 Task: Play online Dominion games in very easy mode.
Action: Mouse moved to (334, 179)
Screenshot: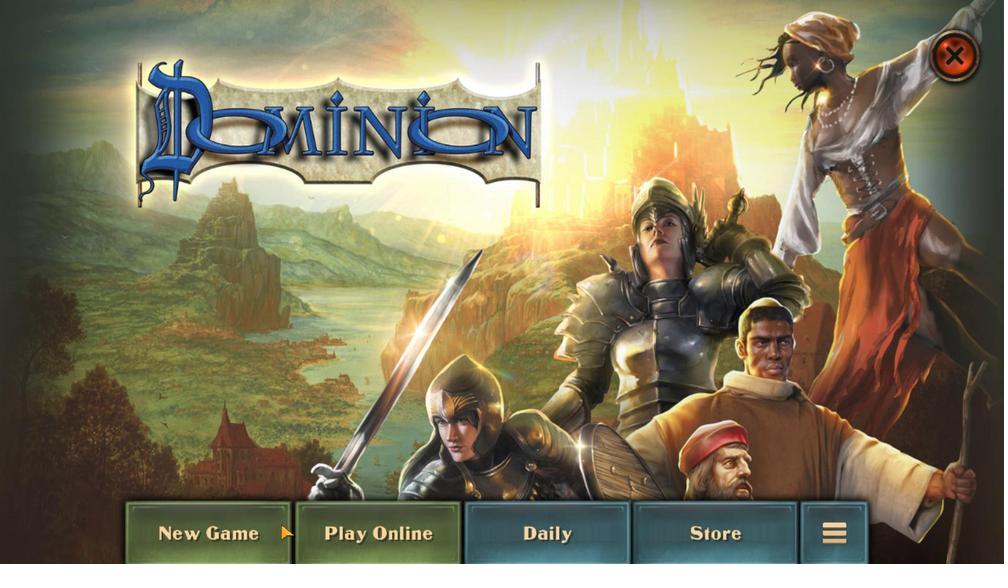 
Action: Mouse pressed left at (334, 179)
Screenshot: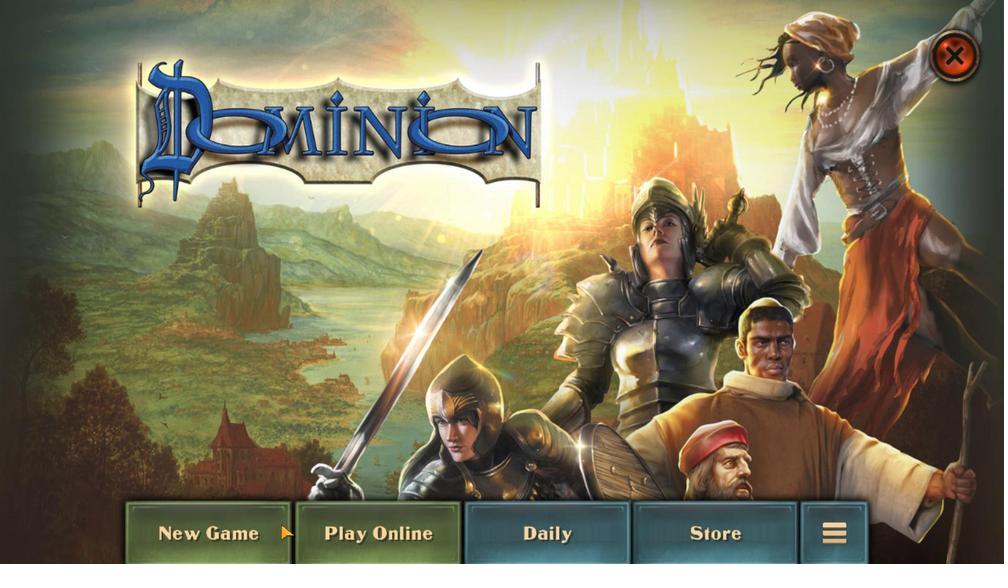 
Action: Mouse moved to (352, 270)
Screenshot: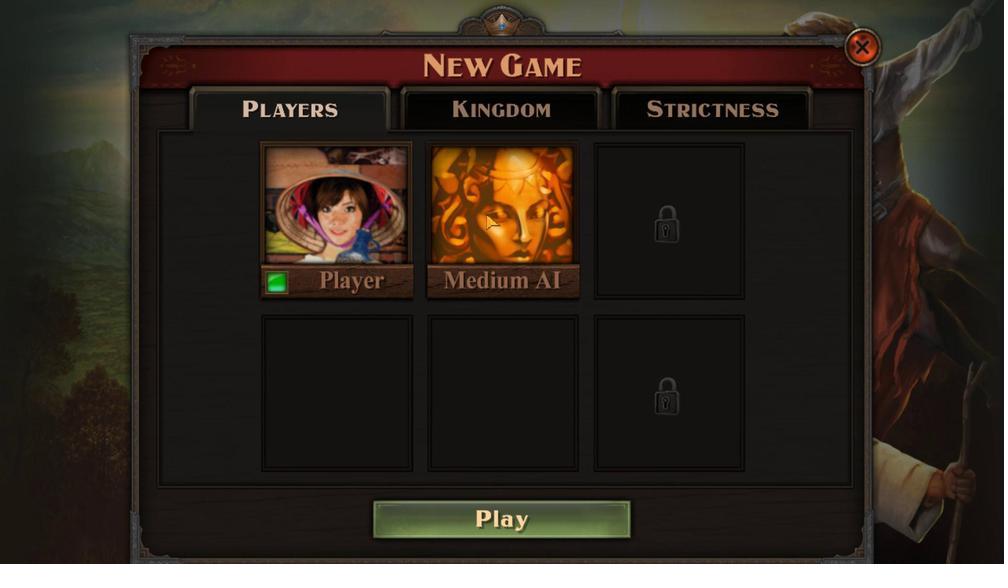 
Action: Mouse pressed left at (352, 270)
Screenshot: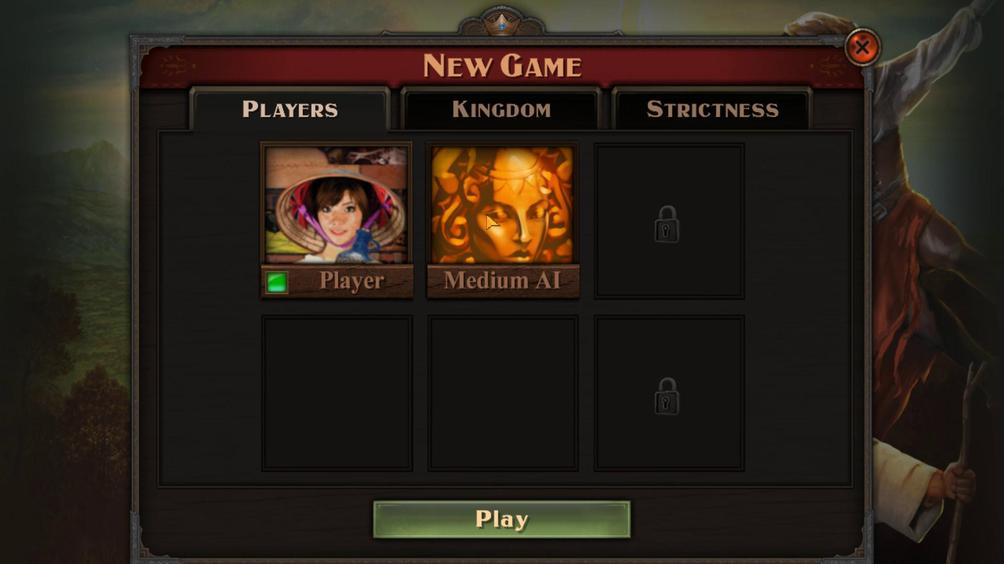
Action: Mouse moved to (339, 258)
Screenshot: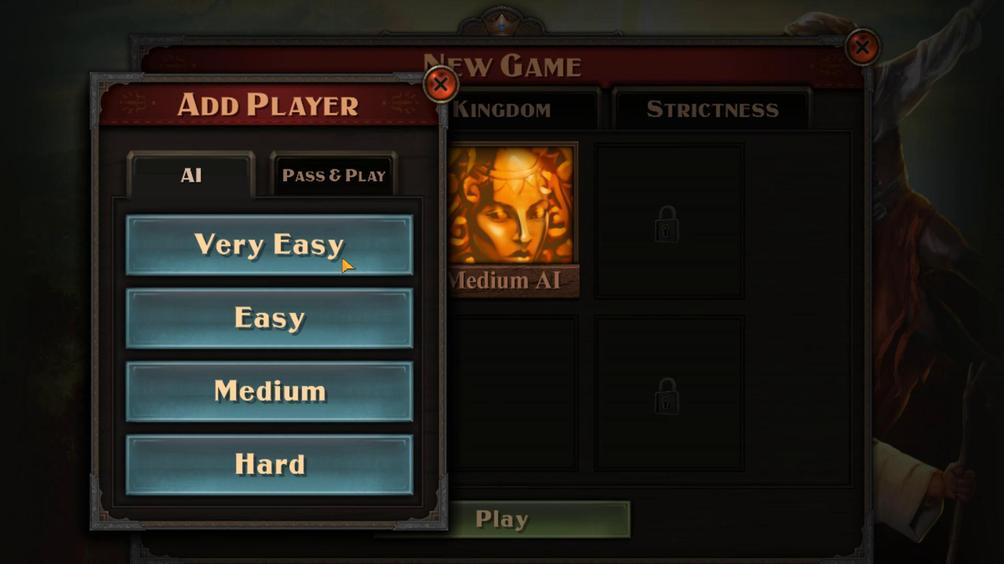 
Action: Mouse pressed left at (339, 258)
Screenshot: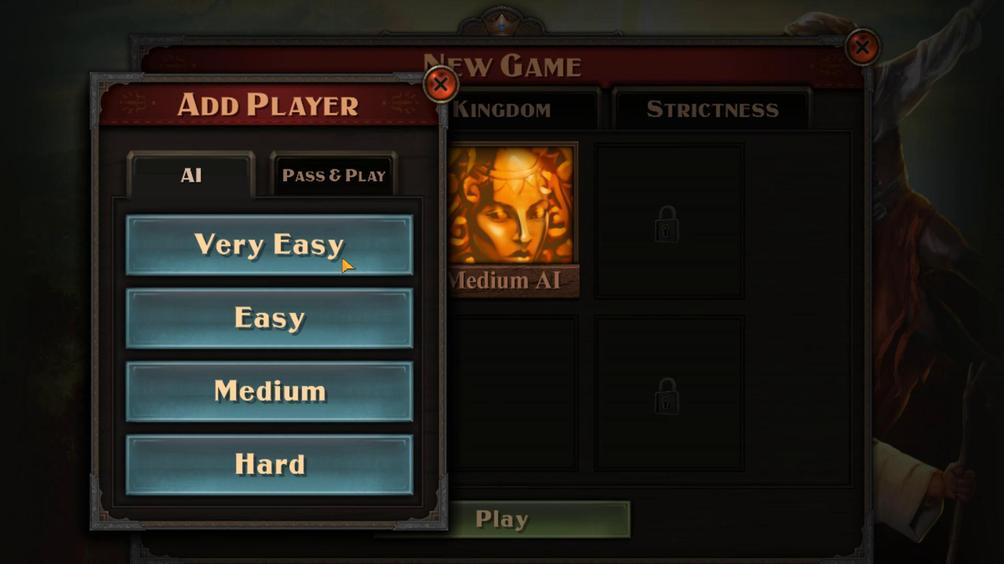 
Action: Mouse moved to (355, 183)
Screenshot: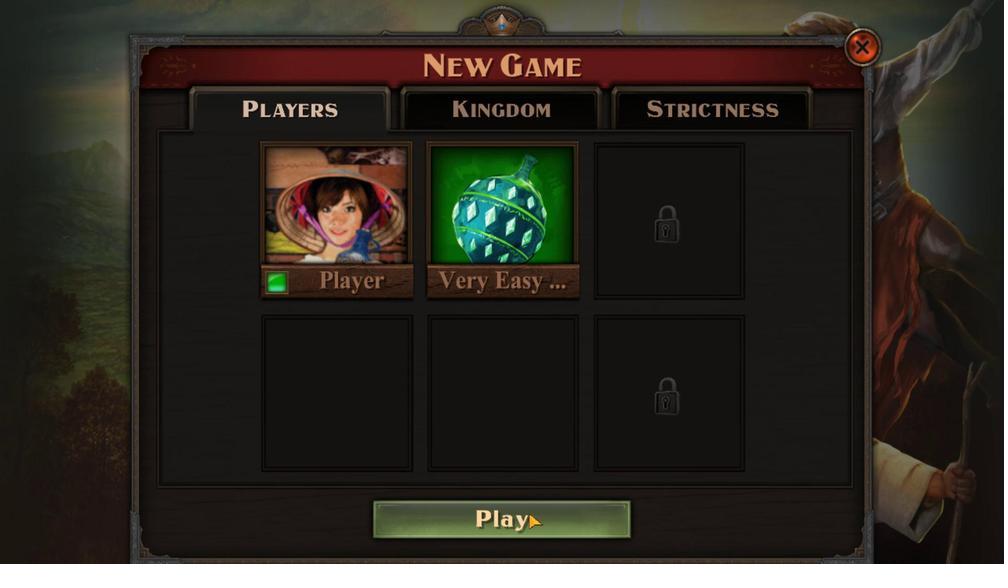 
Action: Mouse pressed left at (355, 183)
Screenshot: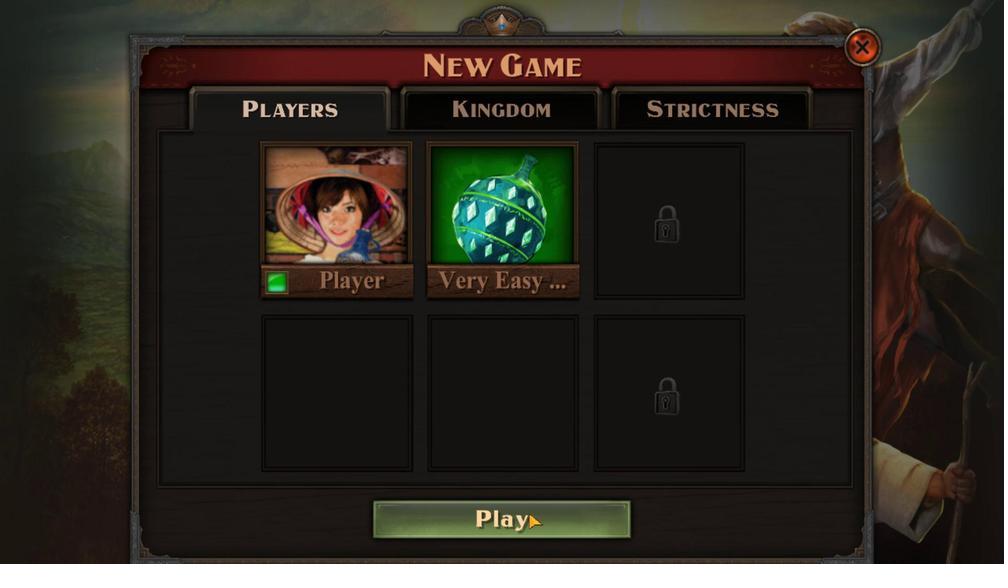 
Action: Mouse moved to (341, 191)
Screenshot: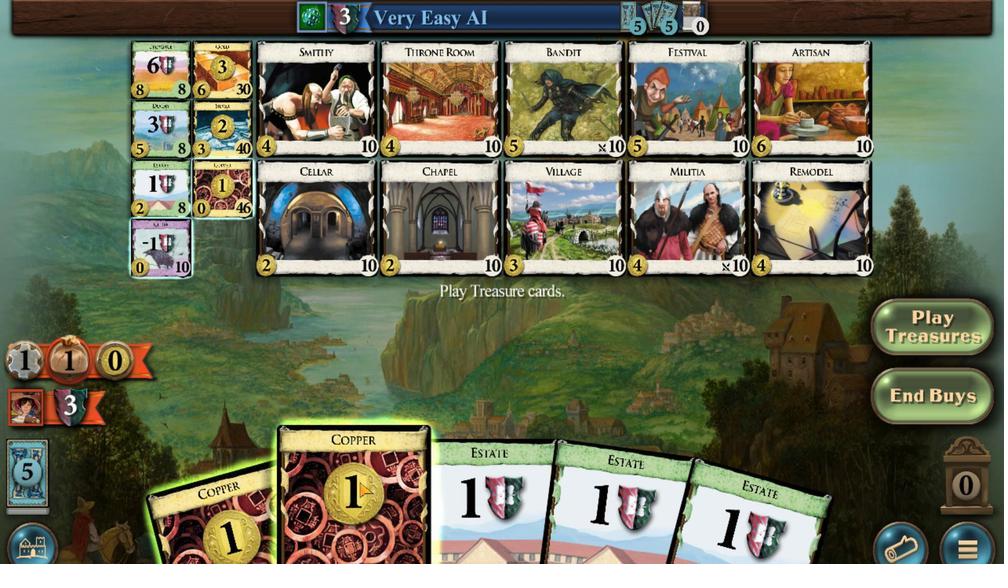 
Action: Mouse scrolled (341, 192) with delta (0, 0)
Screenshot: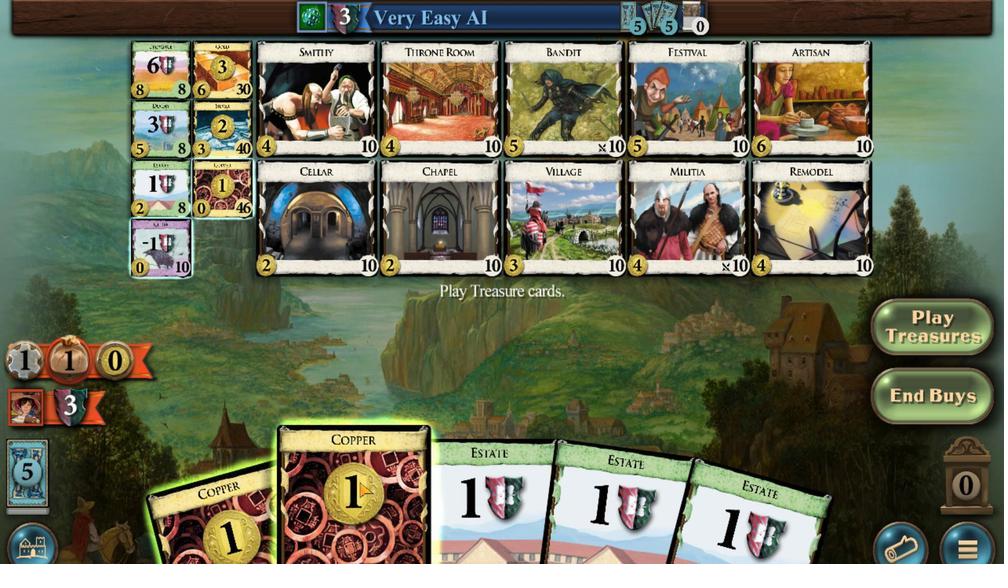 
Action: Mouse moved to (336, 192)
Screenshot: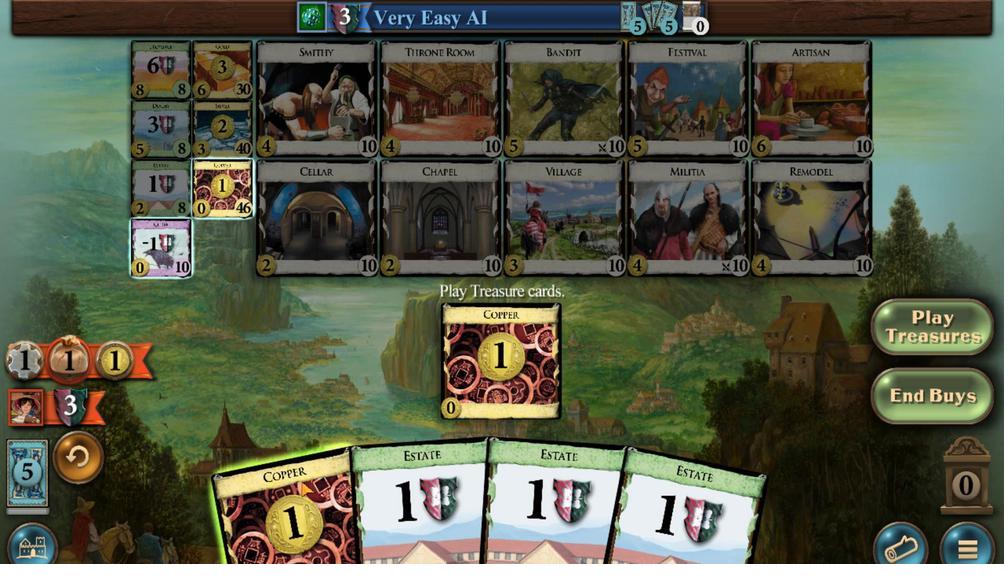 
Action: Mouse scrolled (336, 192) with delta (0, 0)
Screenshot: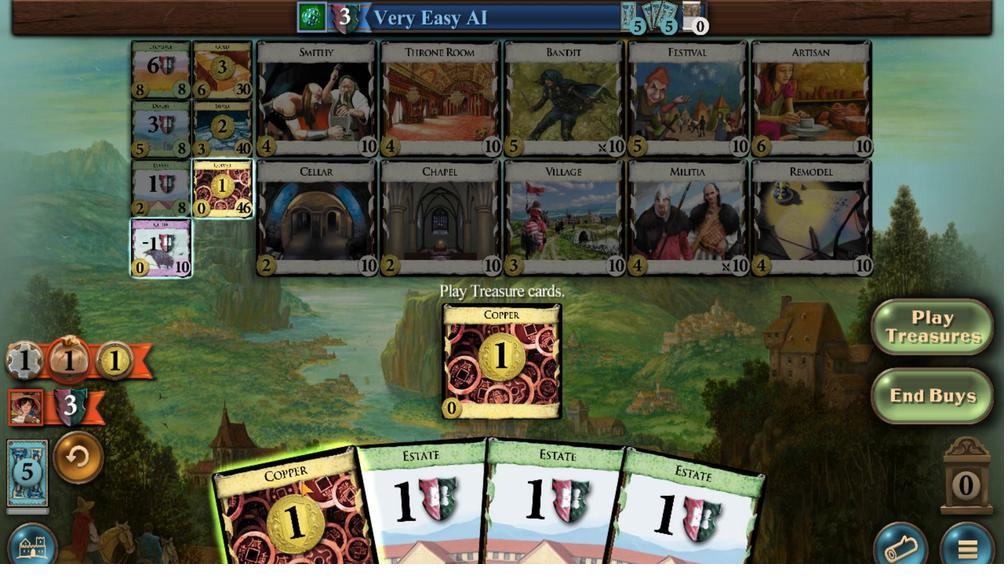 
Action: Mouse moved to (324, 280)
Screenshot: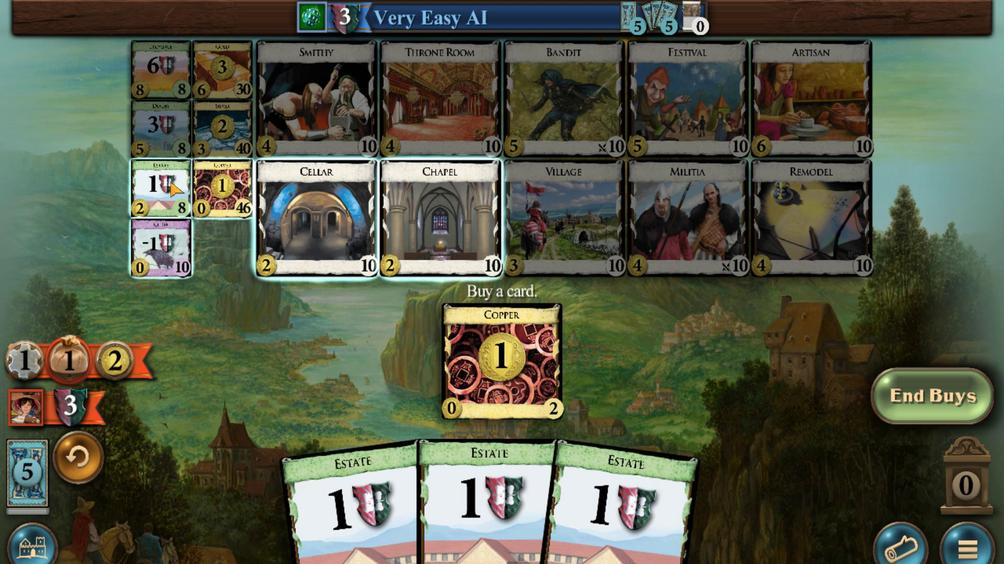 
Action: Mouse pressed left at (324, 280)
Screenshot: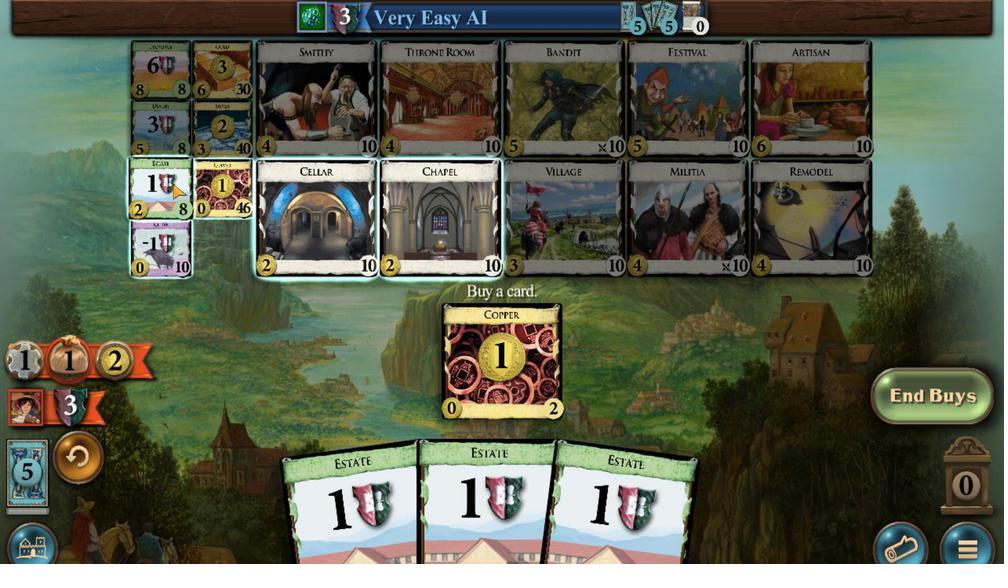
Action: Mouse moved to (373, 189)
Screenshot: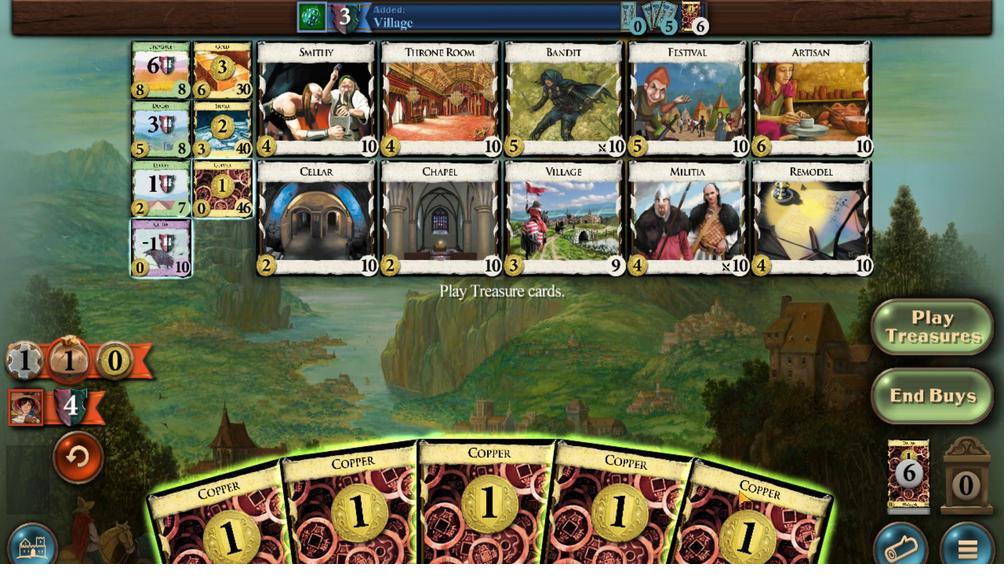 
Action: Mouse scrolled (373, 189) with delta (0, 0)
Screenshot: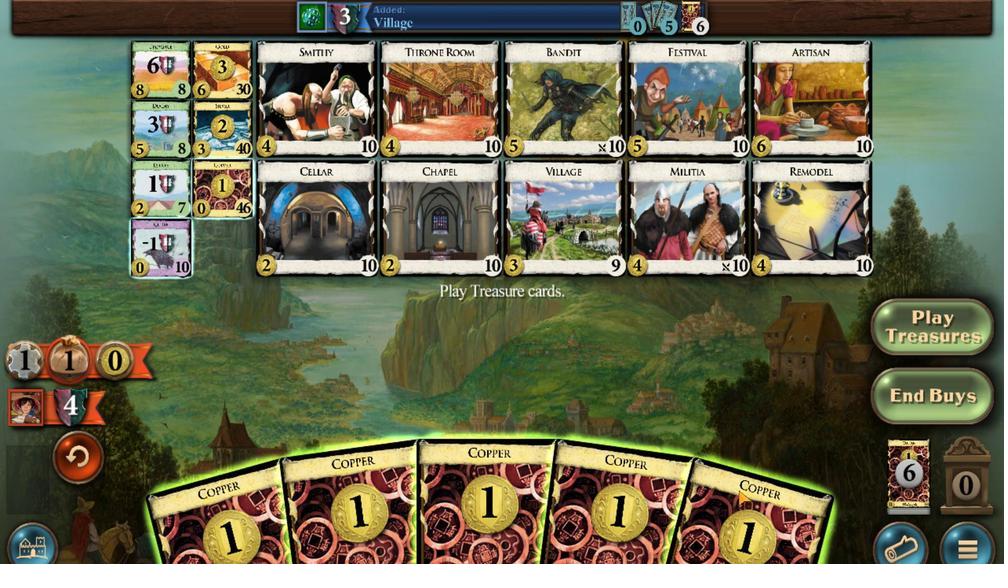 
Action: Mouse moved to (371, 188)
Screenshot: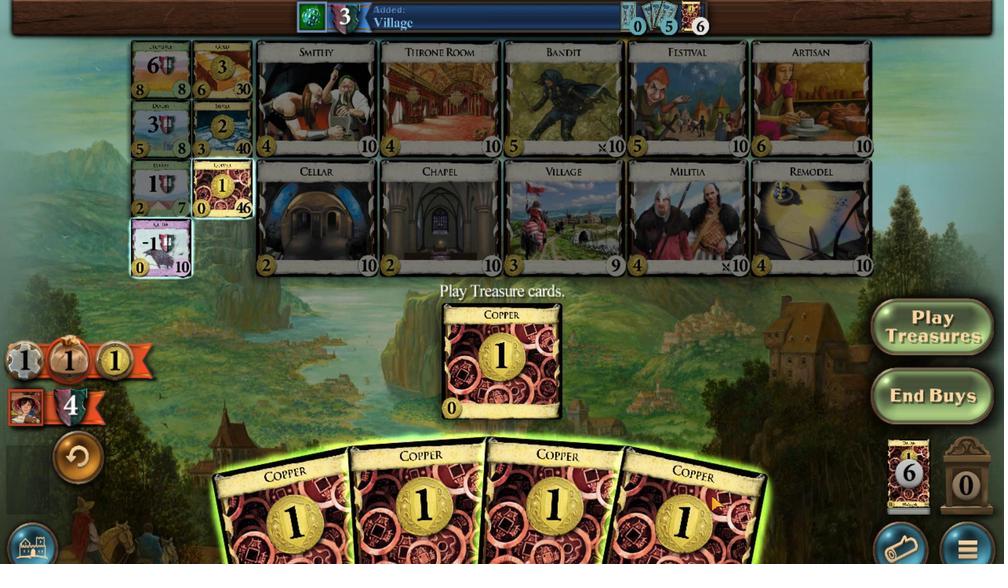 
Action: Mouse scrolled (371, 188) with delta (0, 0)
Screenshot: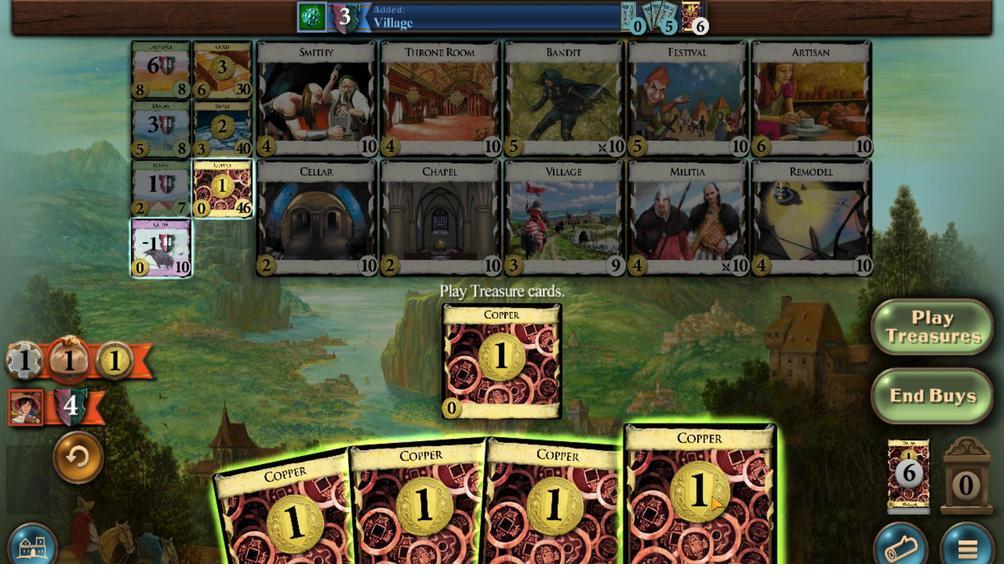 
Action: Mouse moved to (367, 188)
Screenshot: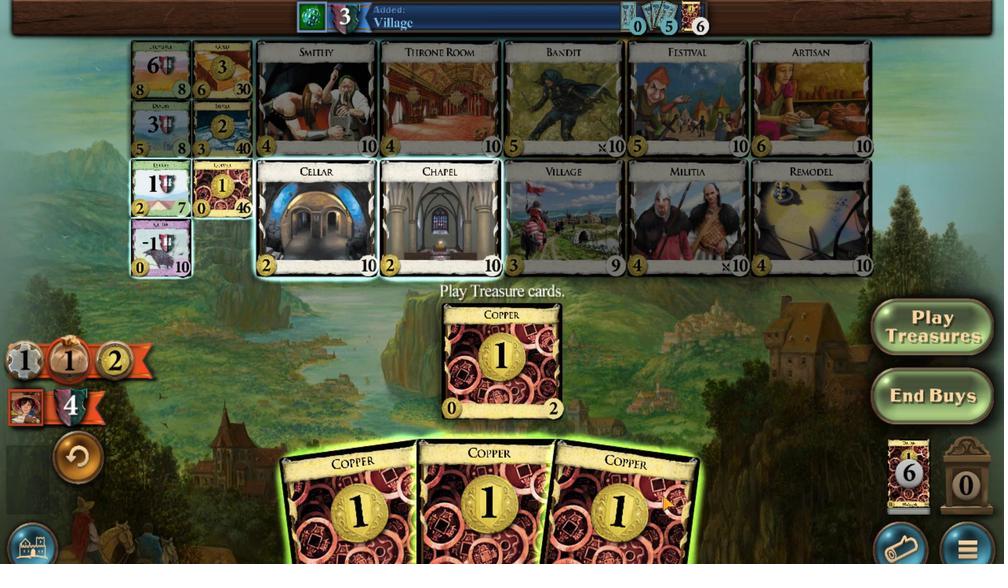 
Action: Mouse scrolled (367, 188) with delta (0, 0)
Screenshot: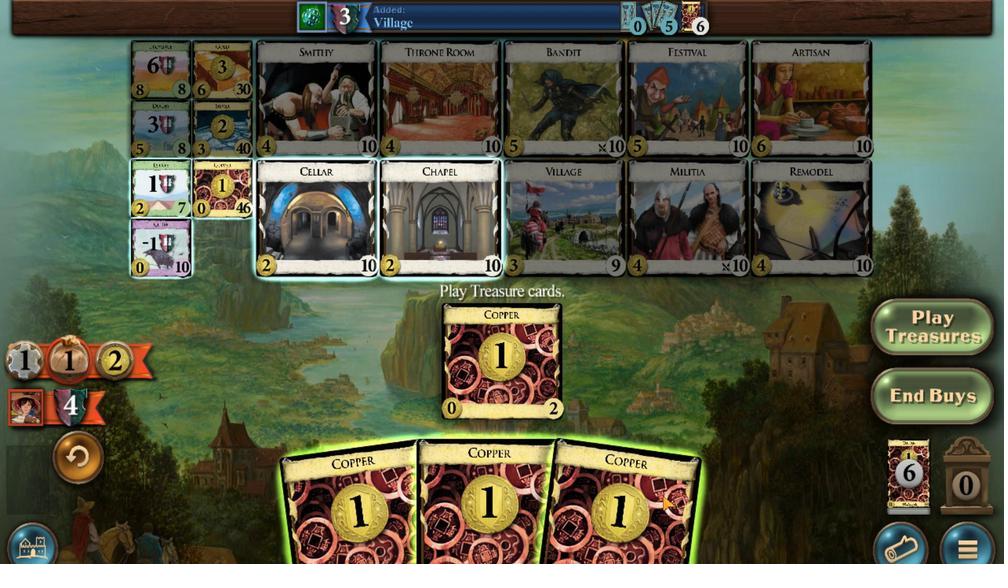 
Action: Mouse moved to (361, 187)
Screenshot: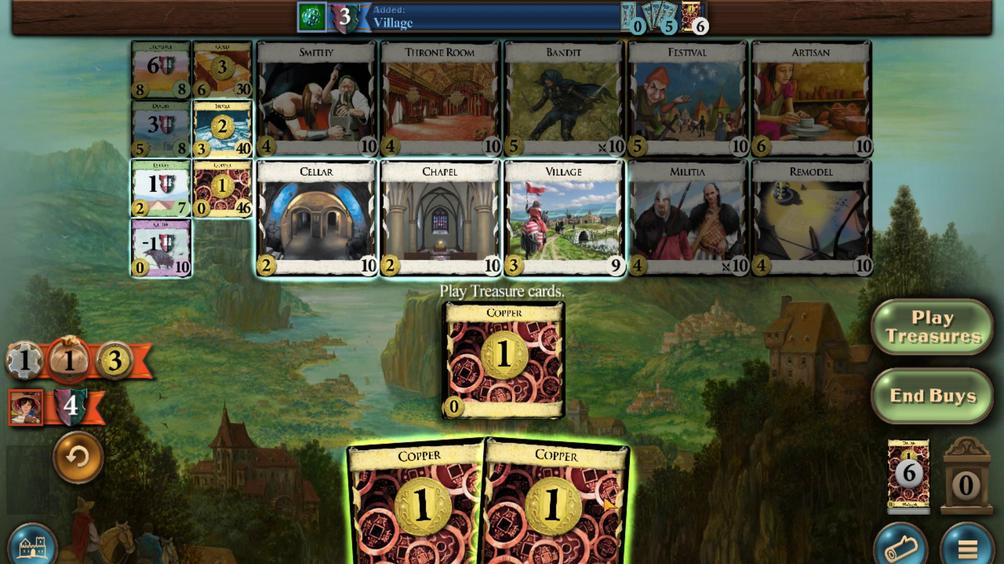 
Action: Mouse scrolled (361, 187) with delta (0, 0)
Screenshot: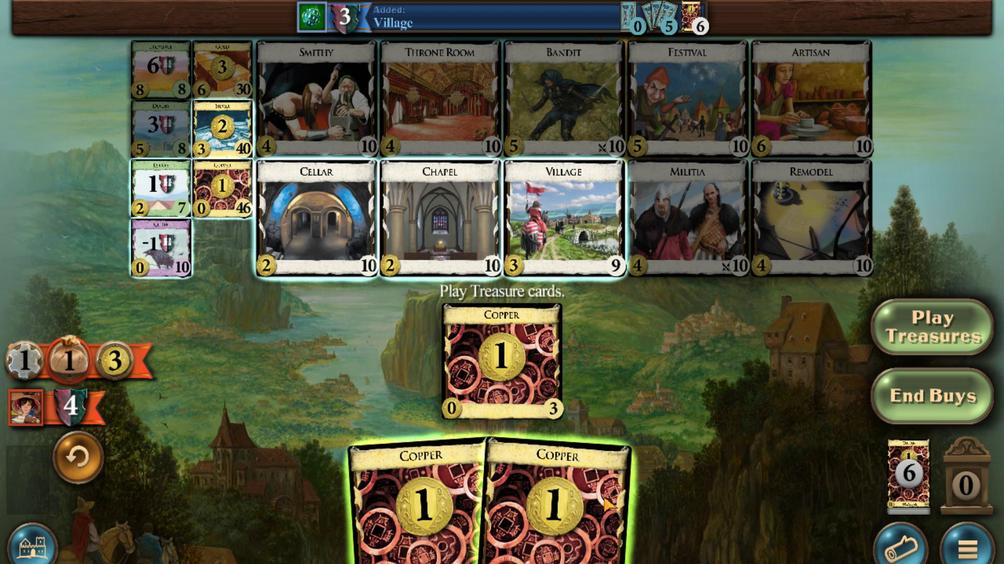 
Action: Mouse moved to (329, 299)
Screenshot: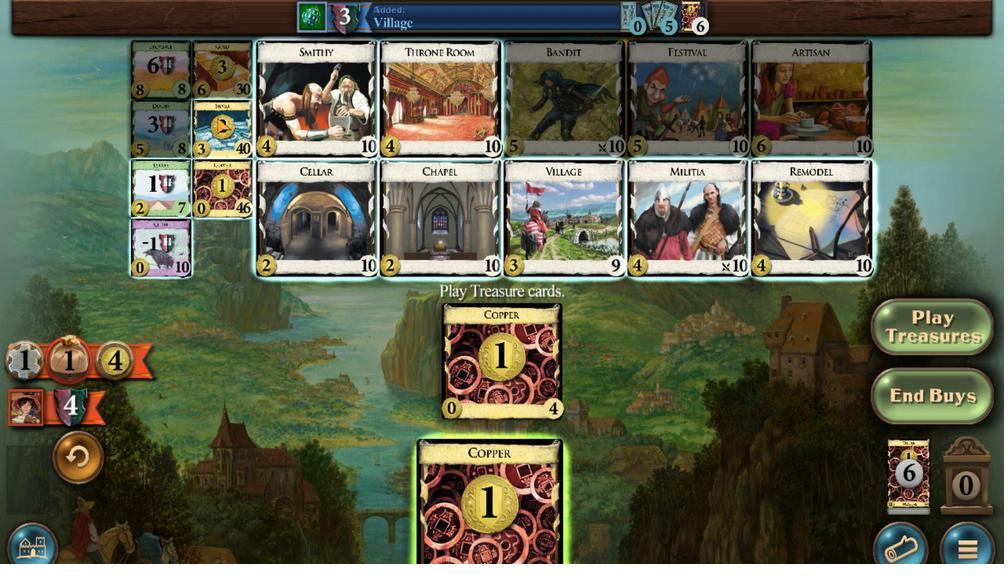 
Action: Mouse scrolled (329, 299) with delta (0, 0)
Screenshot: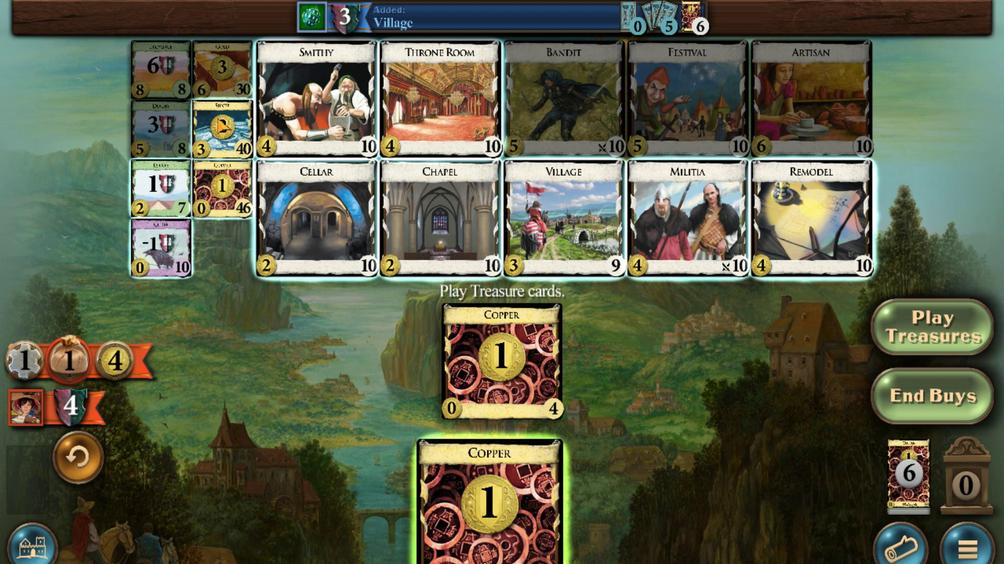 
Action: Mouse scrolled (329, 299) with delta (0, 0)
Screenshot: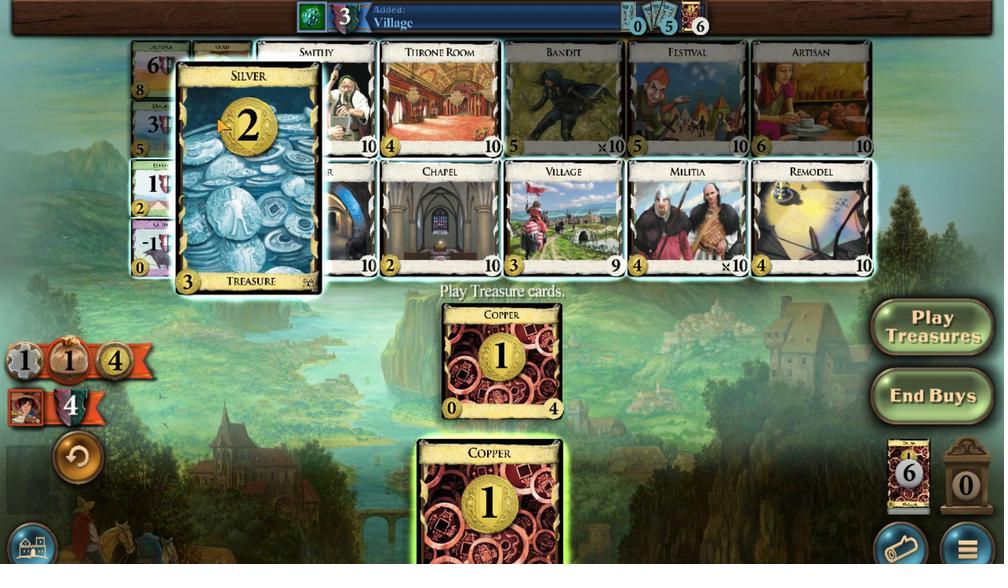 
Action: Mouse scrolled (329, 299) with delta (0, 0)
Screenshot: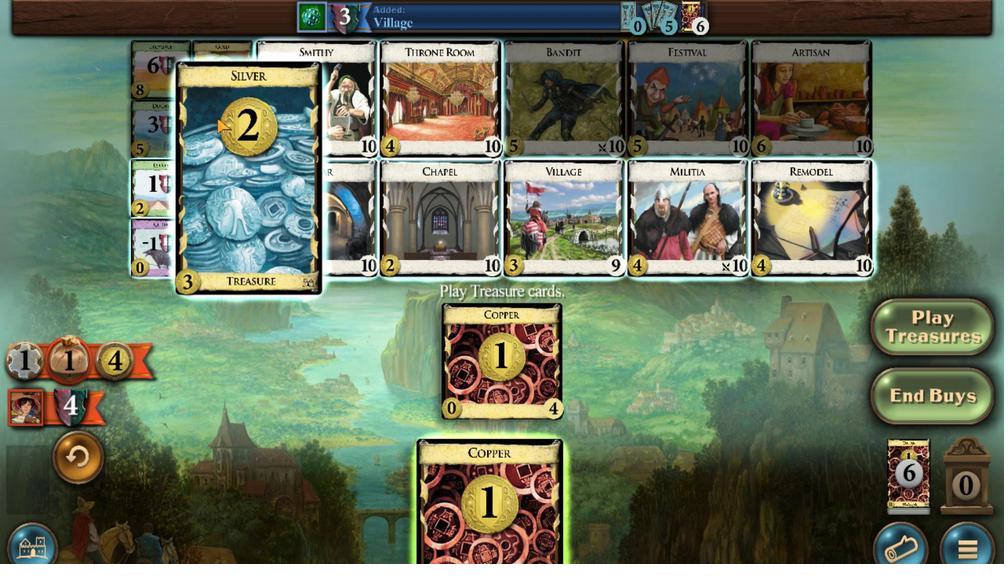 
Action: Mouse scrolled (329, 299) with delta (0, 0)
Screenshot: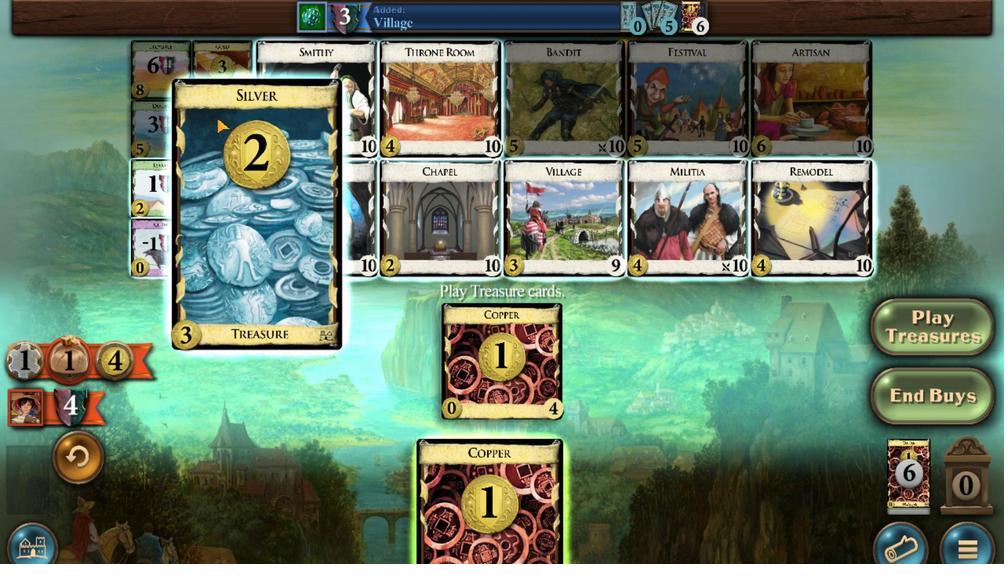 
Action: Mouse scrolled (329, 299) with delta (0, 0)
Screenshot: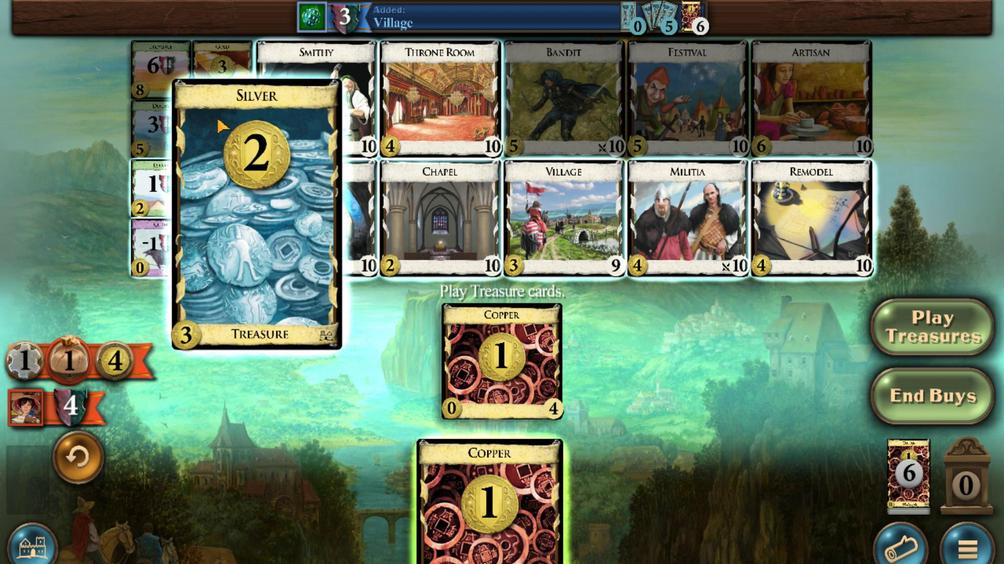 
Action: Mouse scrolled (329, 299) with delta (0, 0)
Screenshot: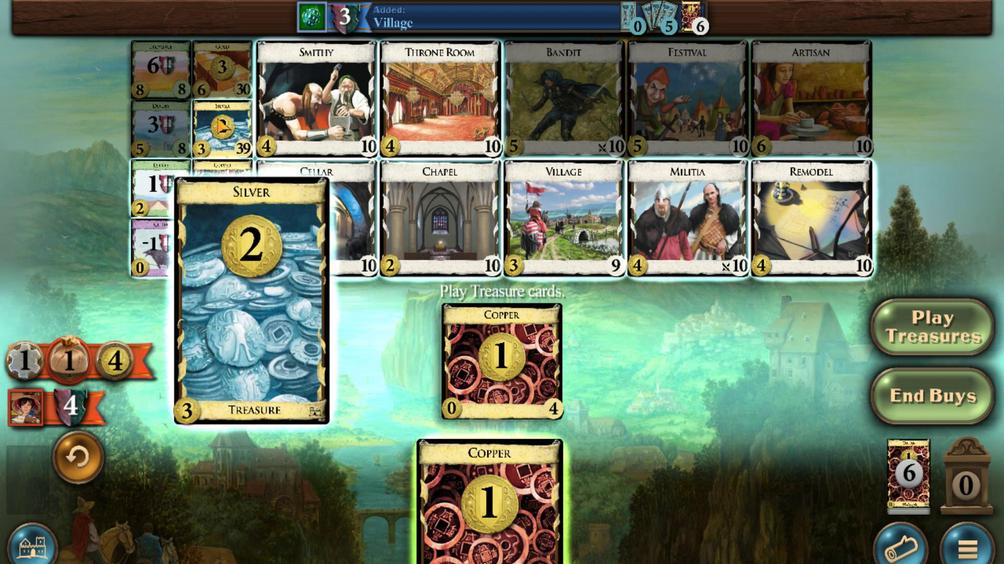 
Action: Mouse moved to (341, 197)
Screenshot: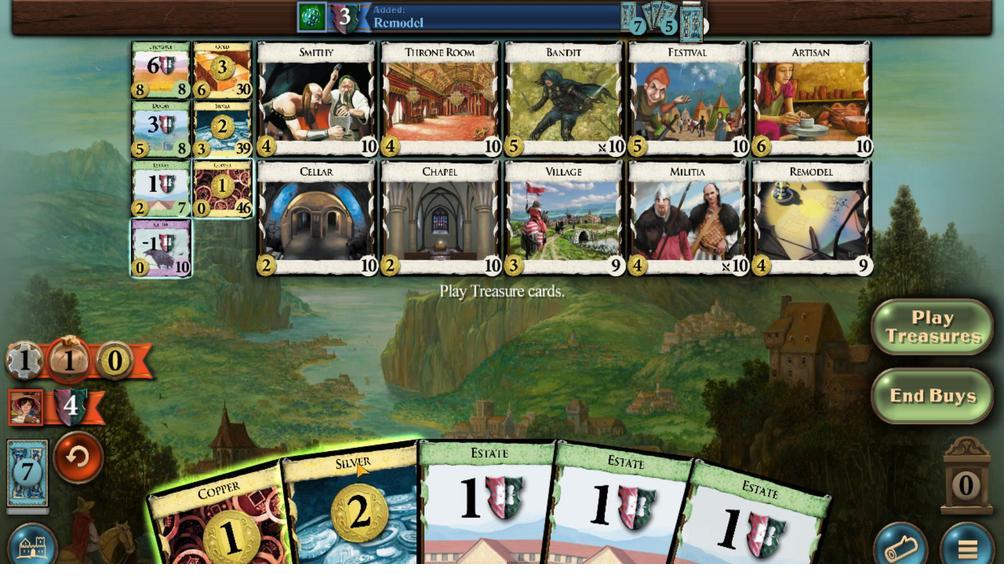 
Action: Mouse scrolled (341, 198) with delta (0, 0)
Screenshot: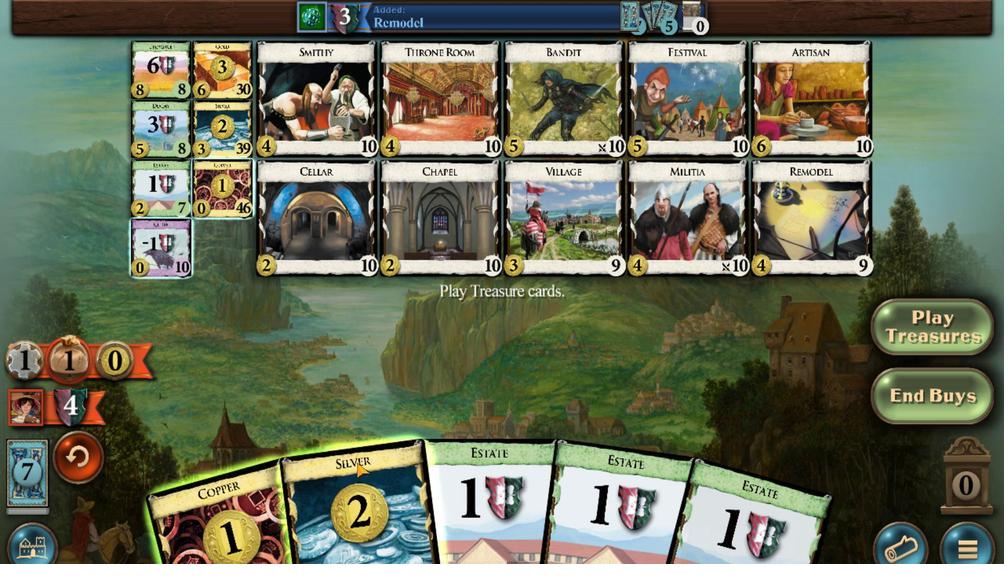 
Action: Mouse moved to (335, 189)
Screenshot: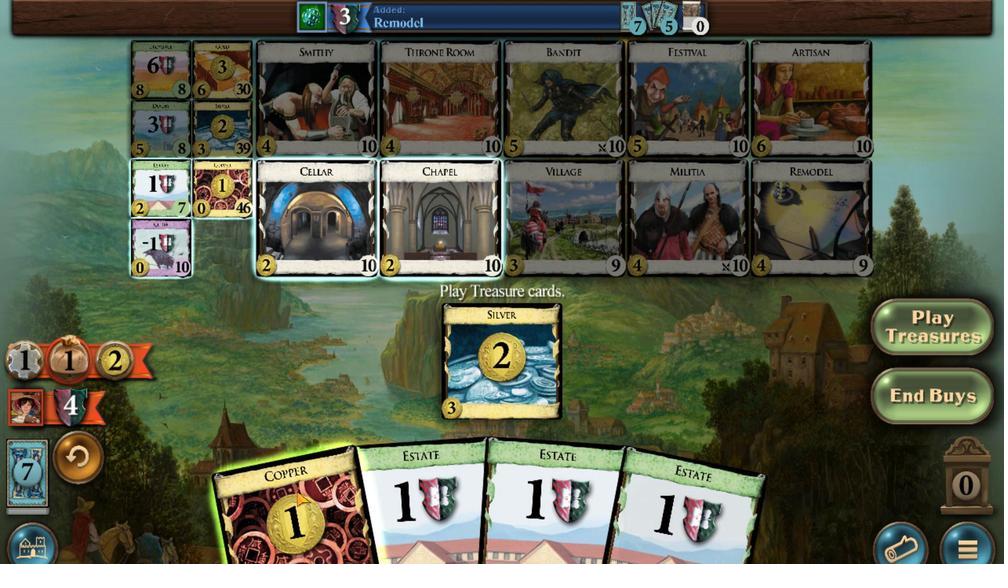 
Action: Mouse scrolled (335, 189) with delta (0, 0)
Screenshot: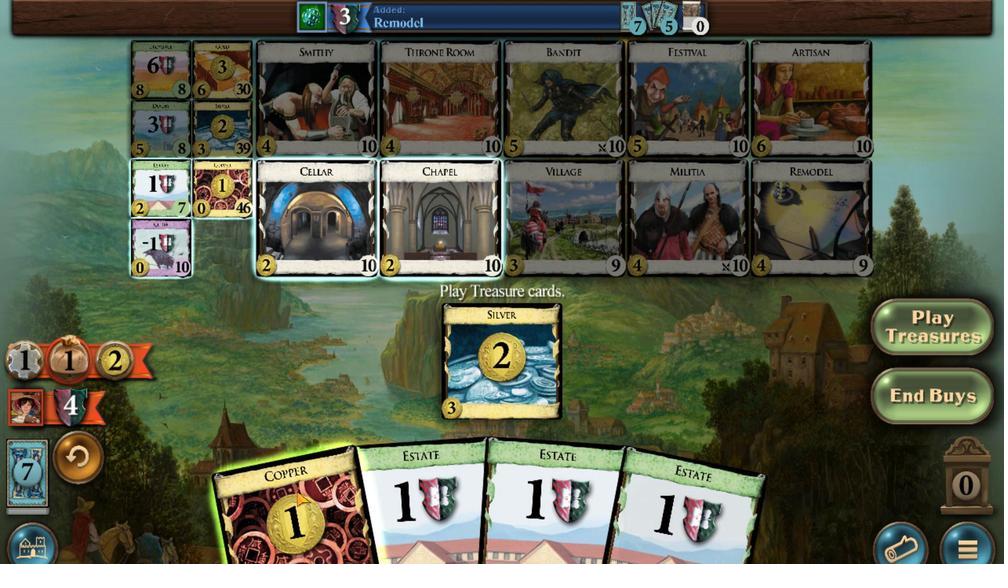 
Action: Mouse moved to (328, 300)
Screenshot: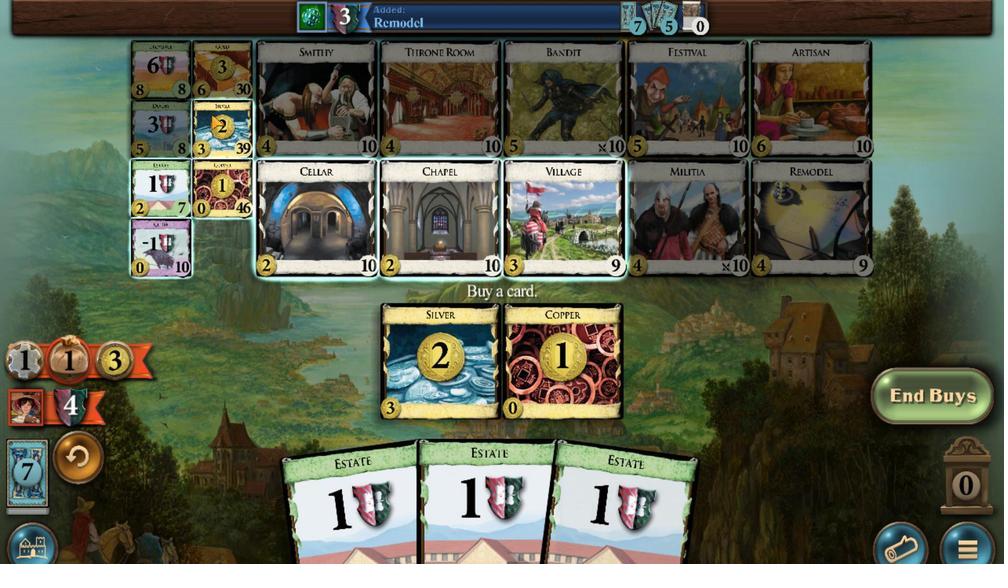 
Action: Mouse scrolled (328, 300) with delta (0, 0)
Screenshot: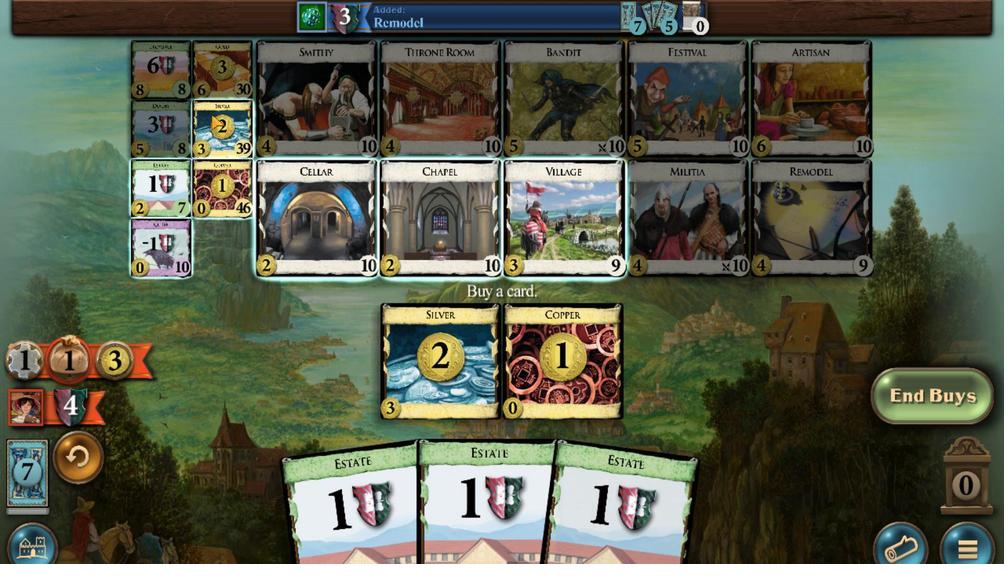 
Action: Mouse scrolled (328, 300) with delta (0, 0)
Screenshot: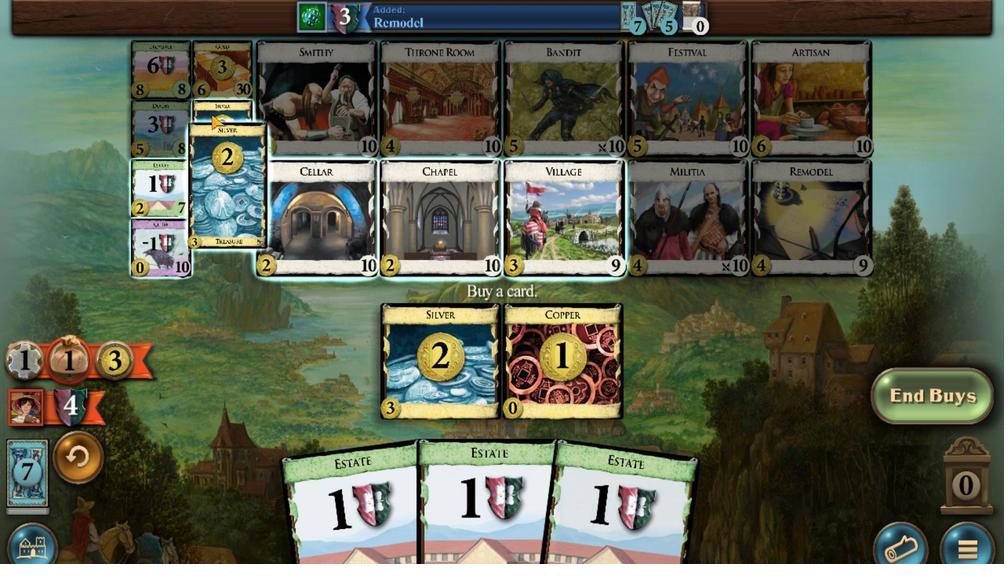 
Action: Mouse scrolled (328, 300) with delta (0, 0)
Screenshot: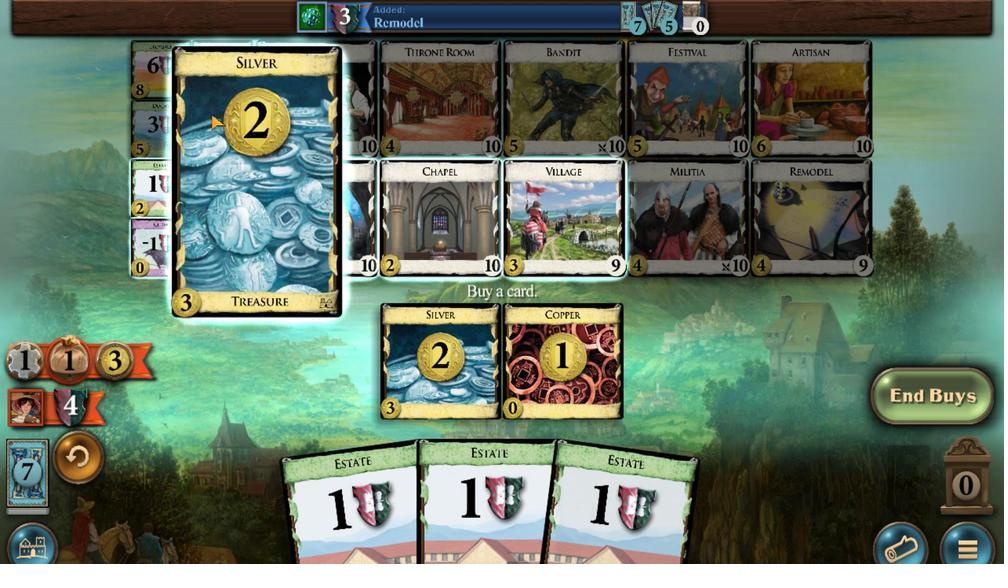 
Action: Mouse scrolled (328, 300) with delta (0, 0)
Screenshot: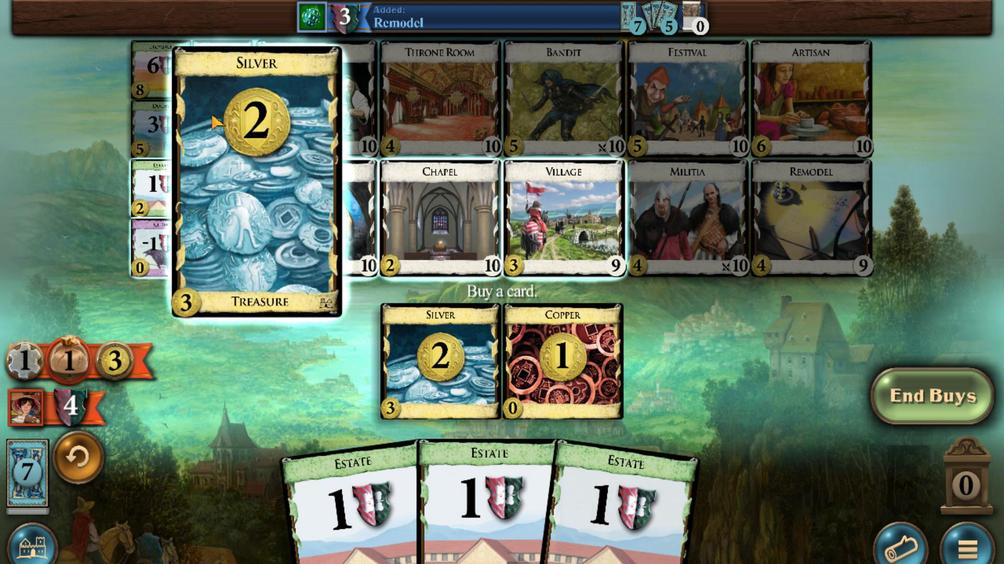 
Action: Mouse scrolled (328, 300) with delta (0, 0)
Screenshot: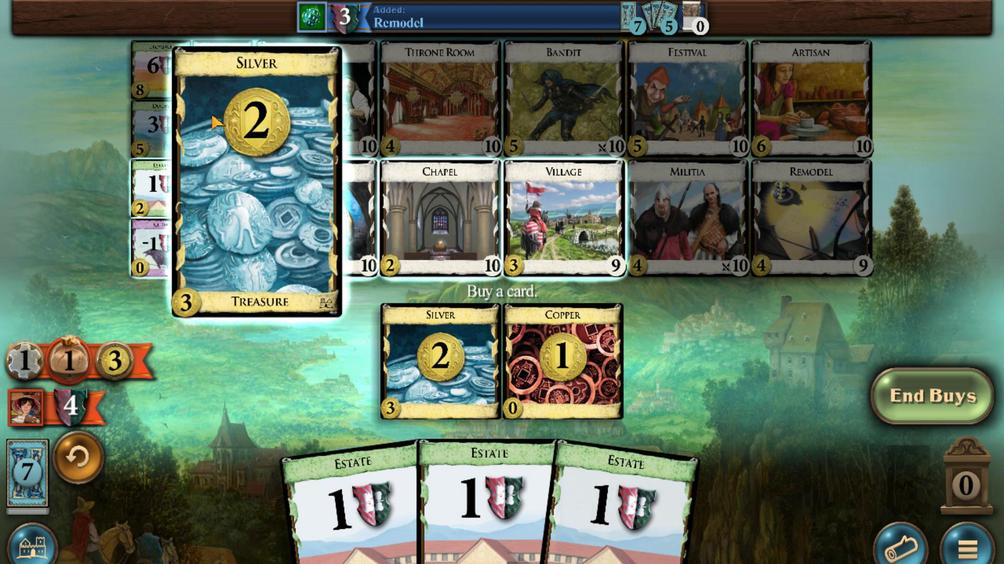 
Action: Mouse scrolled (328, 300) with delta (0, 0)
Screenshot: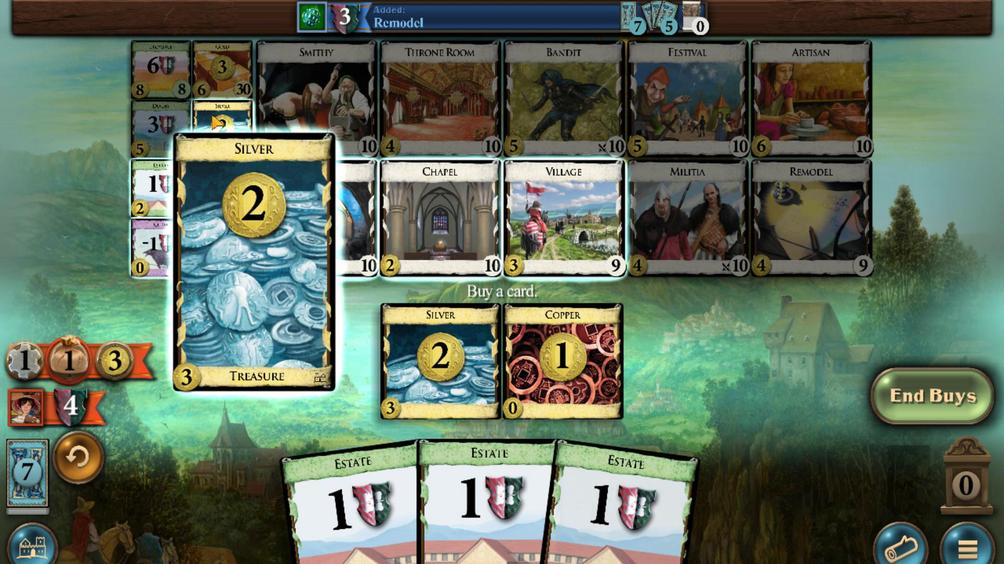 
Action: Mouse scrolled (328, 300) with delta (0, 0)
Screenshot: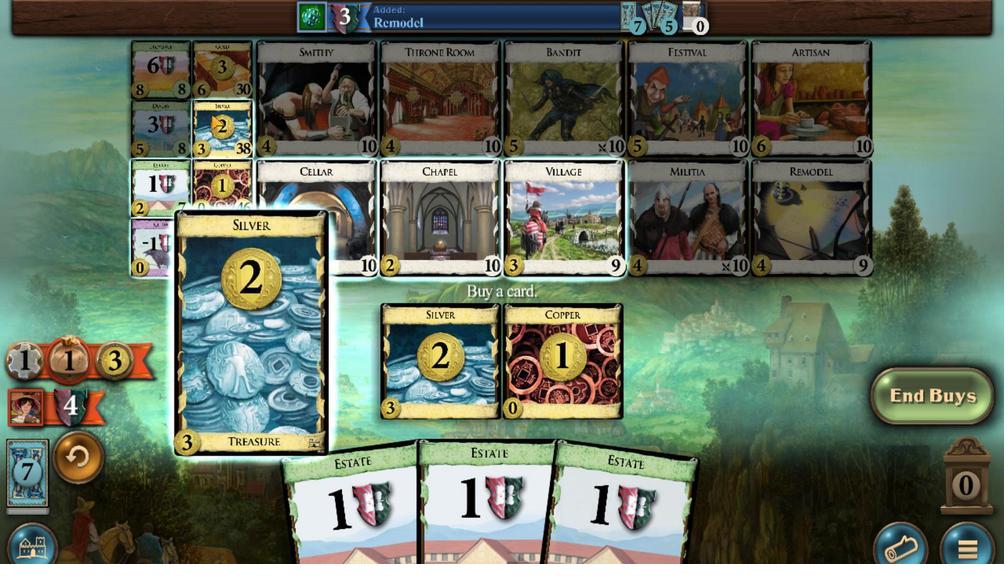 
Action: Mouse moved to (371, 184)
Screenshot: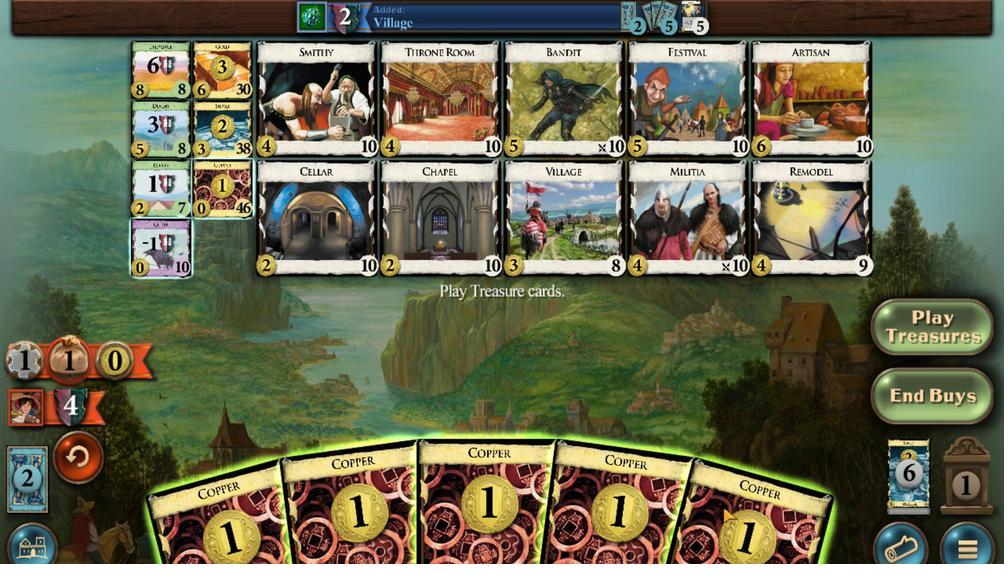
Action: Mouse scrolled (371, 184) with delta (0, 0)
Screenshot: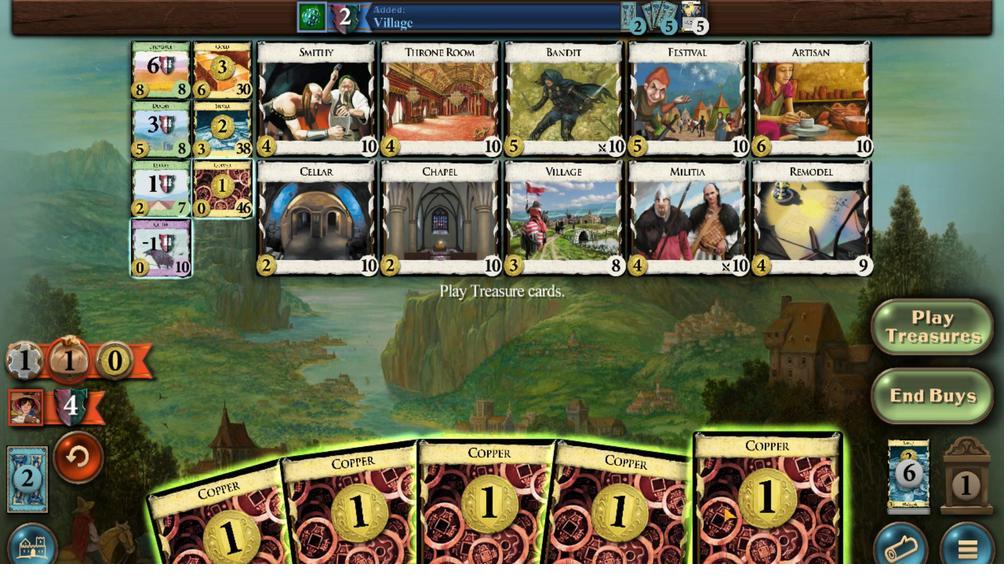 
Action: Mouse moved to (368, 190)
Screenshot: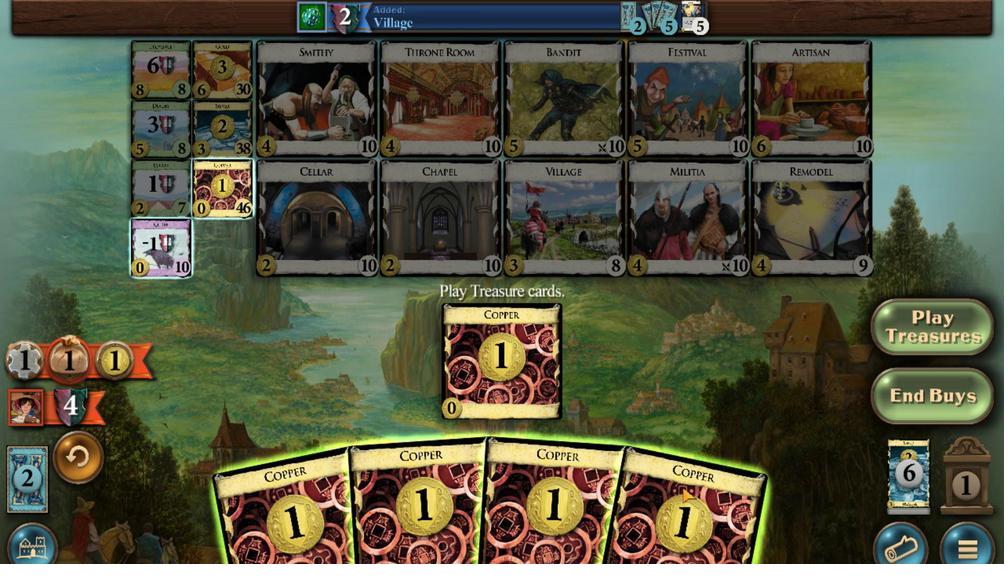 
Action: Mouse scrolled (368, 190) with delta (0, 0)
Screenshot: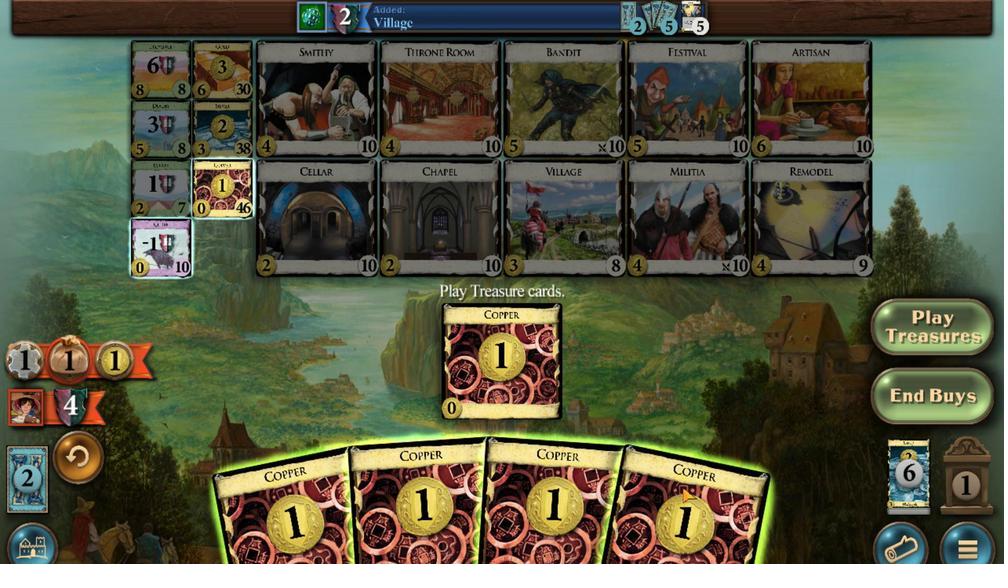 
Action: Mouse moved to (364, 189)
Screenshot: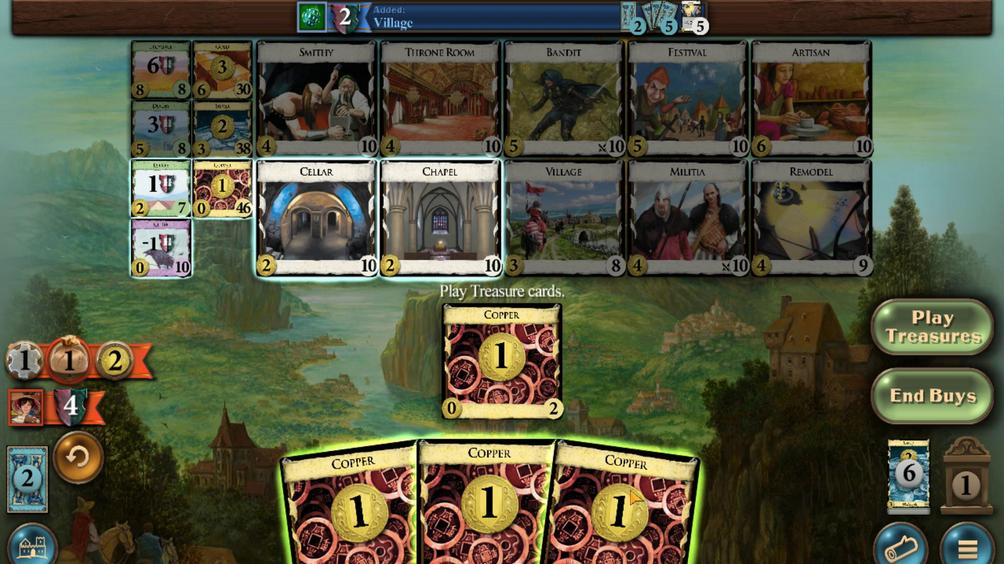 
Action: Mouse scrolled (364, 189) with delta (0, 0)
Screenshot: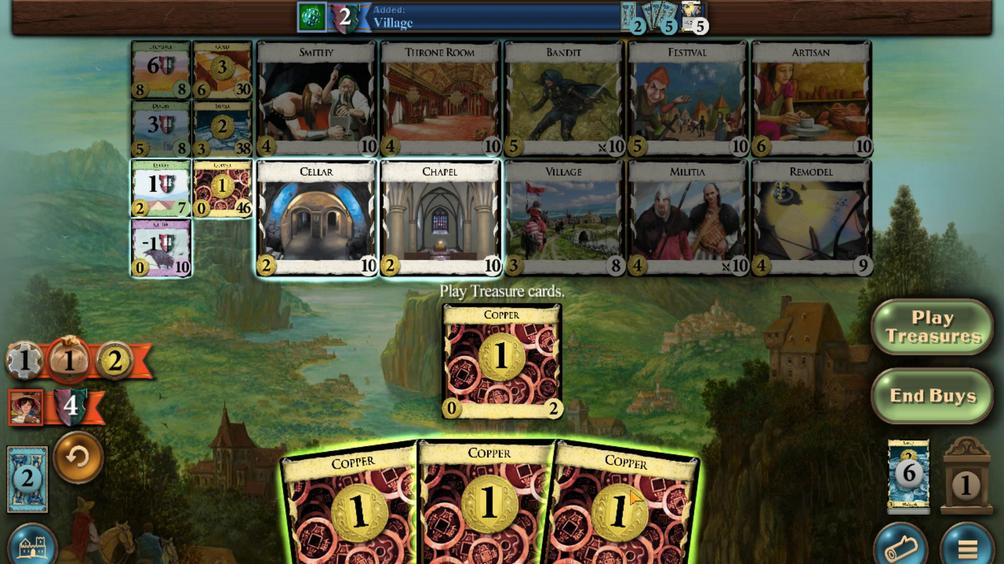 
Action: Mouse moved to (356, 197)
Screenshot: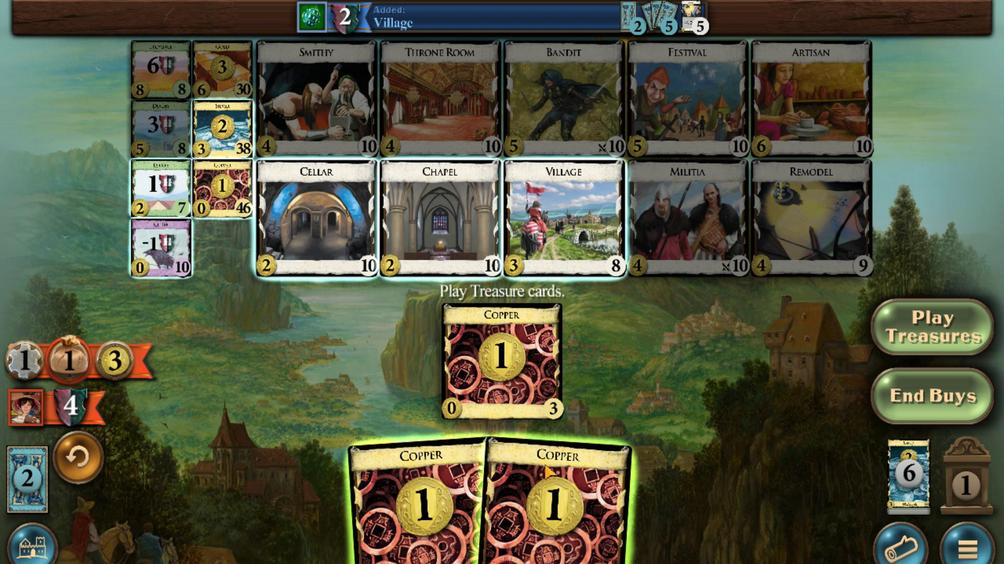 
Action: Mouse scrolled (356, 197) with delta (0, 0)
Screenshot: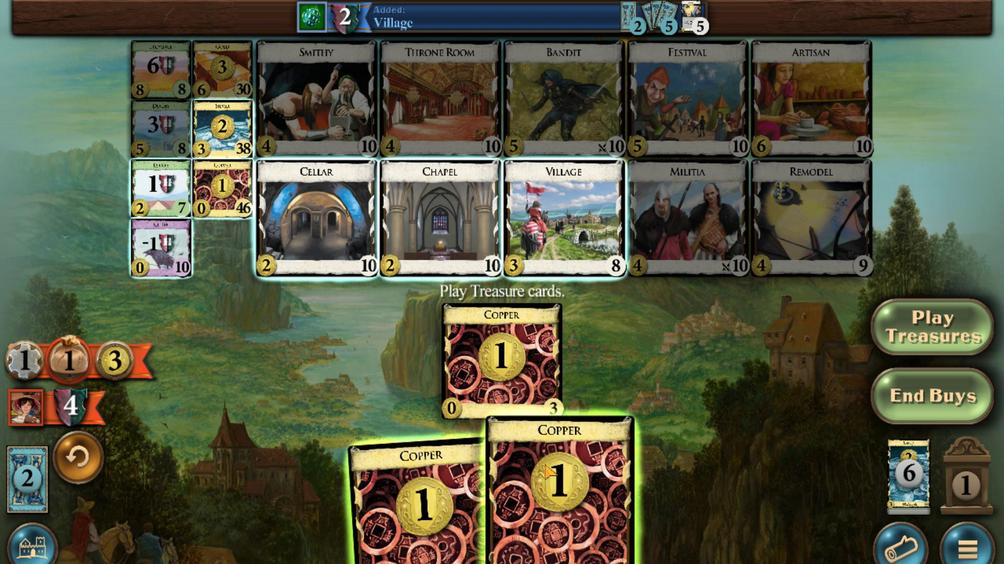
Action: Mouse moved to (355, 194)
Screenshot: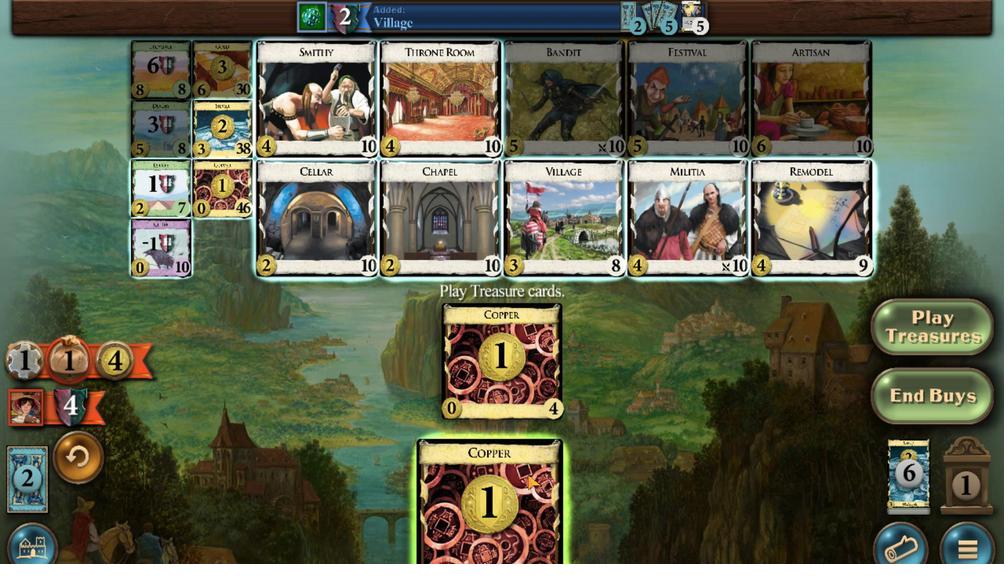 
Action: Mouse scrolled (355, 194) with delta (0, 0)
Screenshot: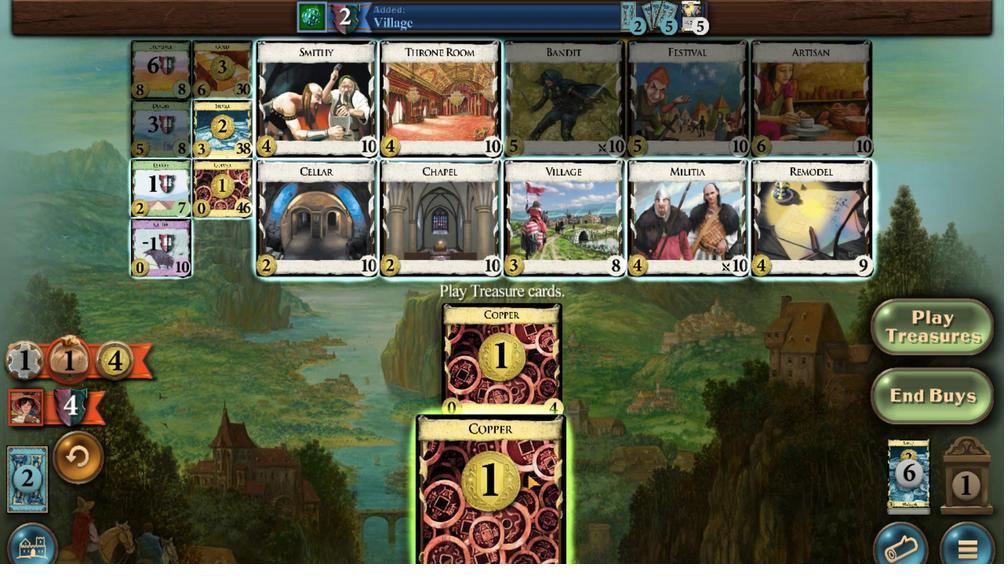 
Action: Mouse moved to (323, 298)
Screenshot: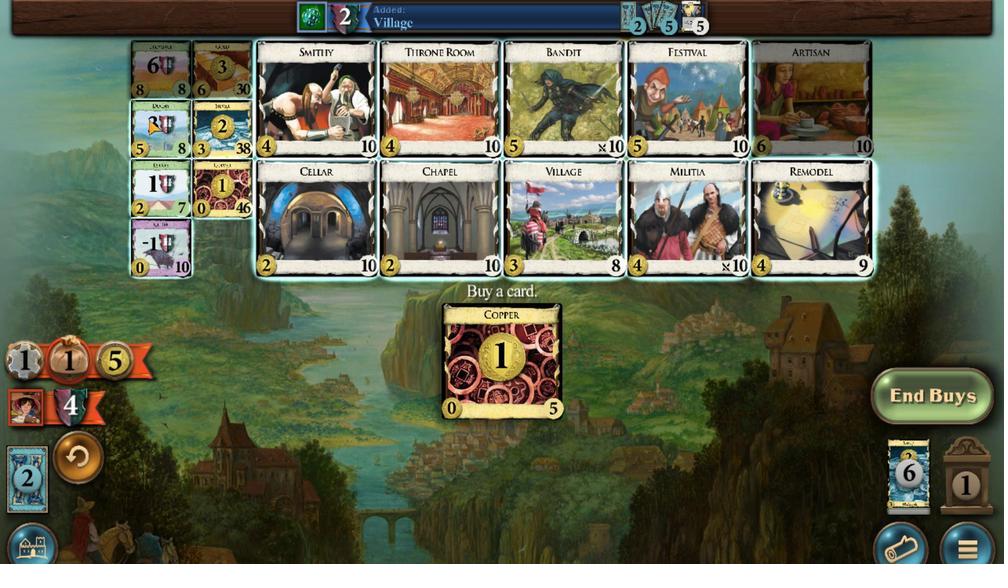 
Action: Mouse scrolled (323, 298) with delta (0, 0)
Screenshot: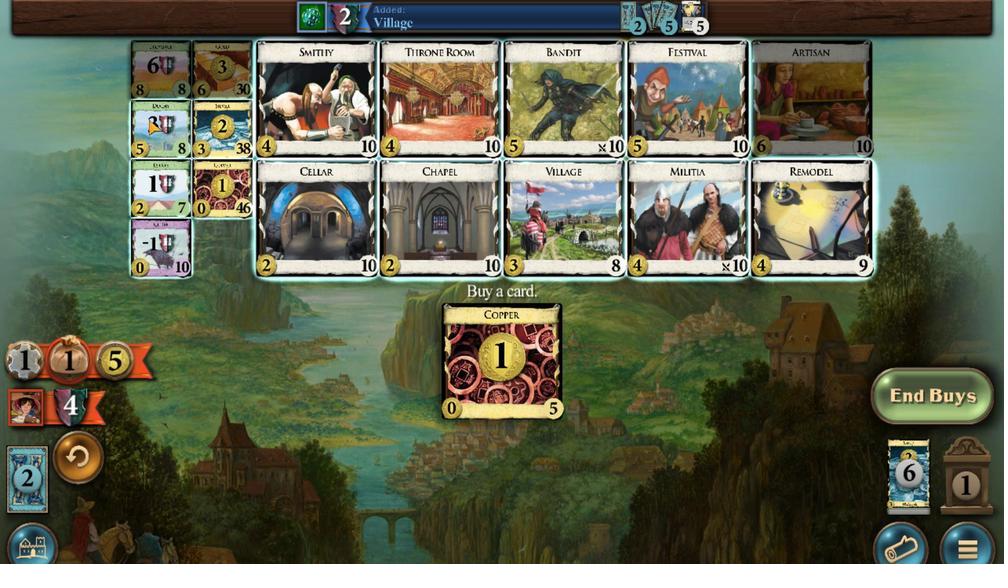 
Action: Mouse scrolled (323, 298) with delta (0, 0)
Screenshot: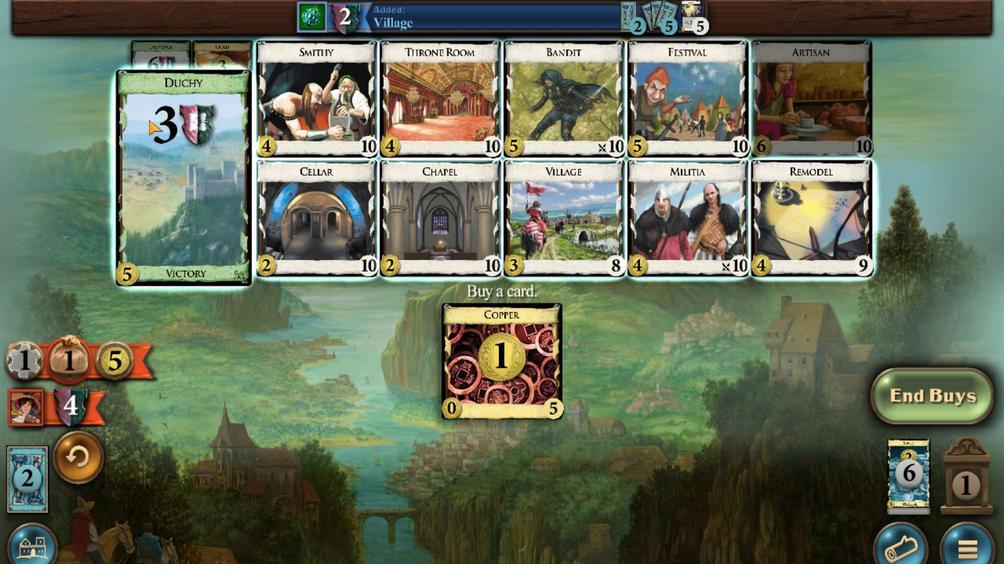 
Action: Mouse scrolled (323, 298) with delta (0, 0)
Screenshot: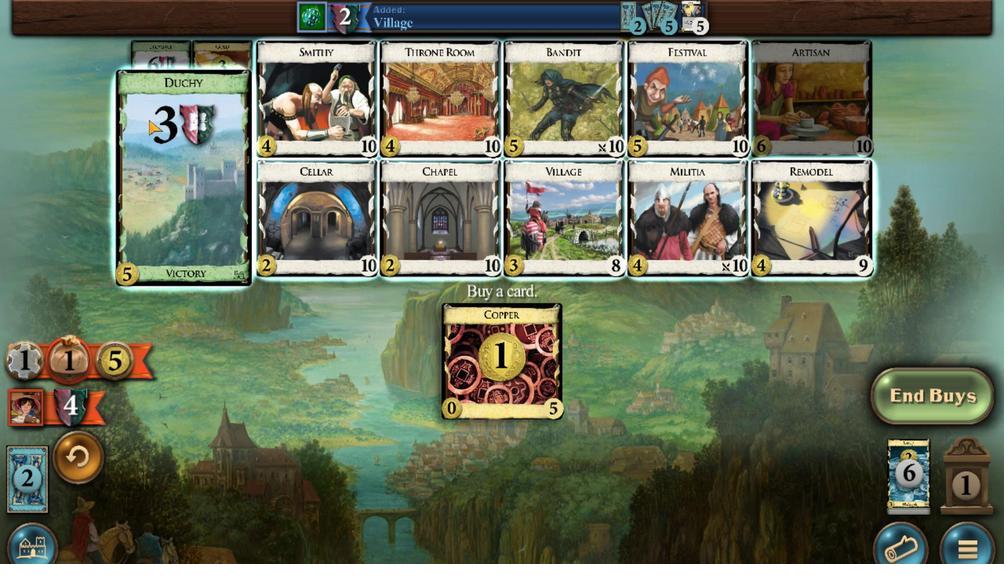 
Action: Mouse scrolled (323, 298) with delta (0, 0)
Screenshot: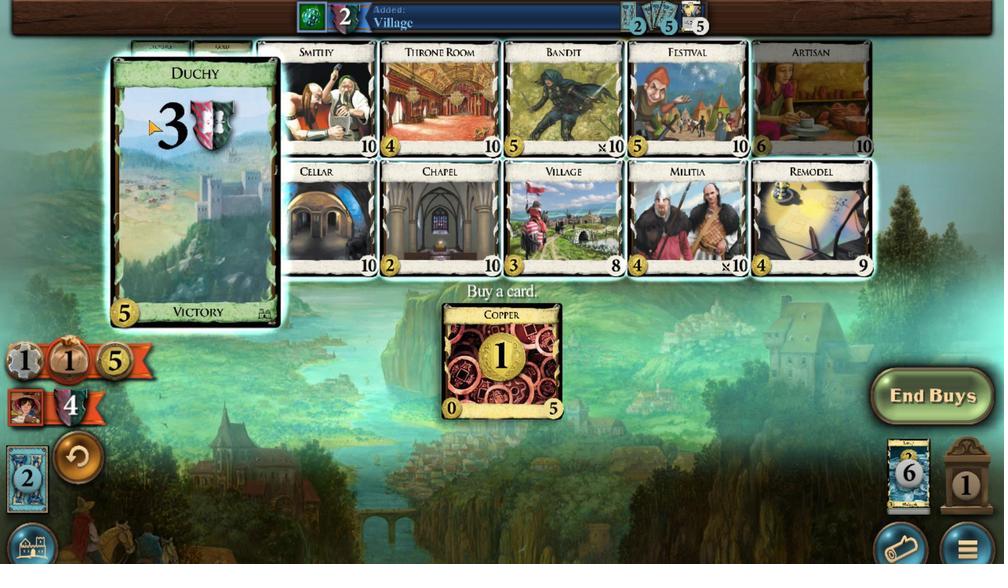 
Action: Mouse moved to (340, 196)
Screenshot: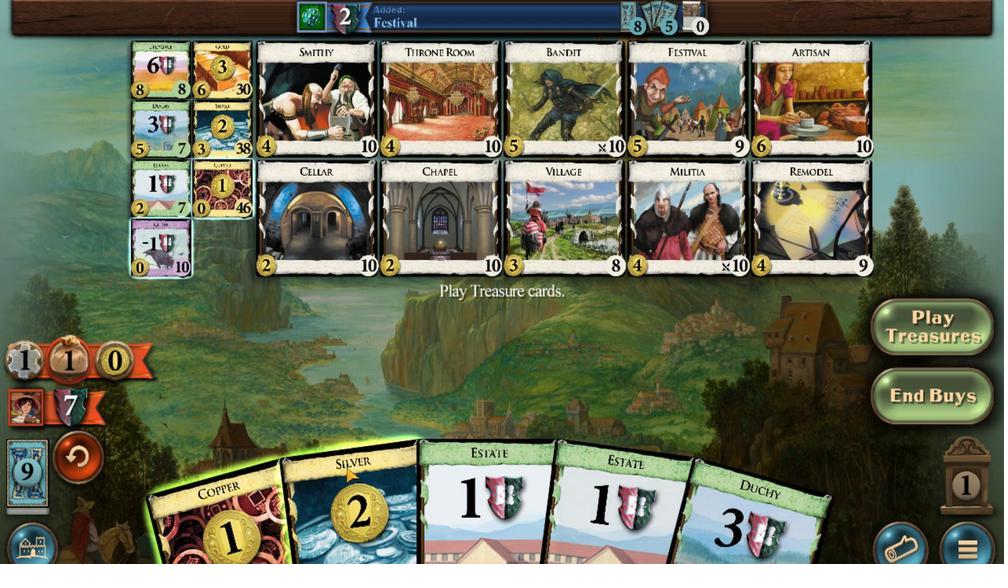 
Action: Mouse scrolled (340, 196) with delta (0, 0)
Screenshot: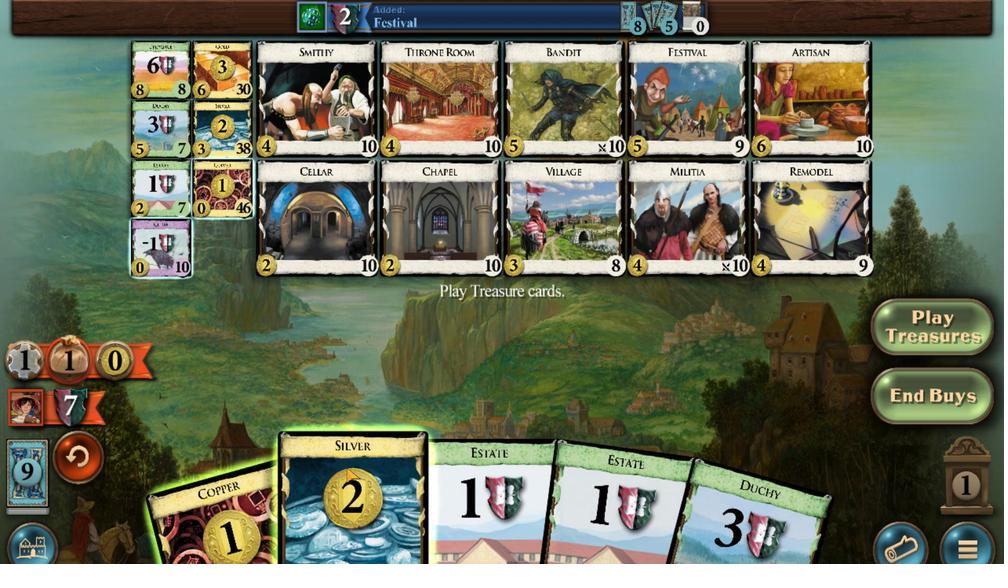 
Action: Mouse moved to (337, 195)
Screenshot: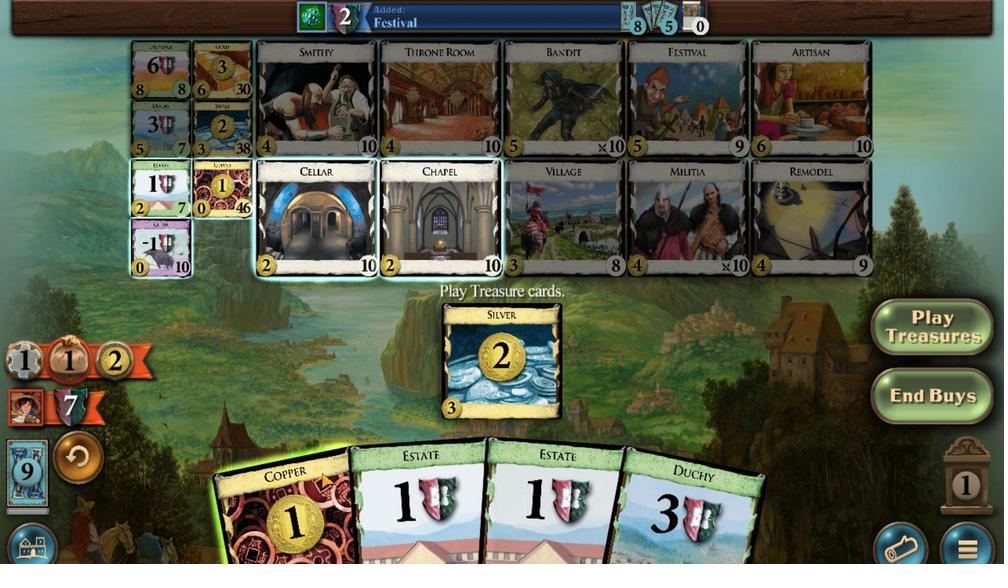 
Action: Mouse scrolled (337, 195) with delta (0, 0)
Screenshot: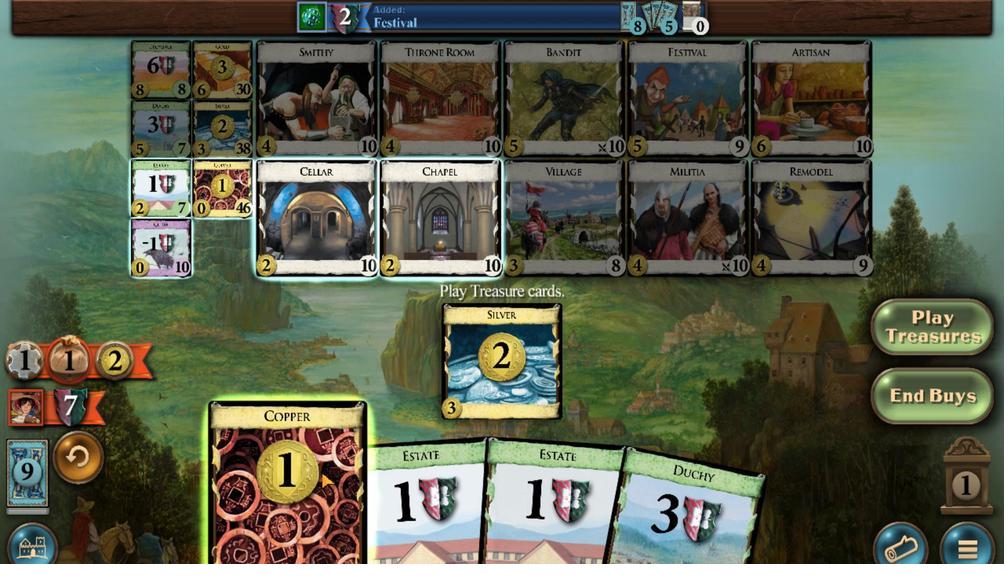 
Action: Mouse moved to (329, 295)
Screenshot: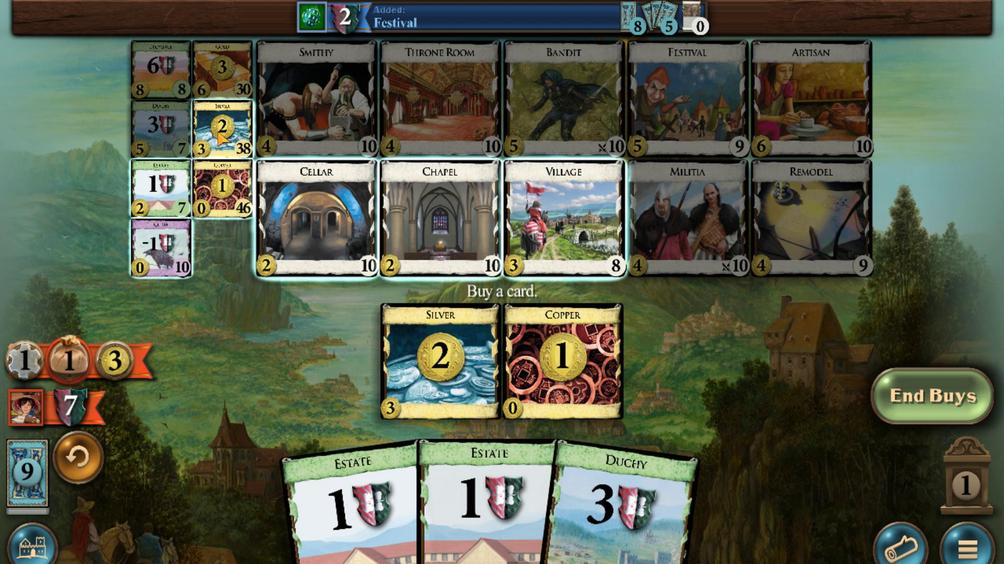 
Action: Mouse scrolled (329, 295) with delta (0, 0)
Screenshot: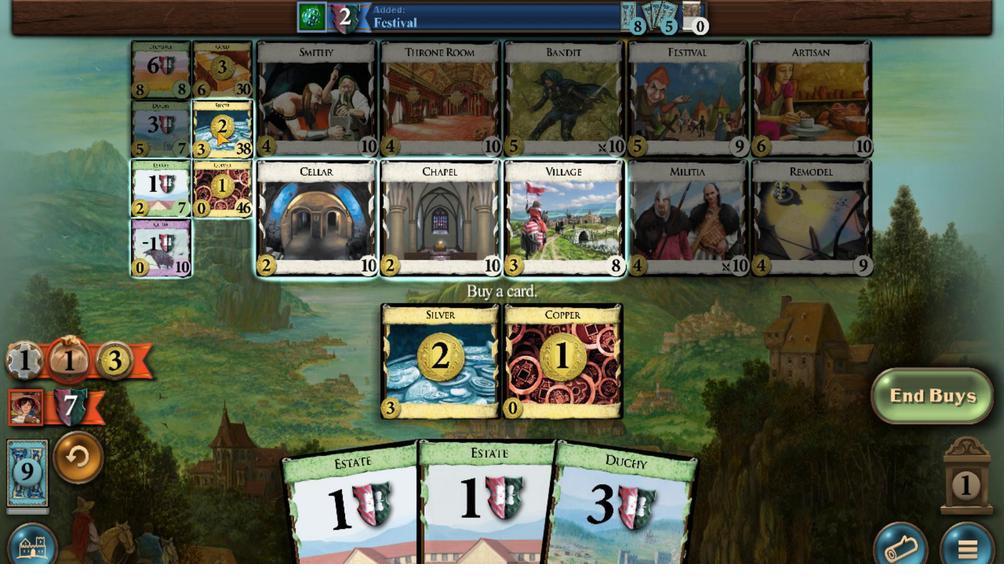 
Action: Mouse scrolled (329, 295) with delta (0, 0)
Screenshot: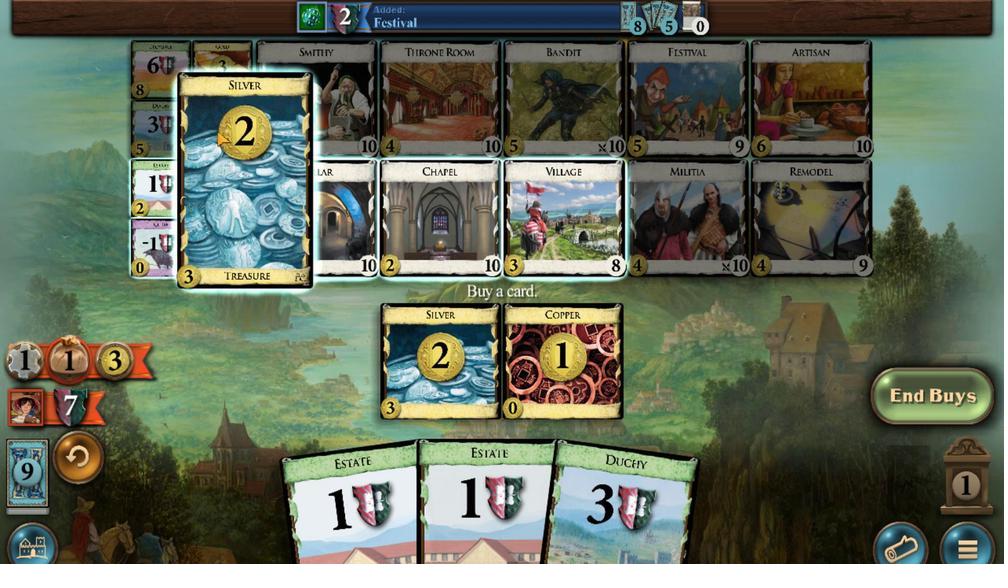 
Action: Mouse scrolled (329, 295) with delta (0, 0)
Screenshot: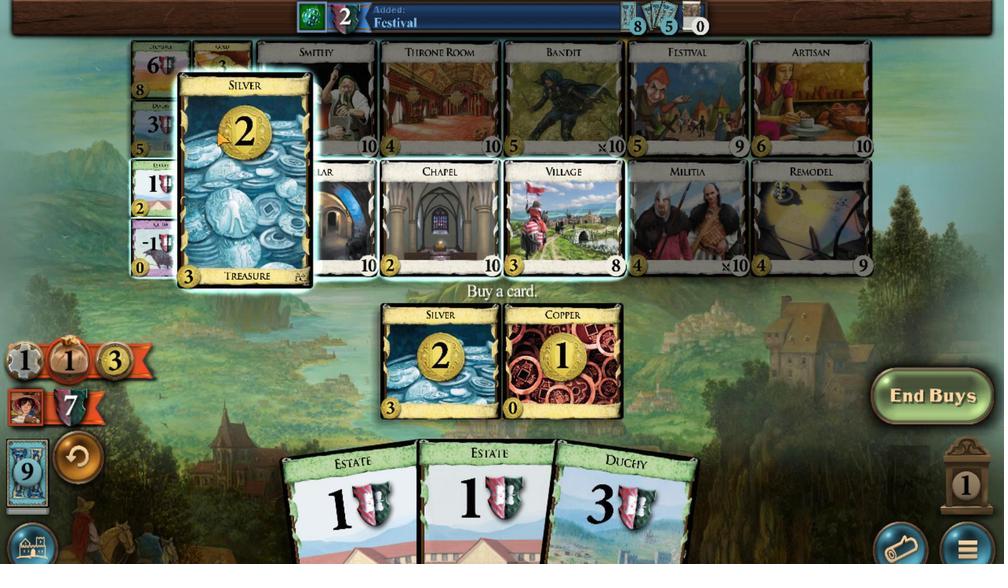 
Action: Mouse scrolled (329, 295) with delta (0, 0)
Screenshot: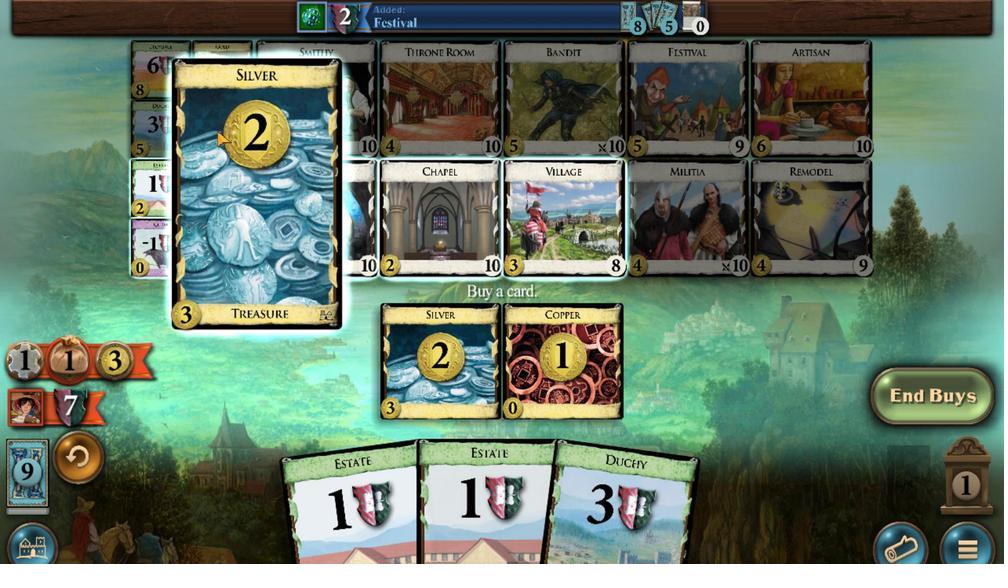 
Action: Mouse moved to (360, 200)
Screenshot: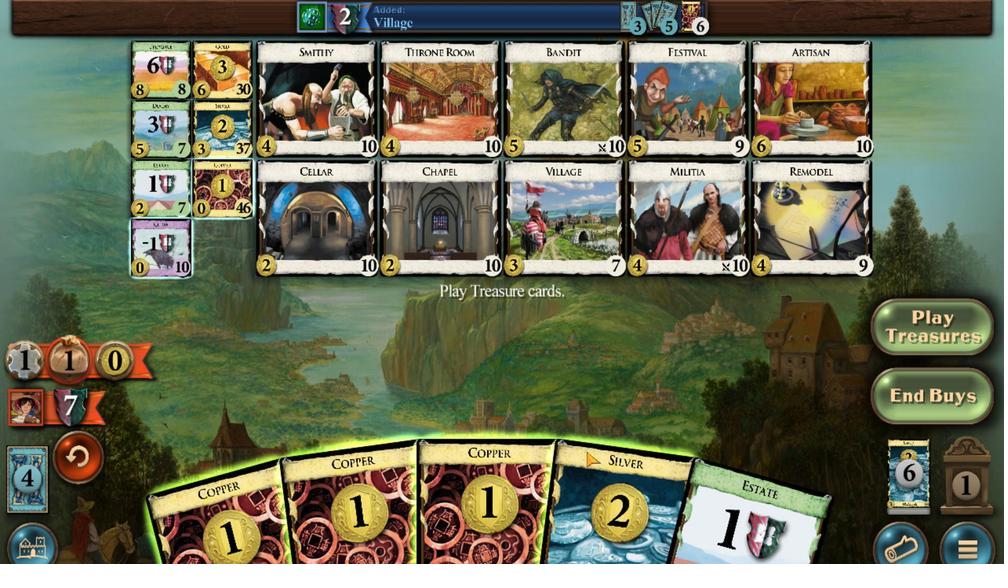 
Action: Mouse scrolled (360, 200) with delta (0, 0)
Screenshot: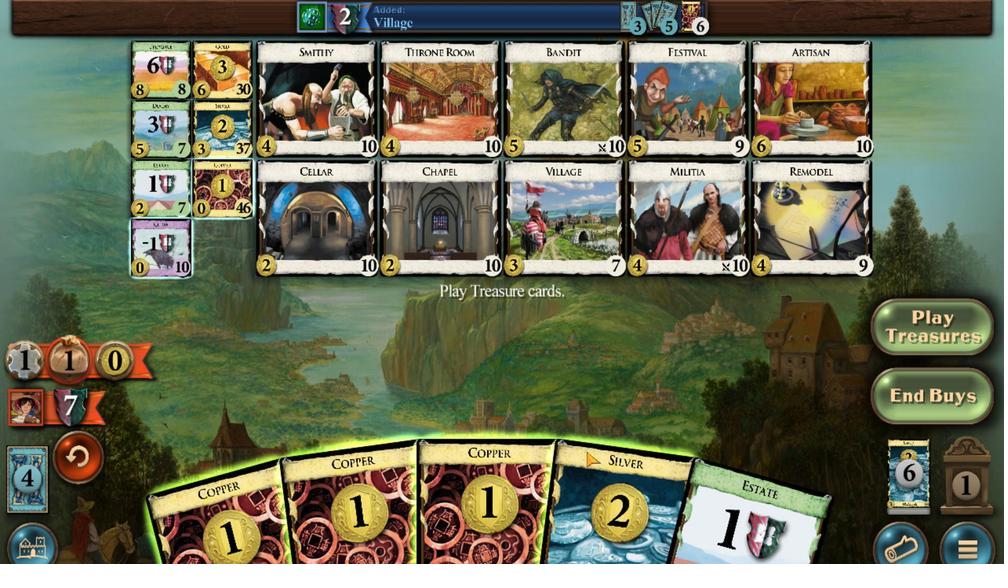 
Action: Mouse moved to (357, 199)
Screenshot: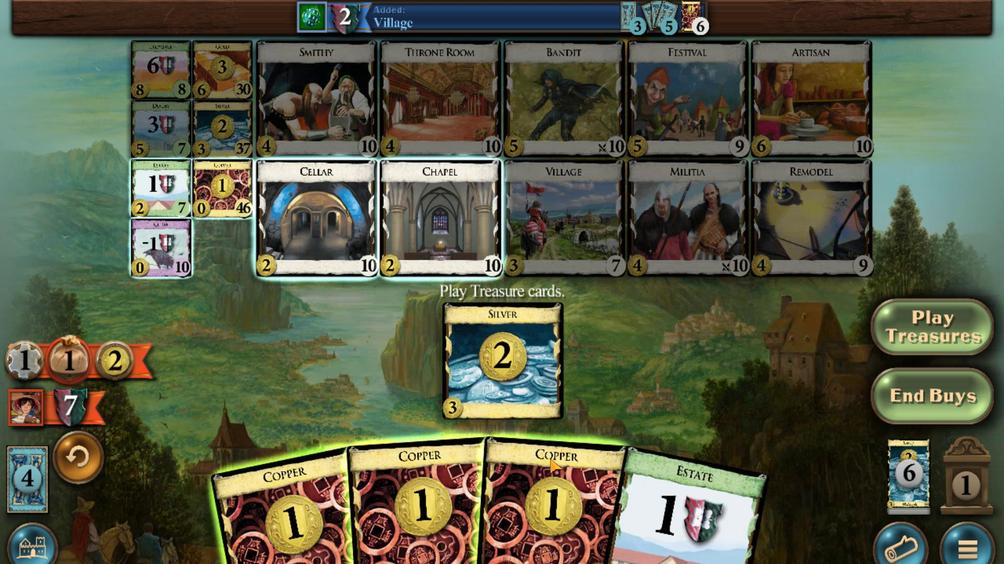 
Action: Mouse scrolled (357, 199) with delta (0, 0)
Screenshot: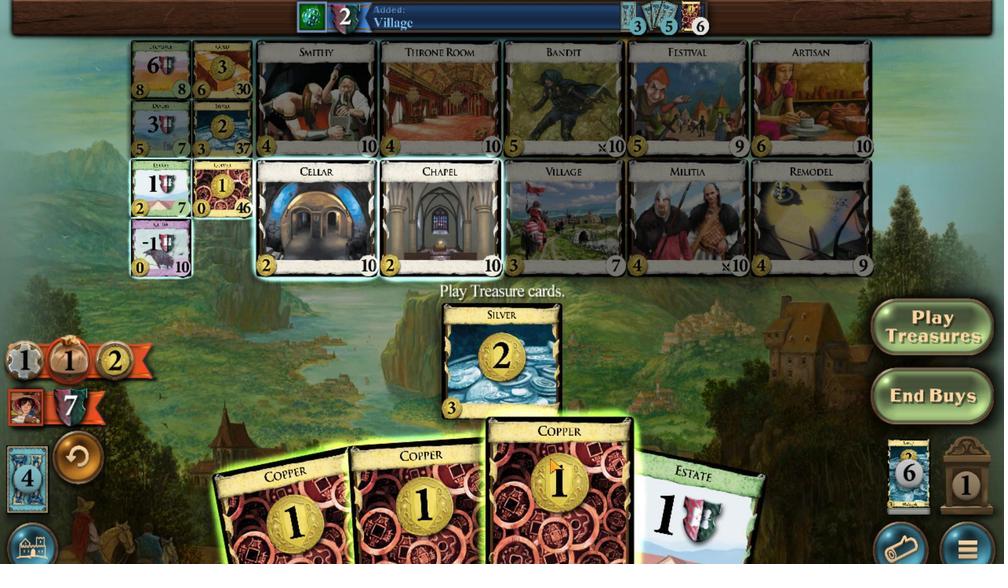 
Action: Mouse moved to (350, 192)
Screenshot: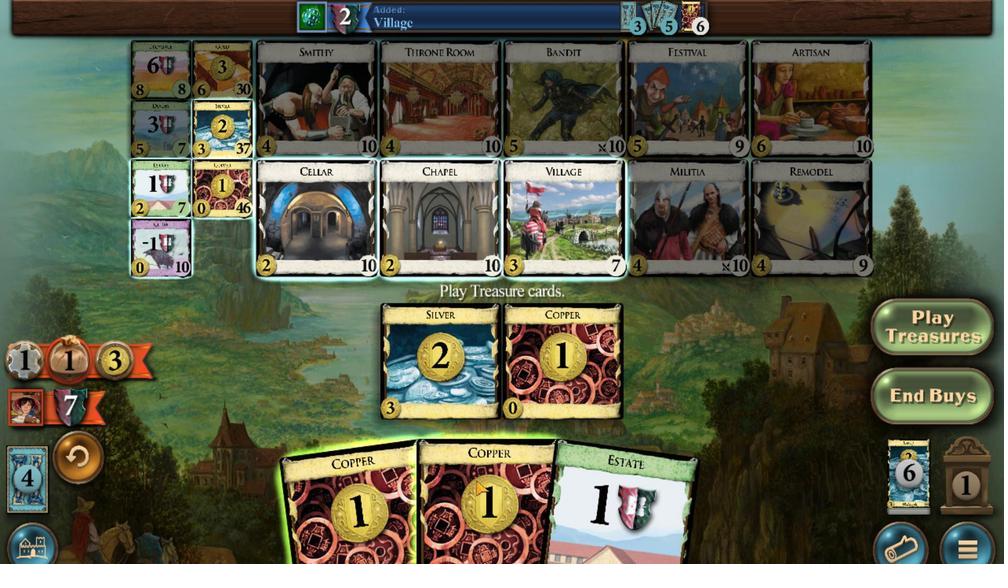 
Action: Mouse scrolled (350, 193) with delta (0, 0)
Screenshot: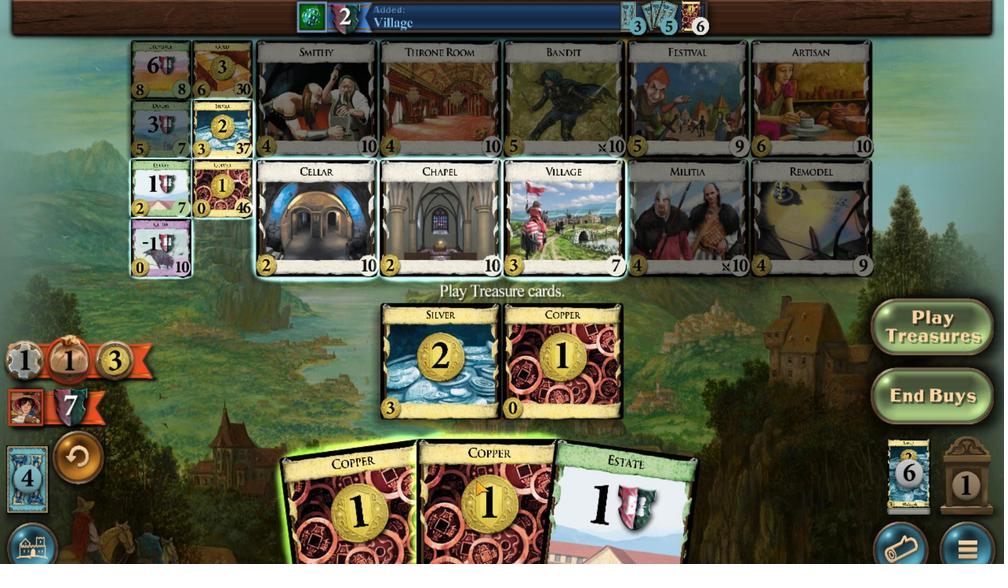 
Action: Mouse moved to (347, 189)
Screenshot: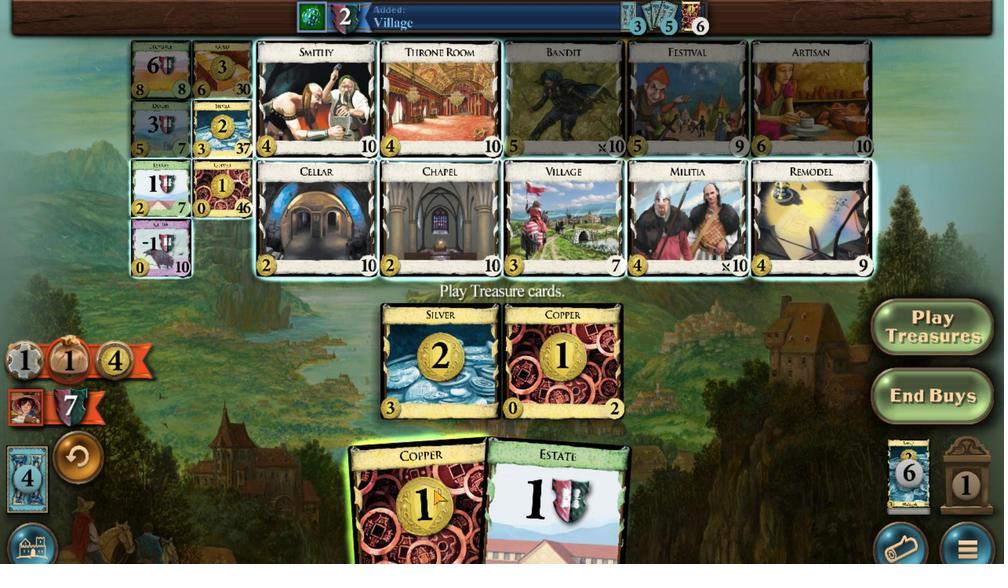 
Action: Mouse scrolled (347, 189) with delta (0, 0)
Screenshot: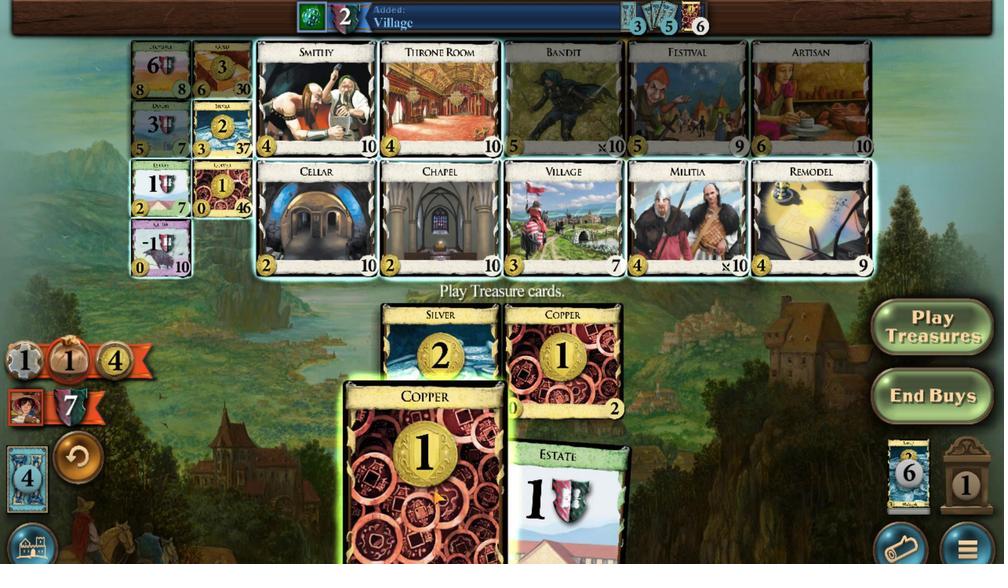 
Action: Mouse moved to (324, 297)
Screenshot: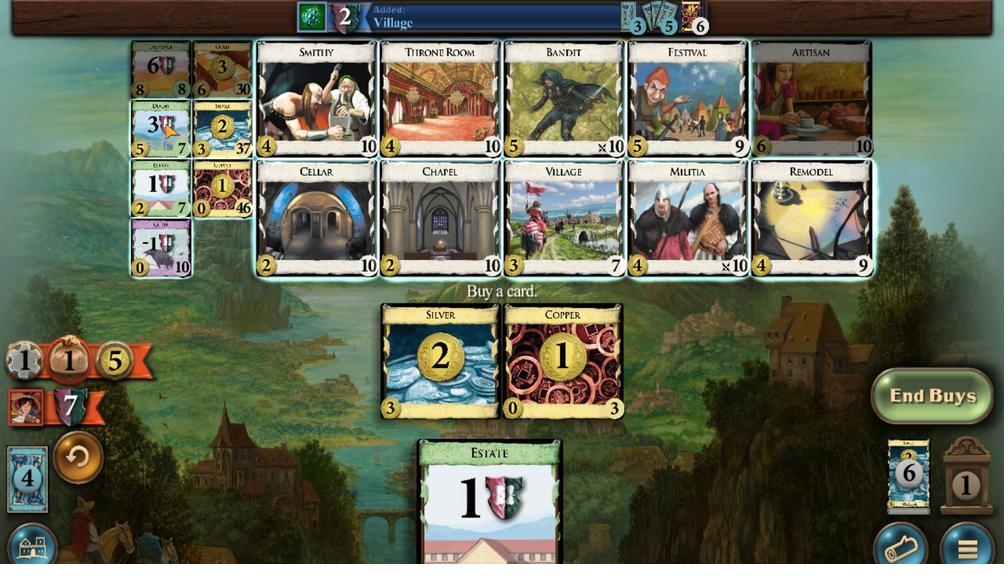 
Action: Mouse scrolled (324, 297) with delta (0, 0)
Screenshot: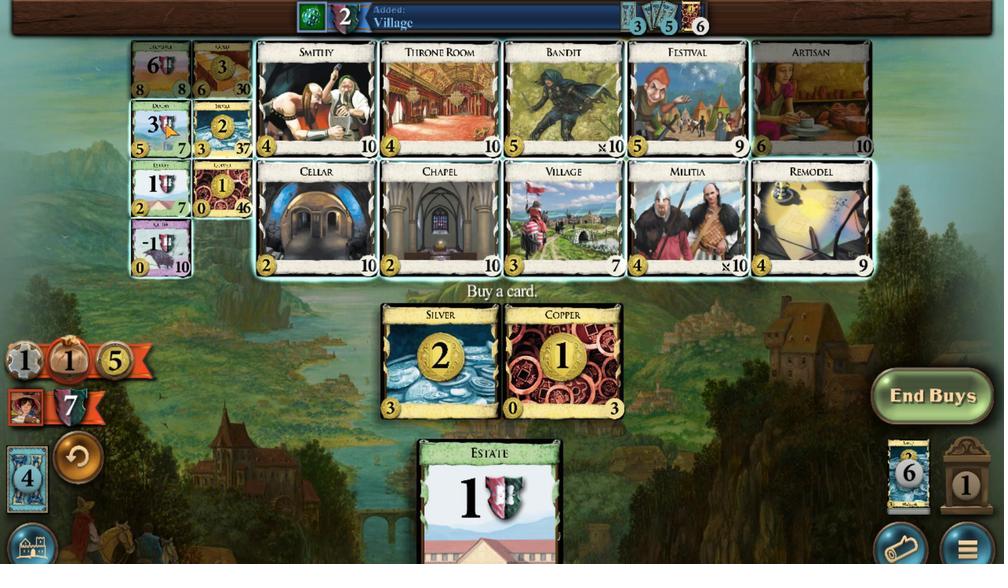 
Action: Mouse scrolled (324, 297) with delta (0, 0)
Screenshot: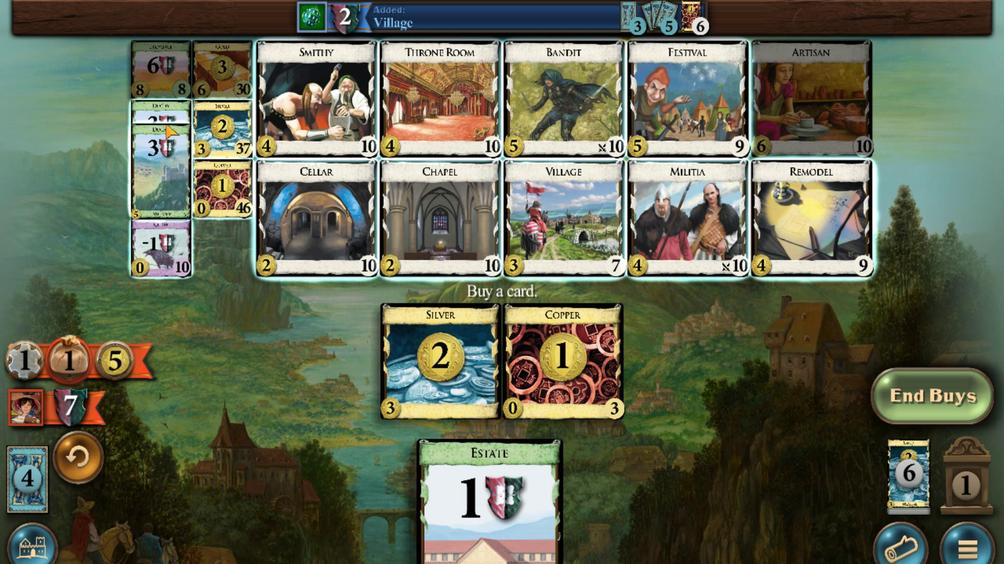 
Action: Mouse scrolled (324, 297) with delta (0, 0)
Screenshot: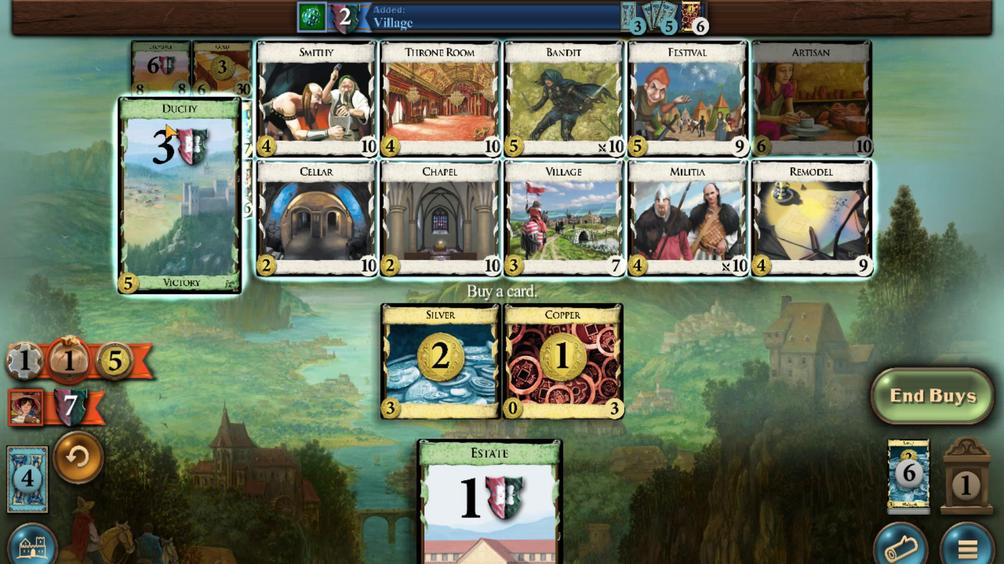 
Action: Mouse scrolled (324, 297) with delta (0, 0)
Screenshot: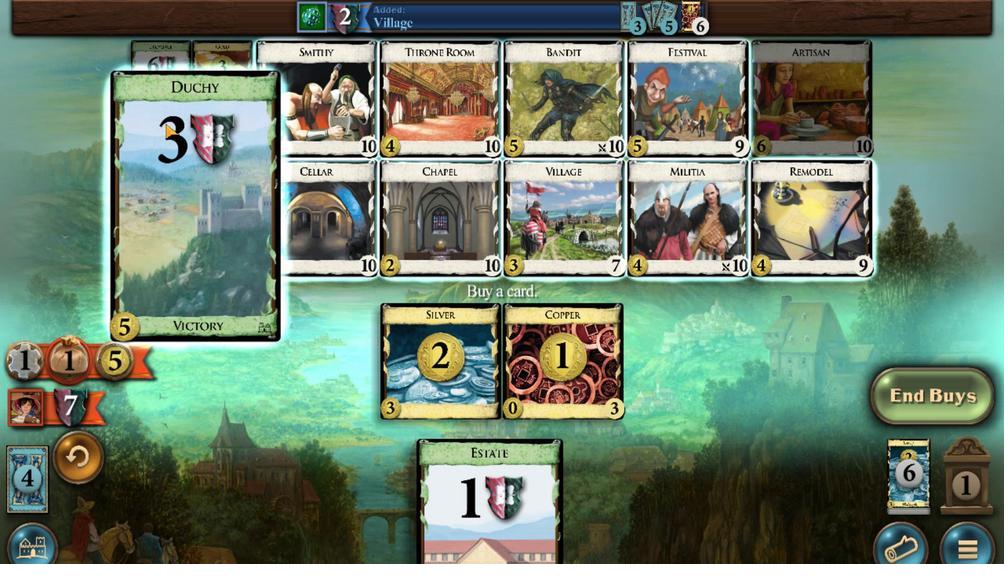 
Action: Mouse scrolled (324, 297) with delta (0, 0)
Screenshot: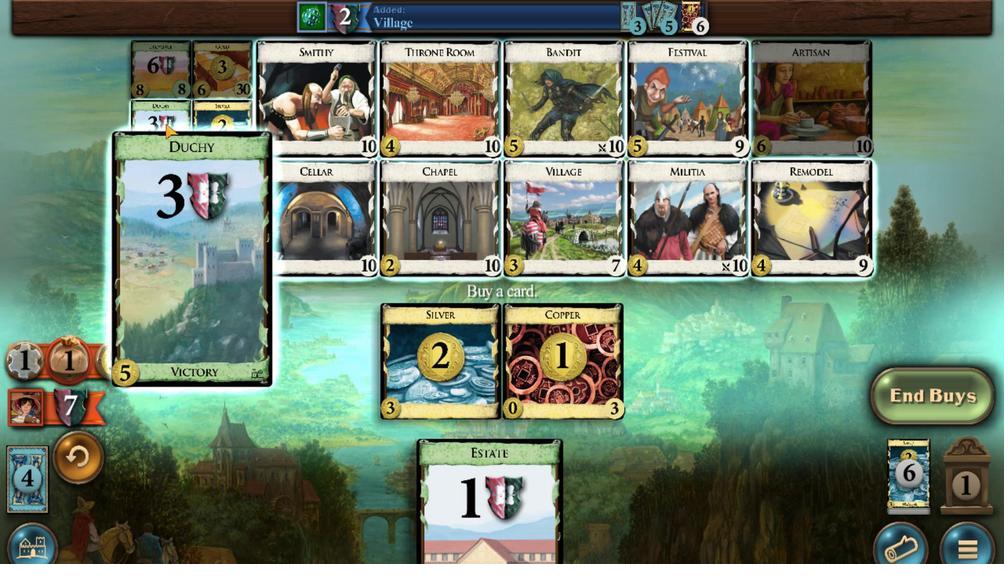 
Action: Mouse moved to (350, 199)
Screenshot: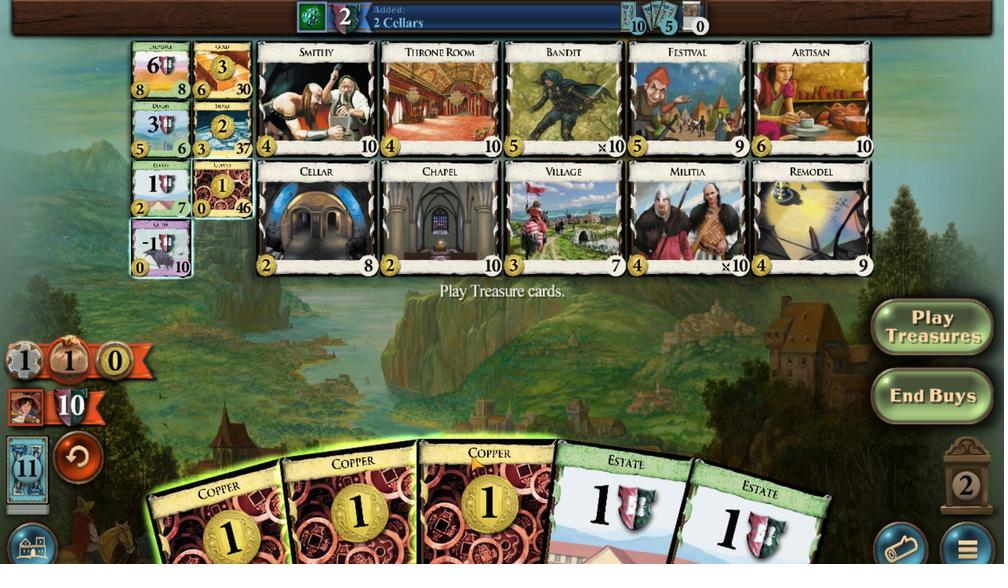 
Action: Mouse scrolled (350, 199) with delta (0, 0)
Screenshot: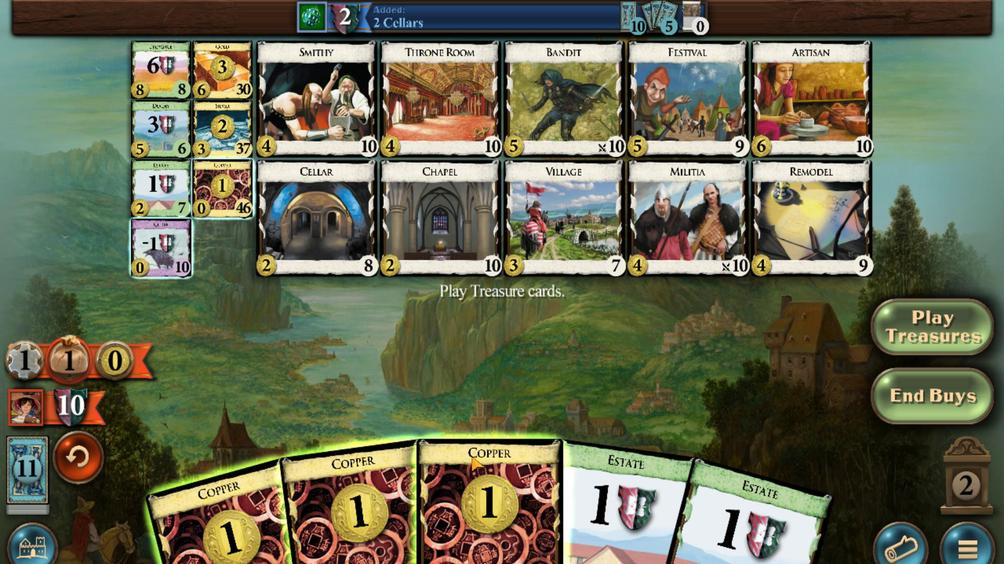 
Action: Mouse moved to (347, 198)
Screenshot: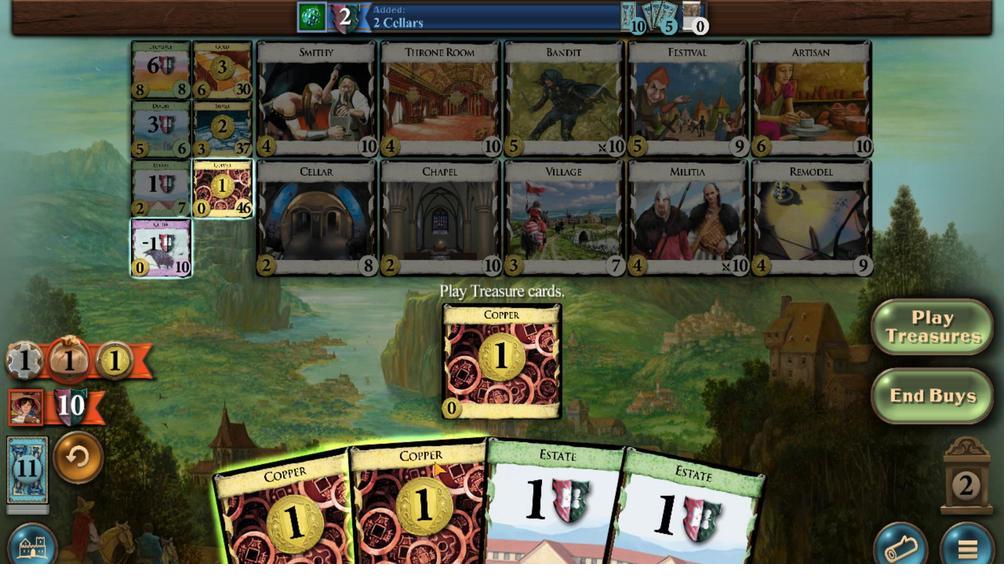 
Action: Mouse scrolled (347, 198) with delta (0, 0)
Screenshot: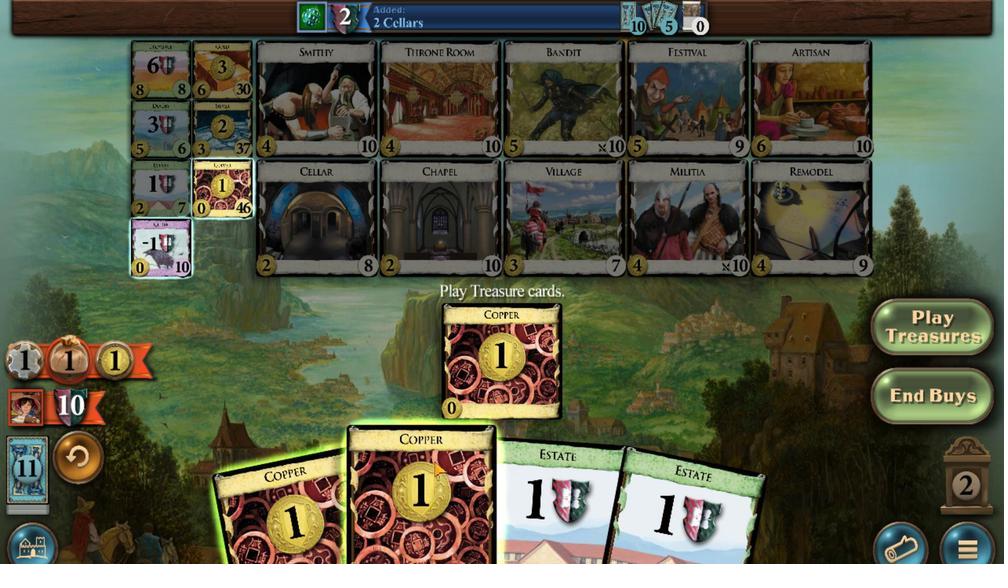 
Action: Mouse moved to (342, 195)
Screenshot: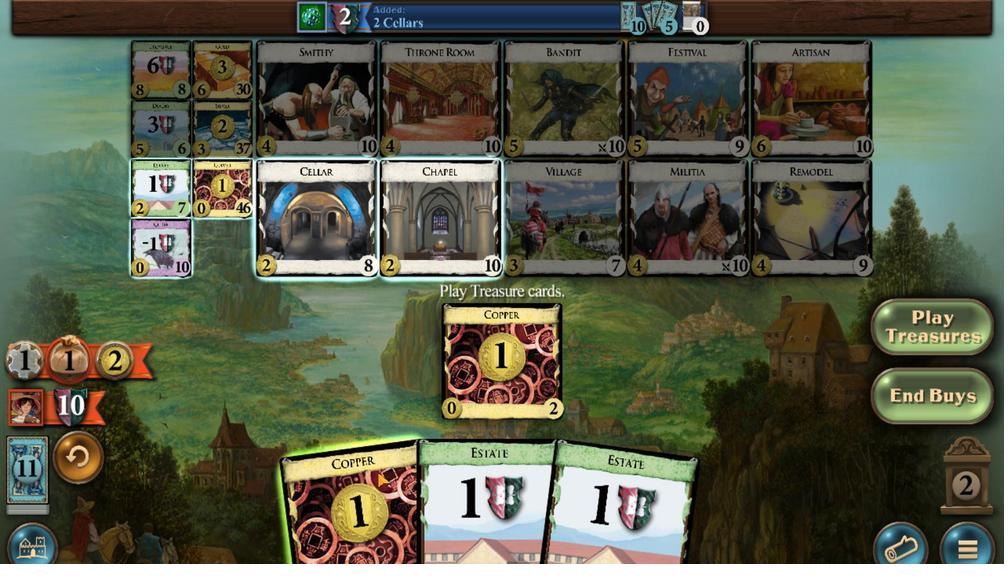 
Action: Mouse scrolled (342, 195) with delta (0, 0)
Screenshot: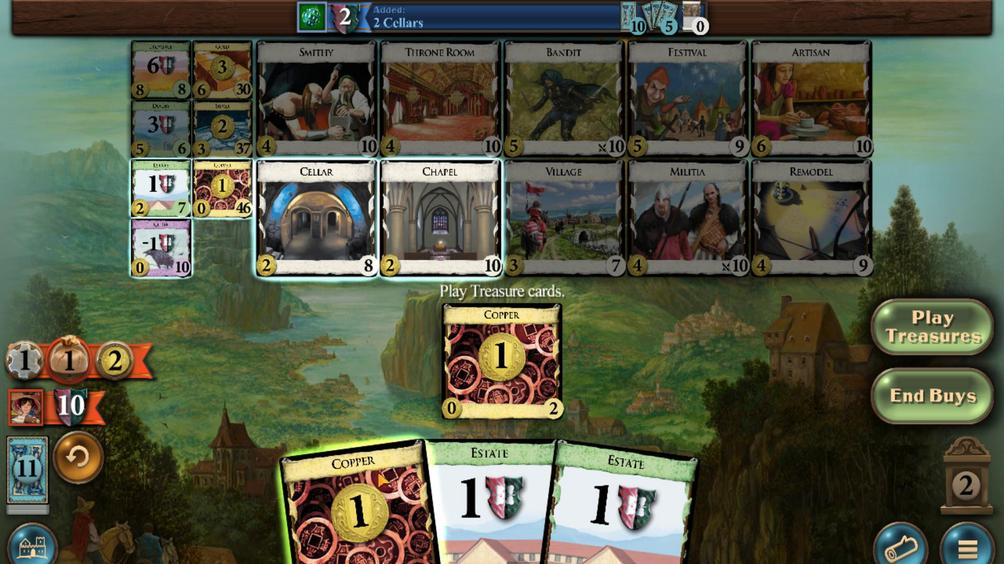 
Action: Mouse moved to (329, 299)
Screenshot: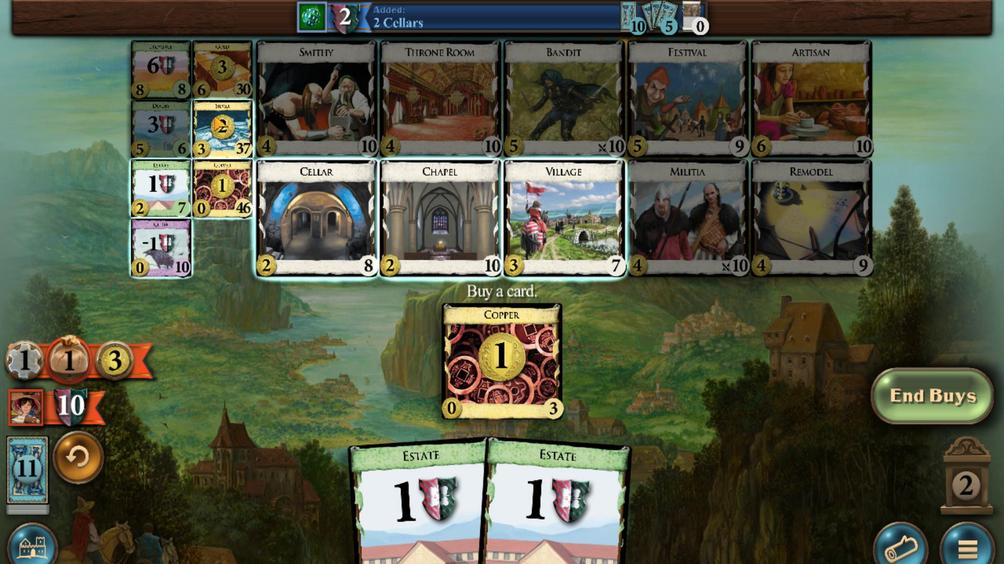 
Action: Mouse scrolled (329, 299) with delta (0, 0)
Screenshot: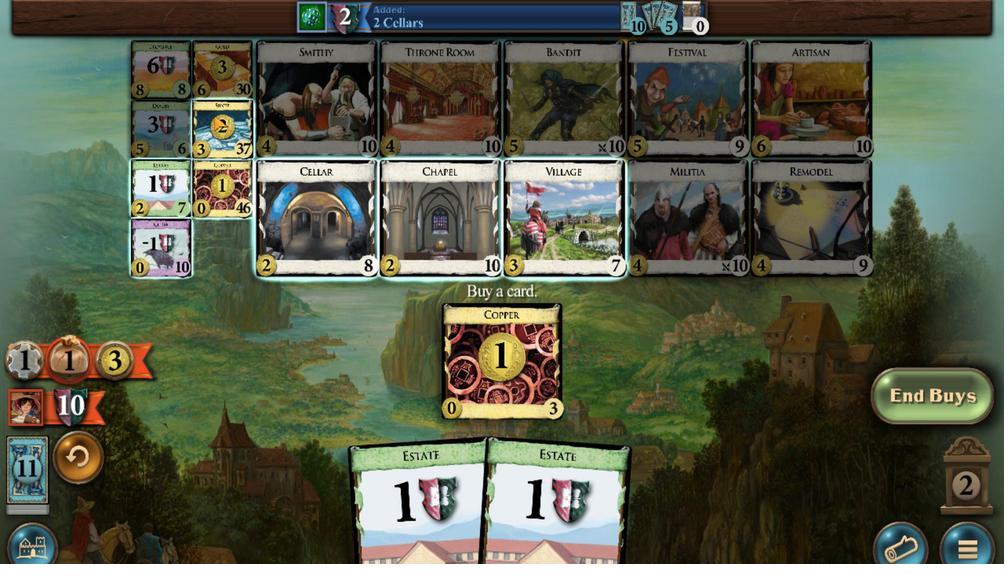 
Action: Mouse scrolled (329, 299) with delta (0, 0)
Screenshot: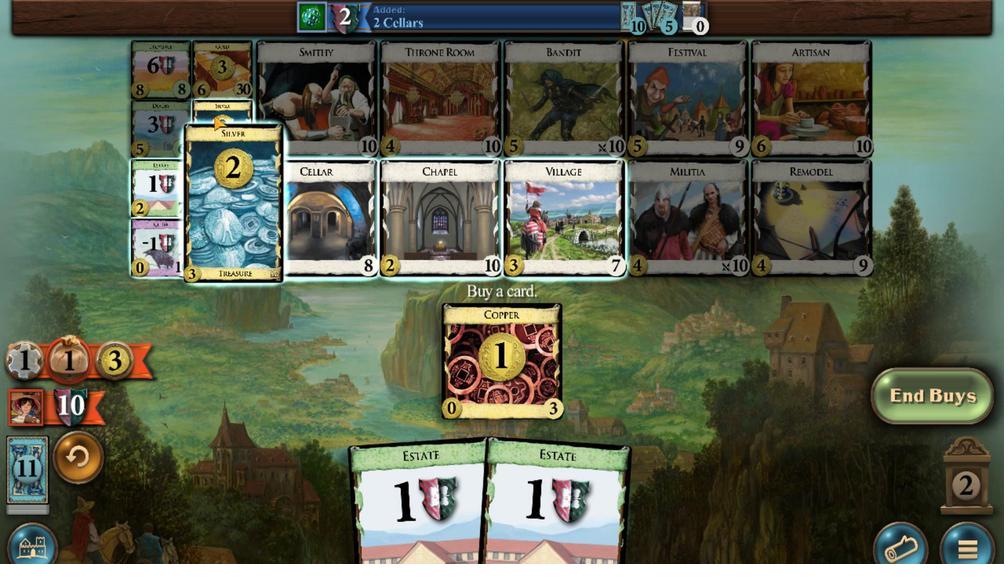 
Action: Mouse scrolled (329, 299) with delta (0, 0)
Screenshot: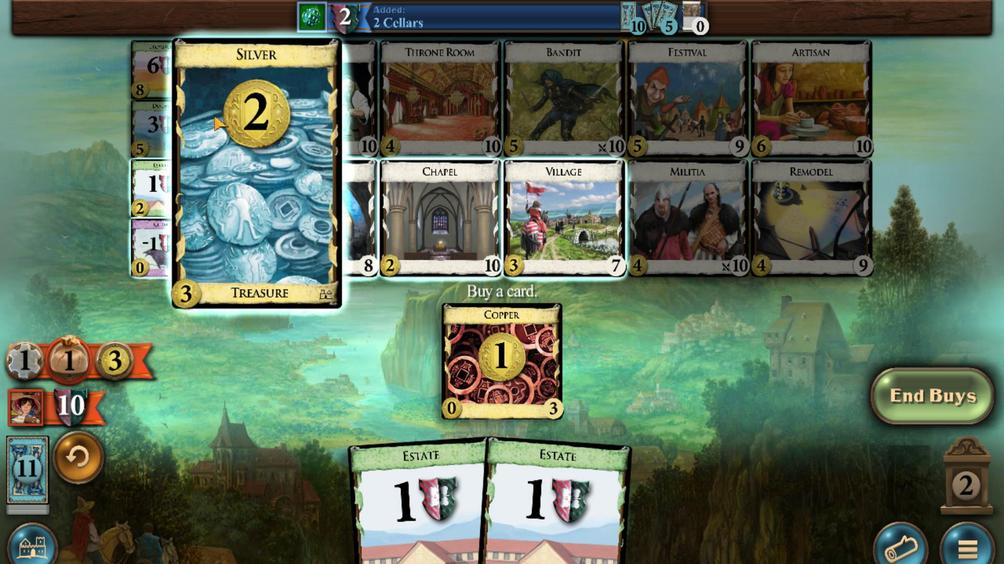
Action: Mouse scrolled (329, 299) with delta (0, 0)
Screenshot: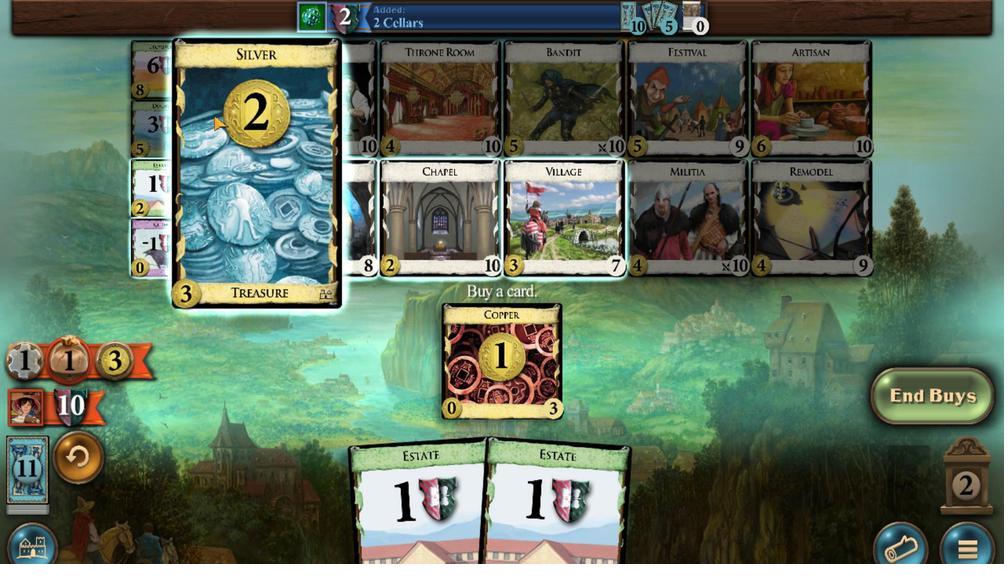 
Action: Mouse scrolled (329, 299) with delta (0, 0)
Screenshot: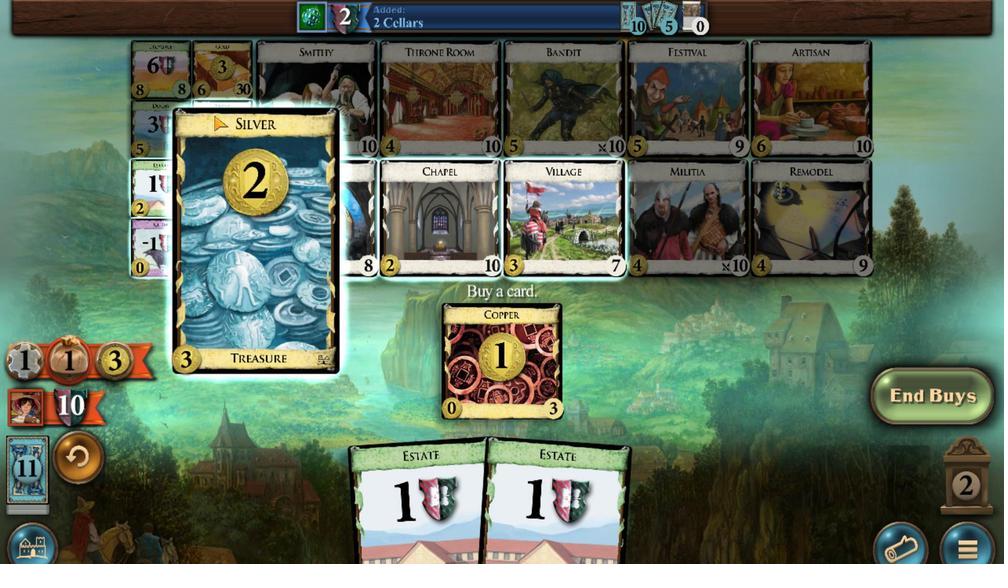 
Action: Mouse moved to (362, 195)
Screenshot: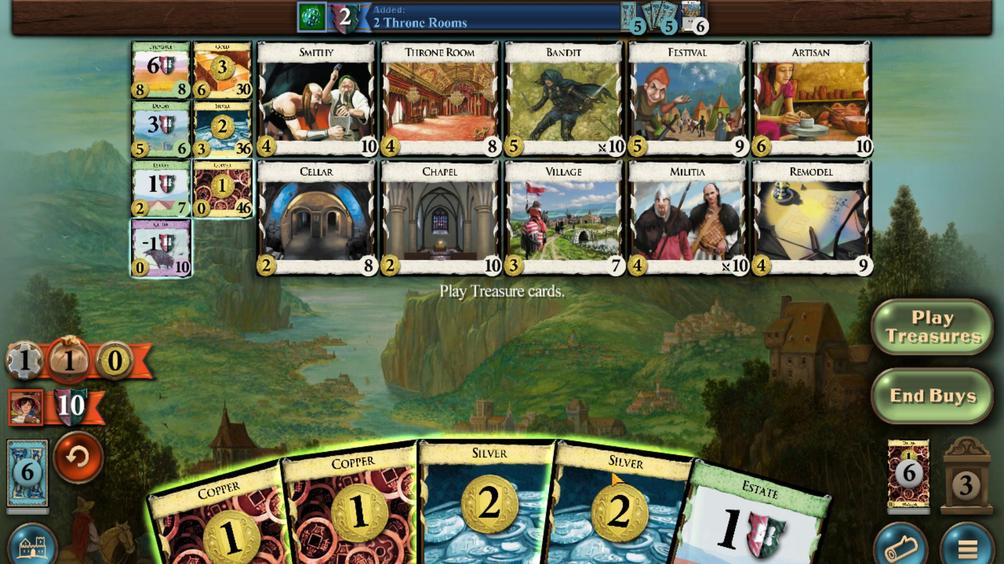 
Action: Mouse scrolled (362, 195) with delta (0, 0)
Screenshot: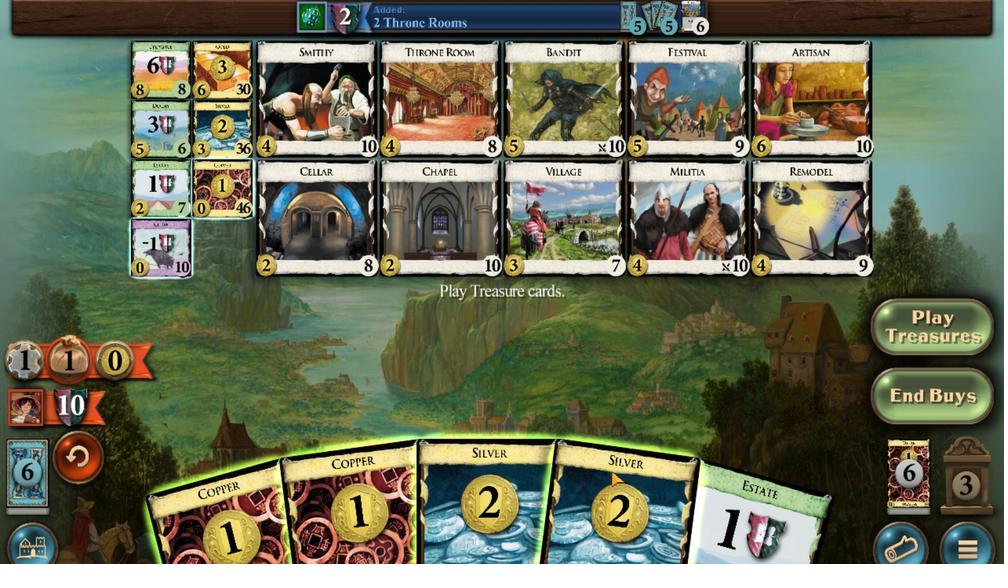 
Action: Mouse moved to (359, 195)
Screenshot: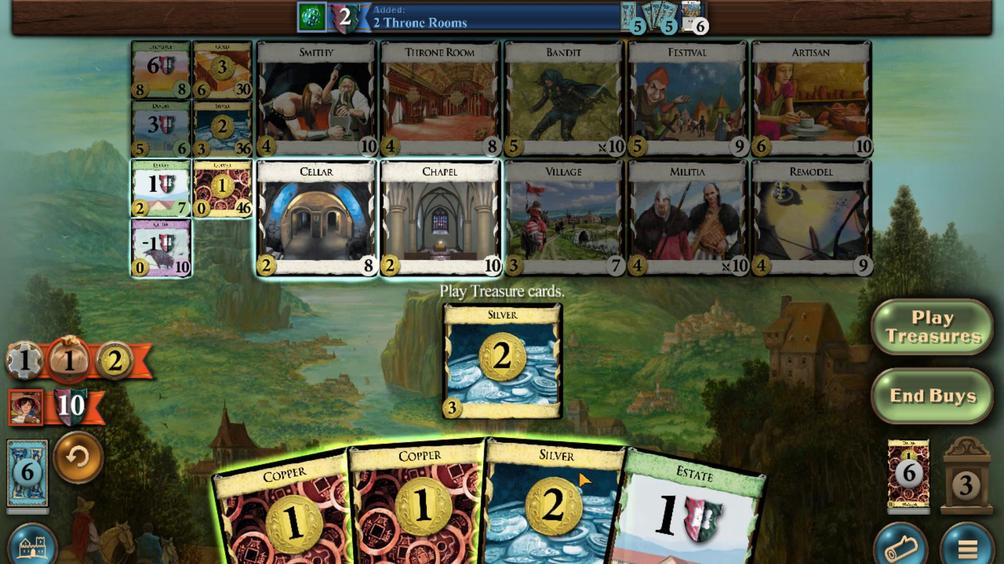
Action: Mouse scrolled (359, 195) with delta (0, 0)
Screenshot: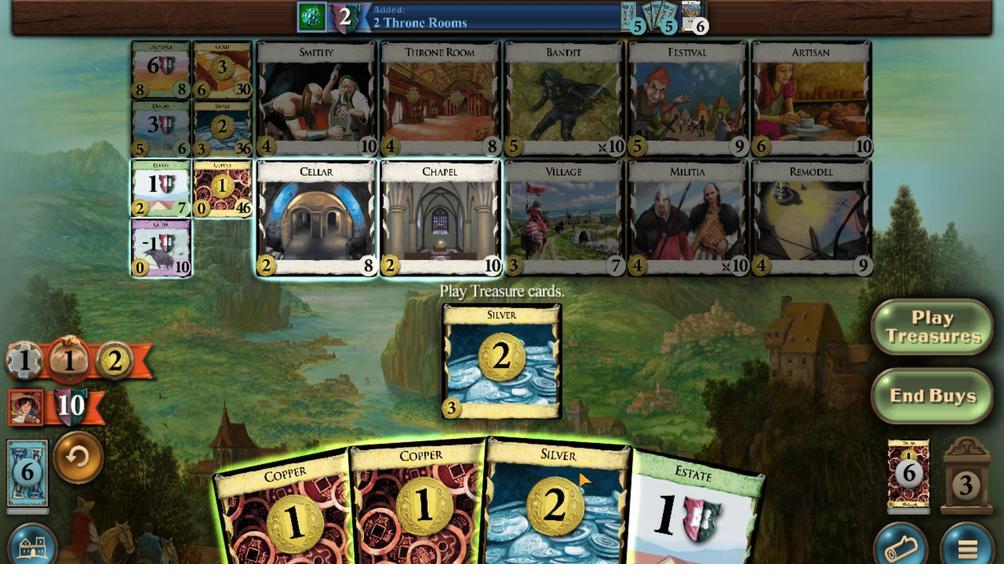 
Action: Mouse moved to (355, 197)
Screenshot: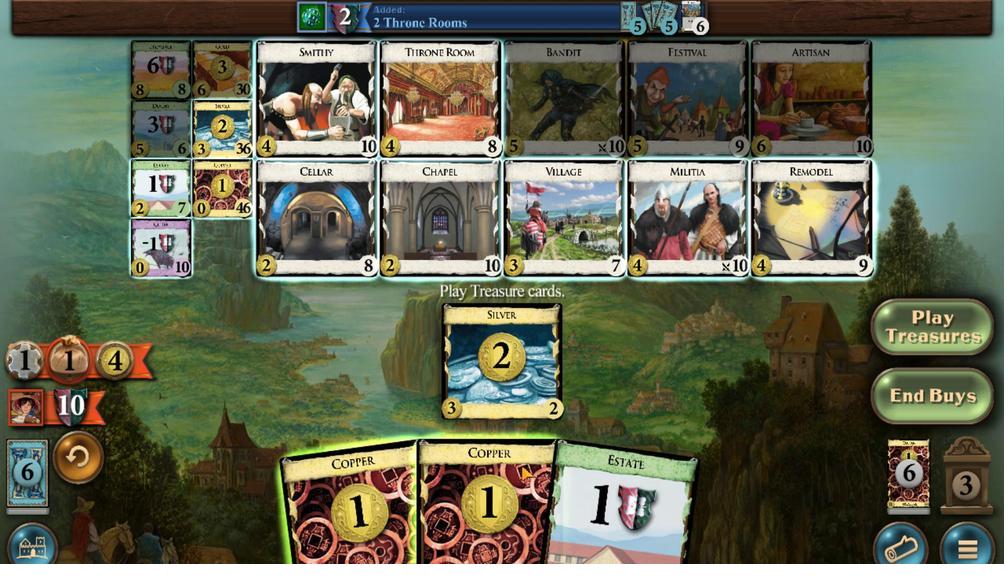 
Action: Mouse scrolled (355, 197) with delta (0, 0)
Screenshot: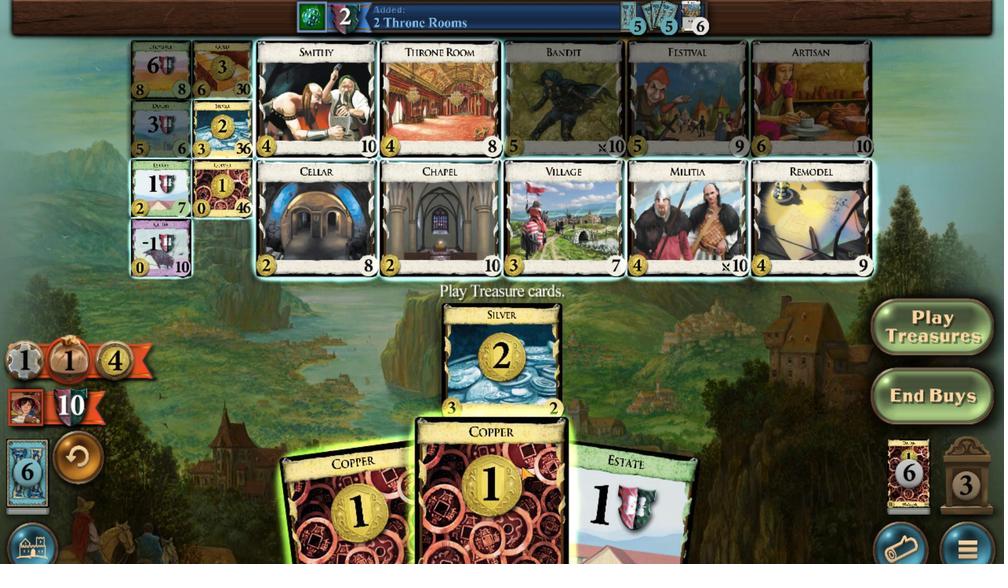 
Action: Mouse moved to (348, 198)
Screenshot: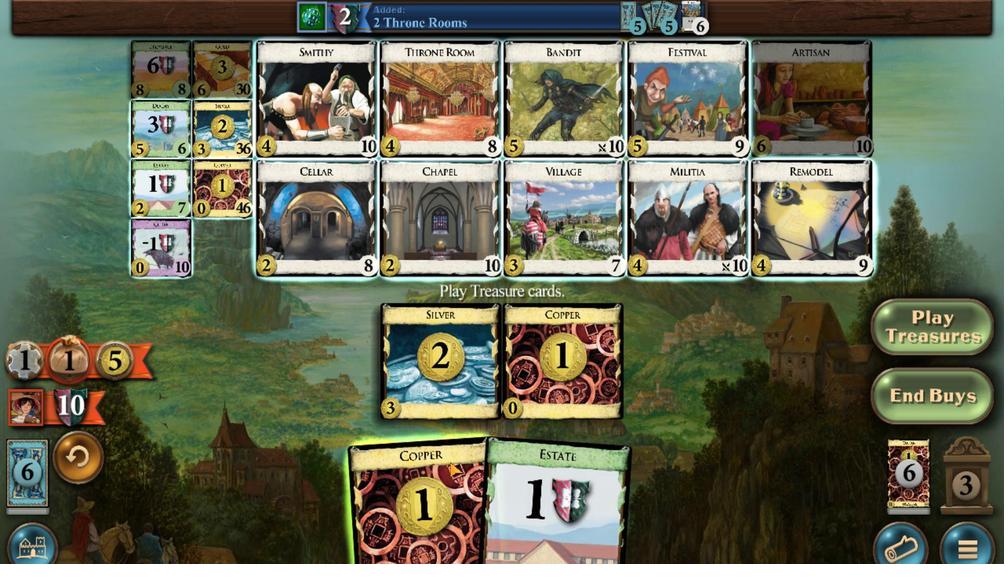 
Action: Mouse scrolled (348, 198) with delta (0, 0)
Screenshot: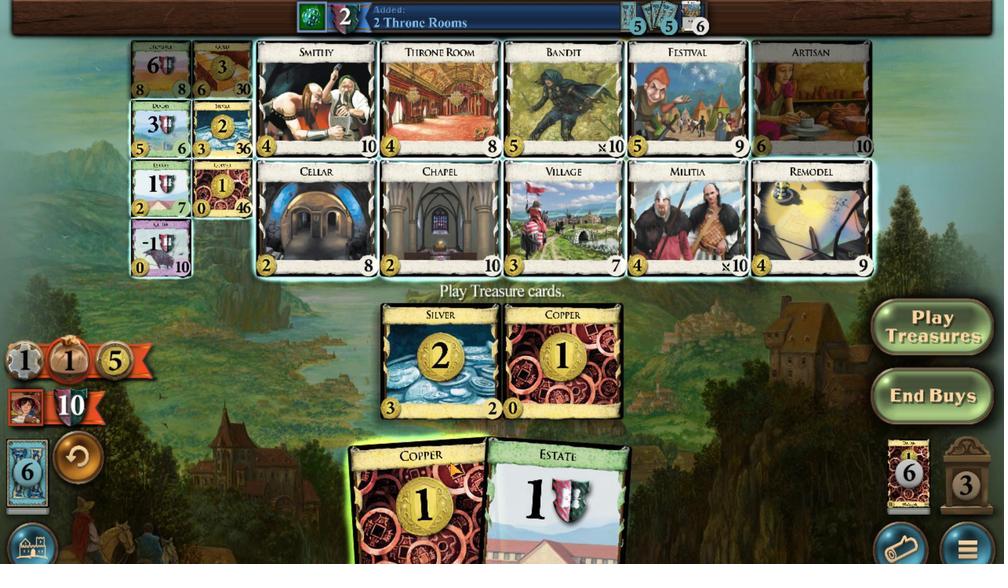 
Action: Mouse moved to (328, 316)
Screenshot: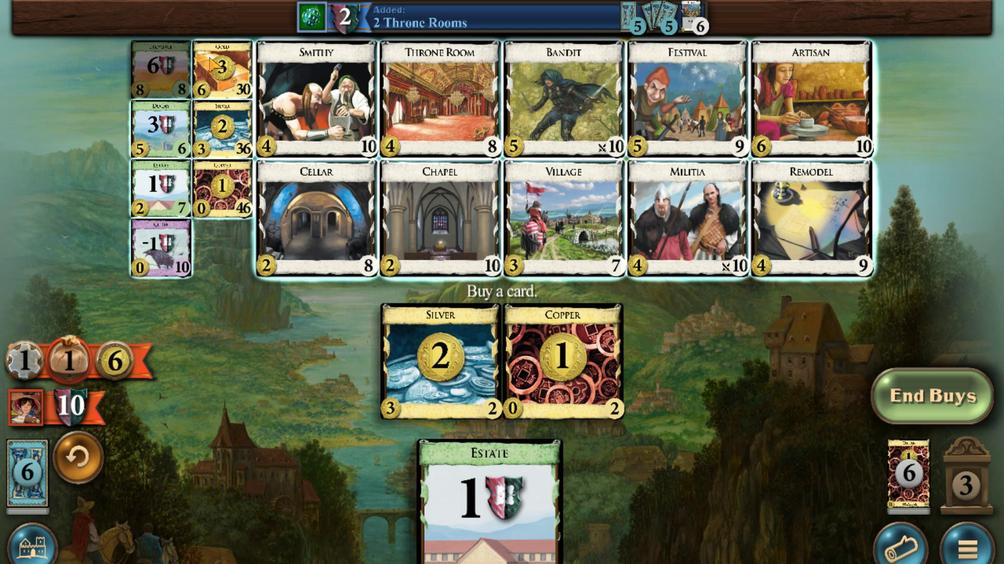 
Action: Mouse scrolled (328, 316) with delta (0, 0)
Screenshot: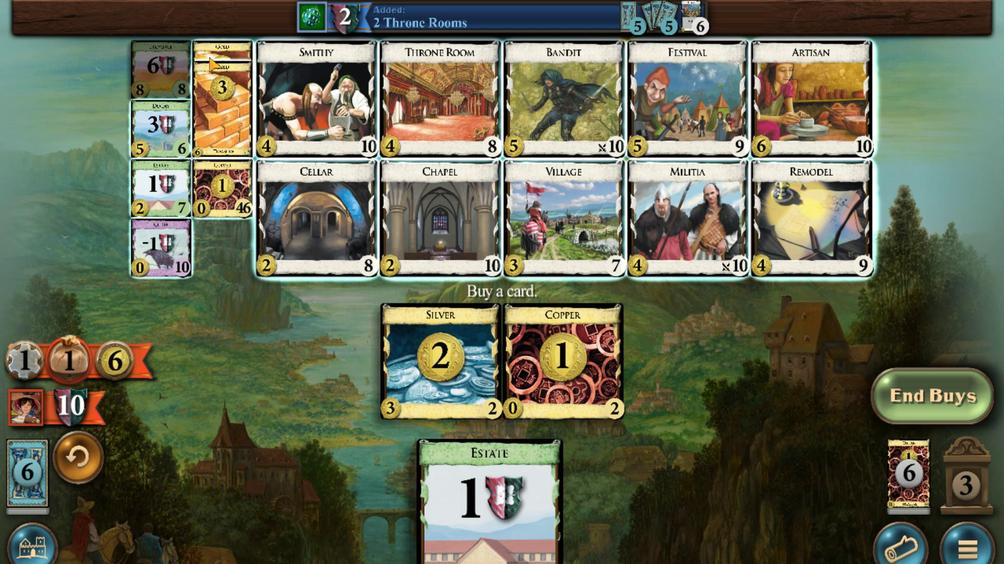
Action: Mouse scrolled (328, 316) with delta (0, 0)
Screenshot: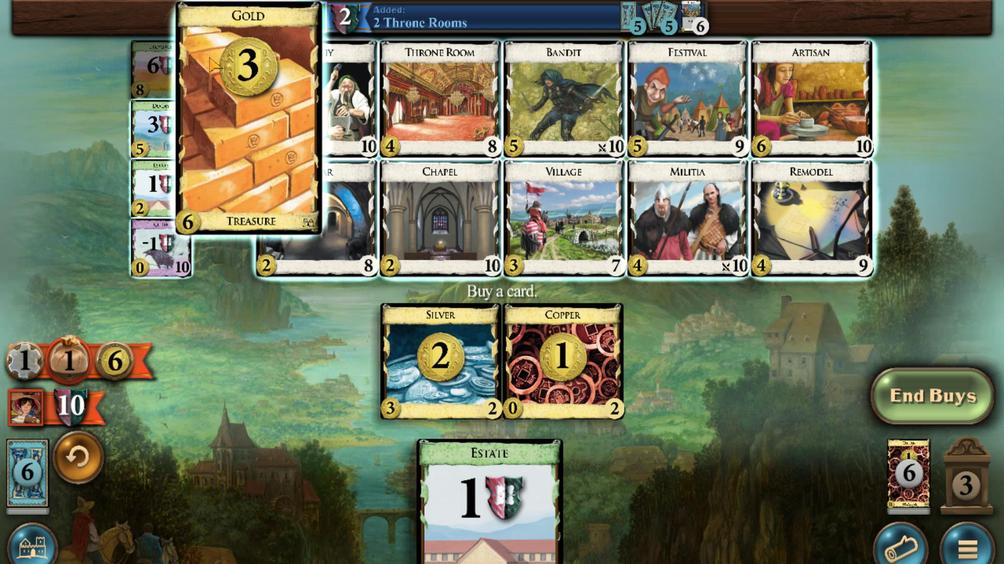 
Action: Mouse scrolled (328, 316) with delta (0, 0)
Screenshot: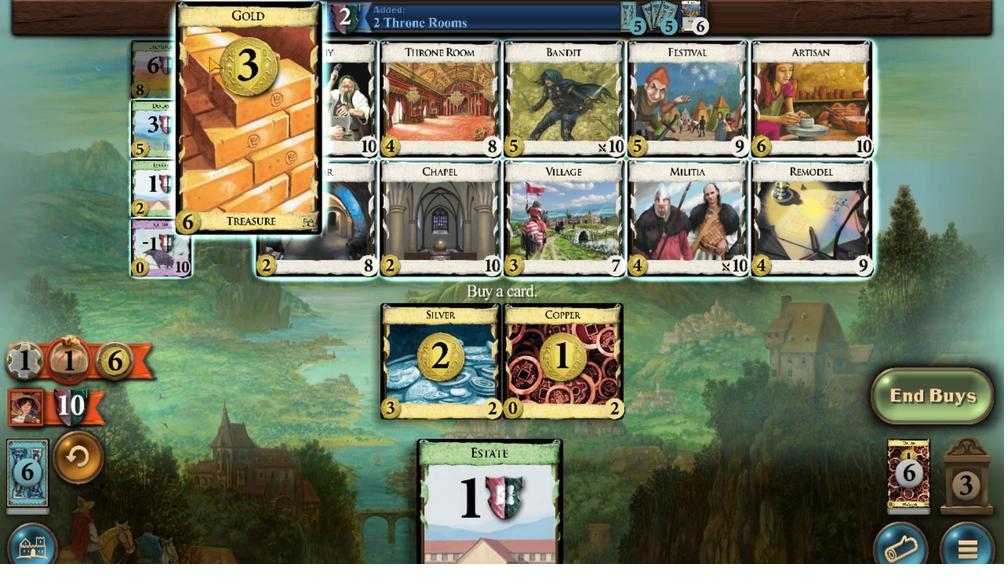 
Action: Mouse scrolled (328, 316) with delta (0, 0)
Screenshot: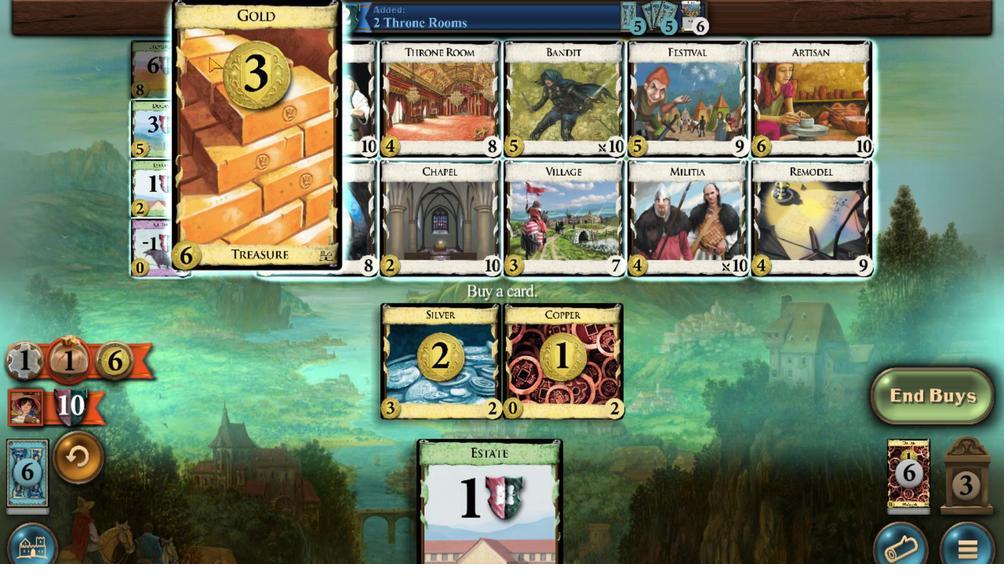 
Action: Mouse scrolled (328, 316) with delta (0, 0)
Screenshot: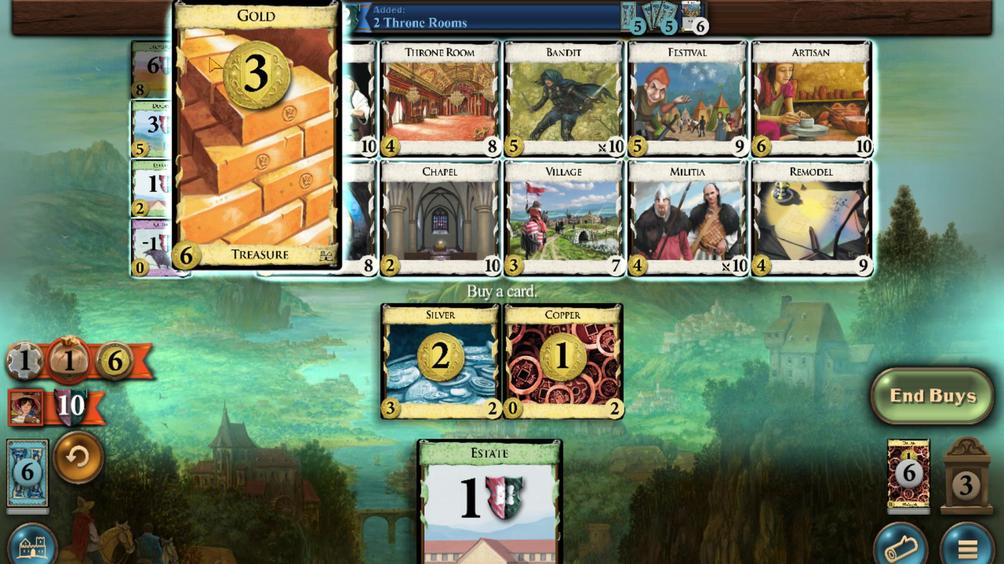 
Action: Mouse moved to (350, 199)
Screenshot: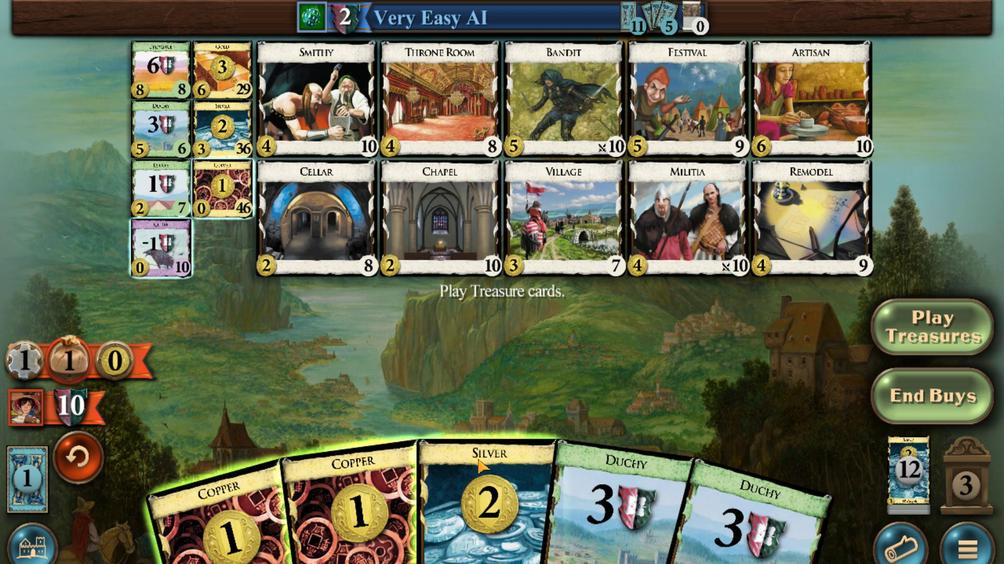 
Action: Mouse scrolled (350, 199) with delta (0, 0)
Screenshot: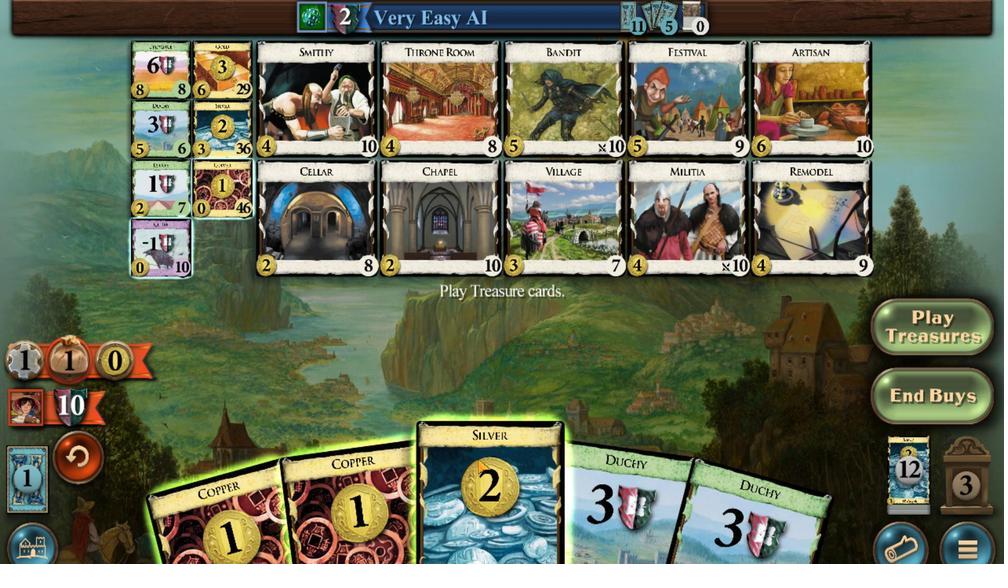 
Action: Mouse moved to (348, 198)
Screenshot: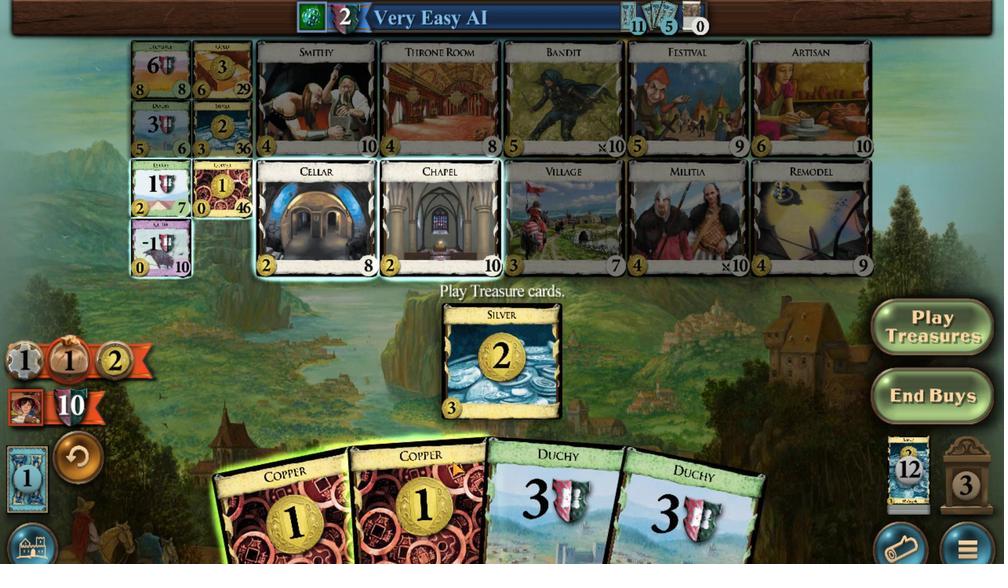 
Action: Mouse scrolled (348, 198) with delta (0, 0)
Screenshot: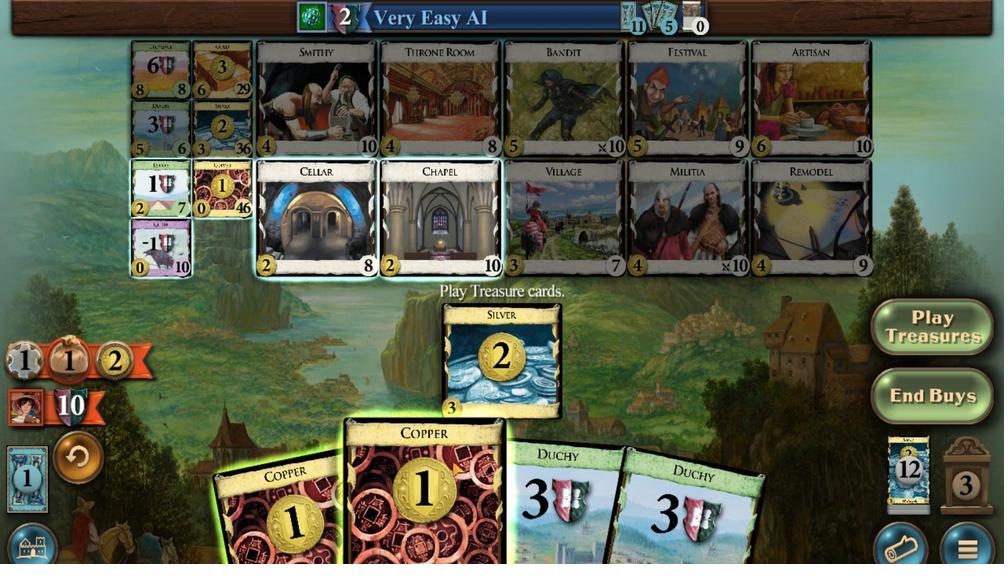 
Action: Mouse moved to (343, 194)
Screenshot: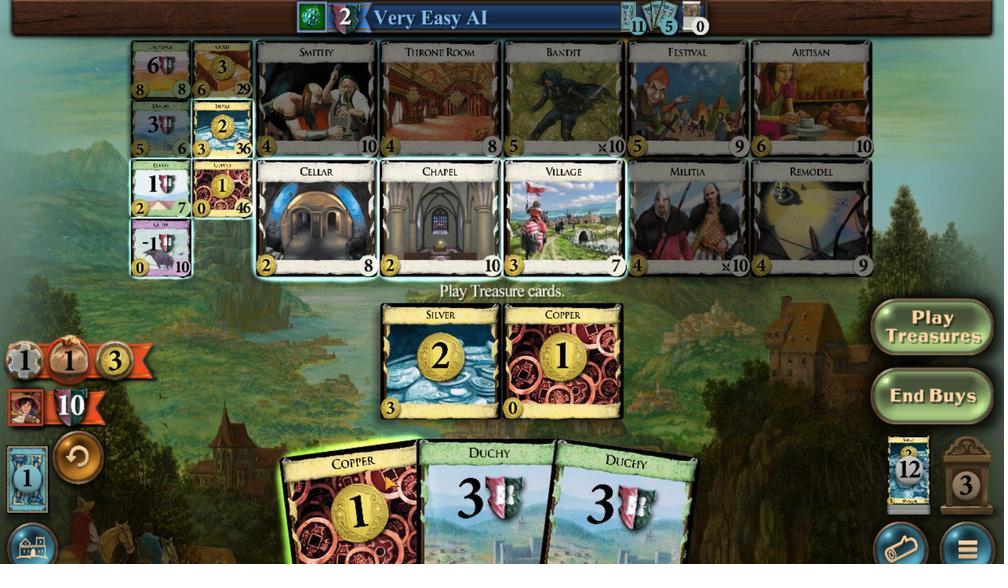 
Action: Mouse scrolled (343, 194) with delta (0, 0)
Screenshot: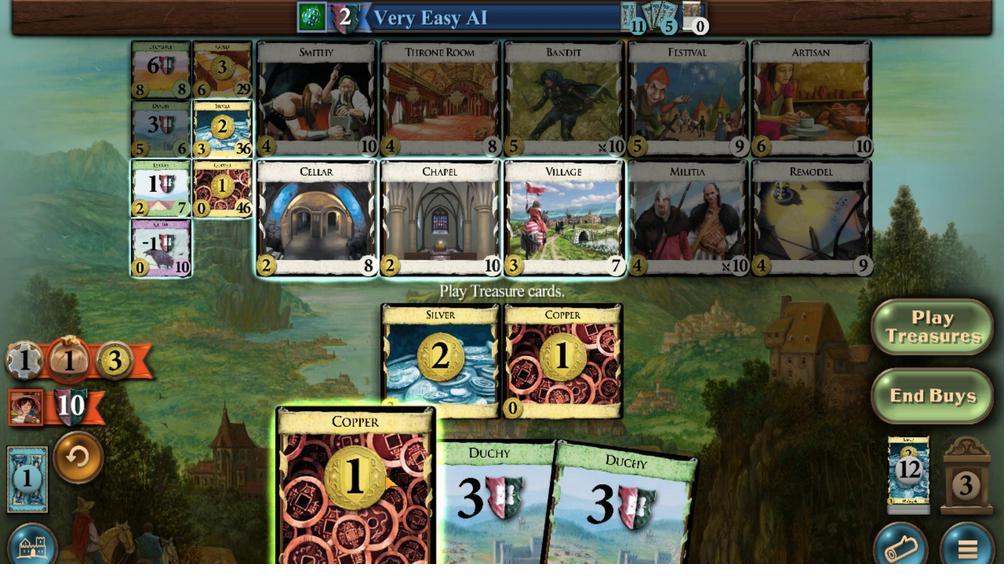 
Action: Mouse moved to (330, 299)
Screenshot: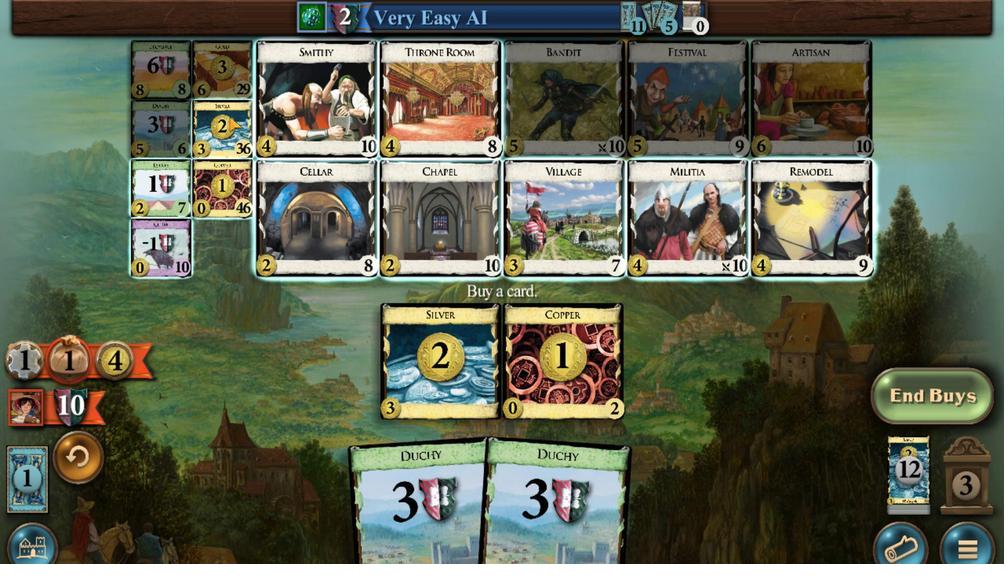 
Action: Mouse scrolled (330, 299) with delta (0, 0)
Screenshot: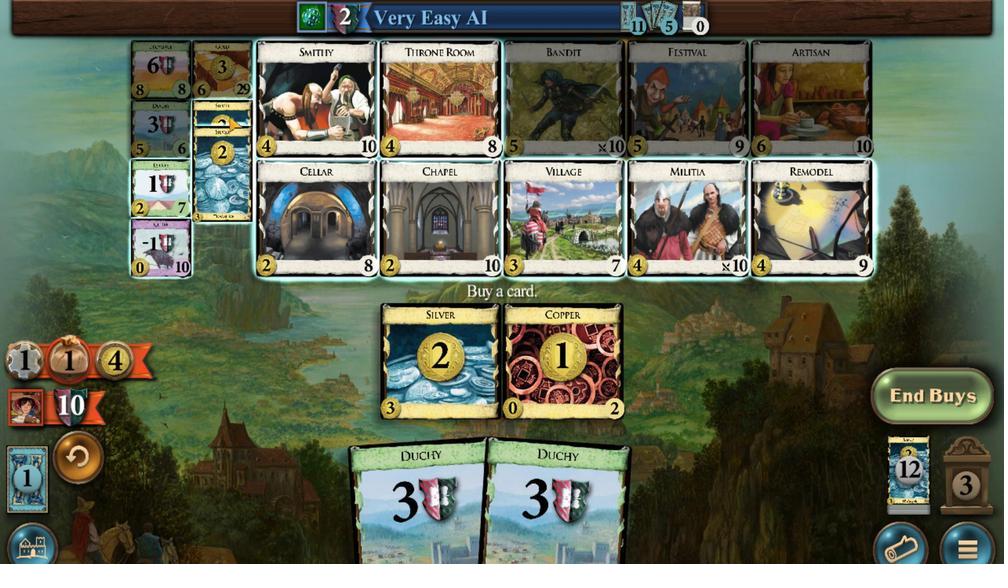
Action: Mouse scrolled (330, 299) with delta (0, 0)
Screenshot: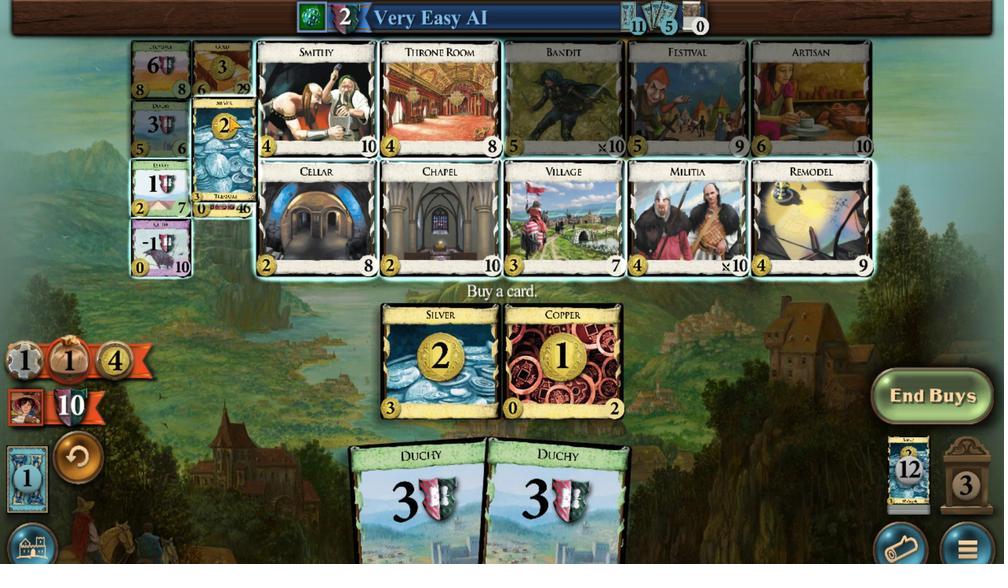 
Action: Mouse moved to (340, 302)
Screenshot: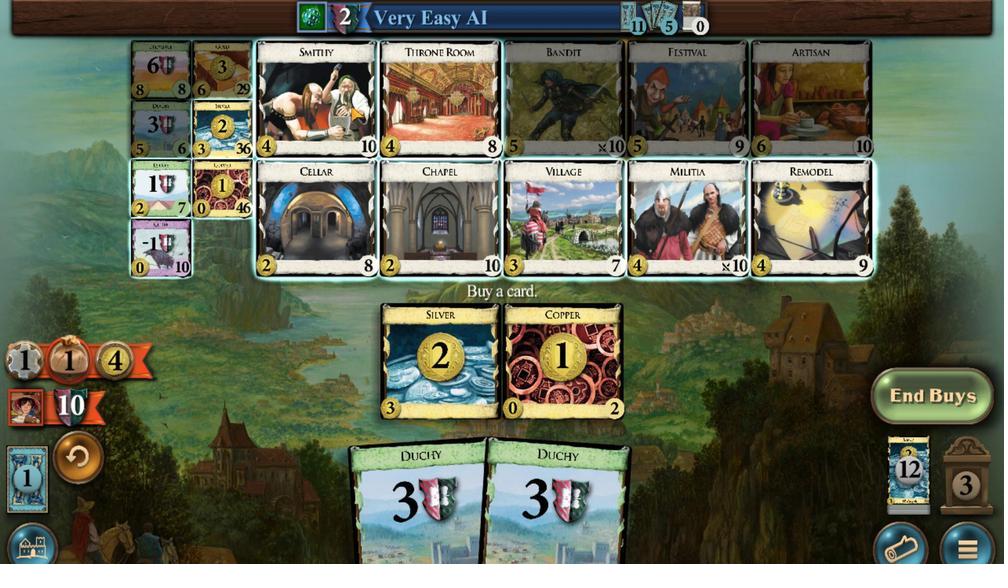 
Action: Mouse scrolled (340, 302) with delta (0, 0)
Screenshot: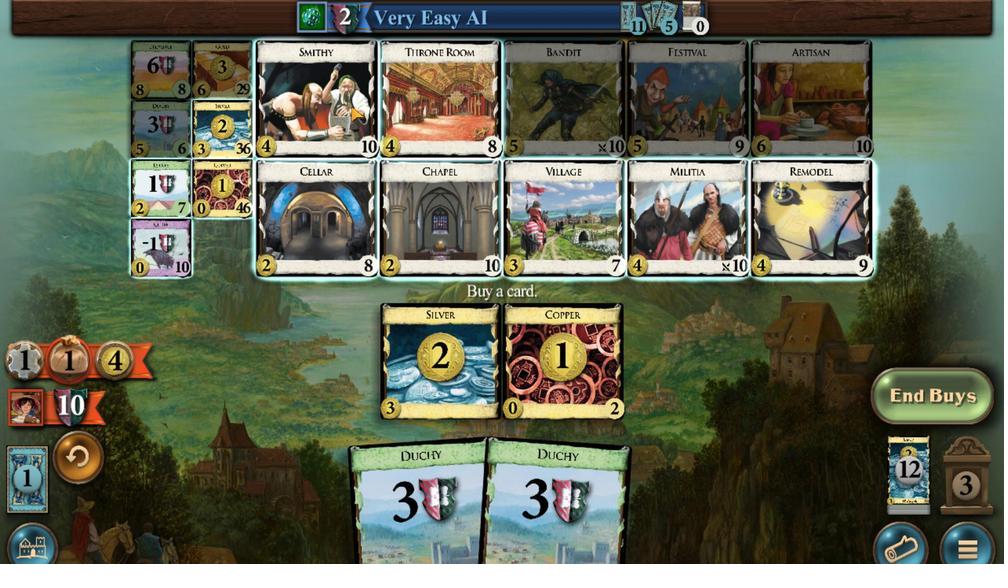 
Action: Mouse scrolled (340, 302) with delta (0, 0)
Screenshot: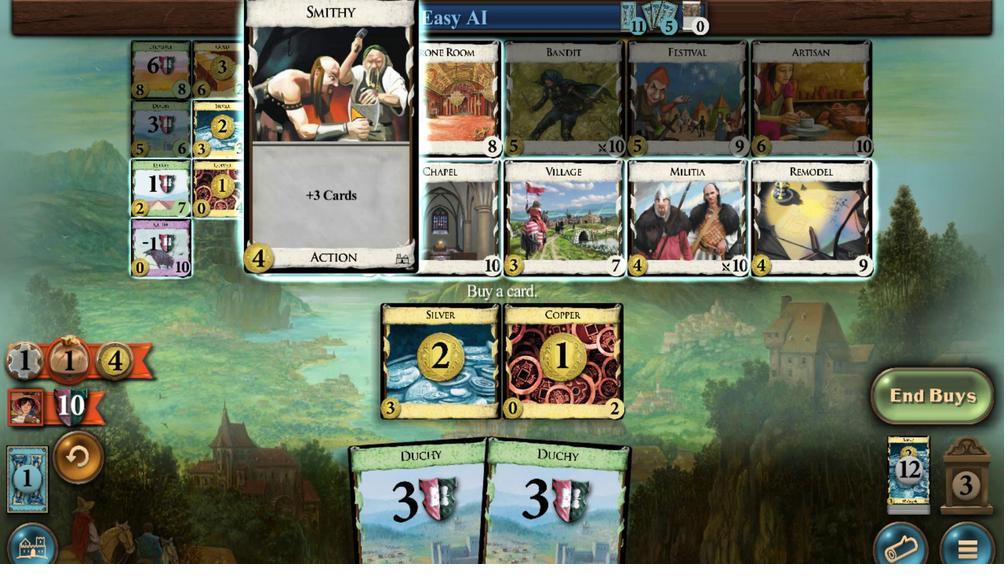 
Action: Mouse scrolled (340, 302) with delta (0, 0)
Screenshot: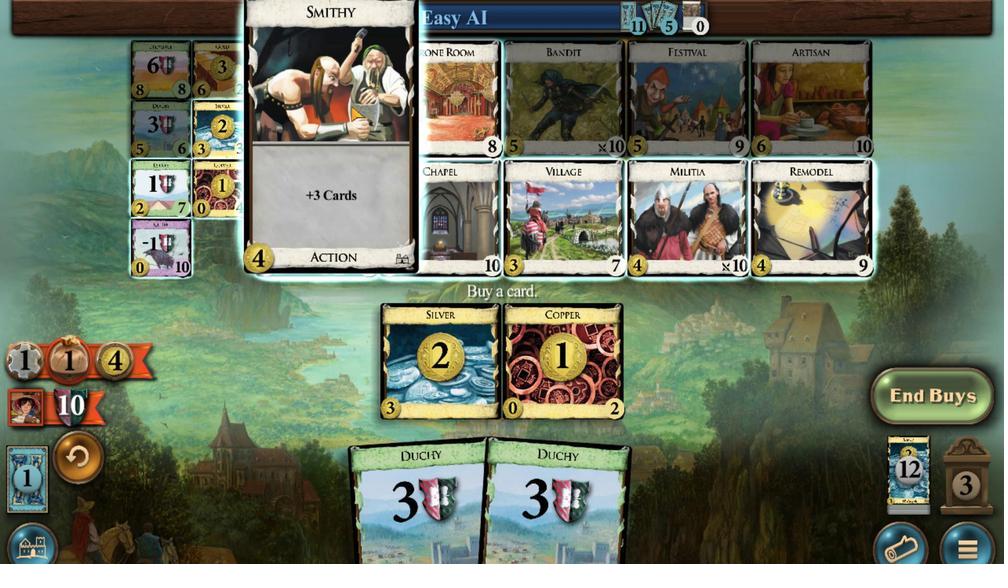 
Action: Mouse scrolled (340, 302) with delta (0, 0)
Screenshot: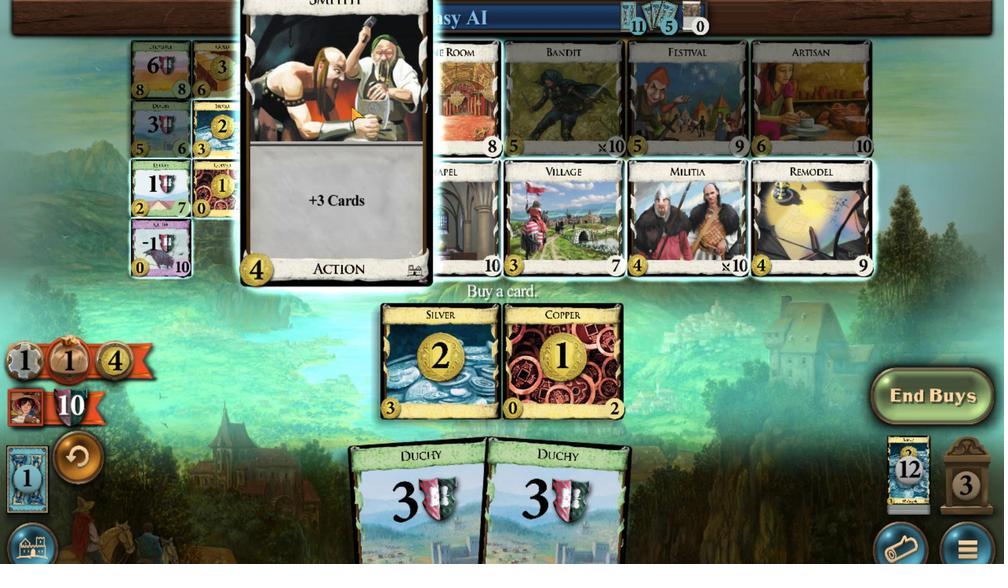 
Action: Mouse scrolled (340, 302) with delta (0, 0)
Screenshot: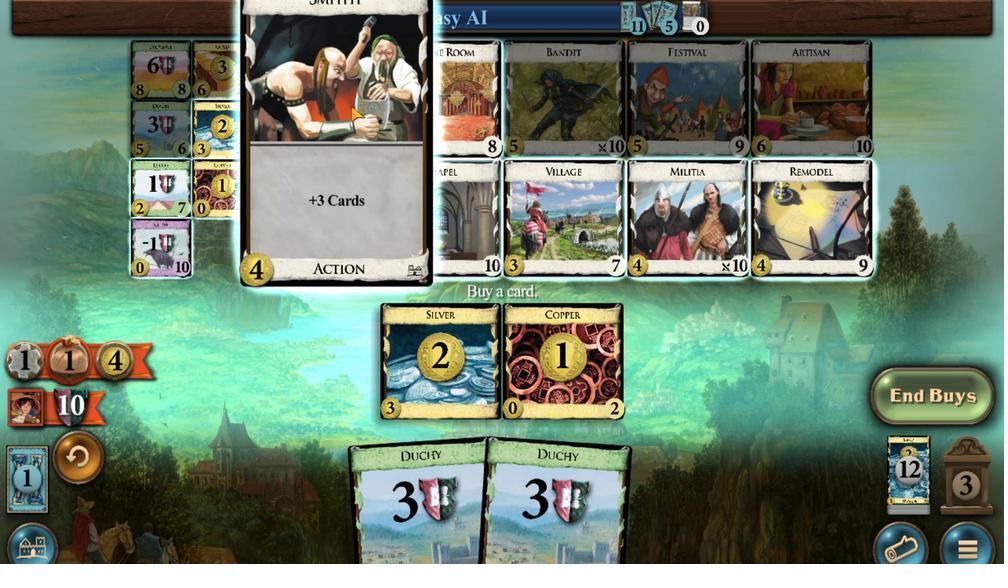 
Action: Mouse scrolled (340, 302) with delta (0, 0)
Screenshot: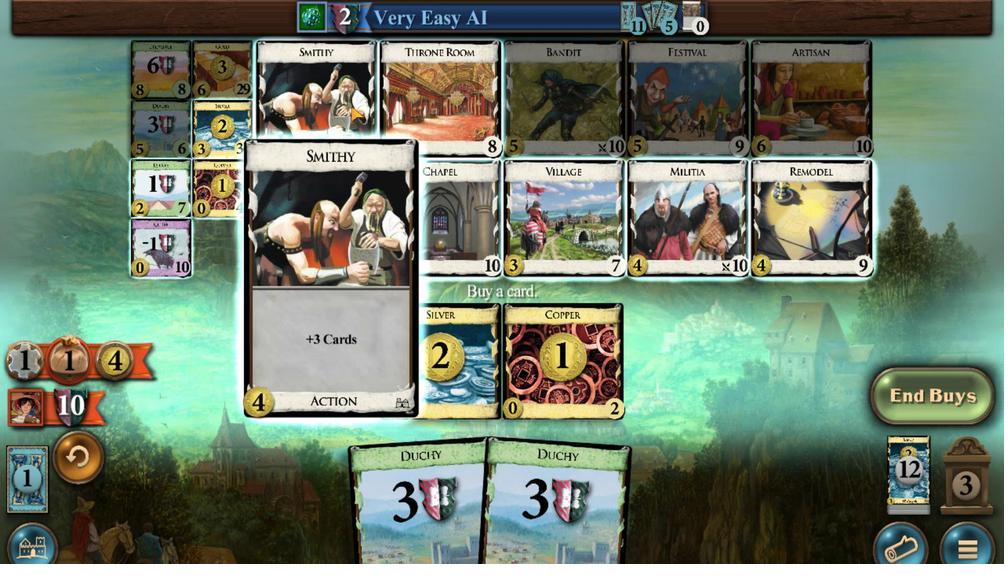 
Action: Mouse moved to (340, 196)
Screenshot: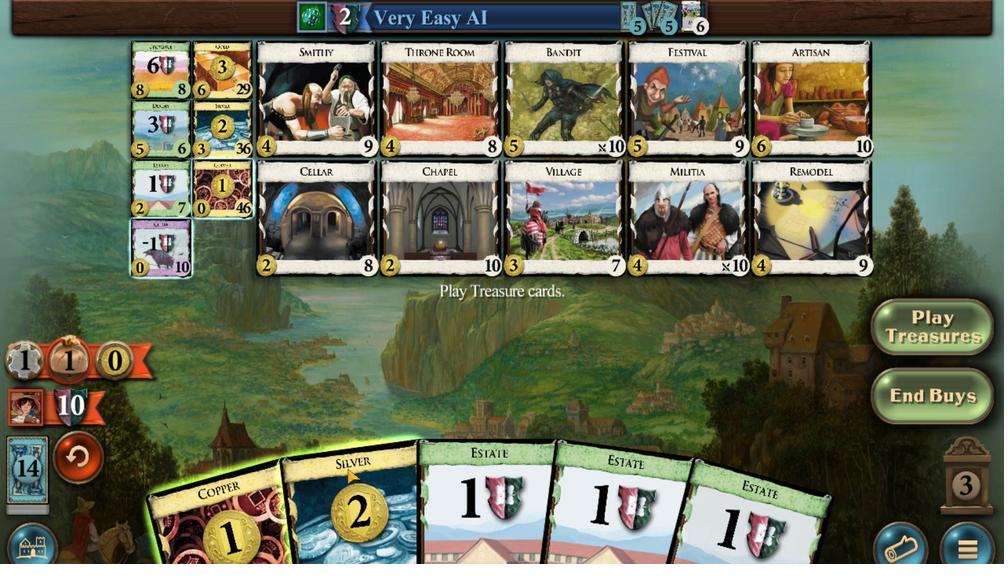 
Action: Mouse scrolled (340, 196) with delta (0, 0)
Screenshot: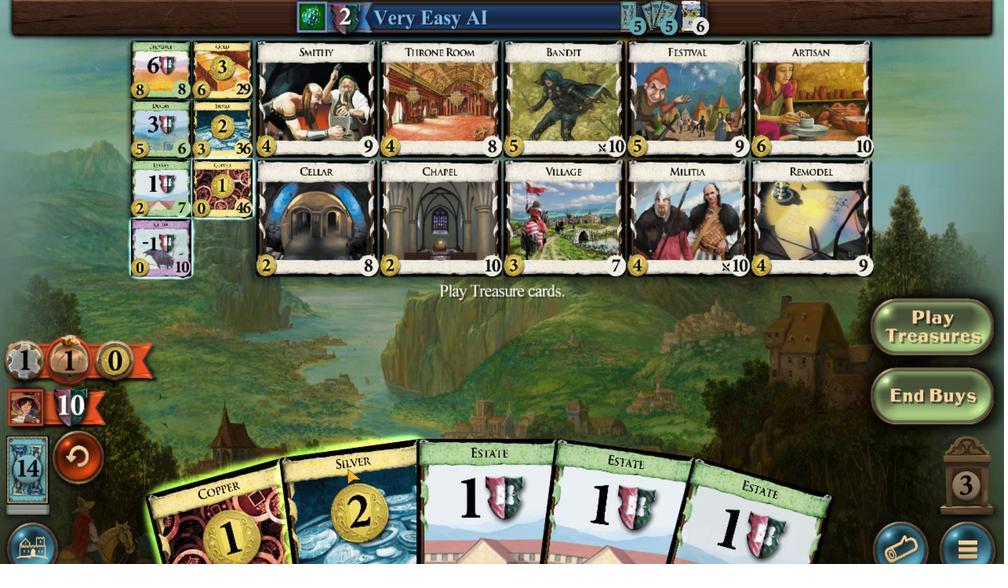 
Action: Mouse moved to (335, 192)
Screenshot: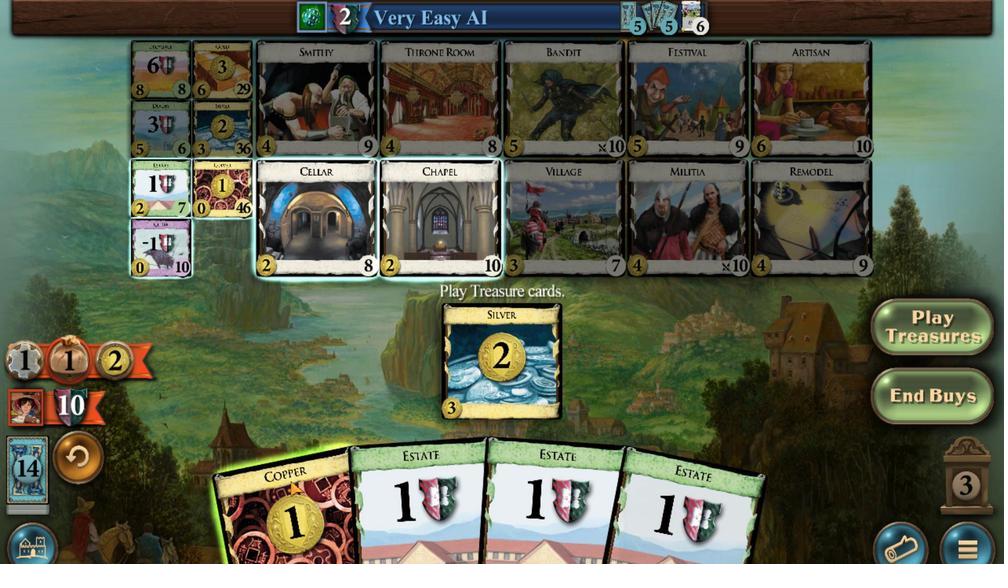 
Action: Mouse scrolled (335, 192) with delta (0, 0)
Screenshot: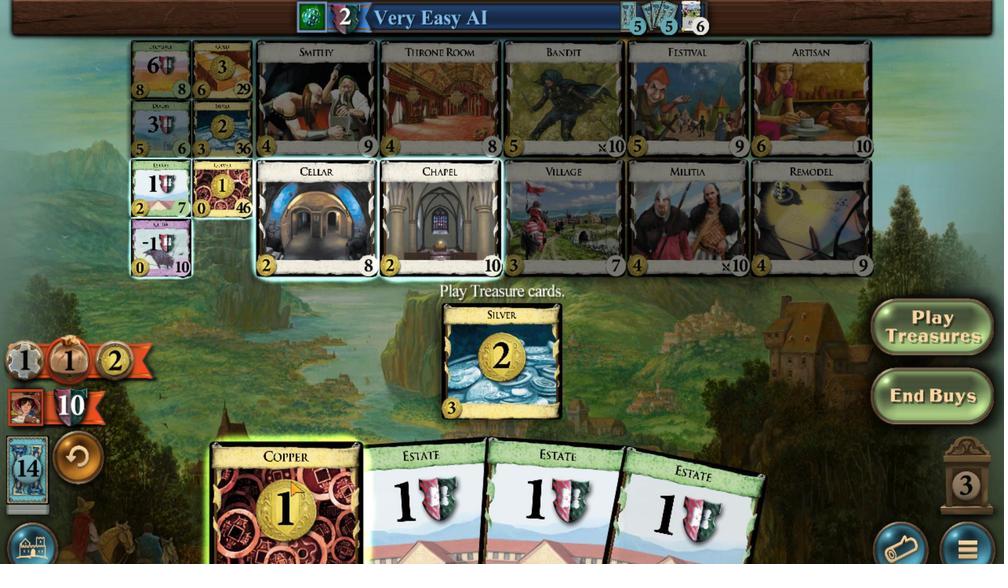 
Action: Mouse moved to (329, 298)
Screenshot: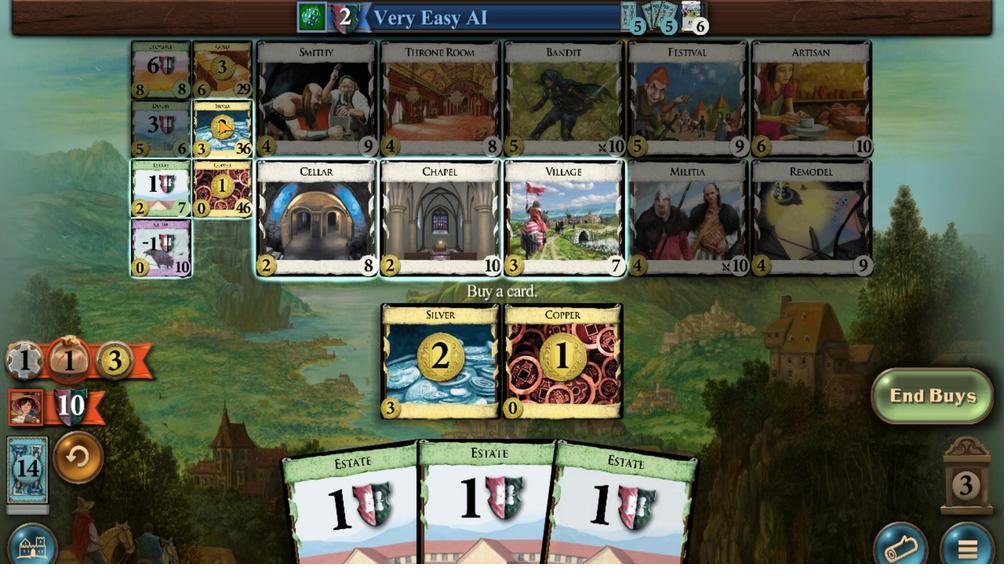 
Action: Mouse scrolled (329, 298) with delta (0, 0)
Screenshot: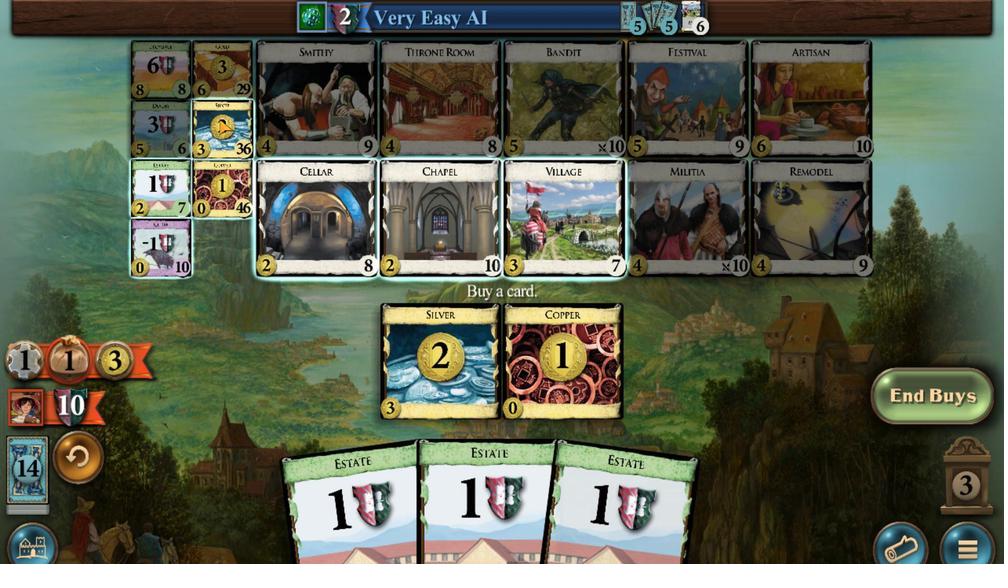 
Action: Mouse scrolled (329, 298) with delta (0, 0)
Screenshot: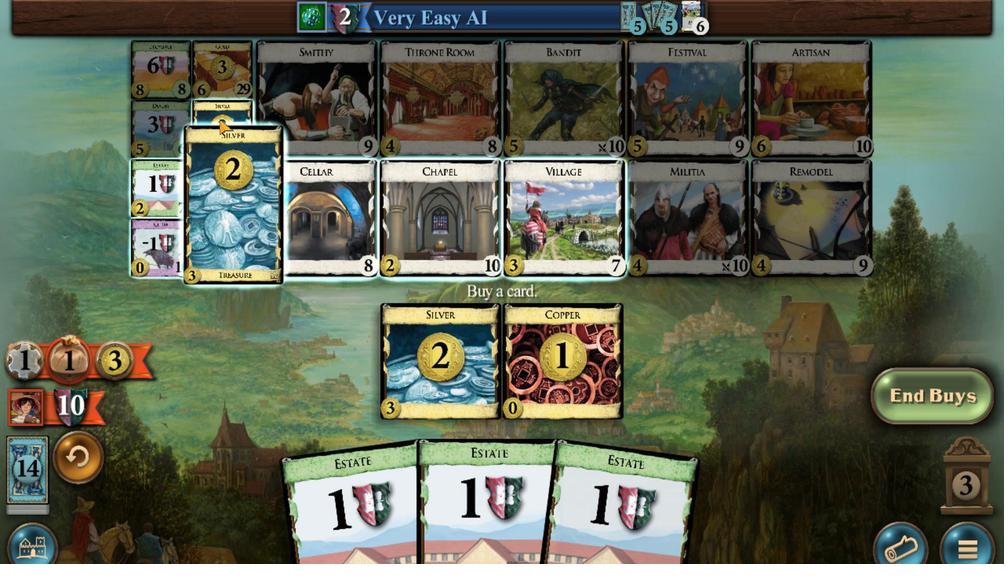 
Action: Mouse scrolled (329, 298) with delta (0, 0)
Screenshot: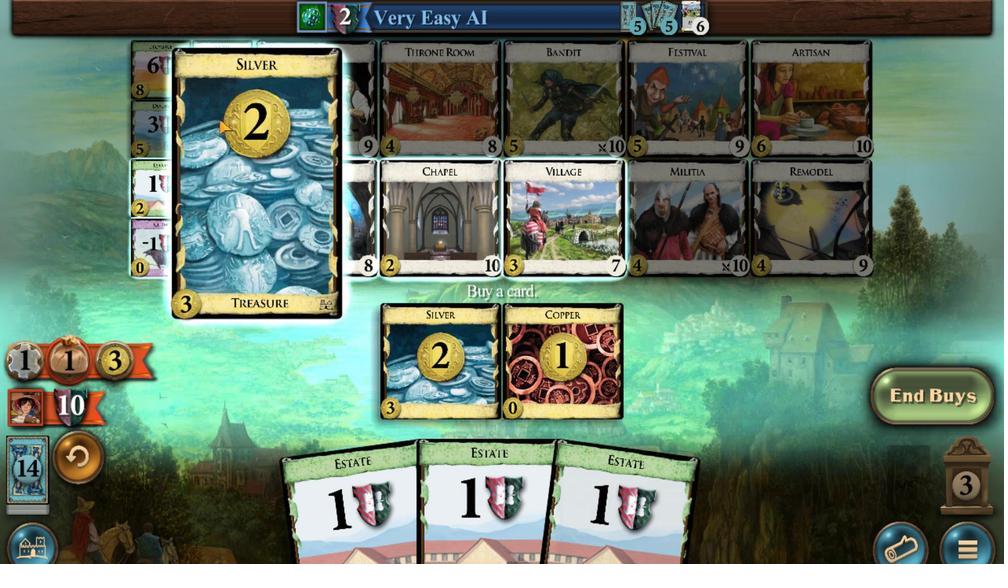 
Action: Mouse scrolled (329, 298) with delta (0, 0)
Screenshot: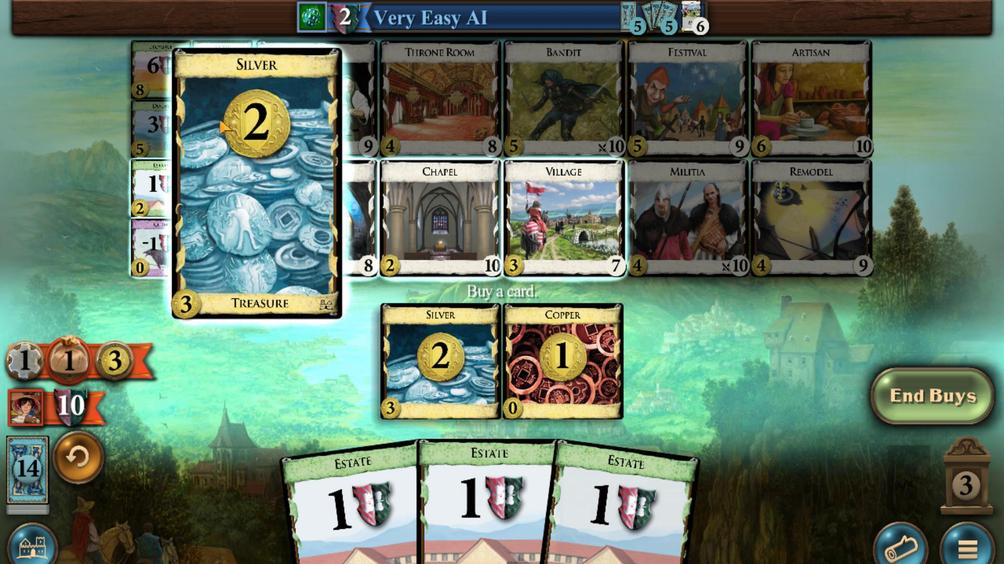 
Action: Mouse scrolled (329, 298) with delta (0, 0)
Screenshot: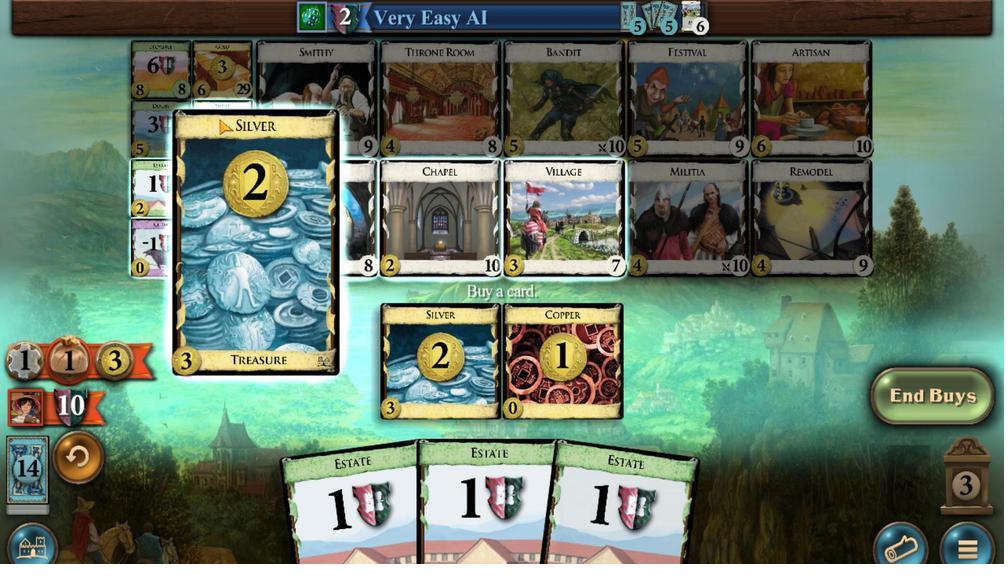 
Action: Mouse scrolled (329, 298) with delta (0, 0)
Screenshot: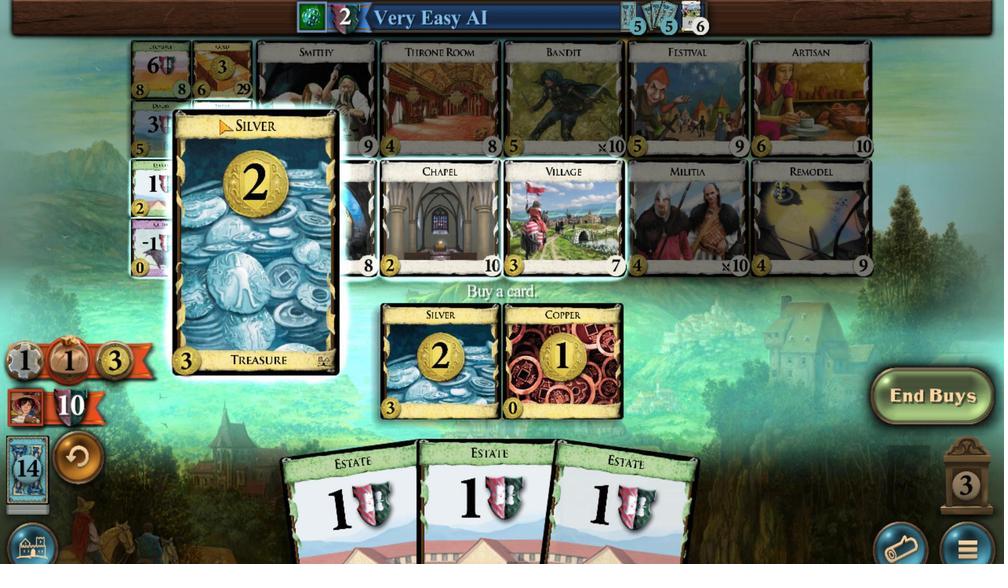 
Action: Mouse moved to (330, 187)
Screenshot: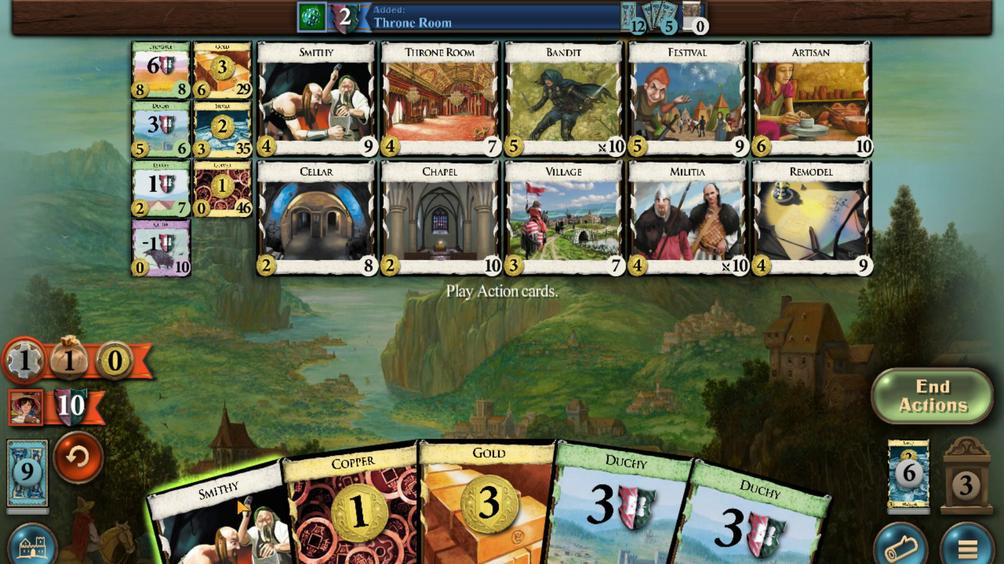 
Action: Mouse scrolled (330, 187) with delta (0, 0)
Screenshot: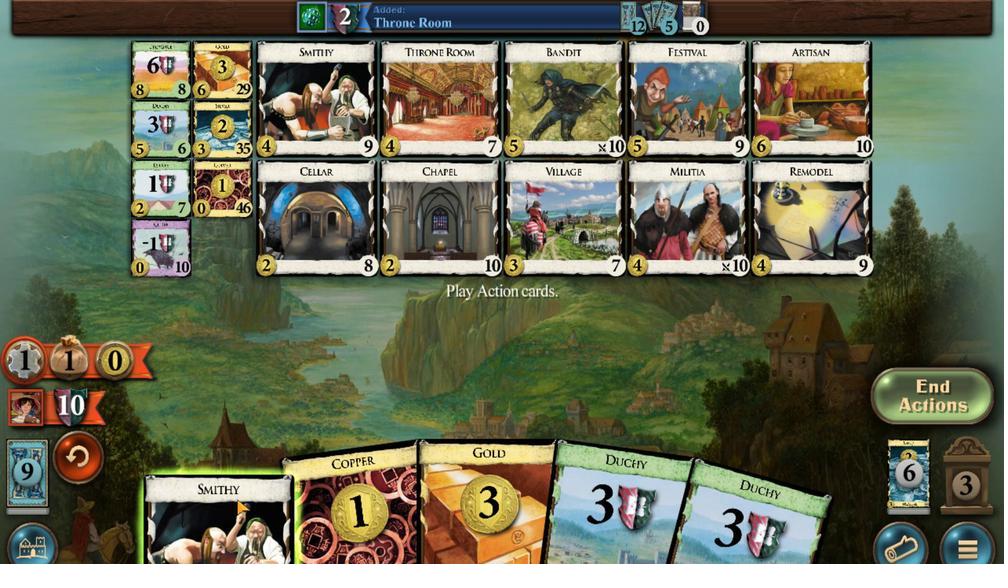 
Action: Mouse moved to (358, 201)
Screenshot: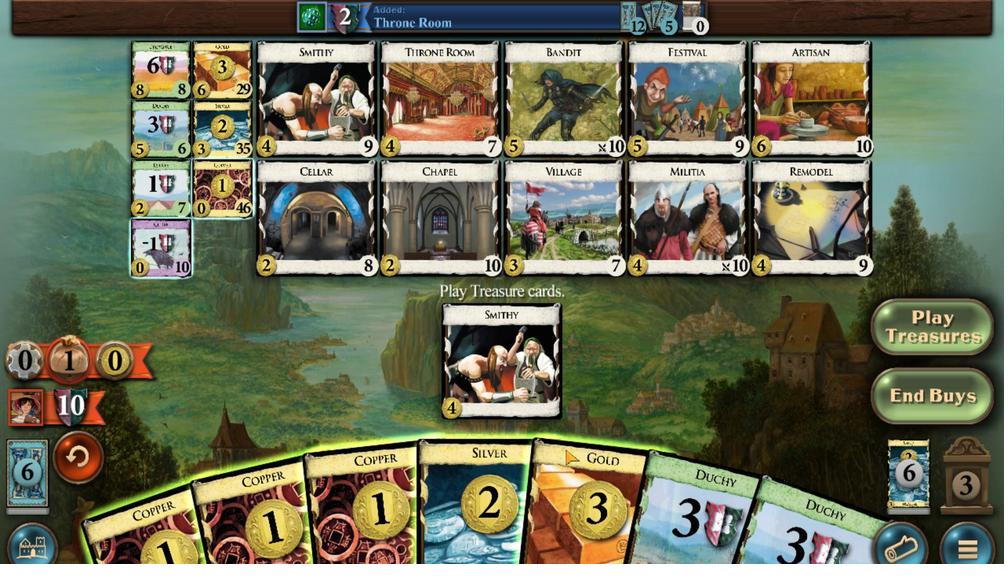 
Action: Mouse scrolled (358, 201) with delta (0, 0)
Screenshot: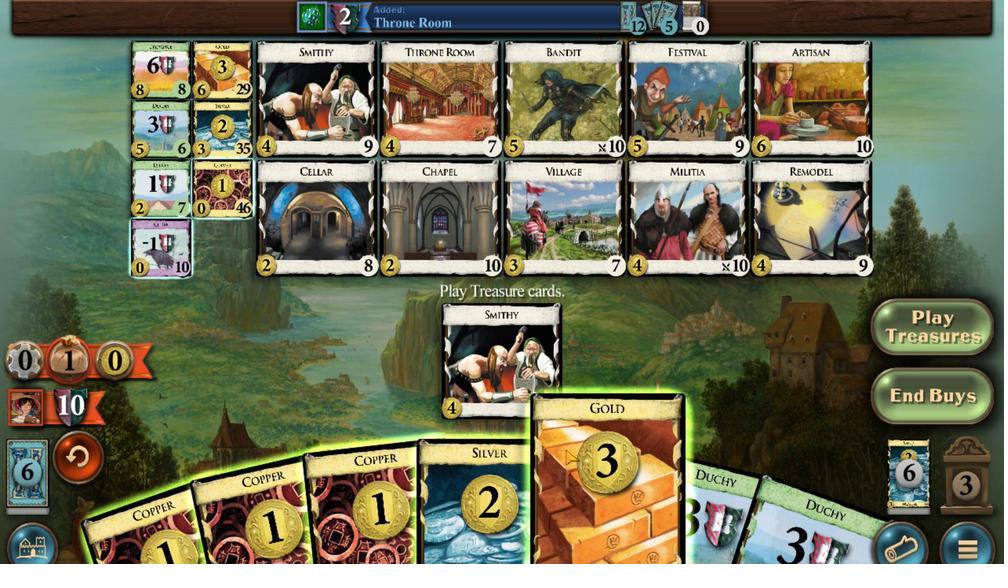 
Action: Mouse moved to (357, 199)
Screenshot: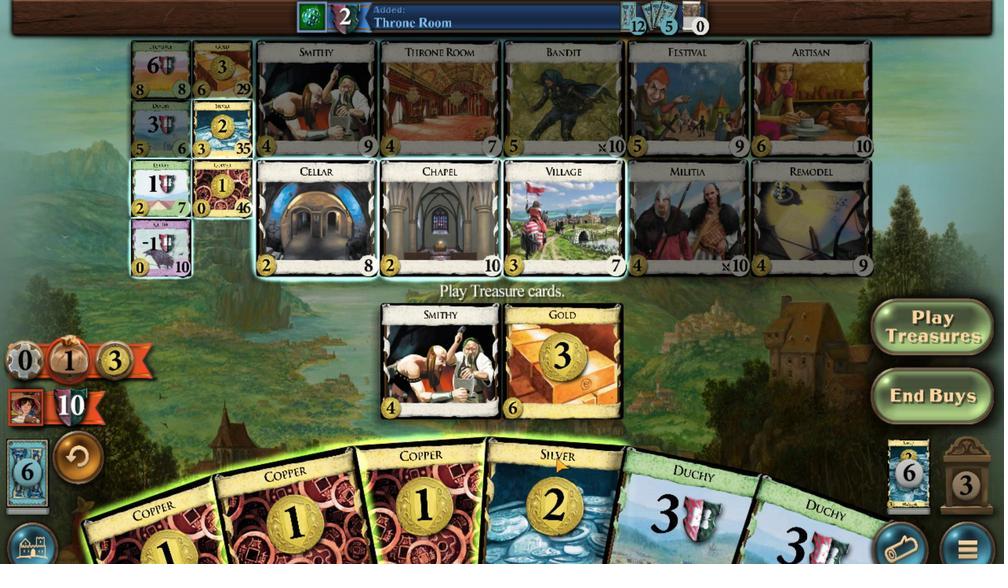 
Action: Mouse scrolled (357, 199) with delta (0, 0)
Screenshot: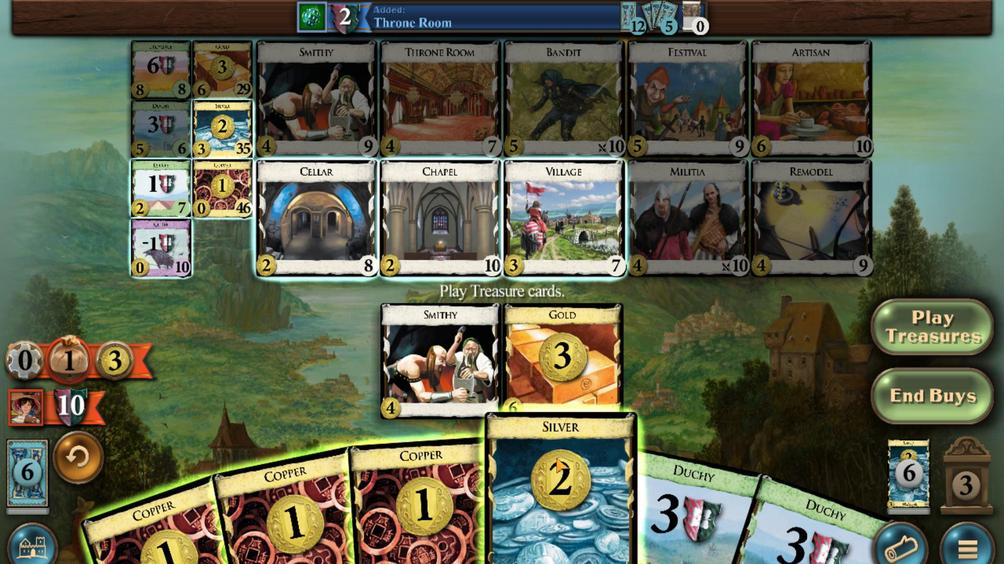 
Action: Mouse moved to (355, 195)
Screenshot: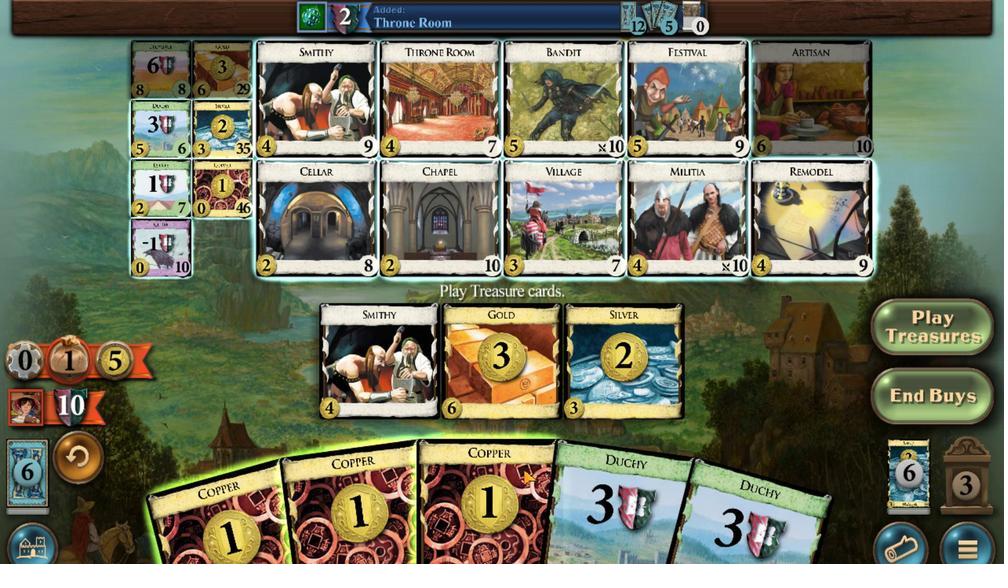 
Action: Mouse scrolled (355, 196) with delta (0, 0)
Screenshot: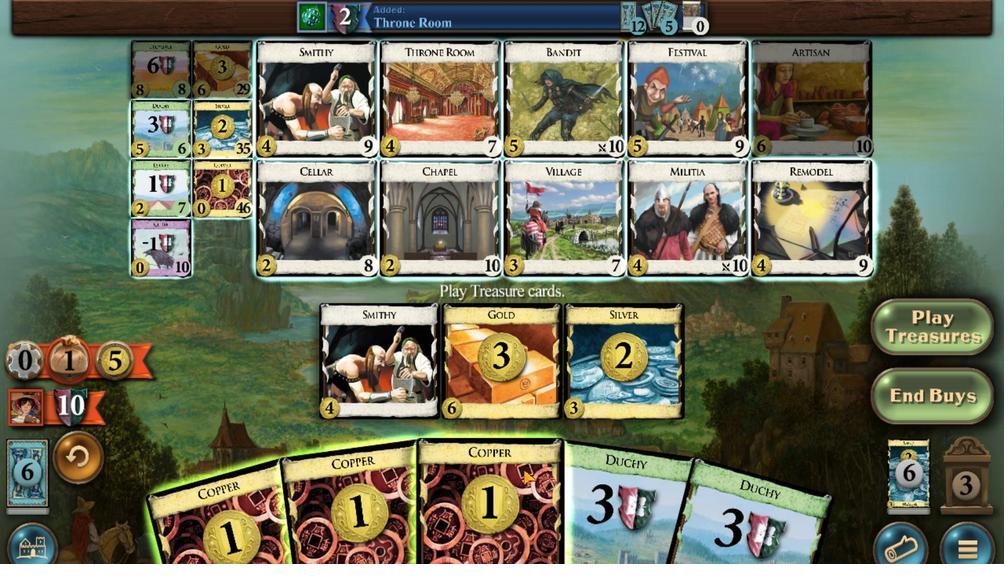 
Action: Mouse moved to (348, 196)
Screenshot: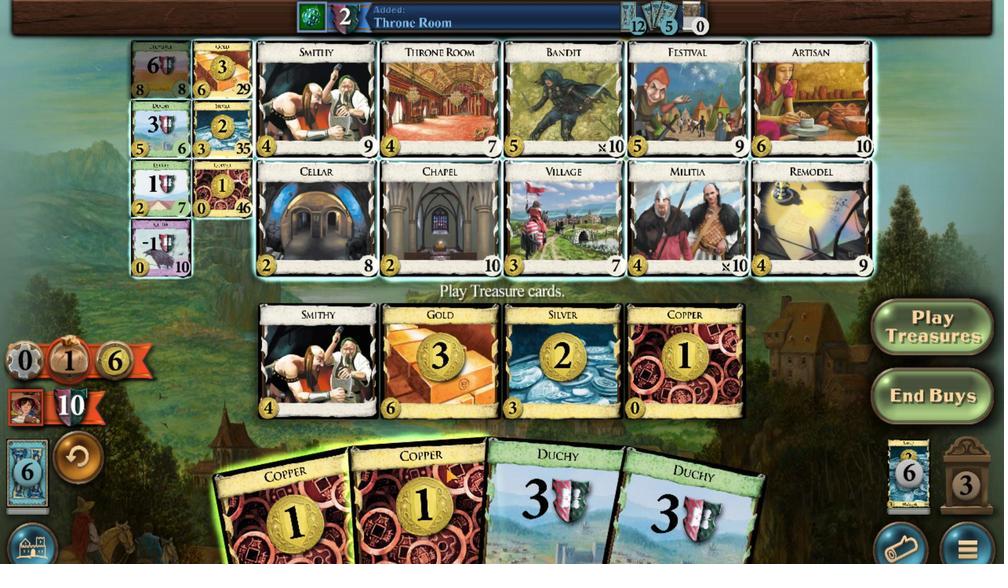 
Action: Mouse scrolled (348, 196) with delta (0, 0)
Screenshot: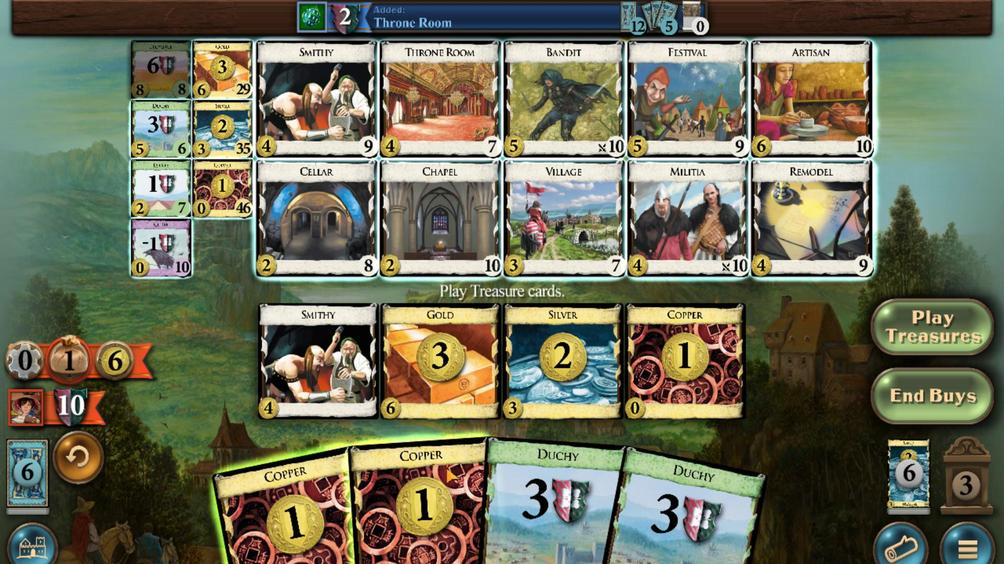 
Action: Mouse moved to (344, 191)
Screenshot: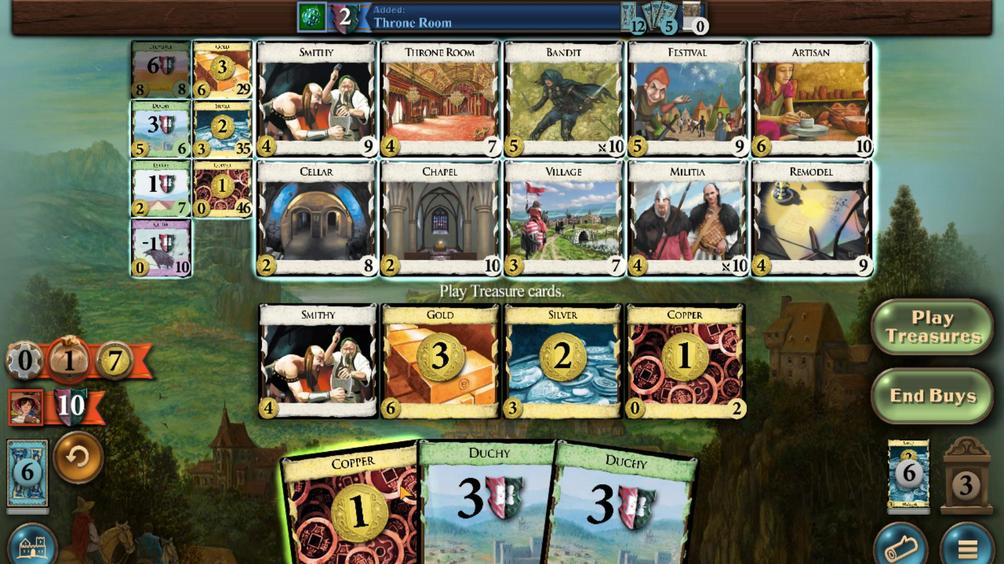 
Action: Mouse scrolled (344, 191) with delta (0, 0)
Screenshot: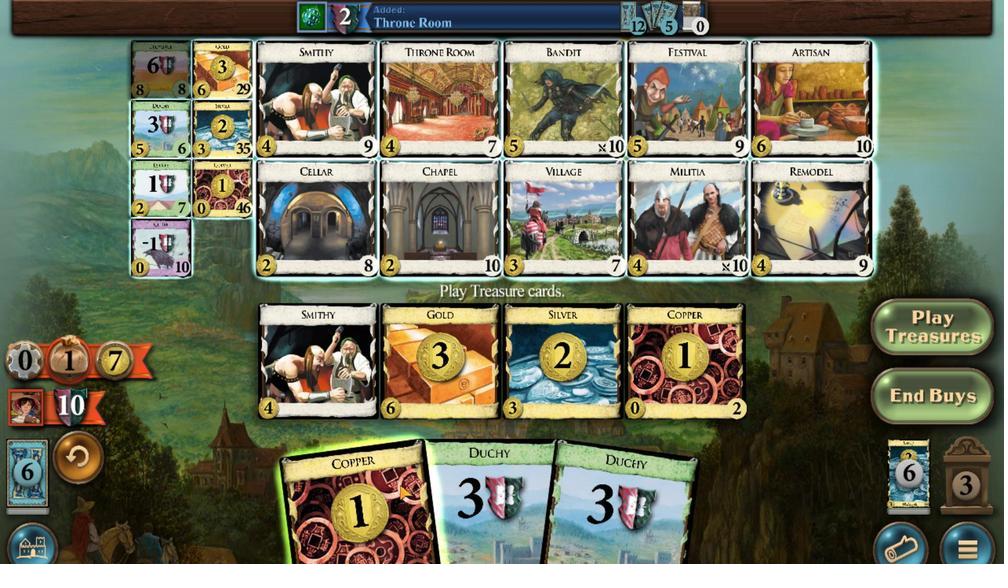 
Action: Mouse moved to (324, 316)
Screenshot: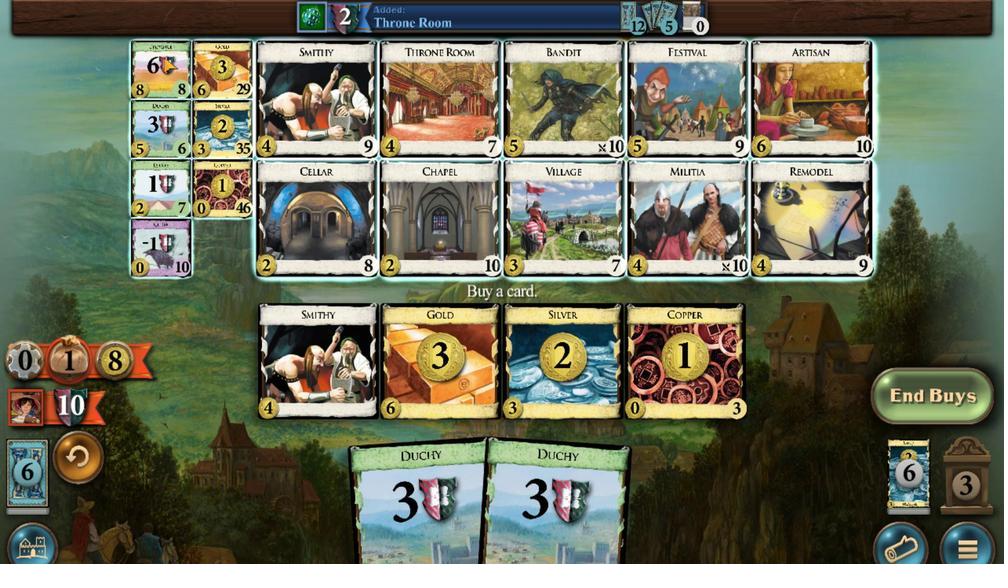 
Action: Mouse scrolled (324, 316) with delta (0, 0)
Screenshot: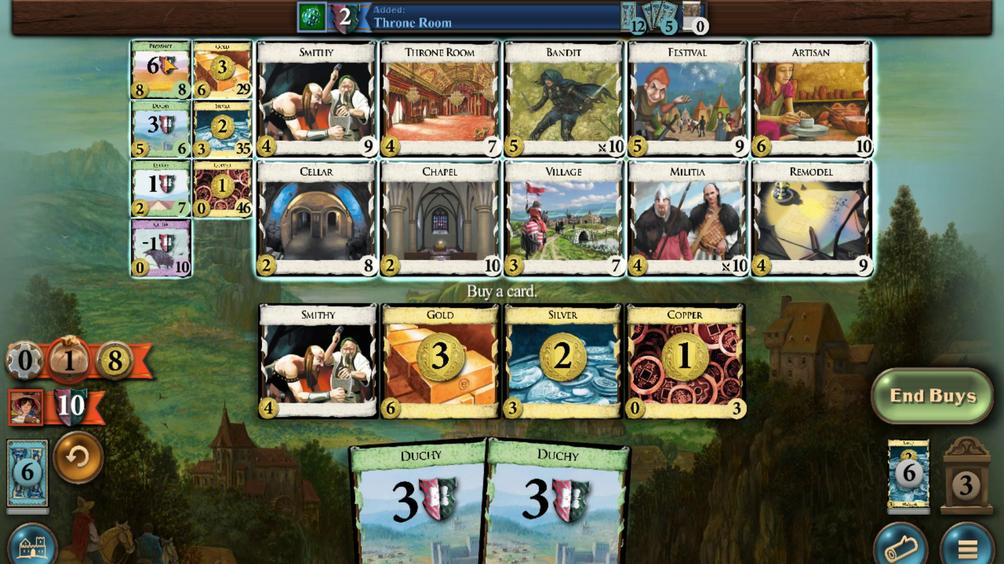 
Action: Mouse scrolled (324, 316) with delta (0, 0)
Screenshot: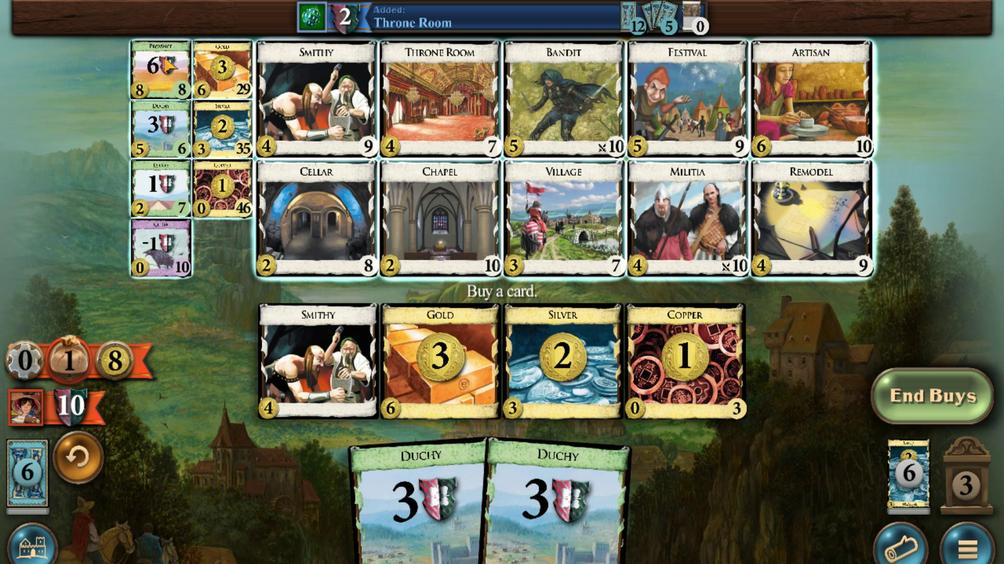 
Action: Mouse scrolled (324, 316) with delta (0, 0)
Screenshot: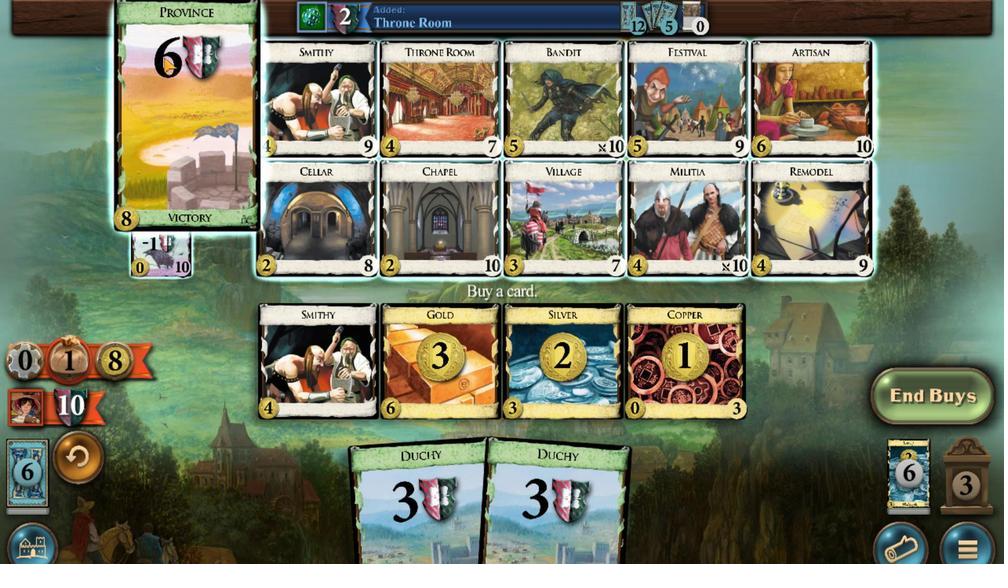 
Action: Mouse scrolled (324, 316) with delta (0, 0)
Screenshot: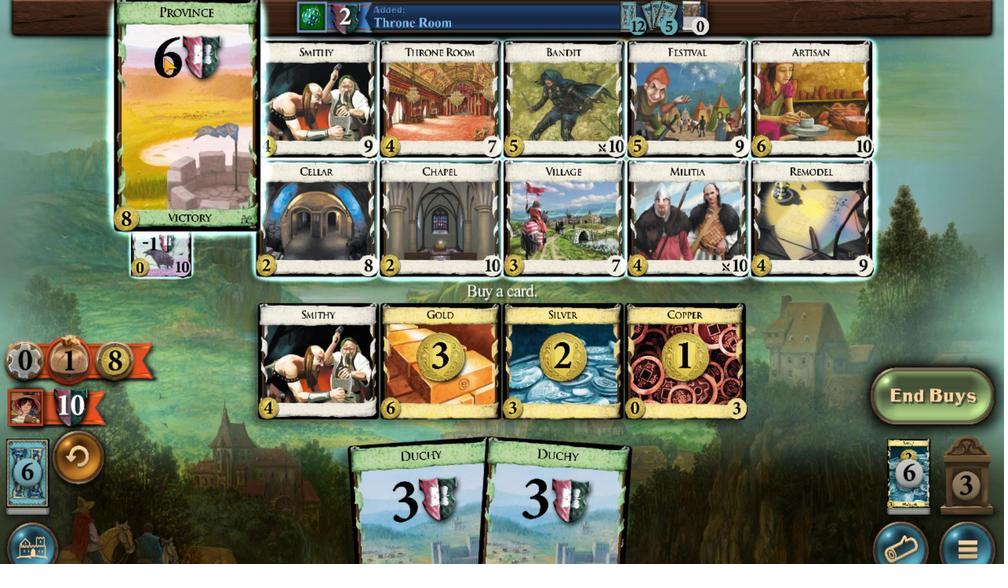 
Action: Mouse scrolled (324, 316) with delta (0, 0)
Screenshot: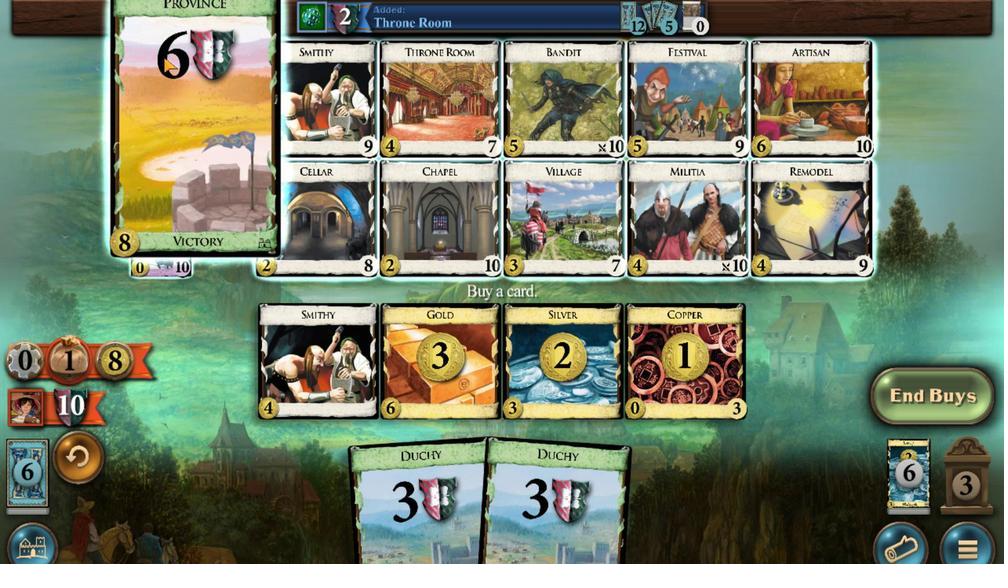 
Action: Mouse scrolled (324, 316) with delta (0, 0)
Screenshot: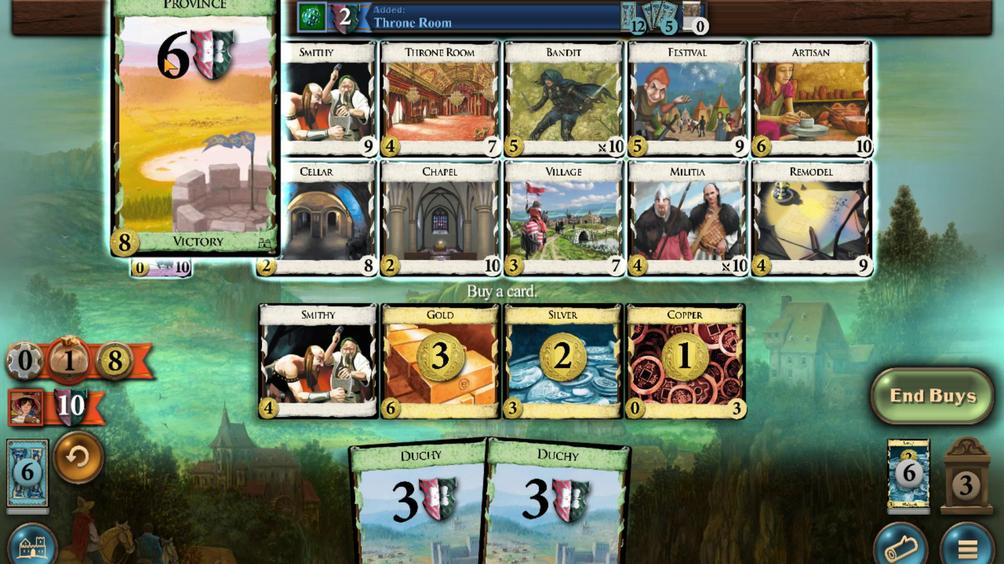 
Action: Mouse scrolled (324, 316) with delta (0, 0)
Screenshot: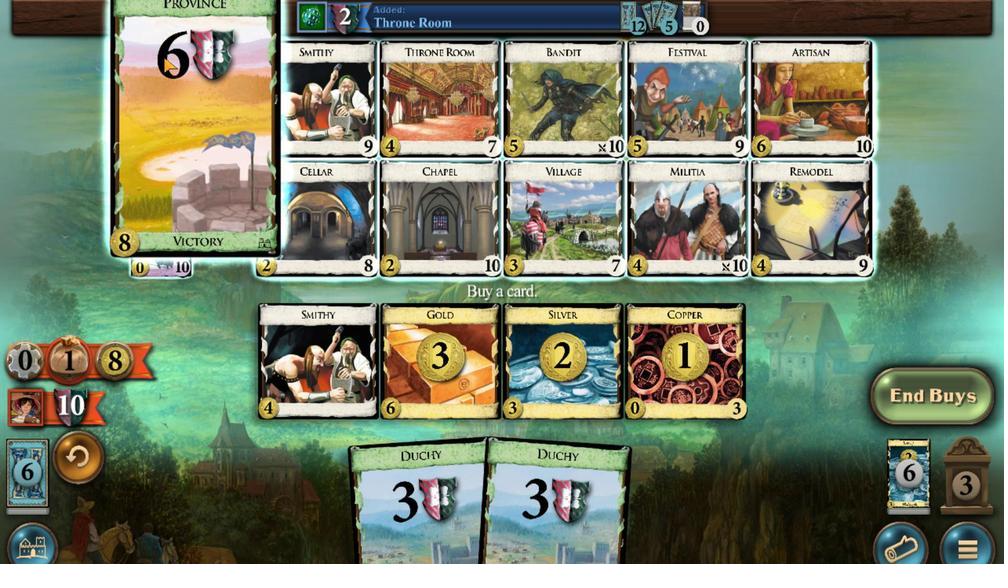 
Action: Mouse moved to (360, 200)
Screenshot: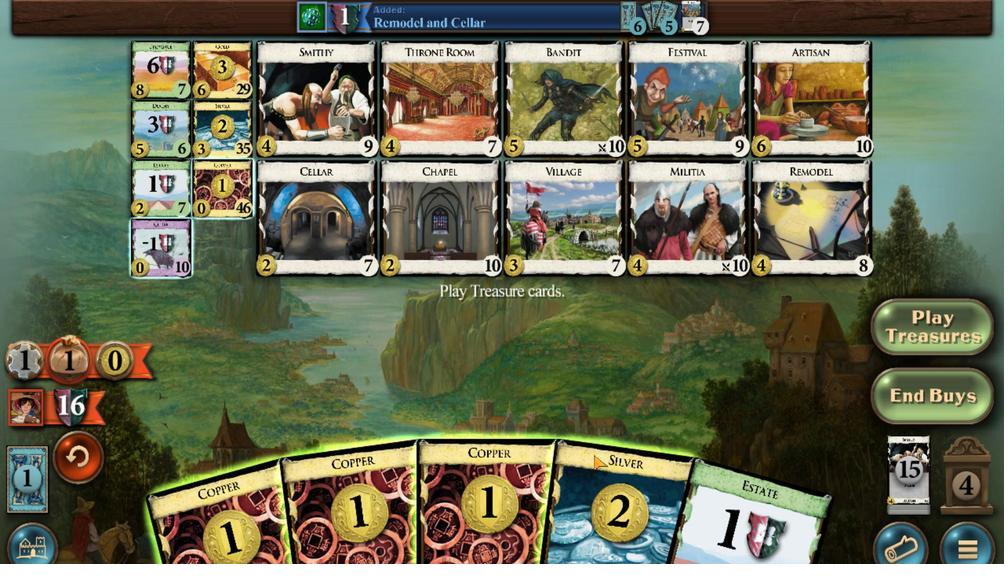 
Action: Mouse scrolled (360, 200) with delta (0, 0)
Screenshot: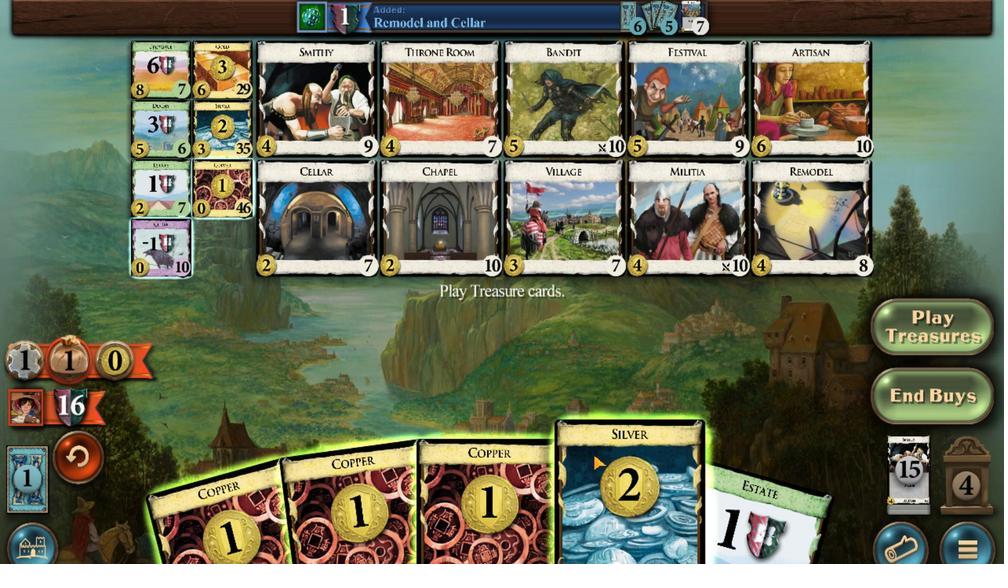 
Action: Mouse moved to (357, 196)
Screenshot: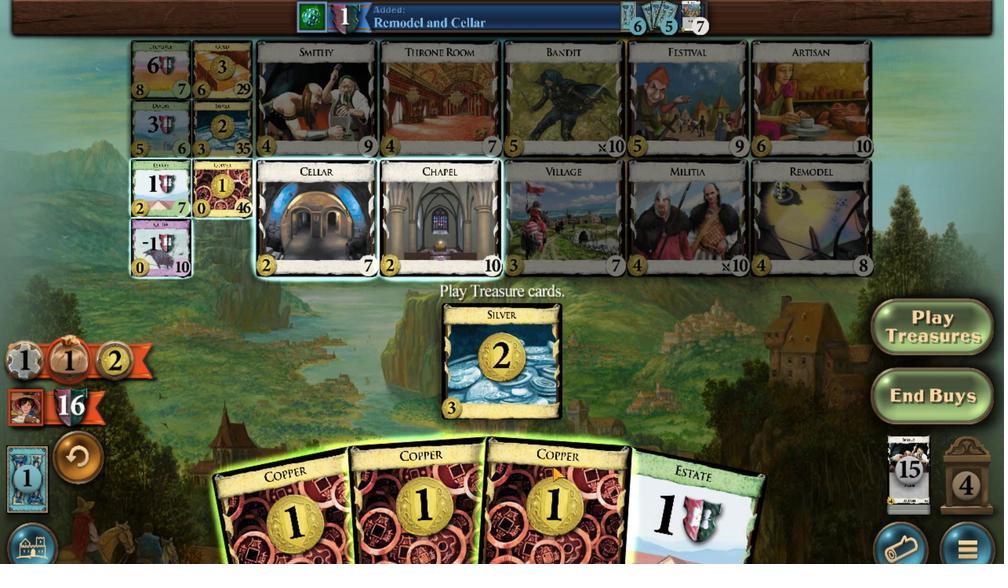 
Action: Mouse scrolled (357, 196) with delta (0, 0)
Screenshot: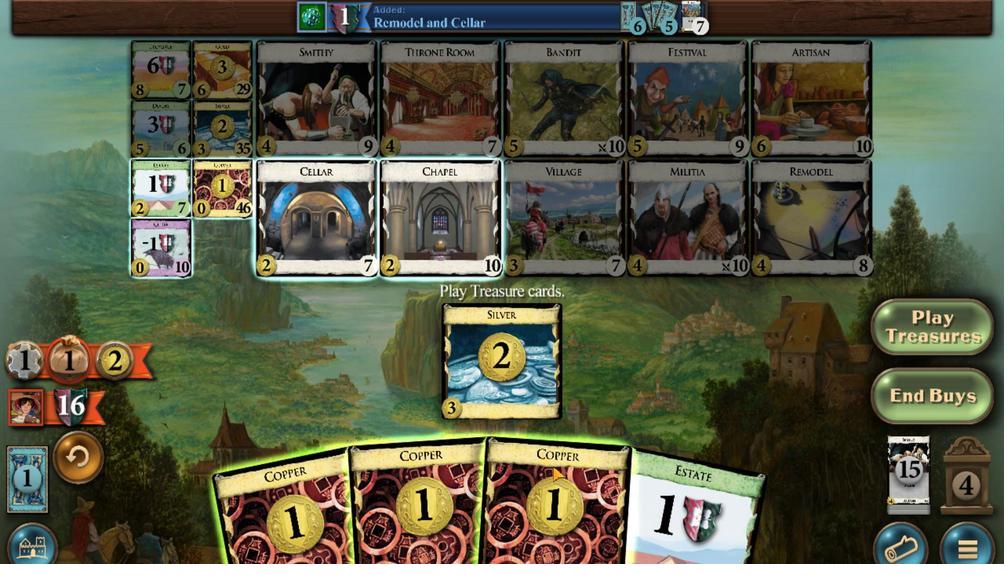 
Action: Mouse moved to (354, 197)
Screenshot: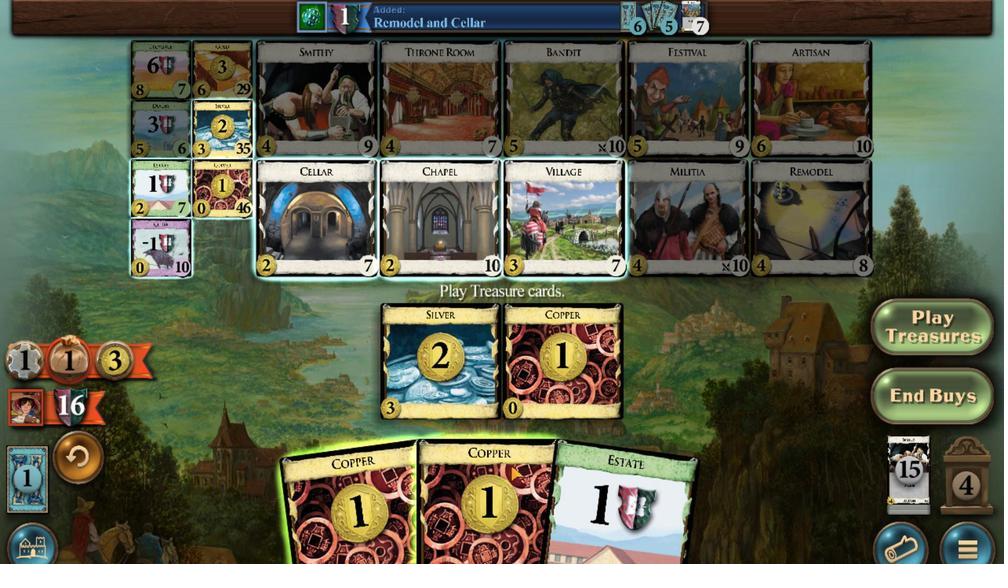 
Action: Mouse scrolled (354, 197) with delta (0, 0)
Screenshot: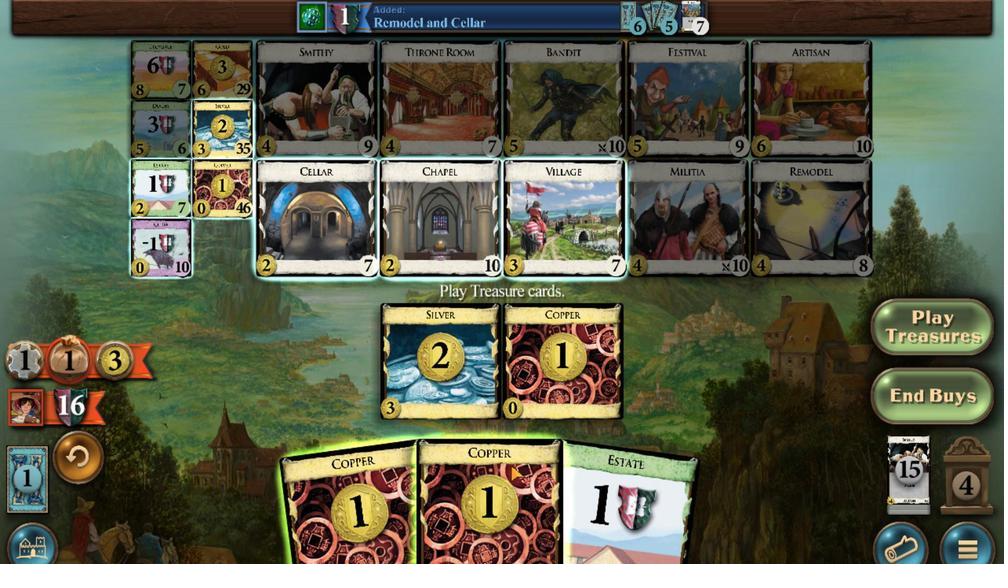 
Action: Mouse moved to (347, 195)
Screenshot: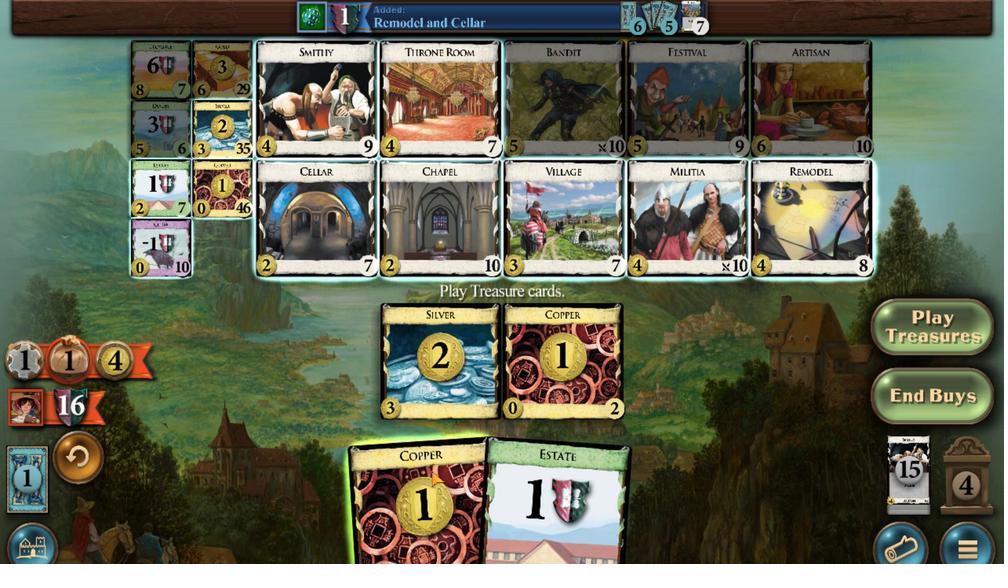 
Action: Mouse scrolled (347, 195) with delta (0, 0)
Screenshot: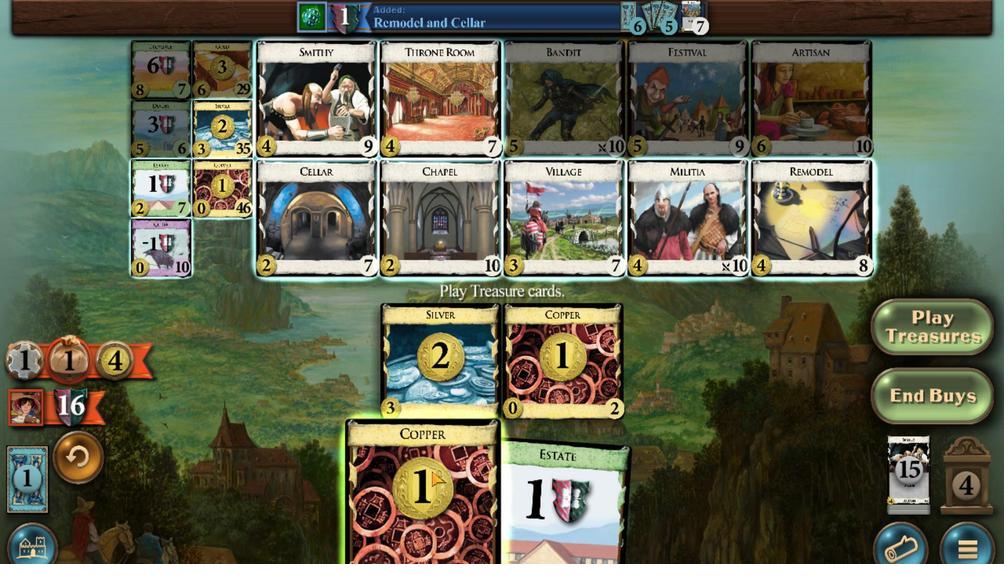 
Action: Mouse moved to (324, 295)
Screenshot: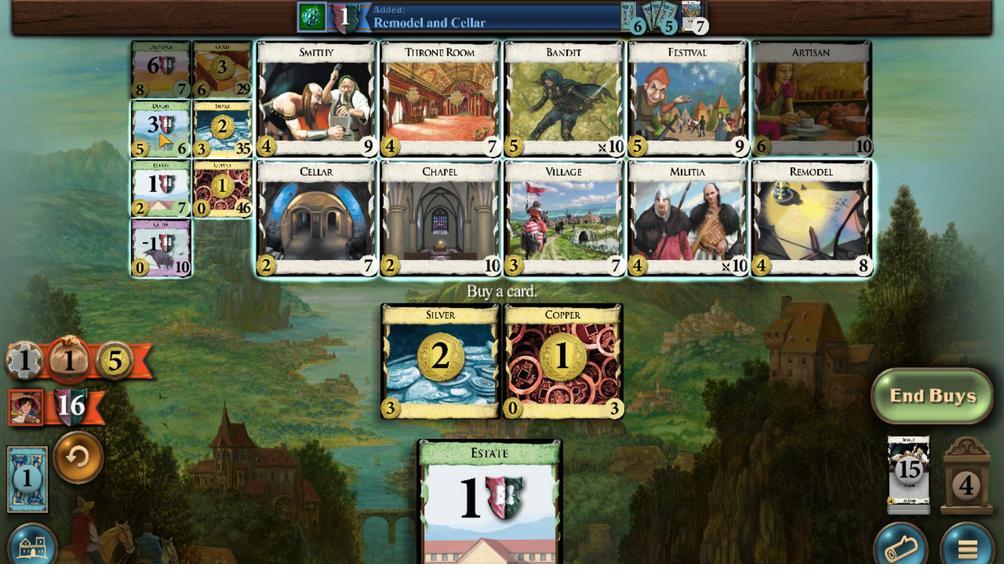 
Action: Mouse scrolled (324, 295) with delta (0, 0)
Screenshot: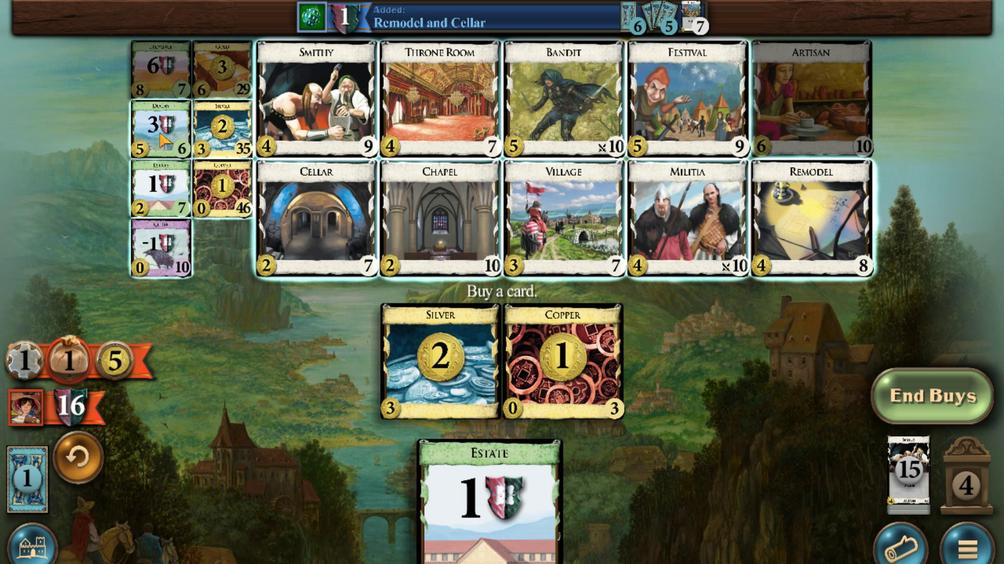
Action: Mouse scrolled (324, 295) with delta (0, 0)
Screenshot: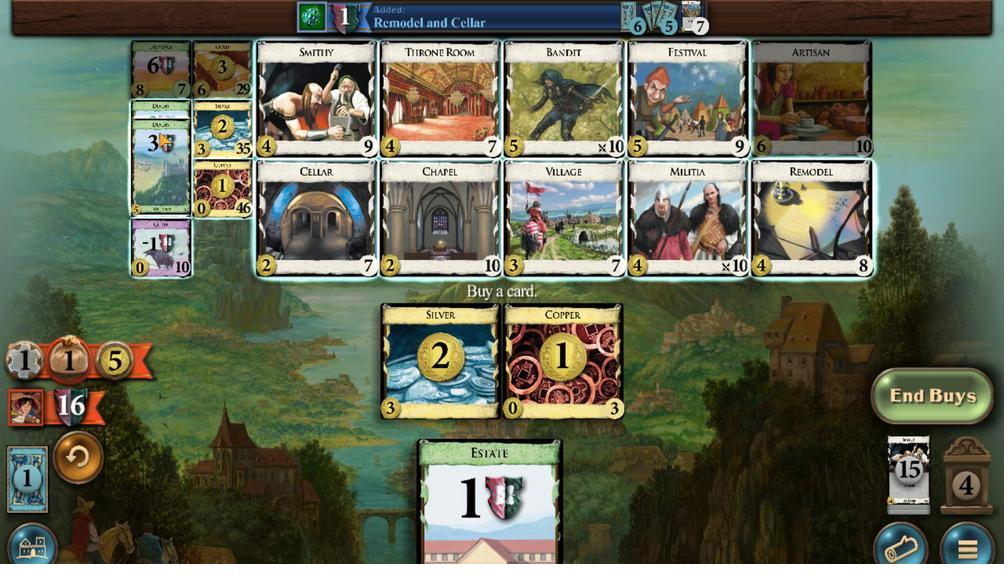 
Action: Mouse scrolled (324, 295) with delta (0, 0)
Screenshot: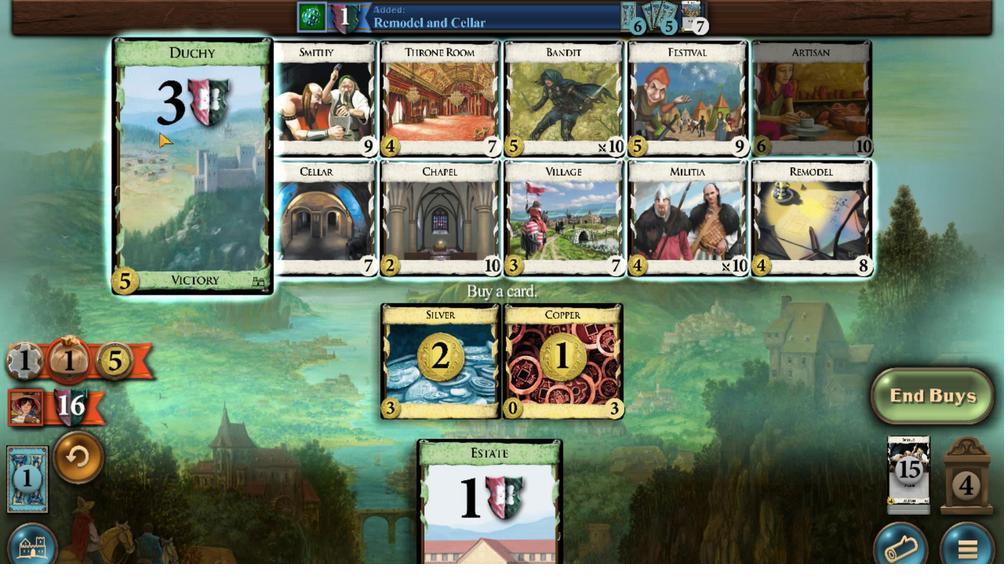 
Action: Mouse scrolled (324, 295) with delta (0, 0)
Screenshot: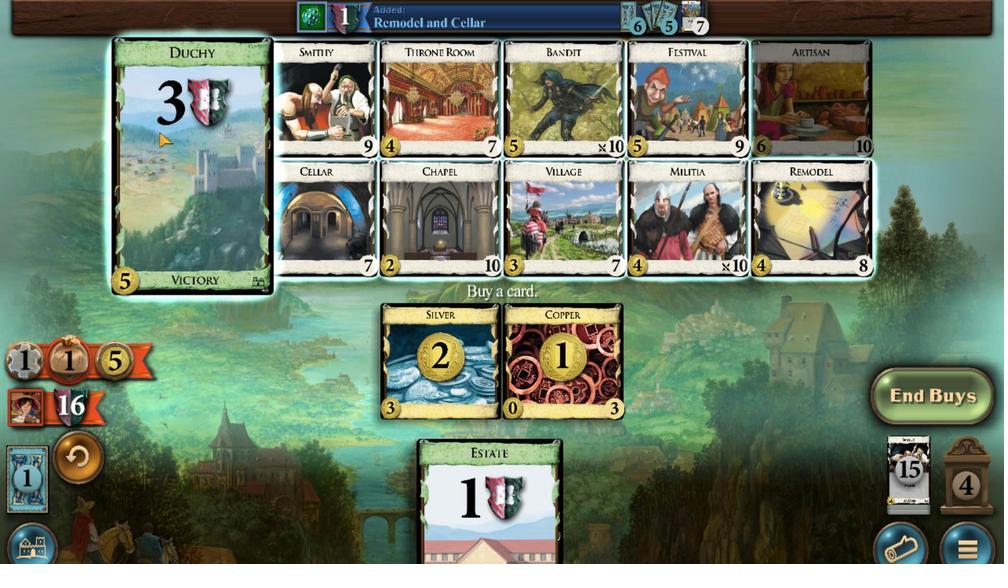 
Action: Mouse scrolled (324, 295) with delta (0, 0)
Screenshot: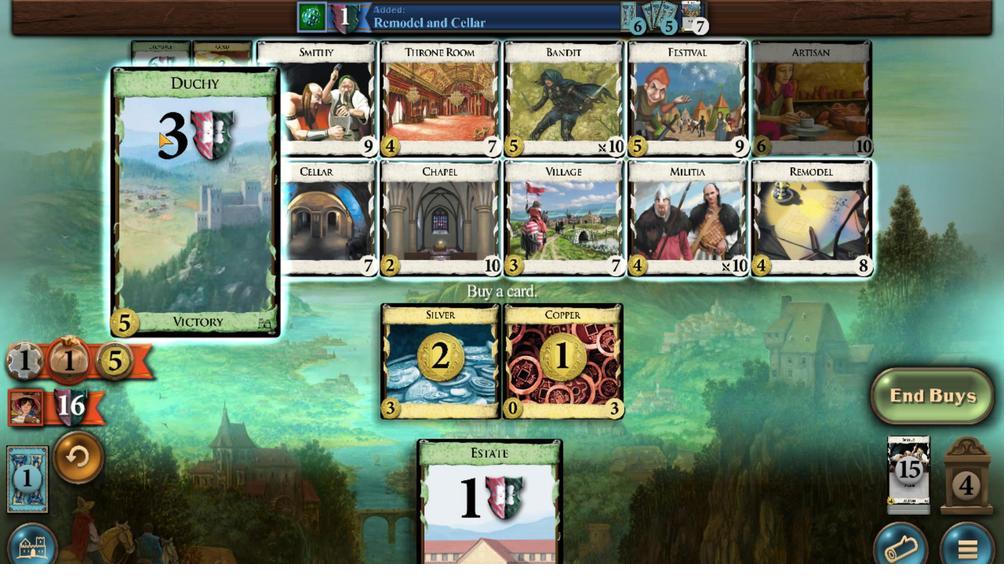 
Action: Mouse moved to (331, 176)
Screenshot: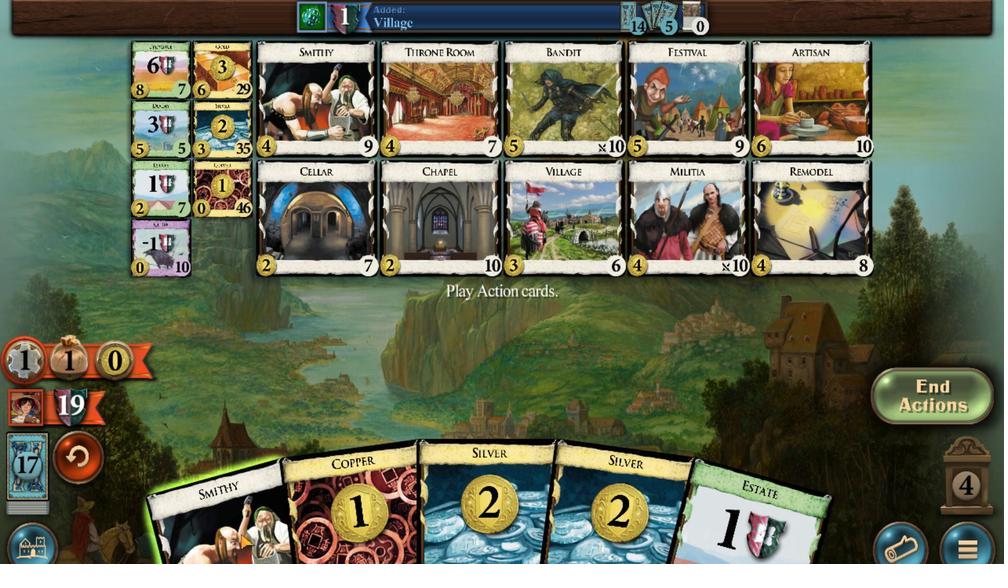 
Action: Mouse scrolled (331, 176) with delta (0, 0)
Screenshot: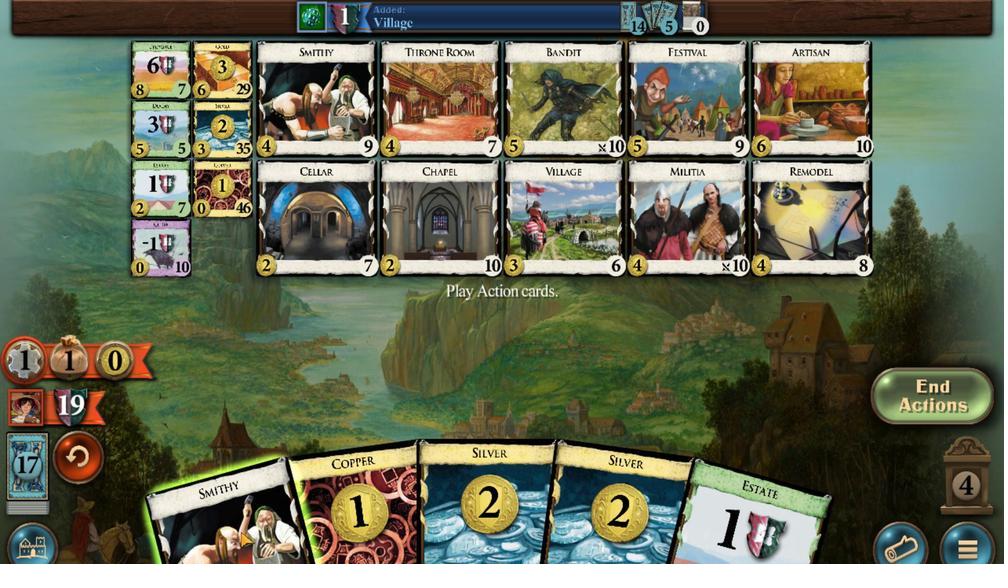 
Action: Mouse moved to (350, 186)
Screenshot: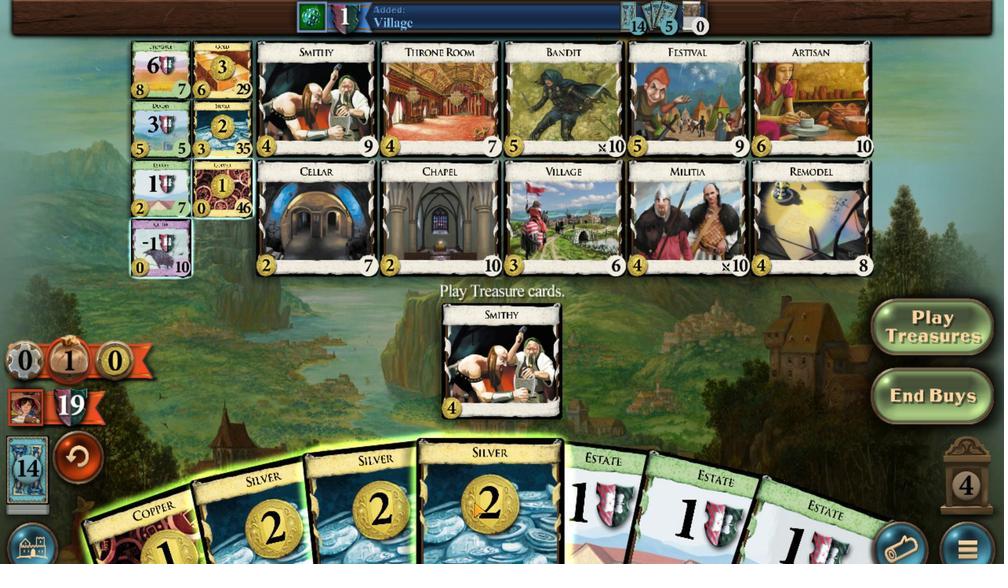 
Action: Mouse scrolled (350, 186) with delta (0, 0)
Screenshot: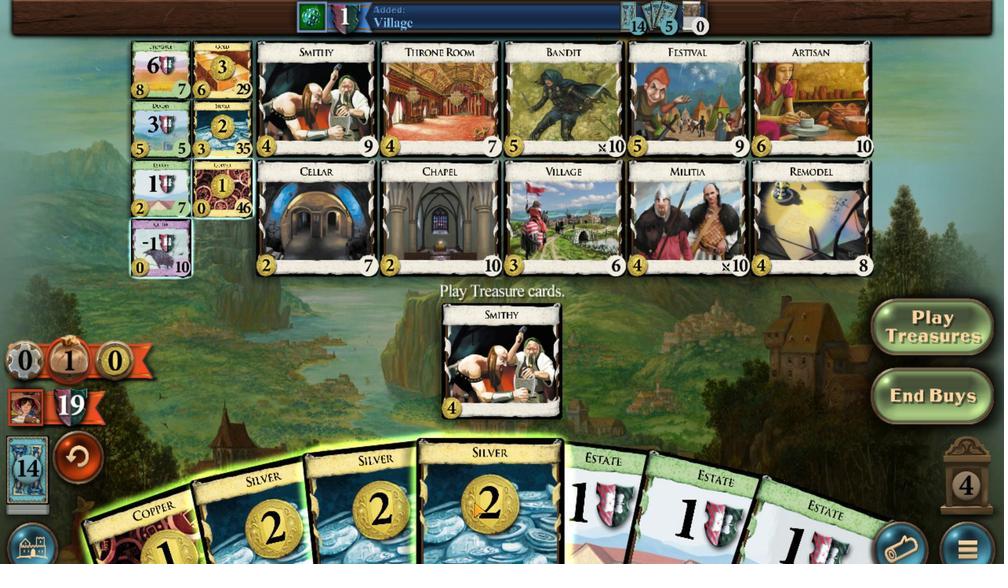 
Action: Mouse moved to (346, 185)
Screenshot: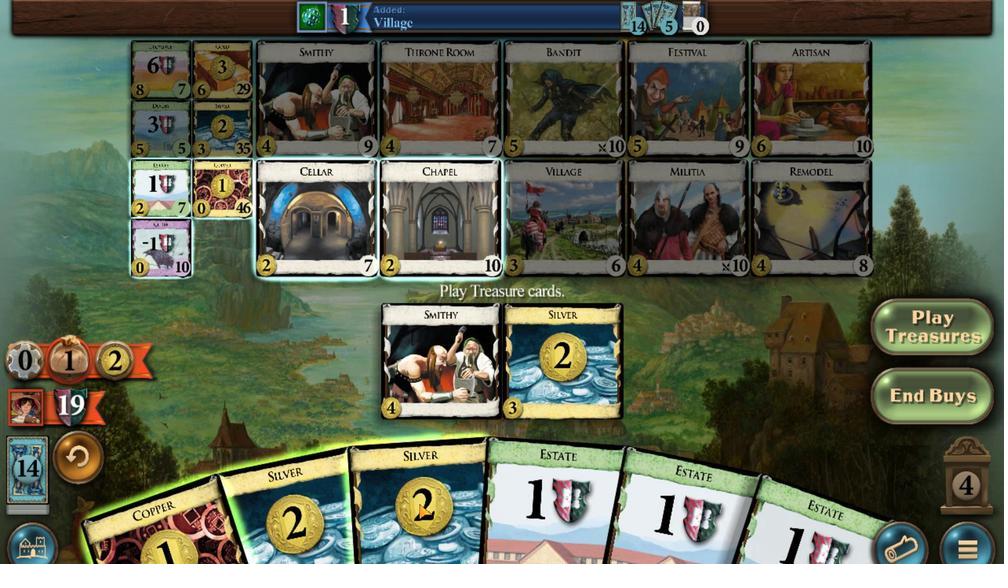 
Action: Mouse scrolled (346, 186) with delta (0, 0)
Screenshot: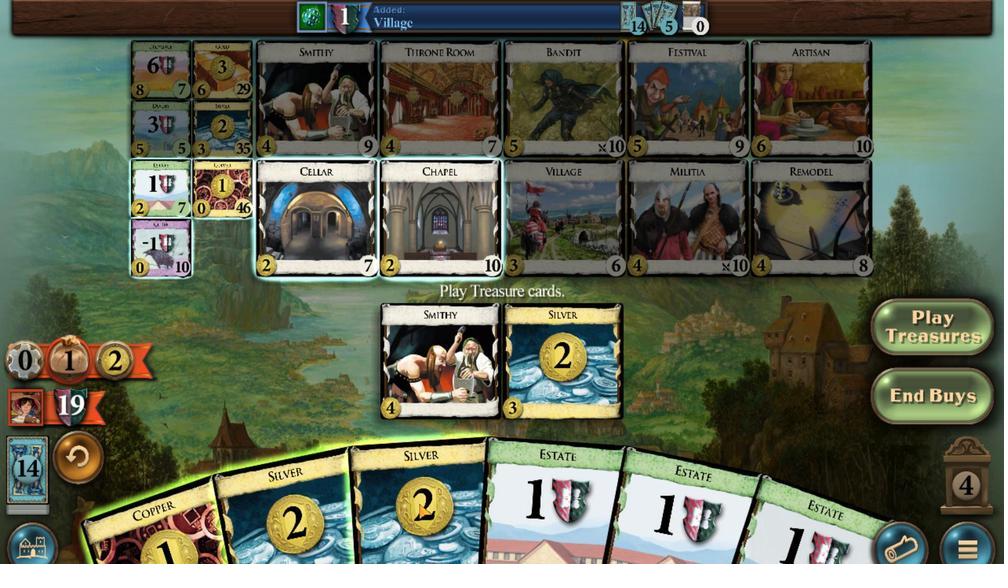 
Action: Mouse moved to (341, 184)
Screenshot: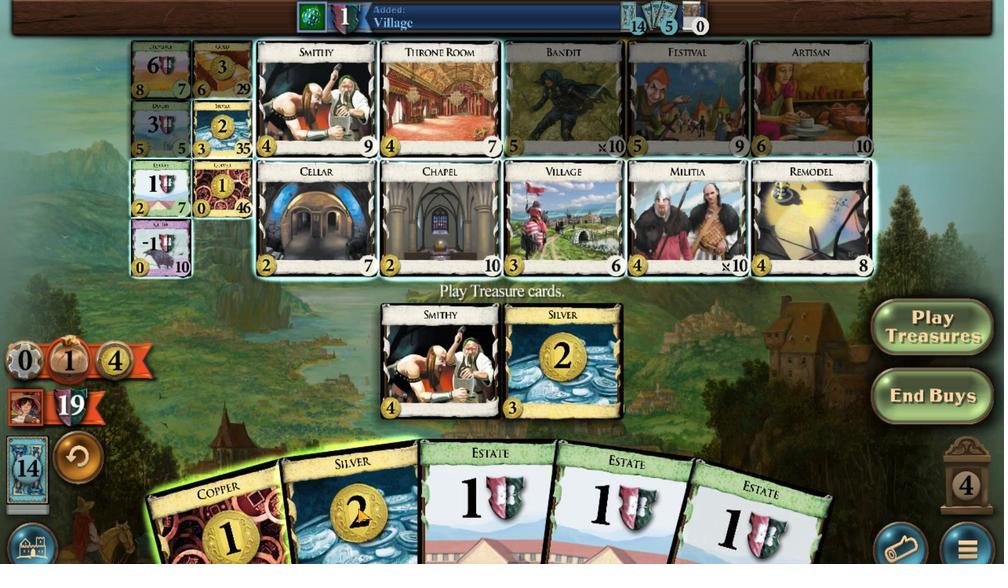 
Action: Mouse scrolled (341, 184) with delta (0, 0)
Screenshot: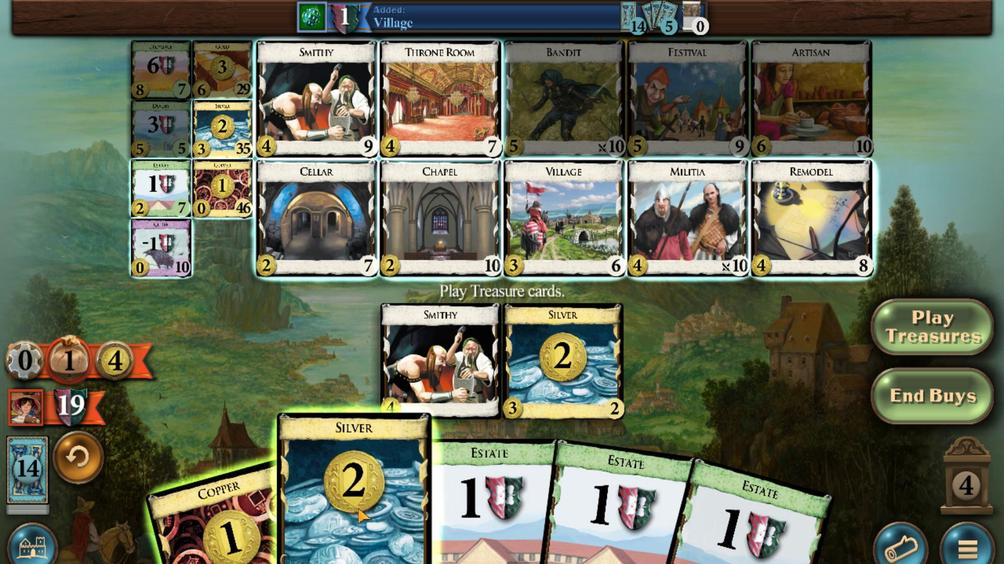 
Action: Mouse moved to (329, 318)
Screenshot: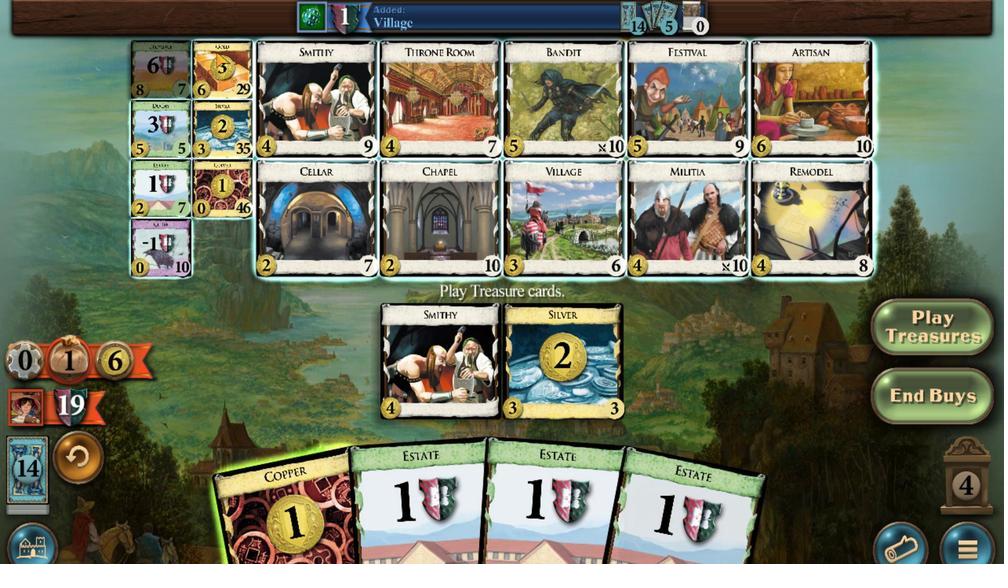 
Action: Mouse scrolled (329, 318) with delta (0, 0)
Screenshot: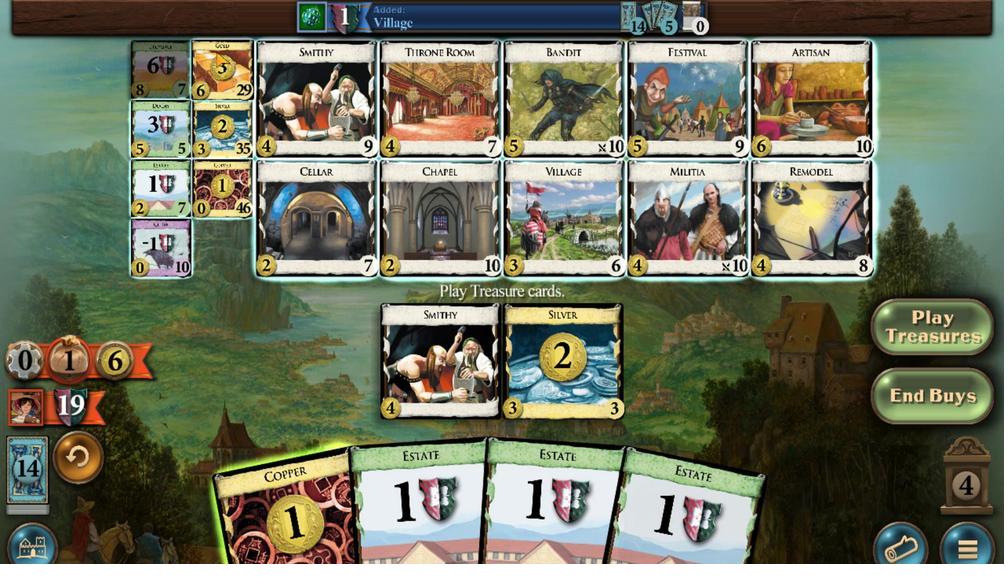 
Action: Mouse scrolled (329, 318) with delta (0, 0)
Screenshot: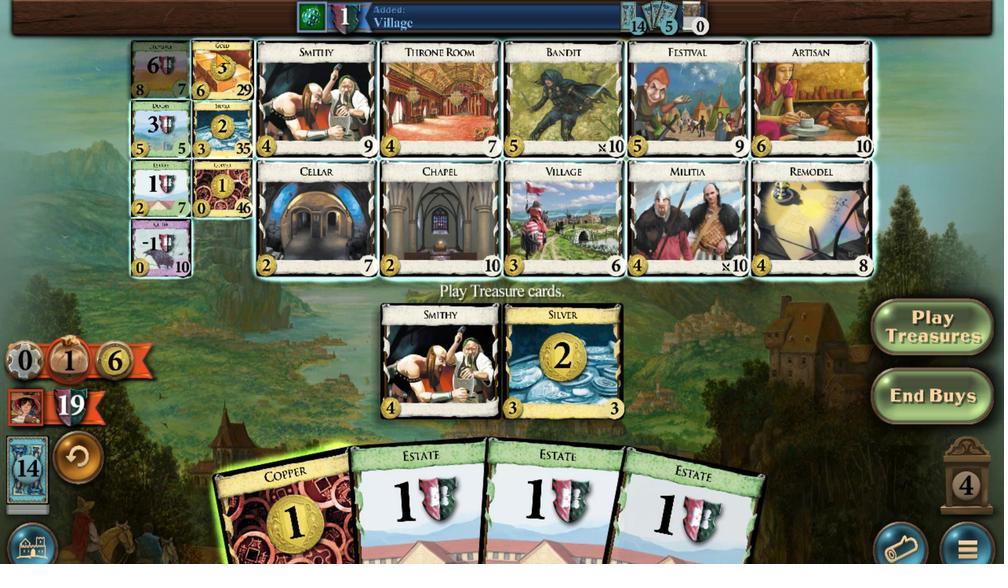 
Action: Mouse scrolled (329, 318) with delta (0, 0)
Screenshot: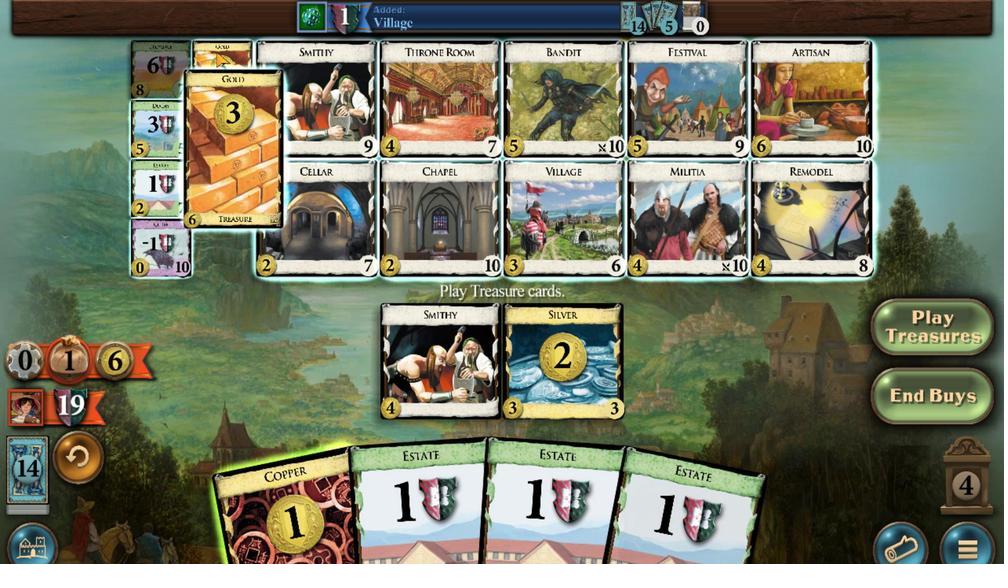 
Action: Mouse scrolled (329, 318) with delta (0, 0)
Screenshot: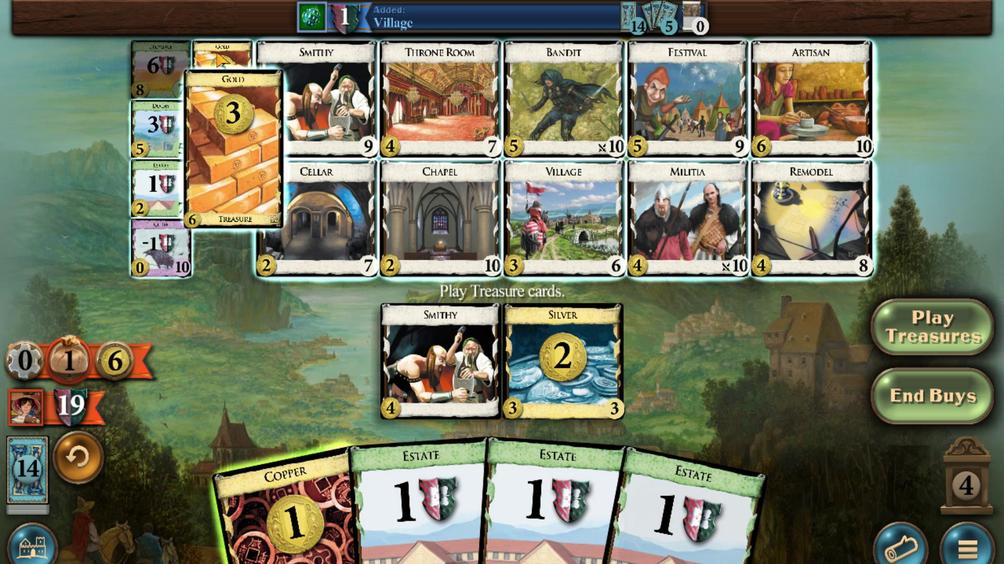 
Action: Mouse scrolled (329, 318) with delta (0, 0)
Screenshot: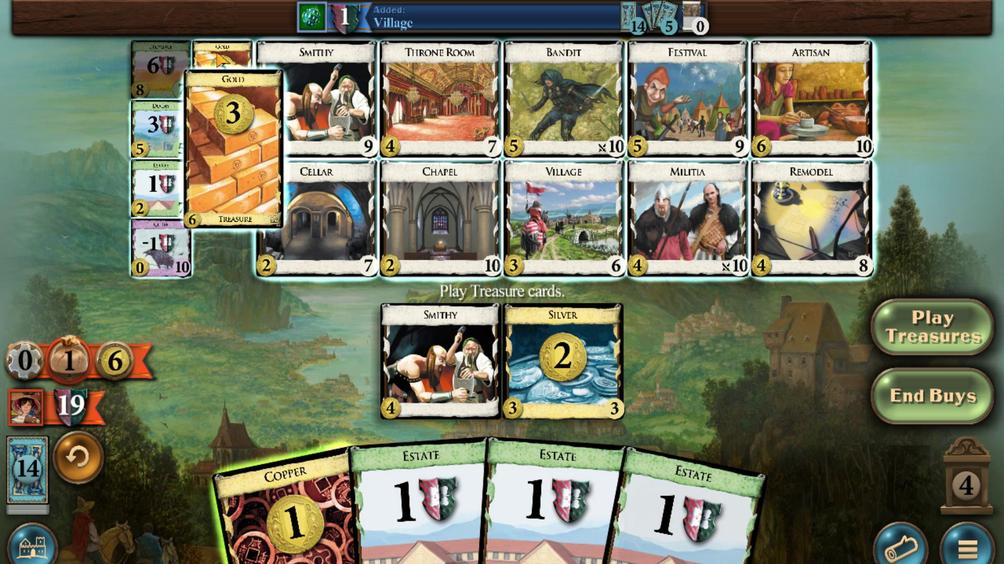 
Action: Mouse scrolled (329, 318) with delta (0, 0)
Screenshot: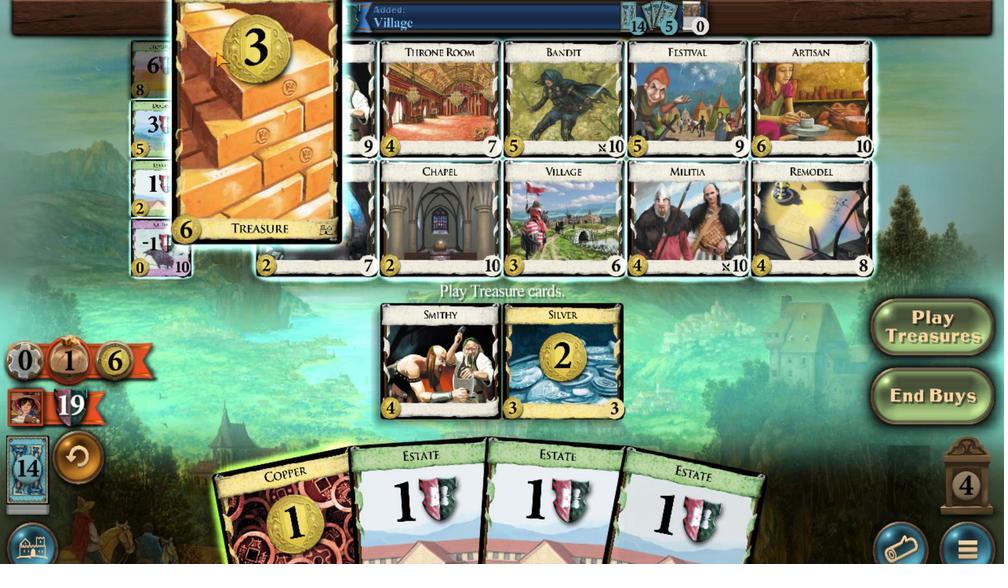 
Action: Mouse scrolled (329, 318) with delta (0, 0)
Screenshot: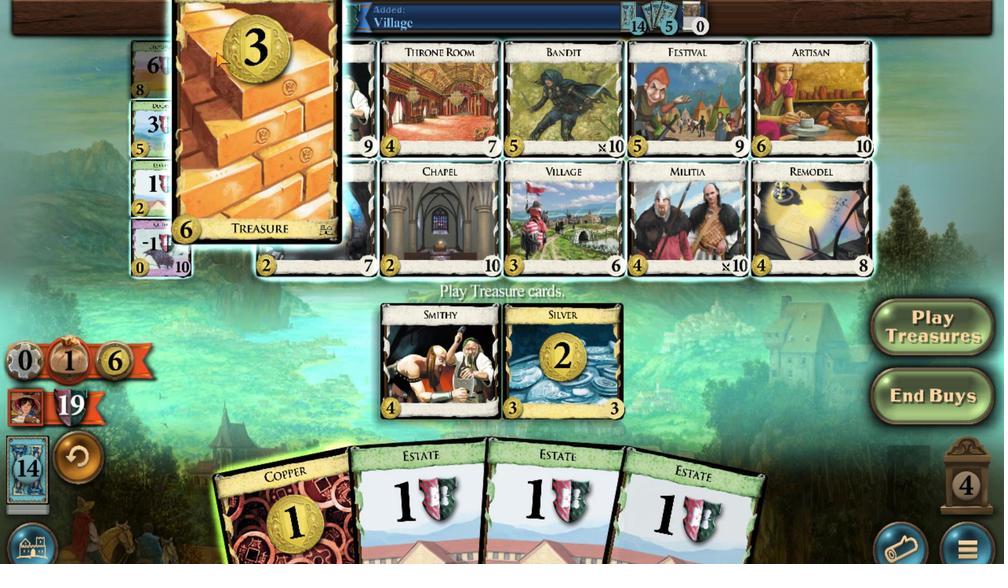 
Action: Mouse scrolled (329, 318) with delta (0, 0)
Screenshot: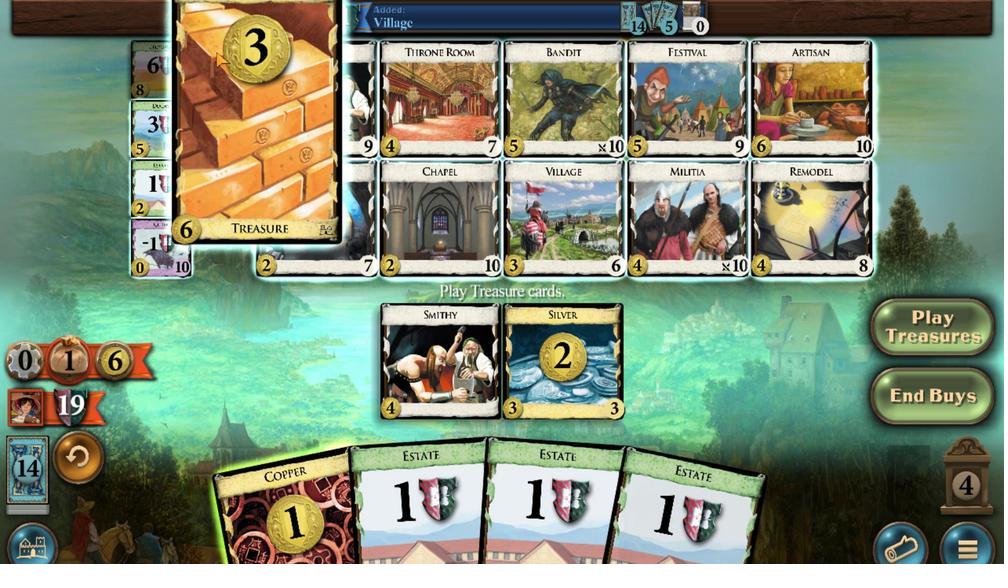 
Action: Mouse scrolled (329, 318) with delta (0, 0)
Screenshot: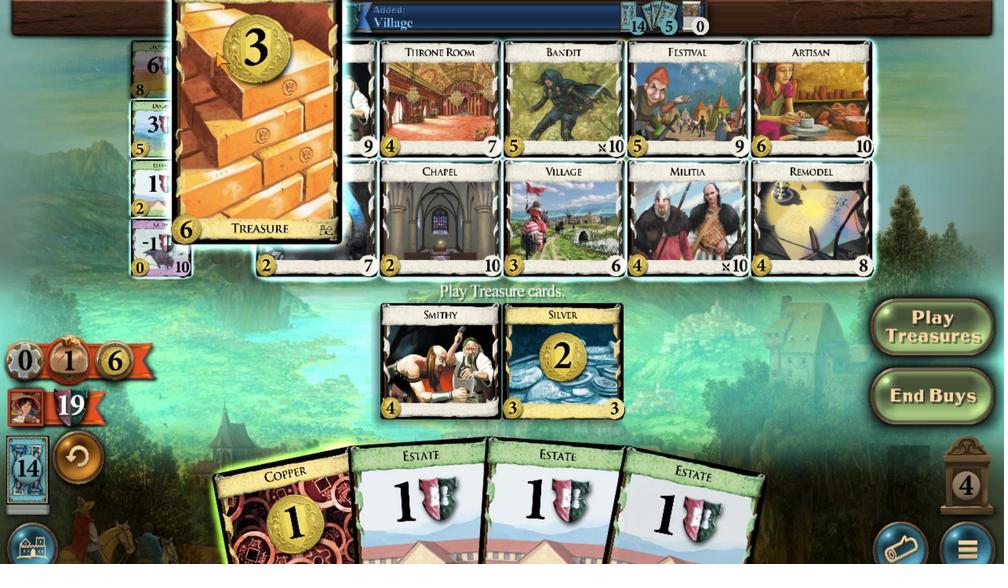 
Action: Mouse scrolled (329, 318) with delta (0, 0)
Screenshot: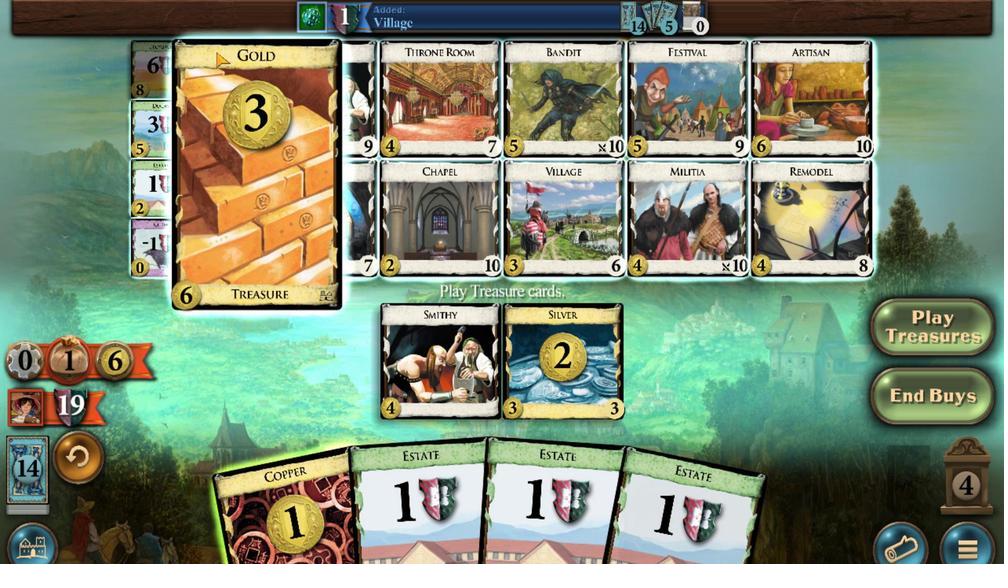 
Action: Mouse moved to (354, 181)
Screenshot: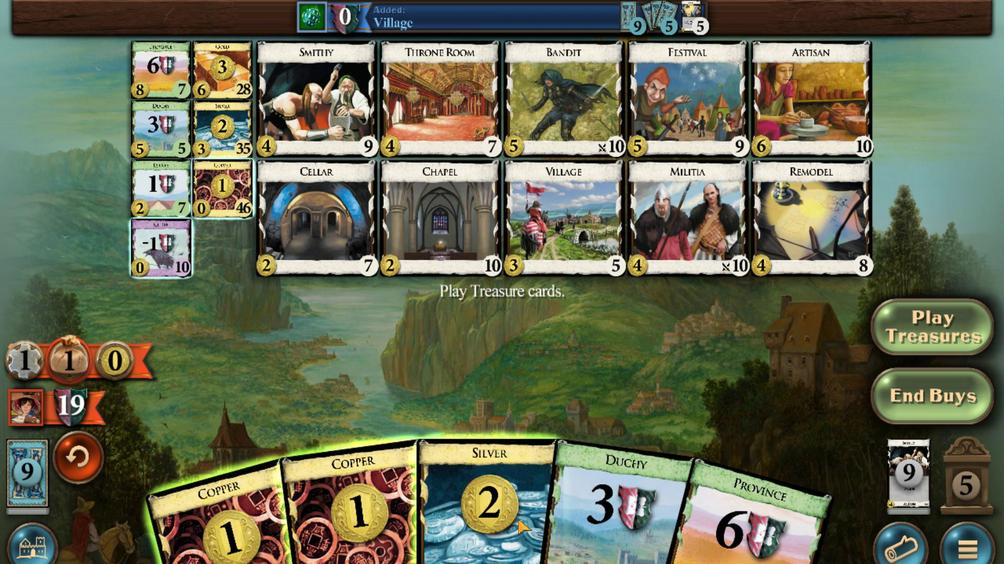 
Action: Mouse scrolled (354, 181) with delta (0, 0)
Screenshot: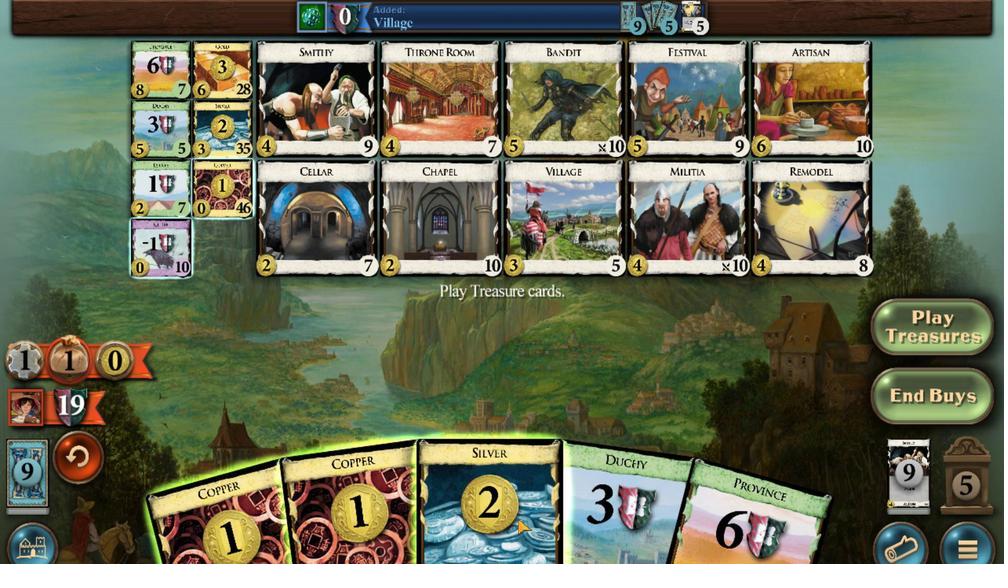 
Action: Mouse moved to (348, 186)
Screenshot: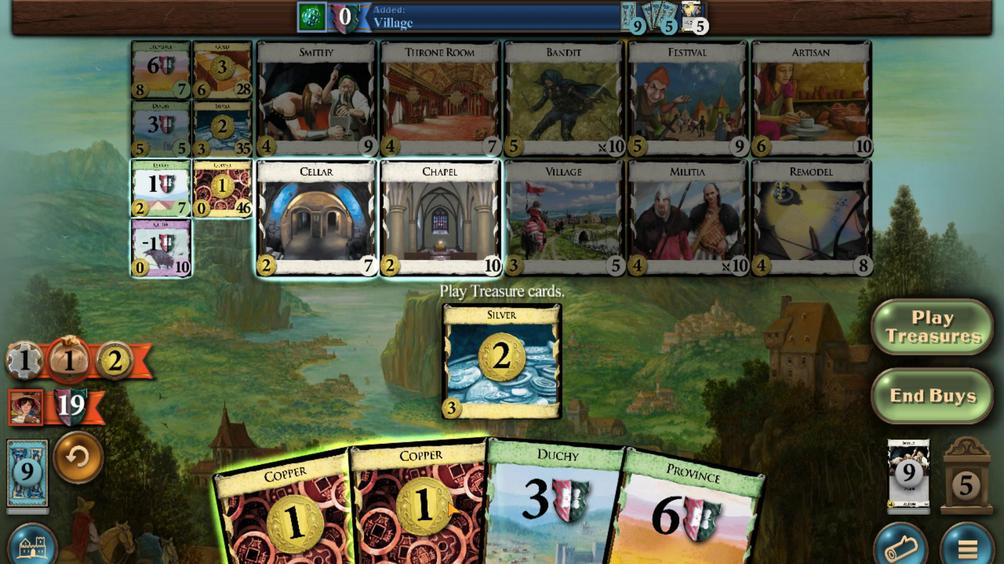 
Action: Mouse scrolled (348, 186) with delta (0, 0)
Screenshot: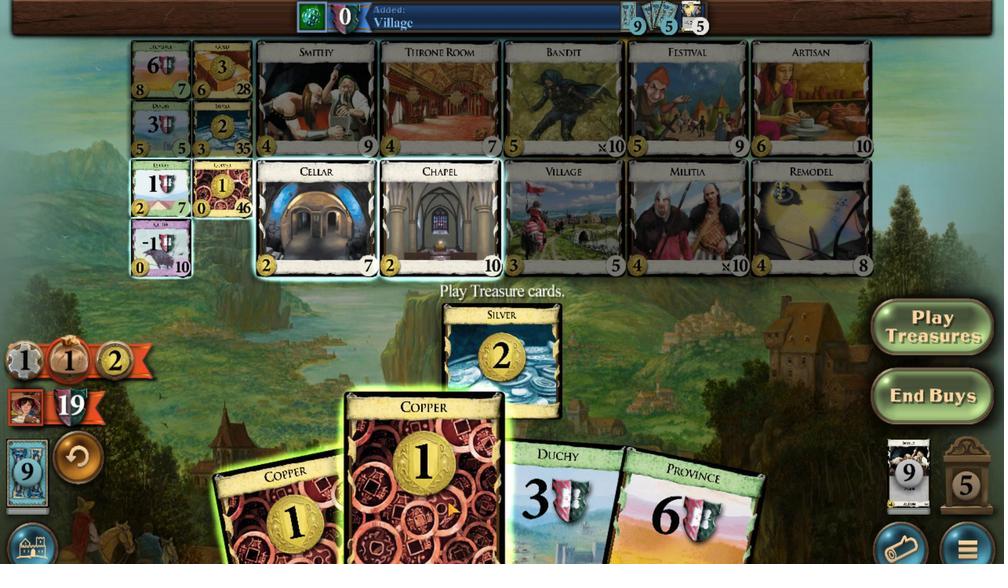 
Action: Mouse moved to (329, 296)
Screenshot: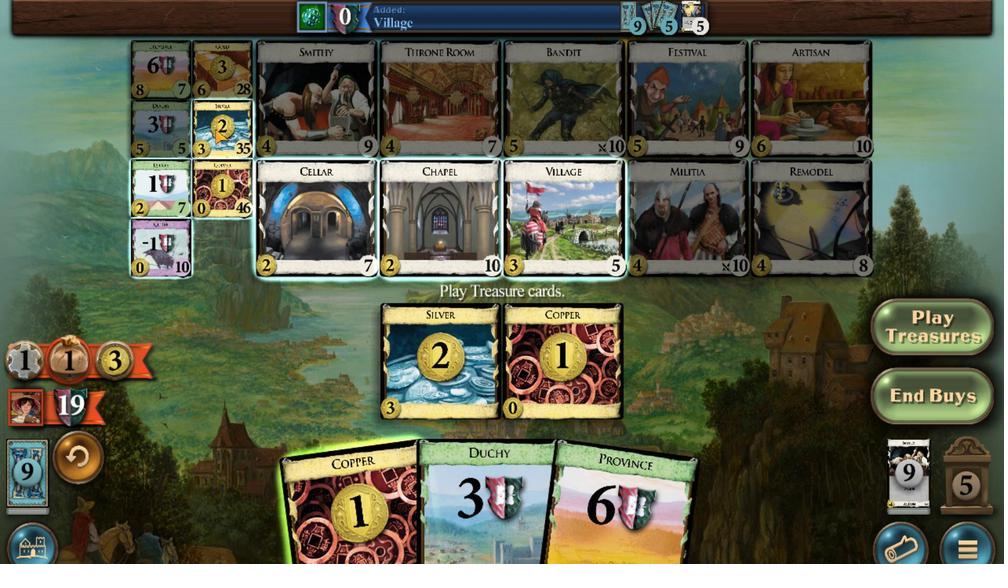 
Action: Mouse scrolled (329, 295) with delta (0, 0)
Screenshot: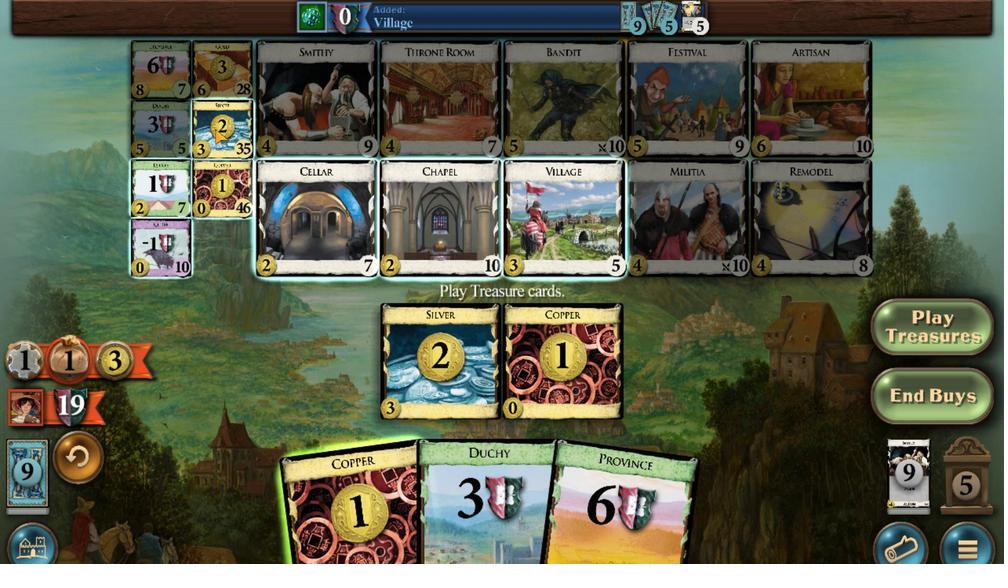 
Action: Mouse scrolled (329, 295) with delta (0, 0)
Screenshot: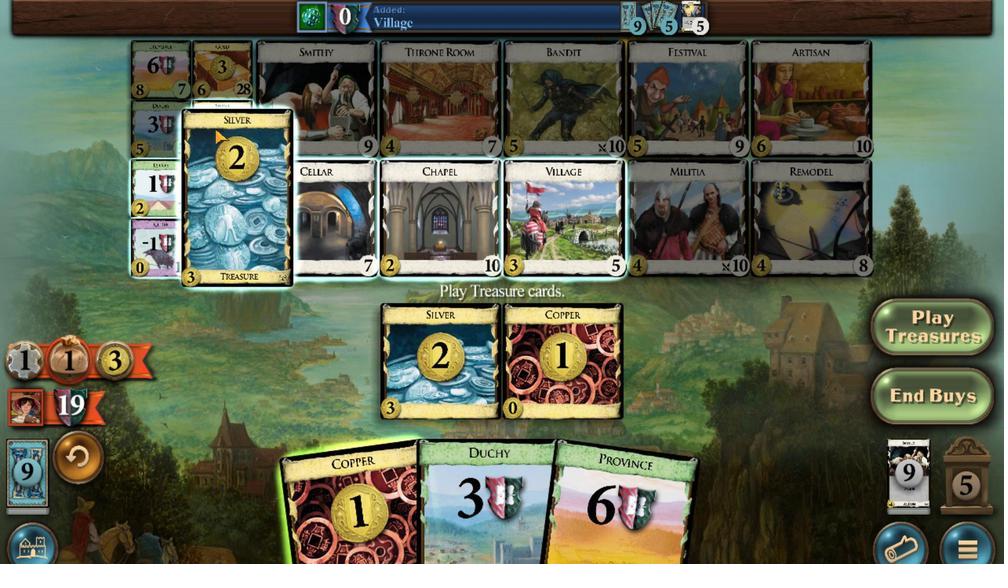 
Action: Mouse scrolled (329, 295) with delta (0, 0)
Screenshot: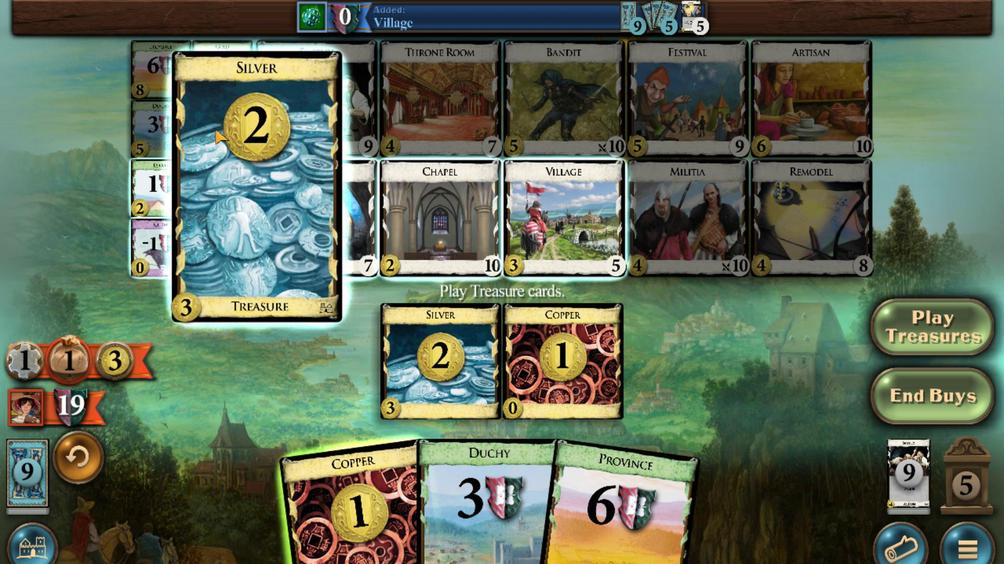 
Action: Mouse scrolled (329, 295) with delta (0, 0)
Screenshot: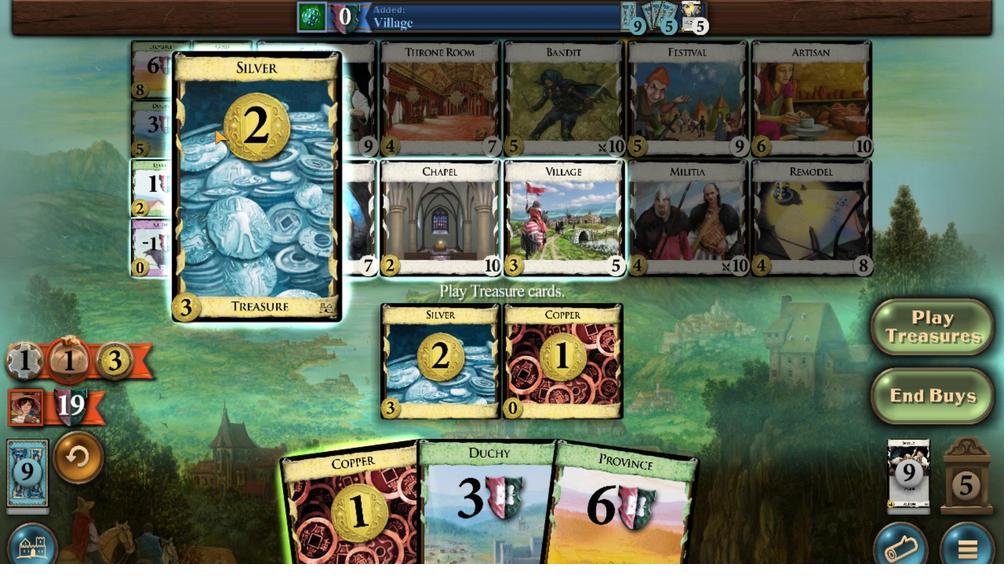 
Action: Mouse scrolled (329, 295) with delta (0, 0)
Screenshot: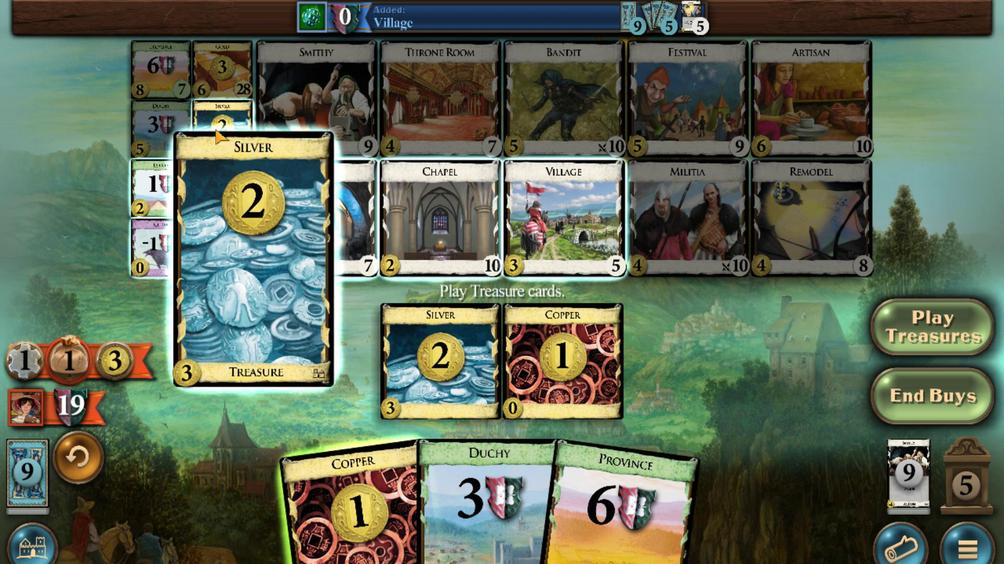 
Action: Mouse scrolled (329, 295) with delta (0, 0)
Screenshot: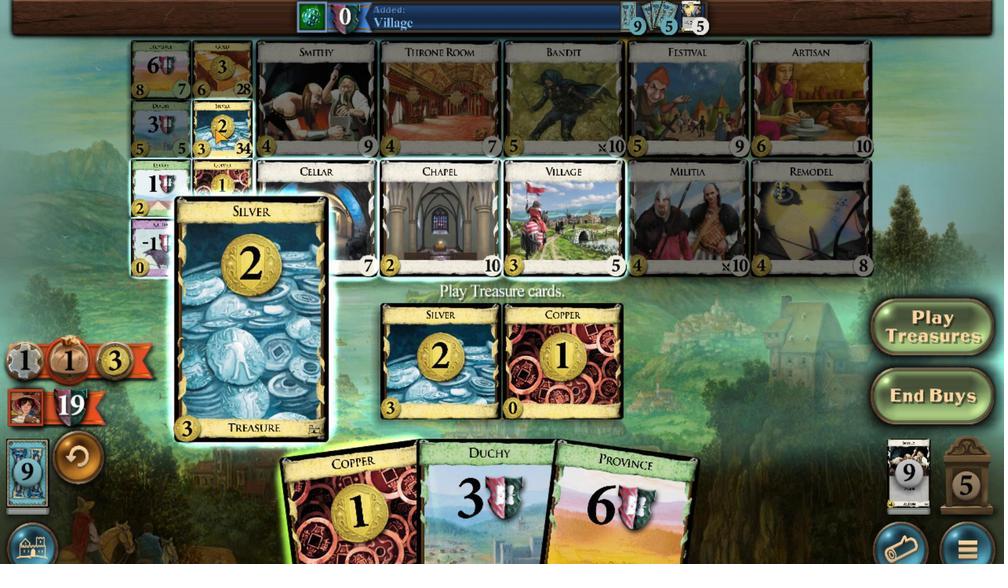 
Action: Mouse moved to (352, 200)
Screenshot: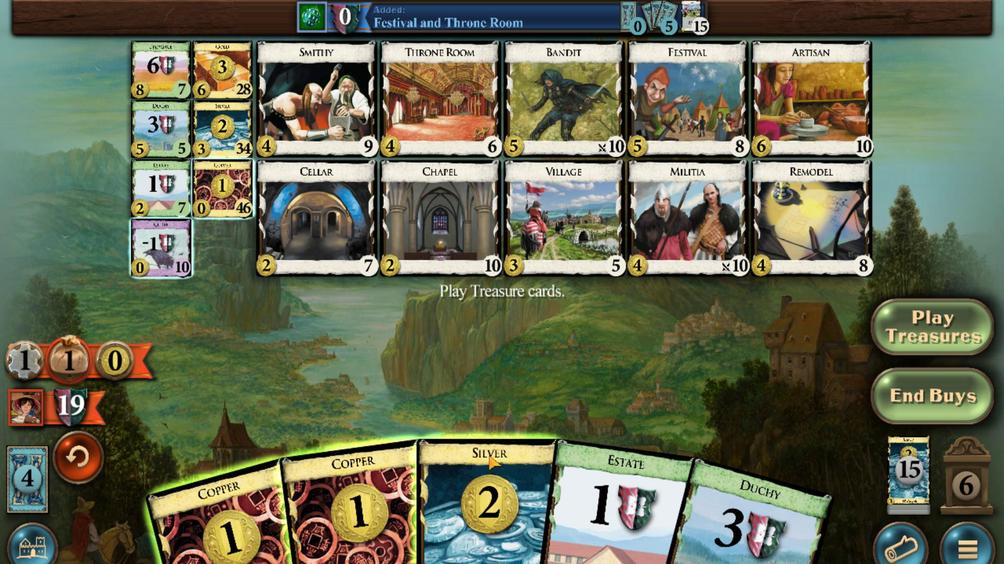 
Action: Mouse scrolled (352, 200) with delta (0, 0)
Screenshot: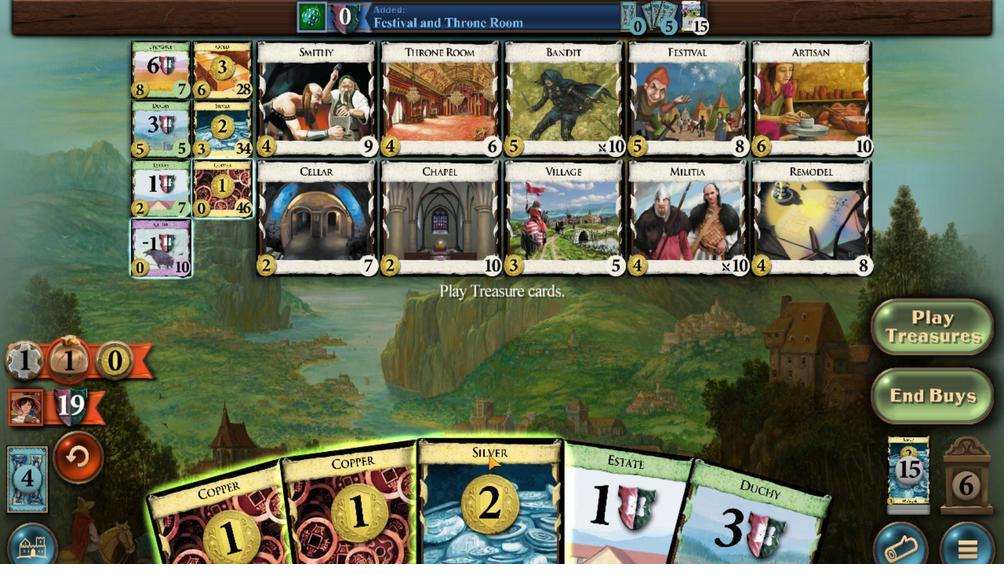 
Action: Mouse moved to (348, 191)
Screenshot: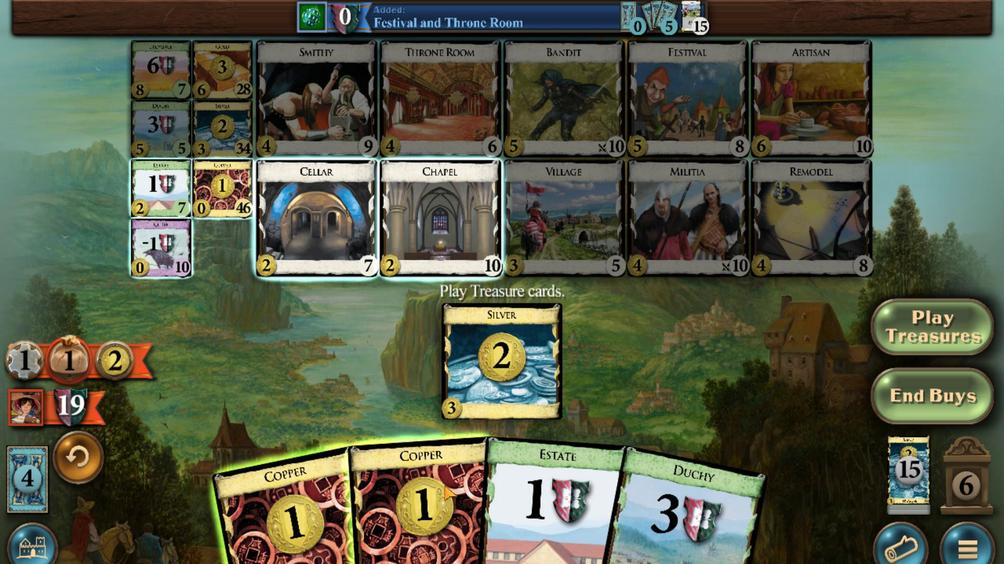
Action: Mouse scrolled (348, 191) with delta (0, 0)
Screenshot: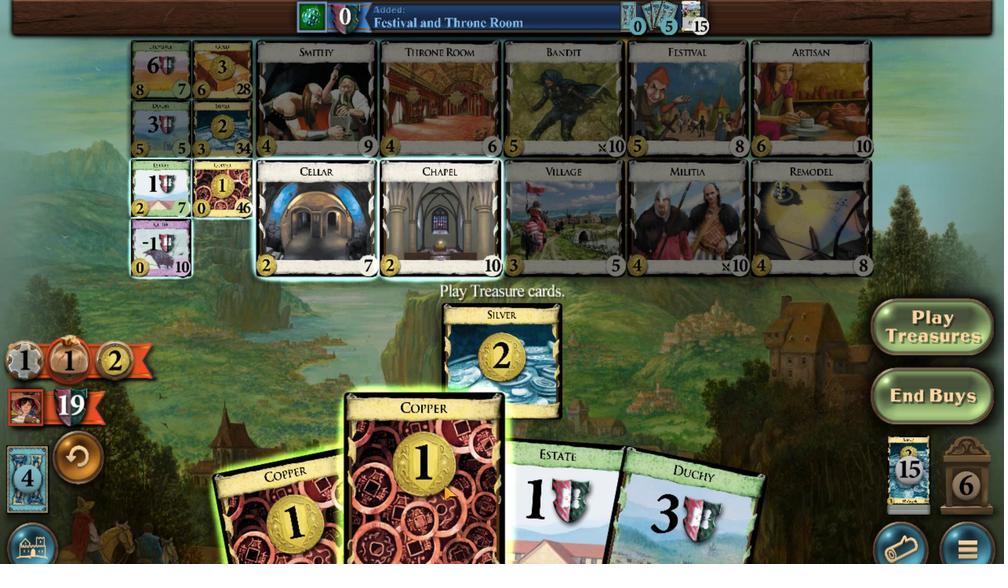 
Action: Mouse moved to (342, 190)
Screenshot: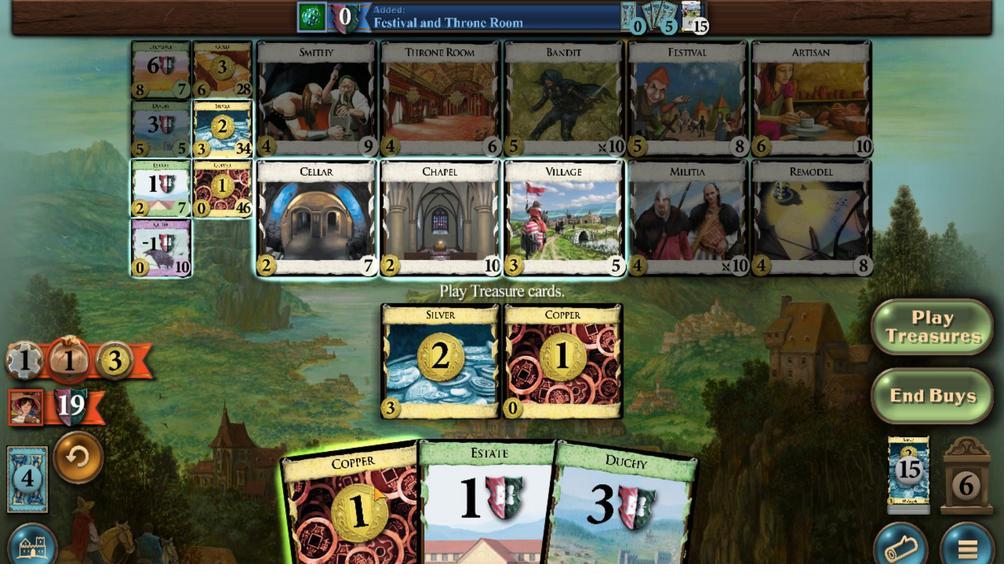
Action: Mouse scrolled (342, 190) with delta (0, 0)
Screenshot: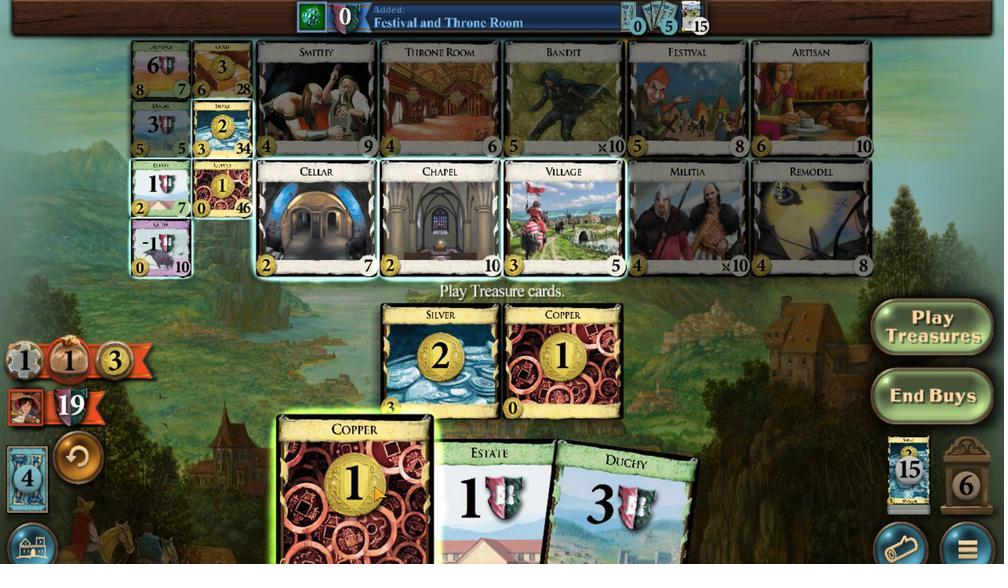 
Action: Mouse scrolled (342, 190) with delta (0, 0)
Screenshot: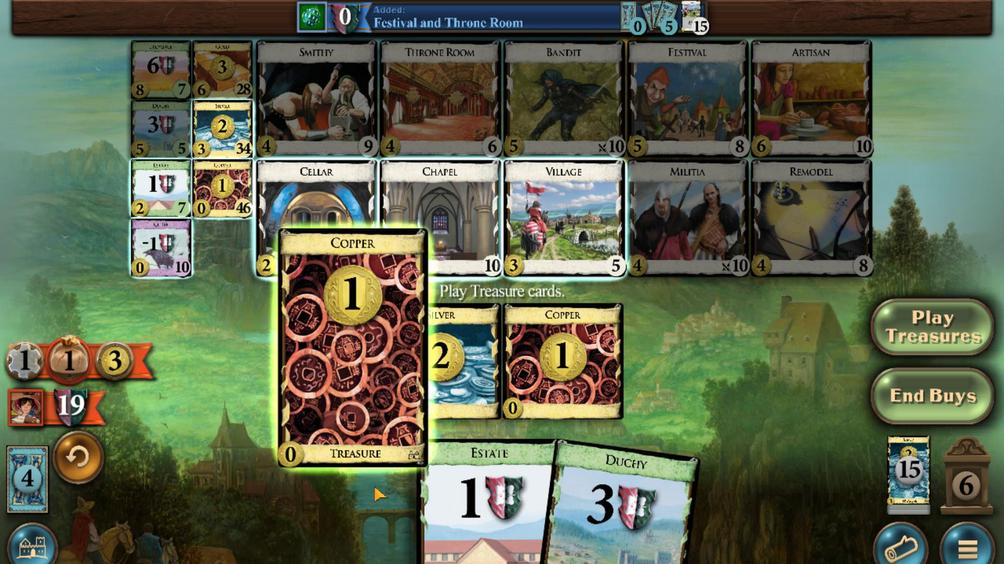 
Action: Mouse scrolled (342, 190) with delta (0, 0)
Screenshot: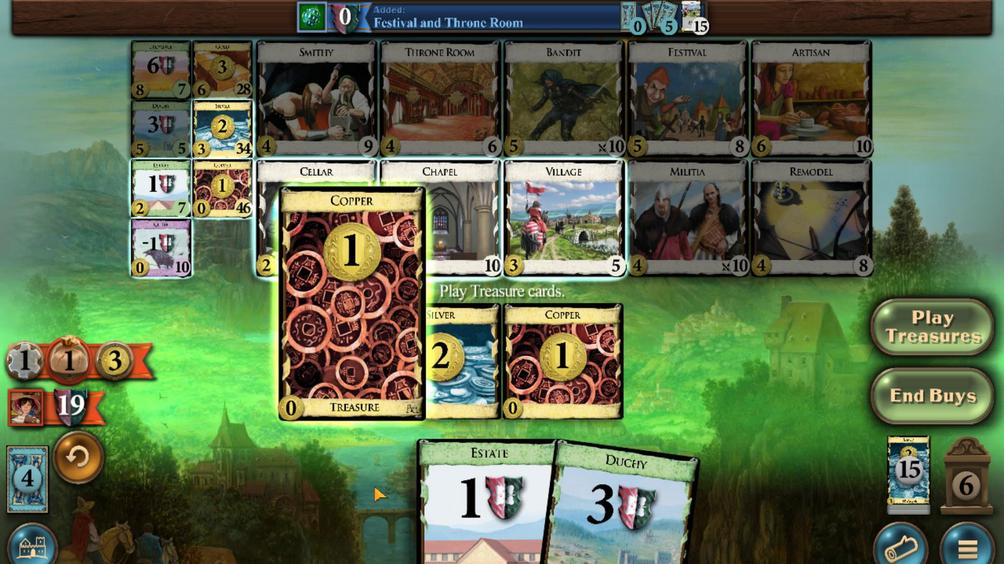 
Action: Mouse moved to (337, 308)
Screenshot: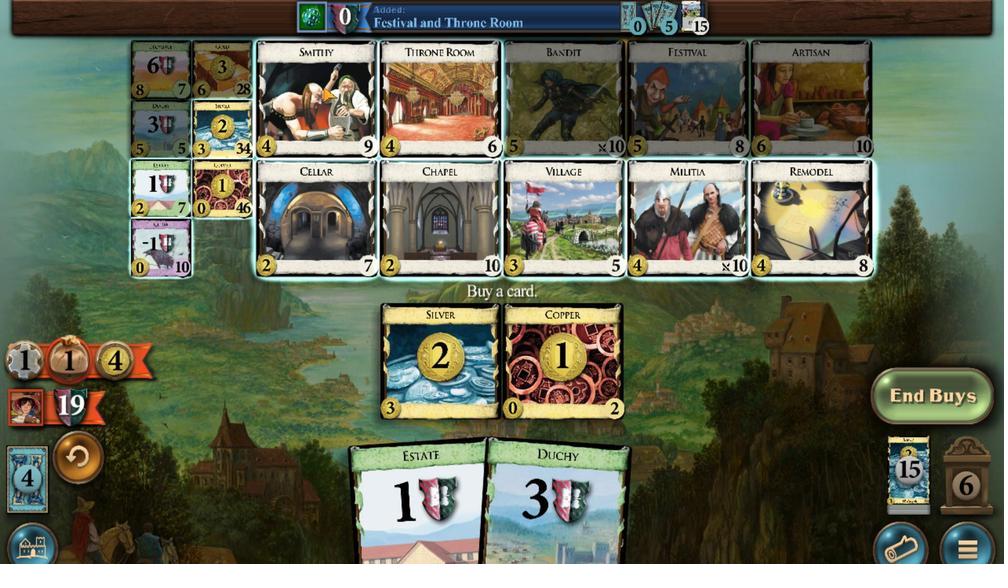 
Action: Mouse scrolled (337, 308) with delta (0, 0)
Screenshot: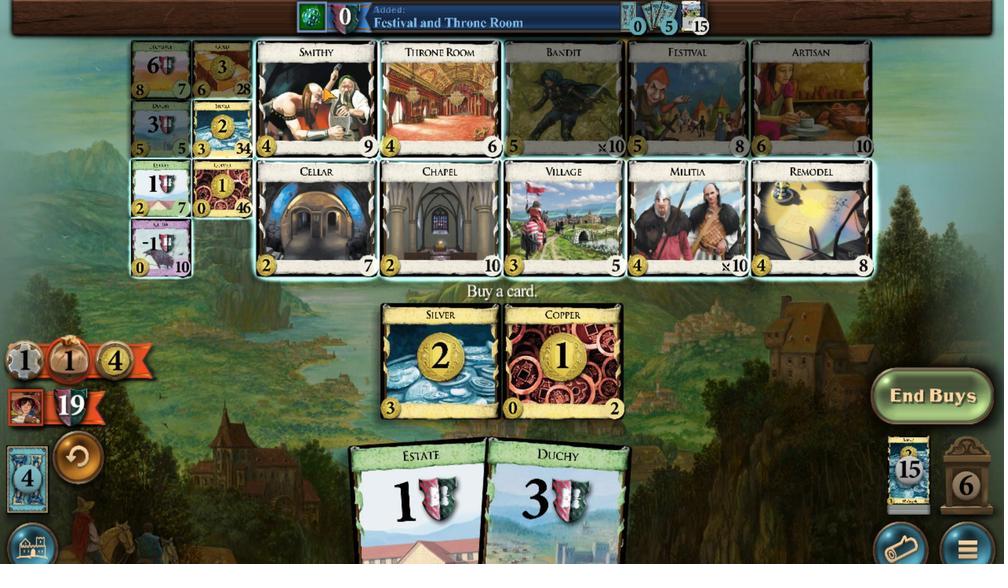 
Action: Mouse scrolled (337, 308) with delta (0, 0)
Screenshot: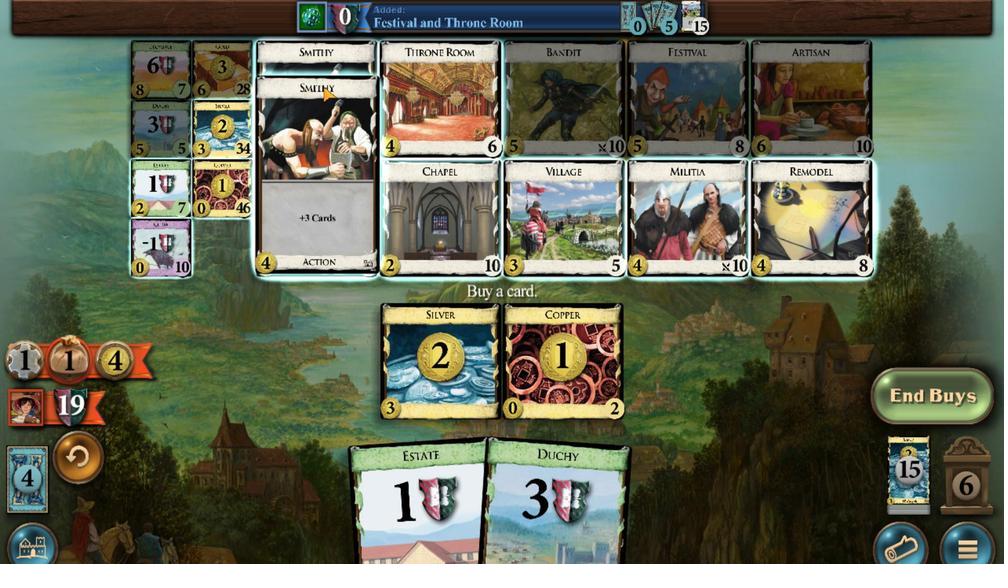 
Action: Mouse scrolled (337, 308) with delta (0, 0)
Screenshot: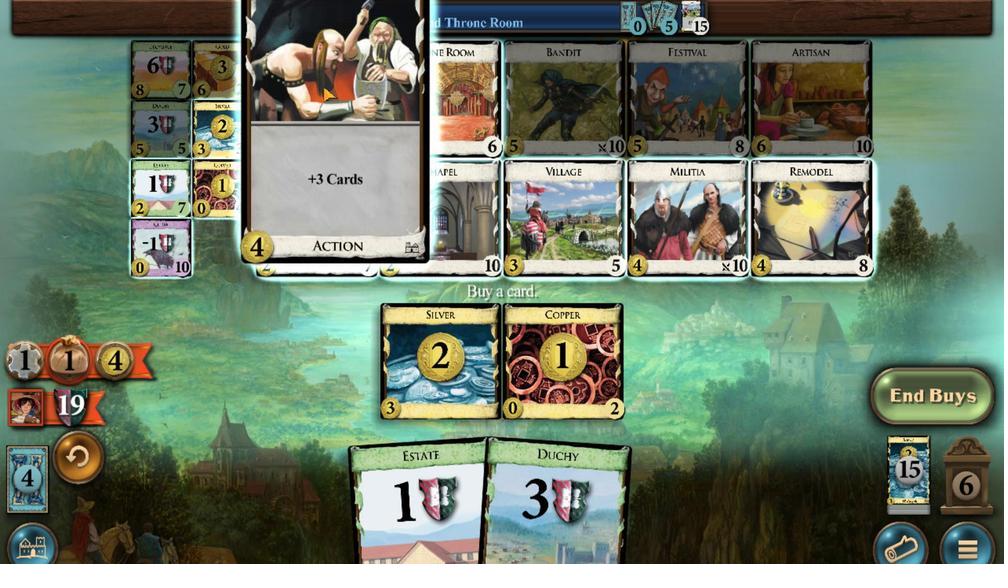 
Action: Mouse scrolled (337, 308) with delta (0, 0)
Screenshot: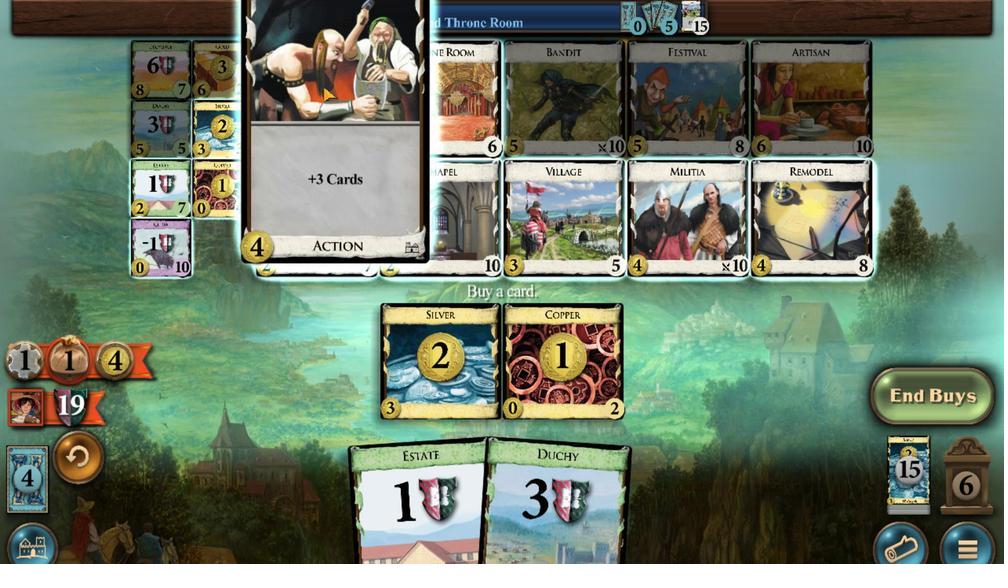 
Action: Mouse scrolled (337, 308) with delta (0, 0)
Screenshot: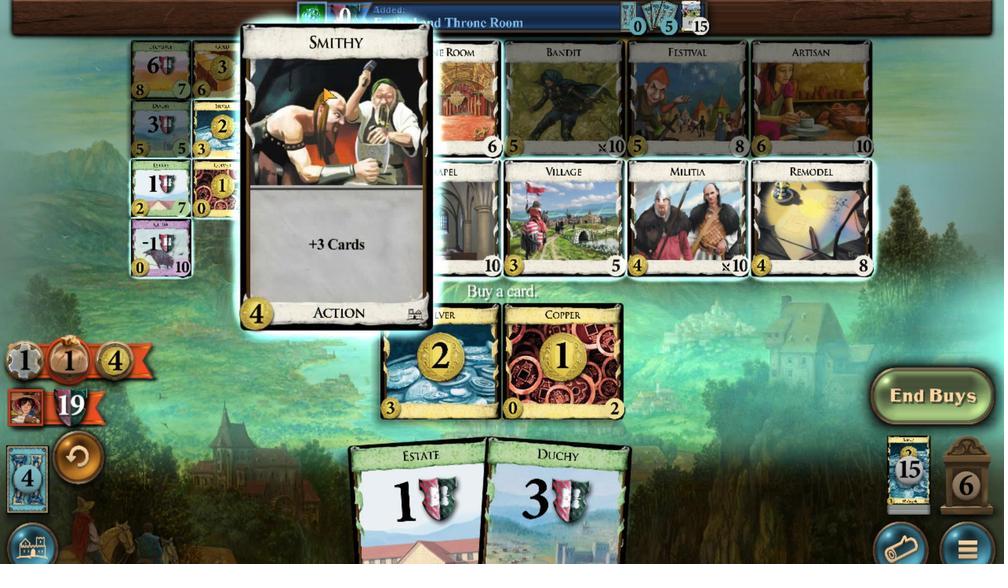 
Action: Mouse scrolled (337, 308) with delta (0, 0)
Screenshot: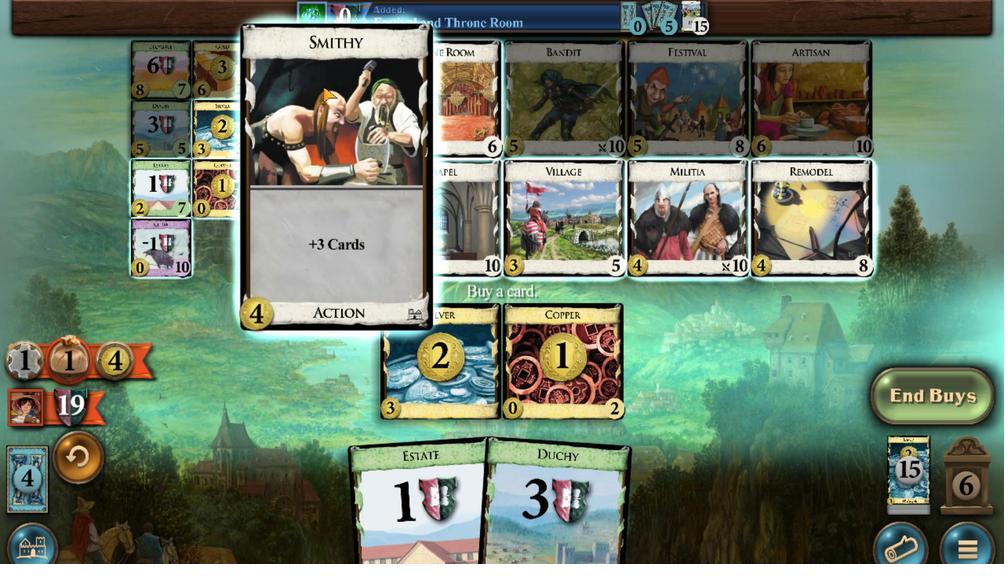 
Action: Mouse scrolled (337, 308) with delta (0, 0)
Screenshot: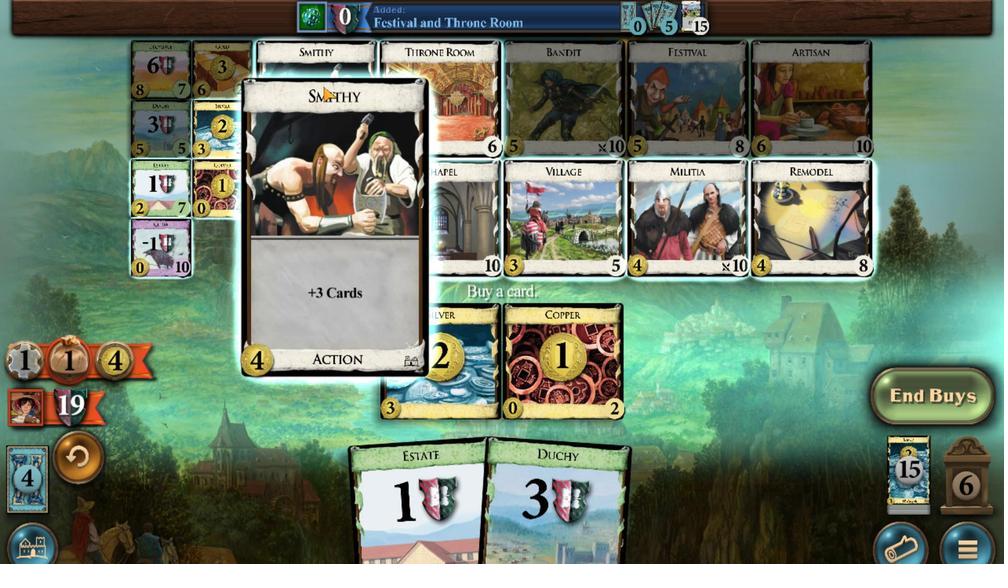 
Action: Mouse moved to (364, 185)
Screenshot: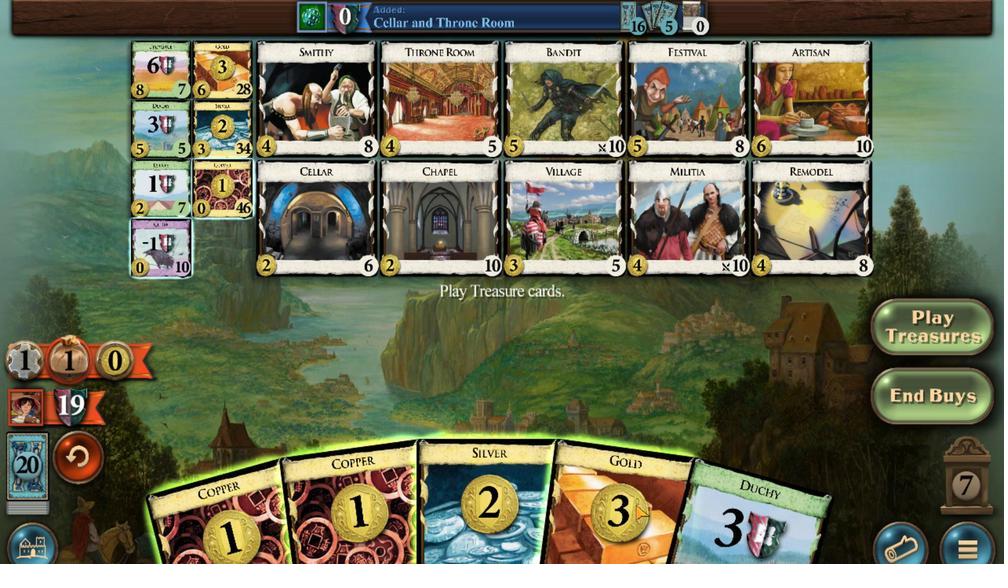 
Action: Mouse scrolled (364, 185) with delta (0, 0)
Screenshot: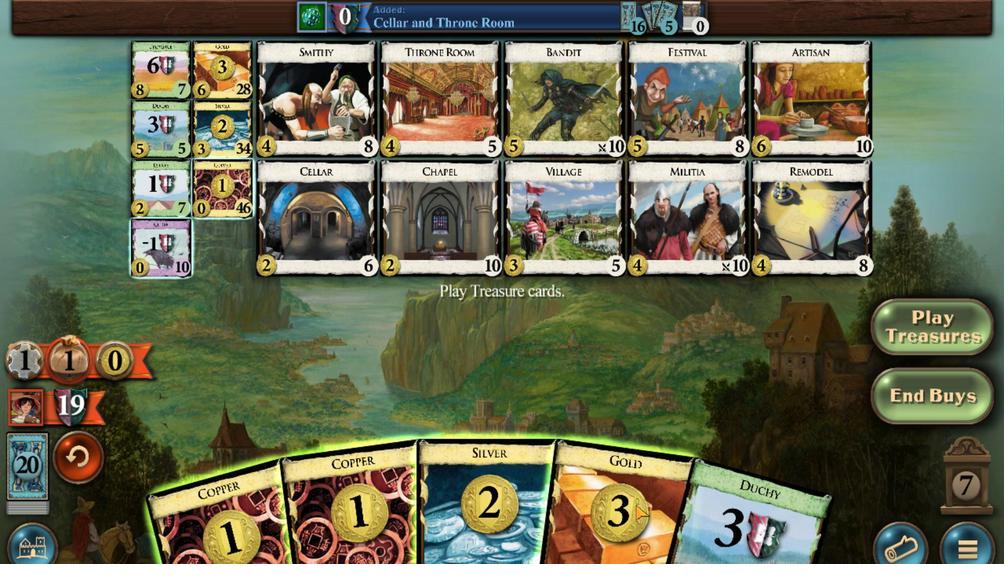 
Action: Mouse moved to (360, 182)
Screenshot: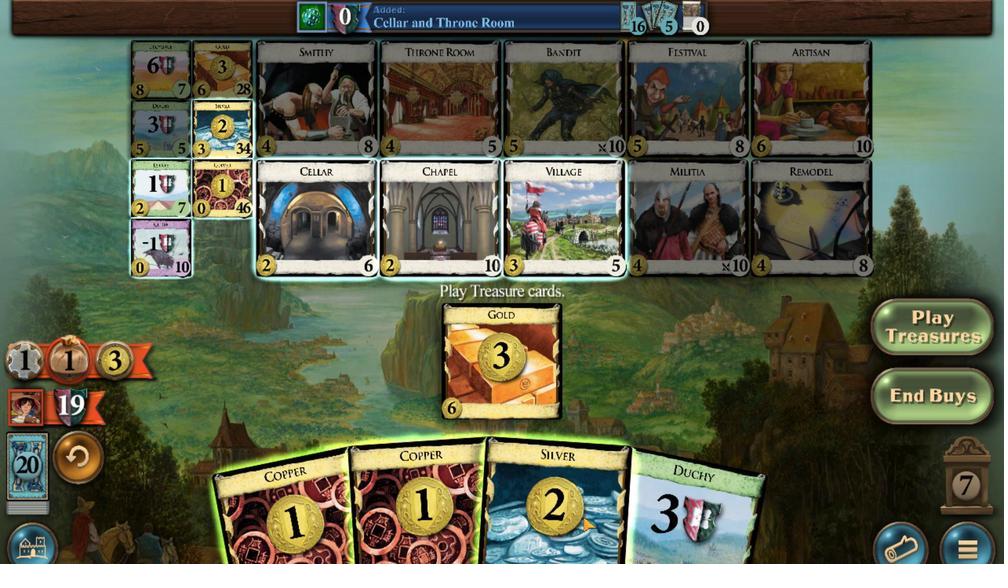
Action: Mouse scrolled (360, 182) with delta (0, 0)
Screenshot: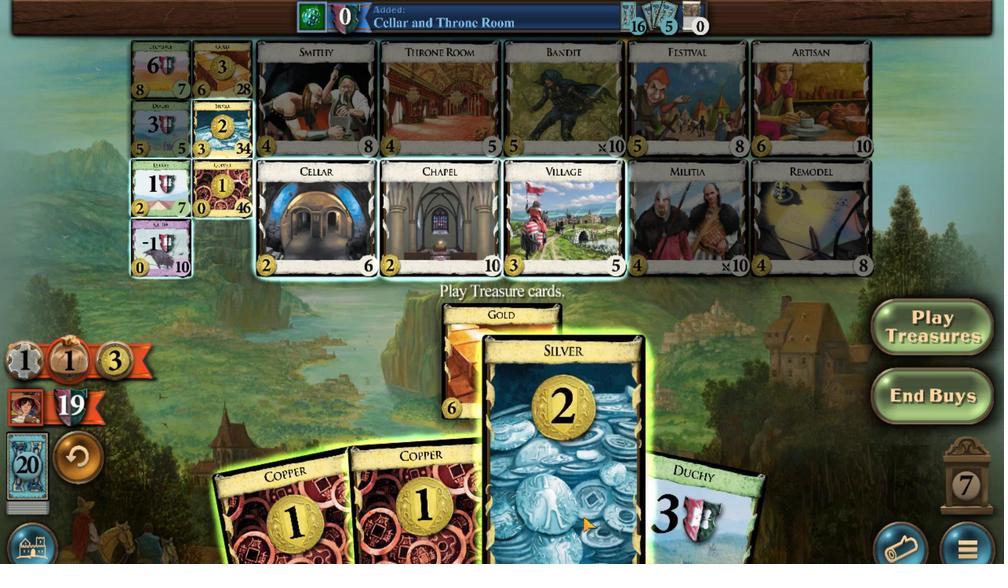 
Action: Mouse moved to (352, 180)
Screenshot: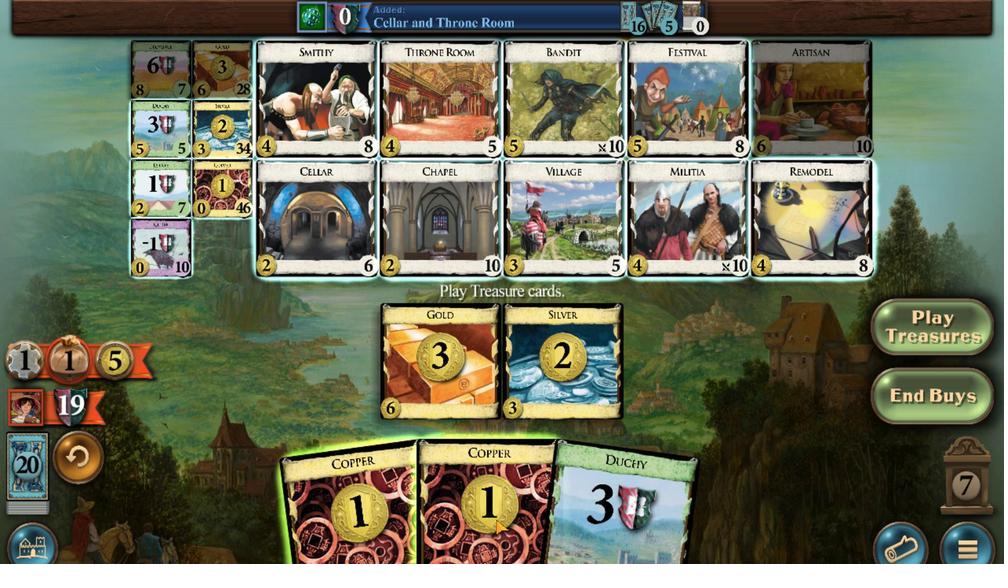 
Action: Mouse scrolled (352, 181) with delta (0, 0)
Screenshot: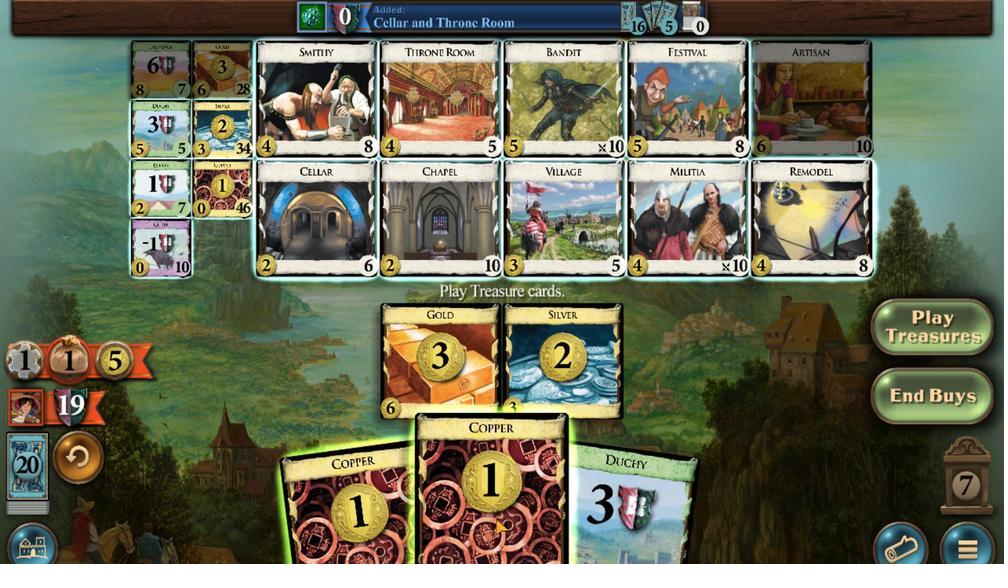 
Action: Mouse moved to (331, 310)
Screenshot: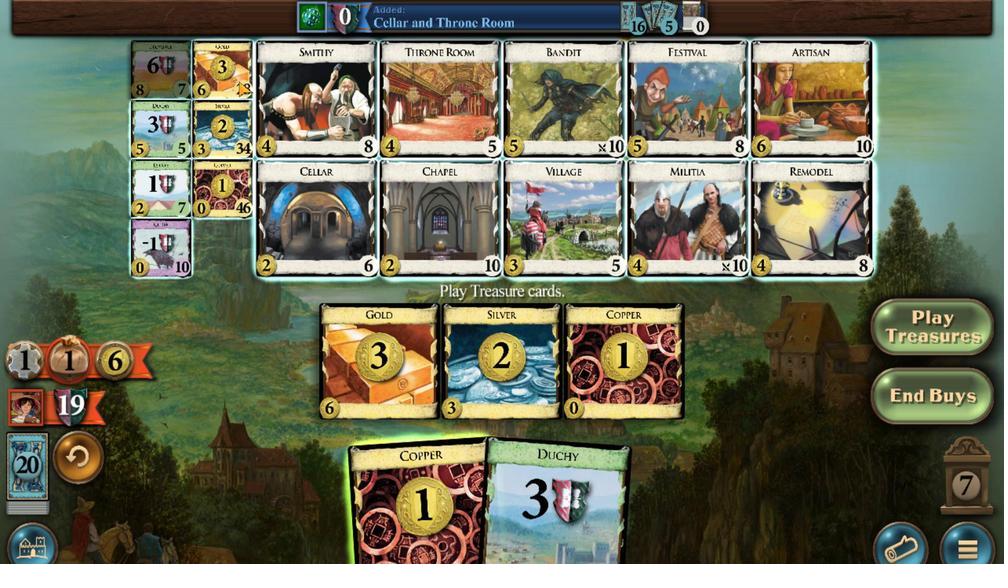 
Action: Mouse scrolled (331, 309) with delta (0, 0)
Screenshot: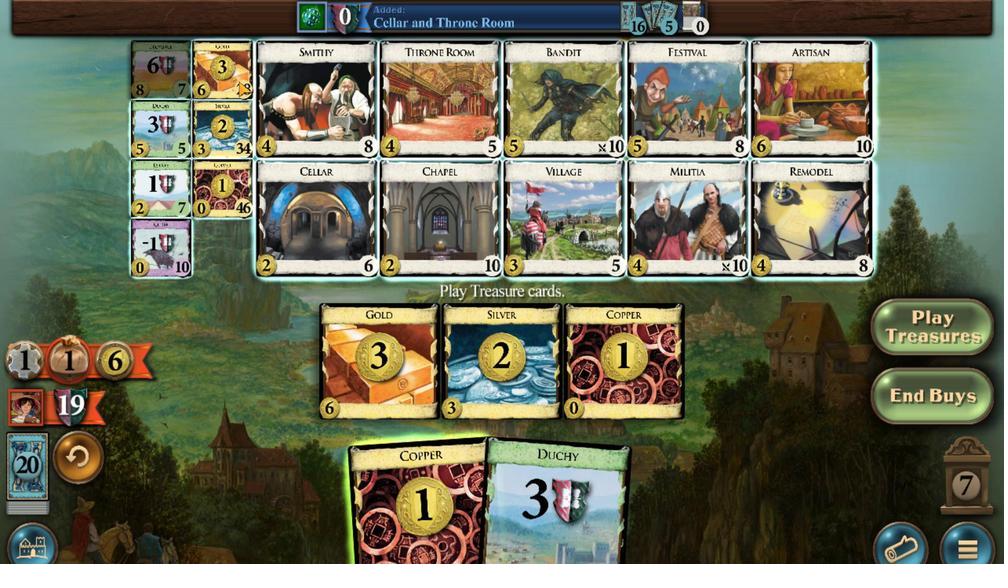 
Action: Mouse scrolled (331, 309) with delta (0, 0)
Screenshot: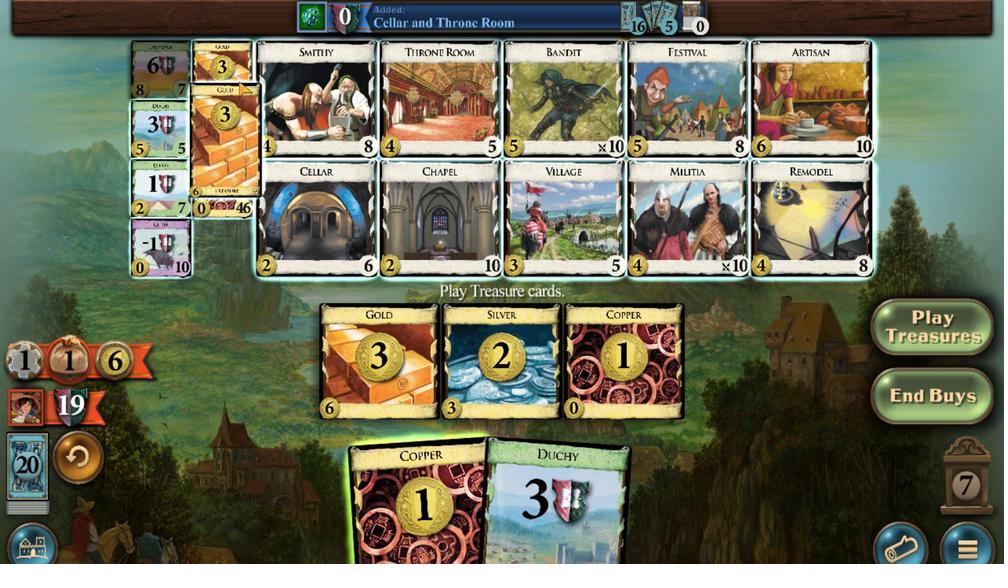 
Action: Mouse scrolled (331, 309) with delta (0, 0)
Screenshot: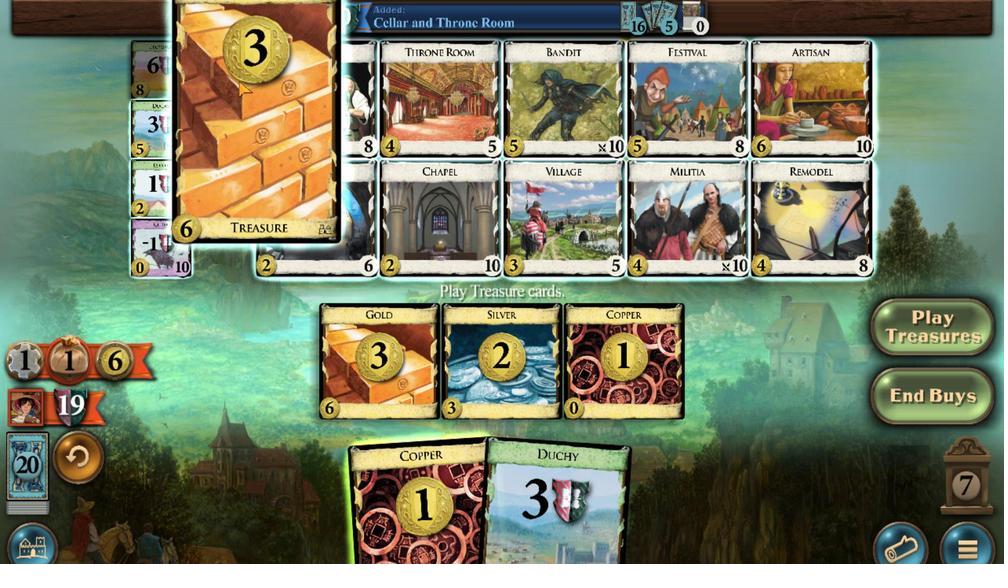 
Action: Mouse scrolled (331, 309) with delta (0, 0)
Screenshot: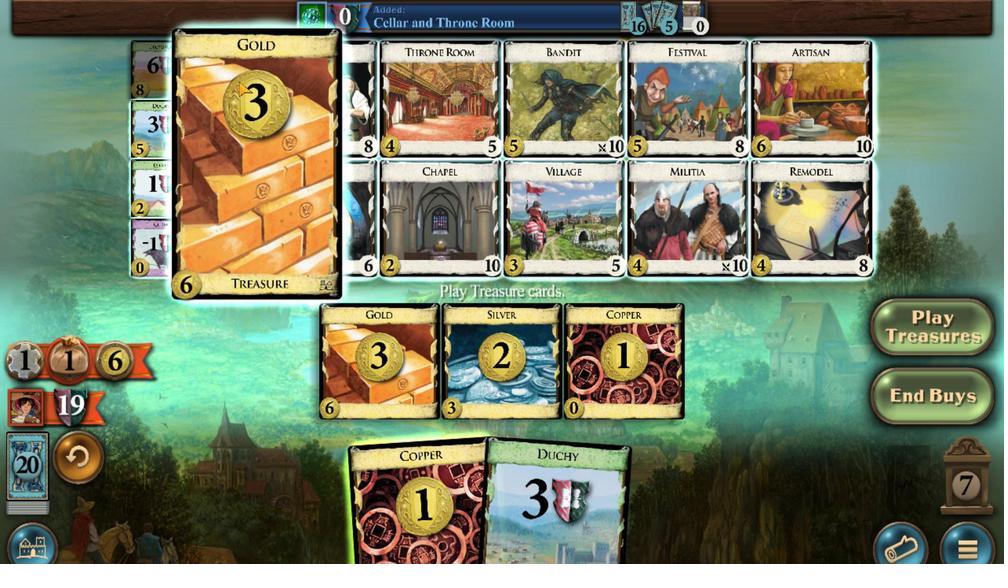 
Action: Mouse scrolled (331, 309) with delta (0, 0)
Screenshot: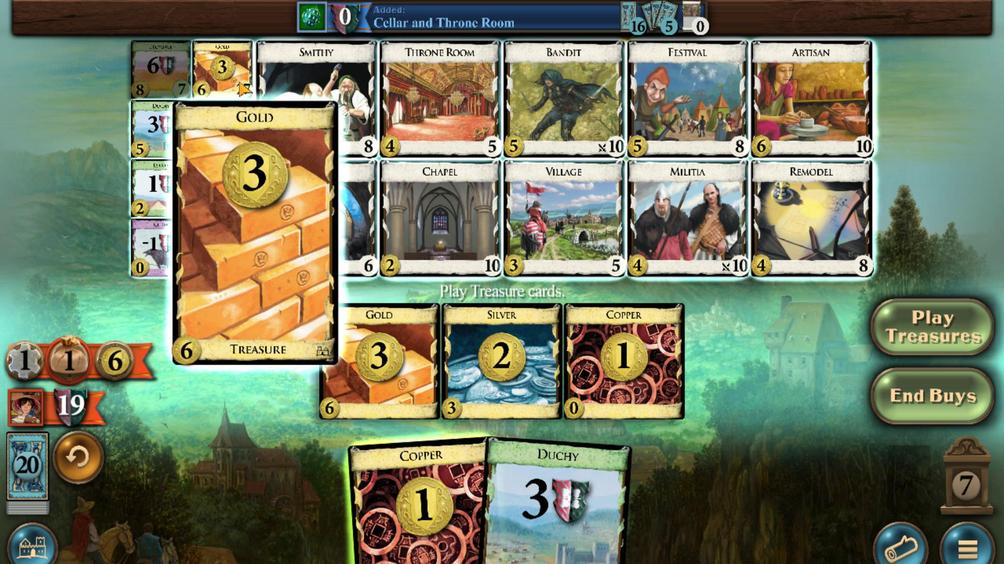 
Action: Mouse scrolled (331, 309) with delta (0, 0)
Screenshot: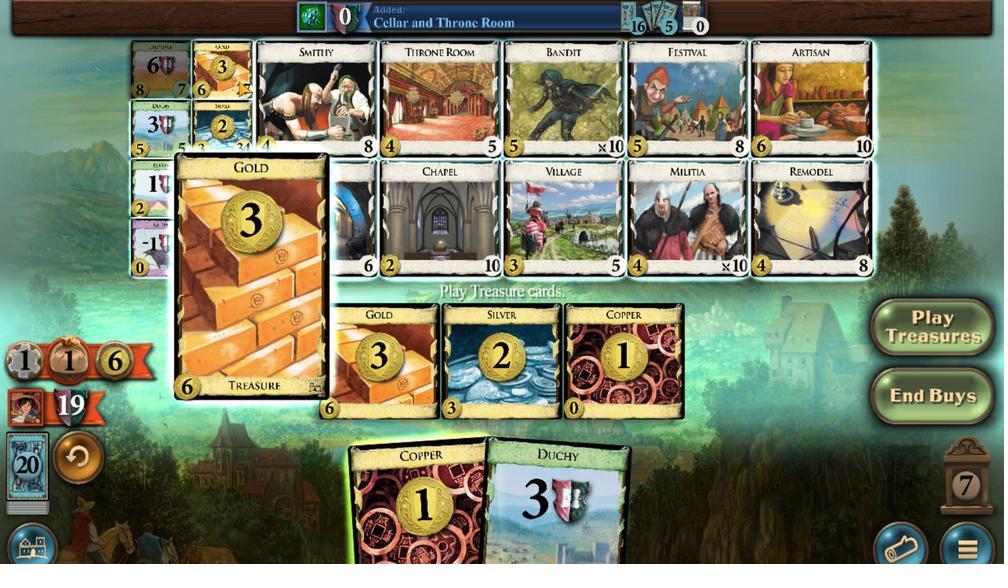 
Action: Mouse moved to (344, 194)
Screenshot: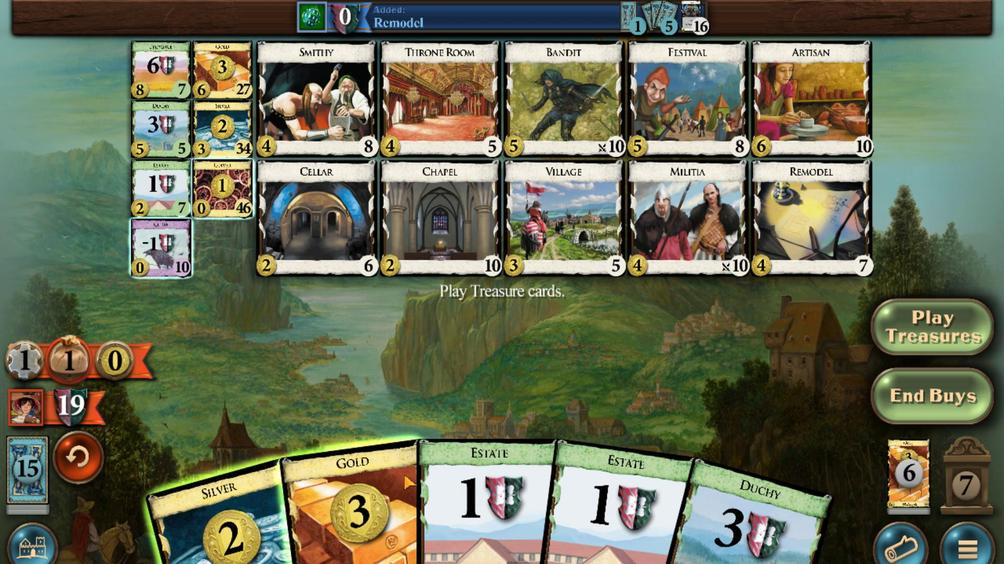 
Action: Mouse scrolled (344, 194) with delta (0, 0)
Screenshot: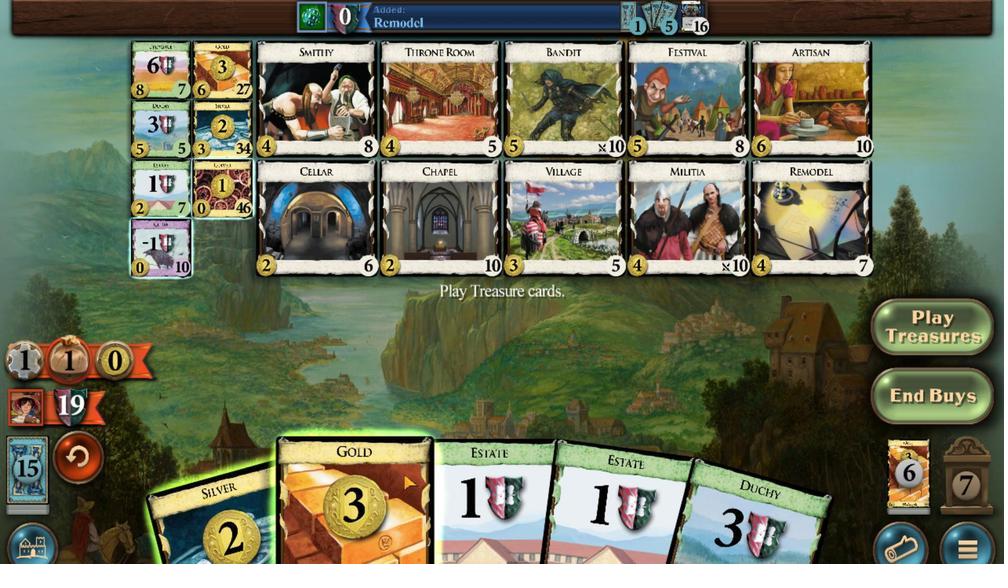 
Action: Mouse moved to (331, 177)
Screenshot: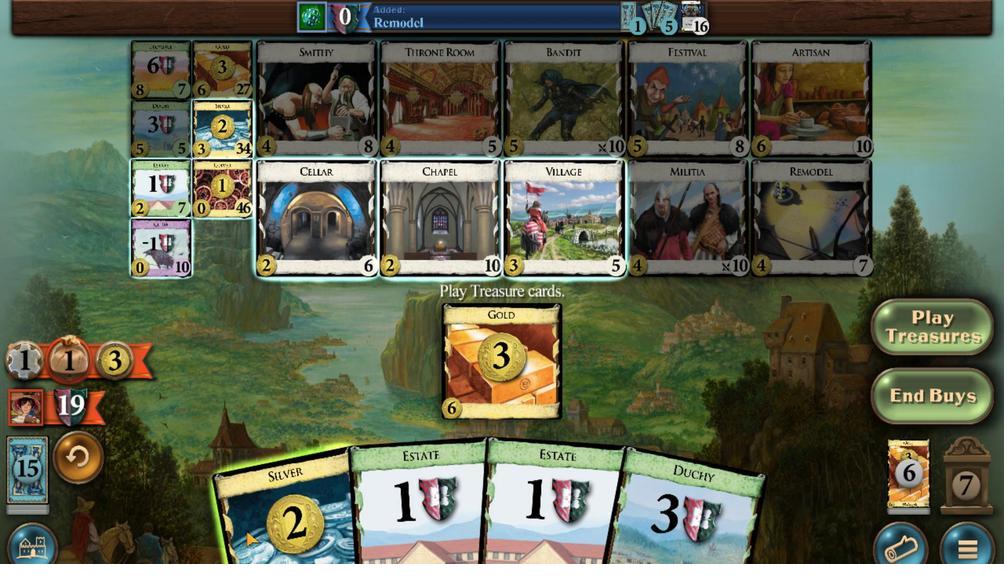 
Action: Mouse scrolled (331, 177) with delta (0, 0)
Screenshot: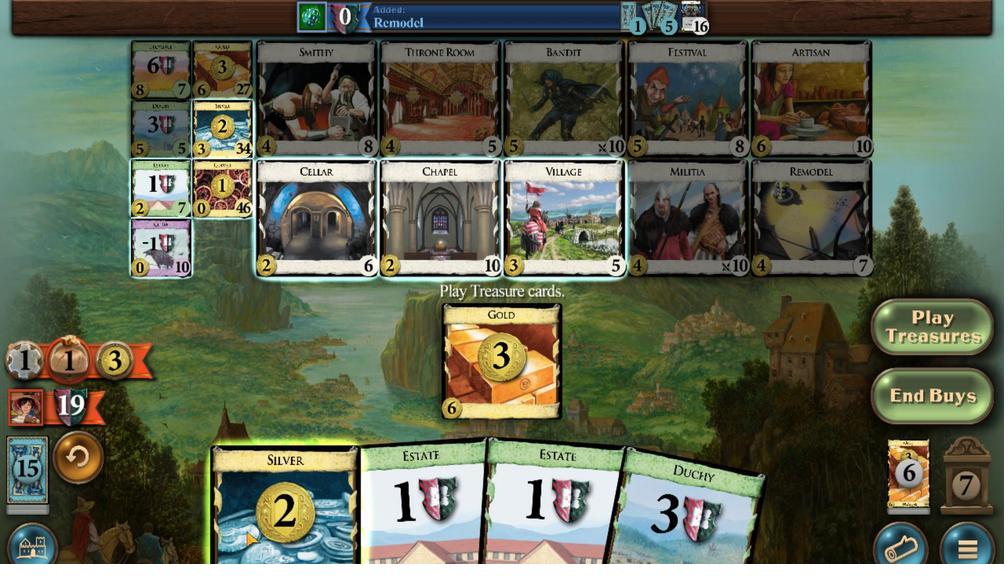
Action: Mouse moved to (335, 302)
Screenshot: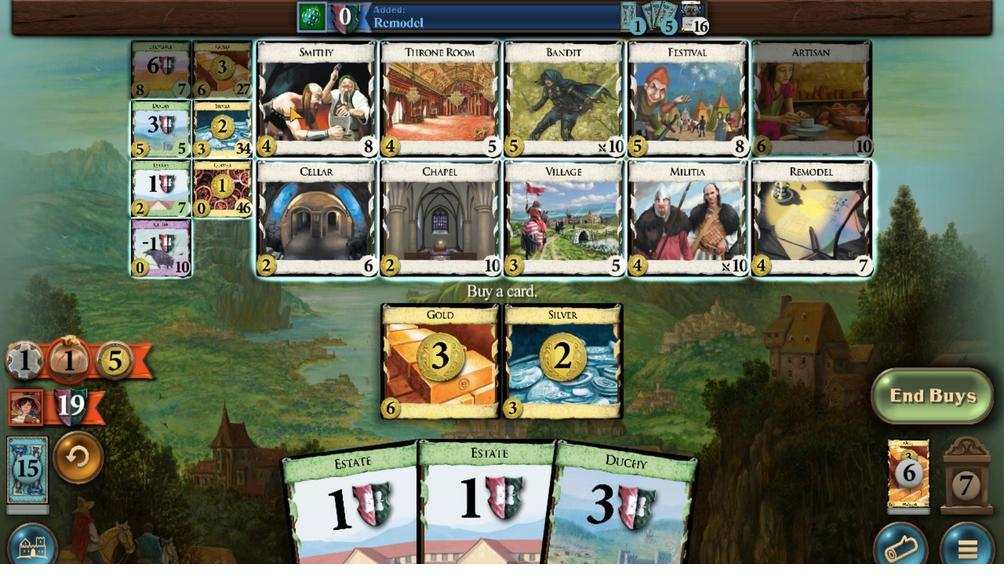 
Action: Mouse scrolled (335, 302) with delta (0, 0)
Screenshot: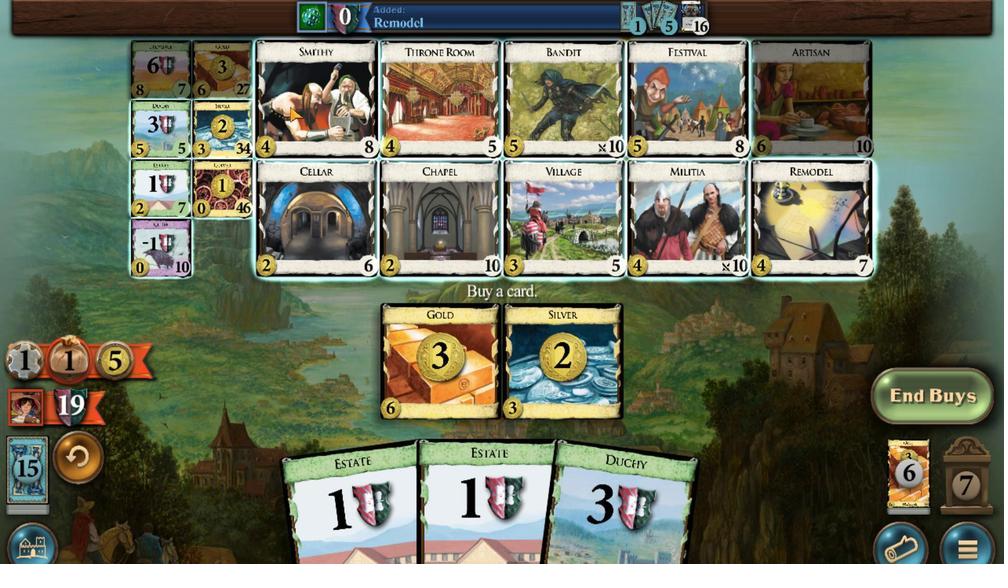 
Action: Mouse scrolled (335, 302) with delta (0, 0)
Screenshot: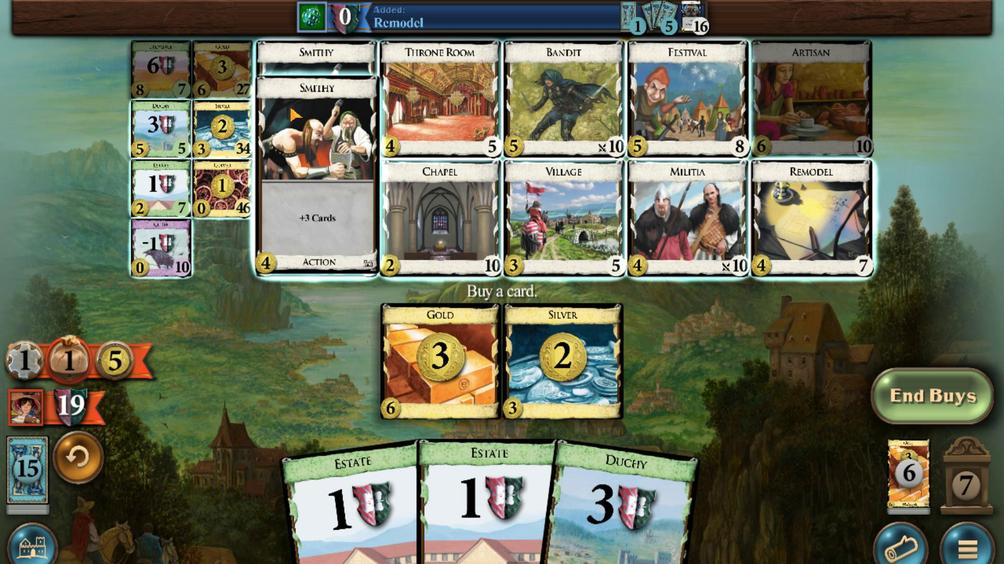 
Action: Mouse scrolled (335, 302) with delta (0, 0)
Screenshot: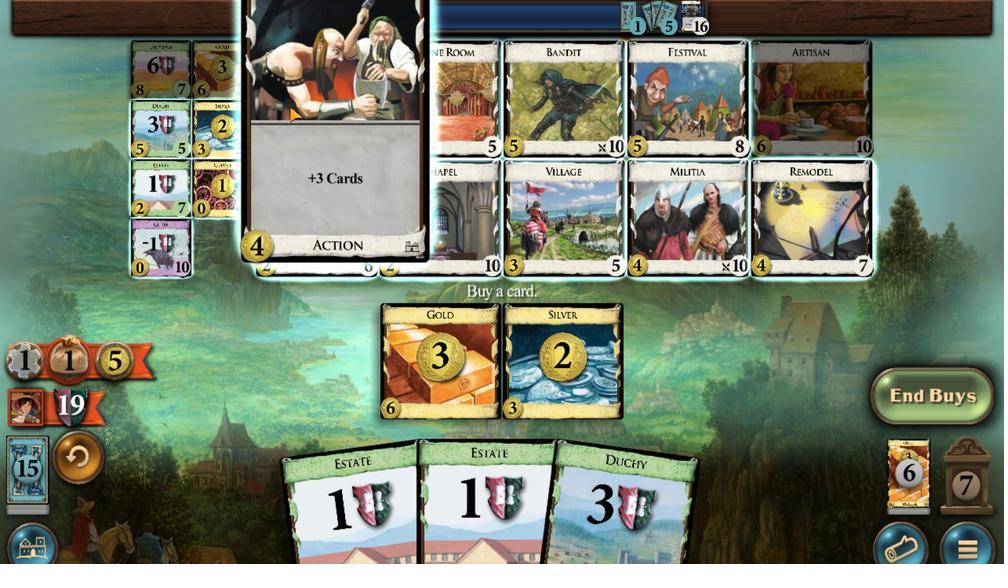 
Action: Mouse scrolled (335, 302) with delta (0, 0)
Screenshot: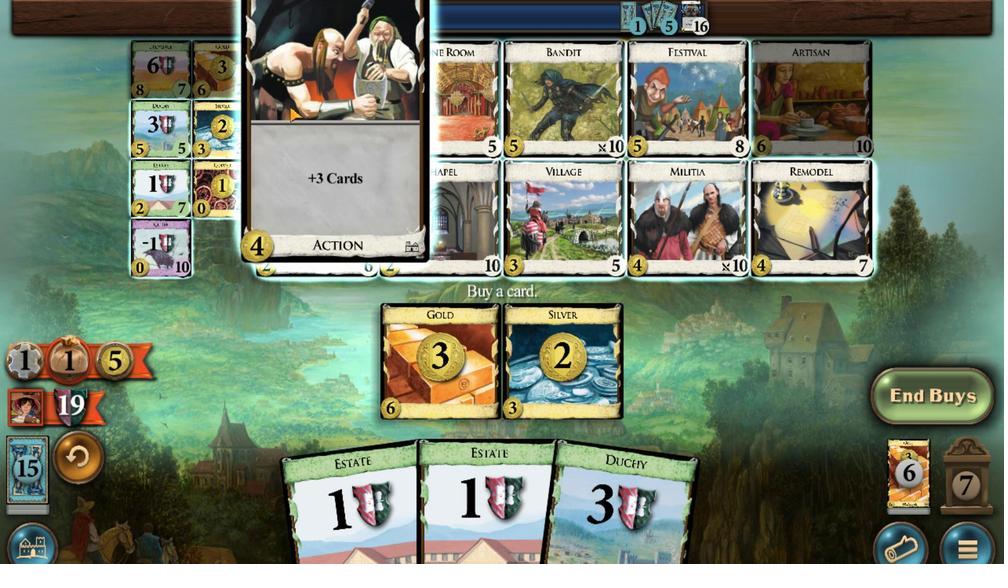 
Action: Mouse scrolled (335, 302) with delta (0, 0)
Screenshot: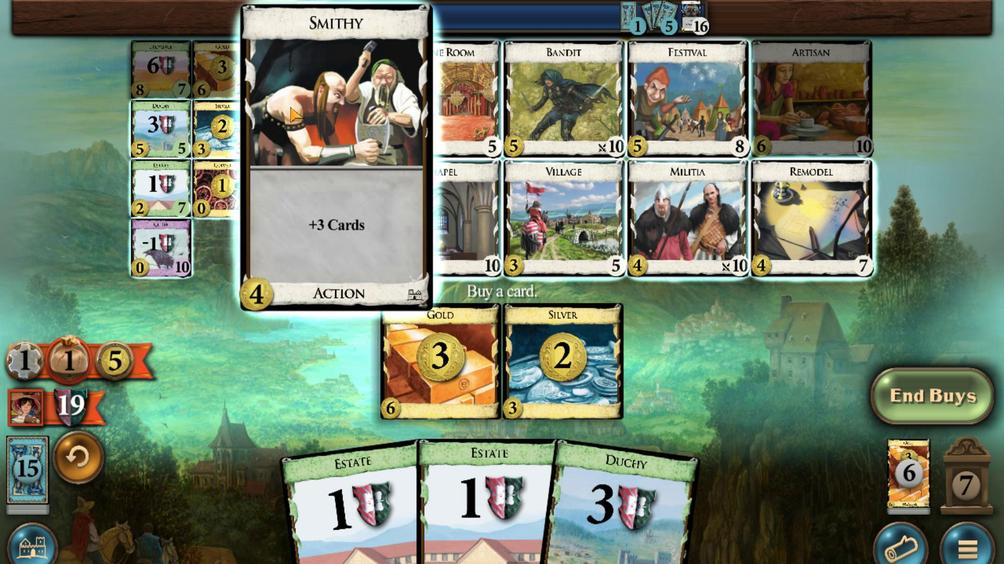 
Action: Mouse moved to (330, 189)
Screenshot: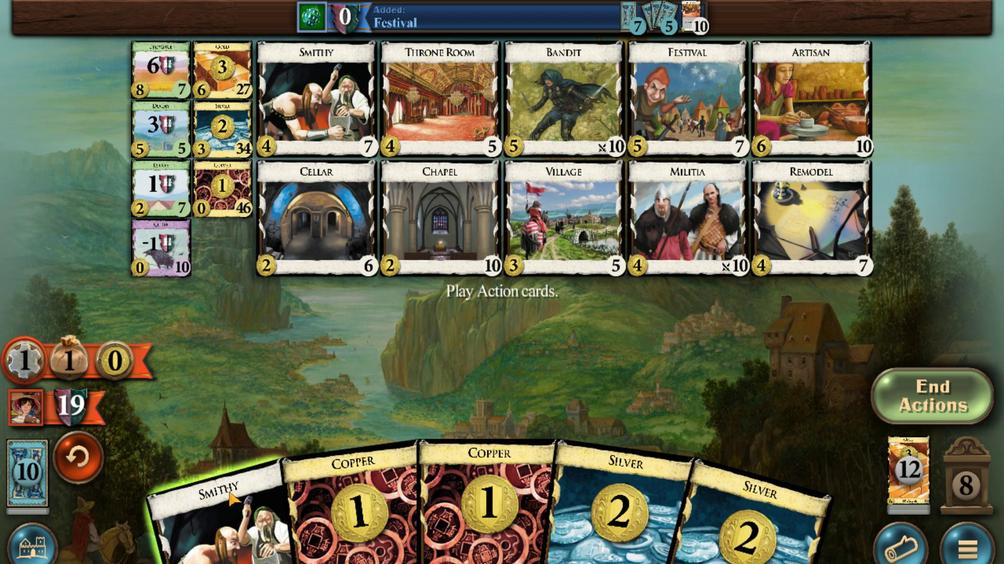 
Action: Mouse scrolled (330, 189) with delta (0, 0)
Screenshot: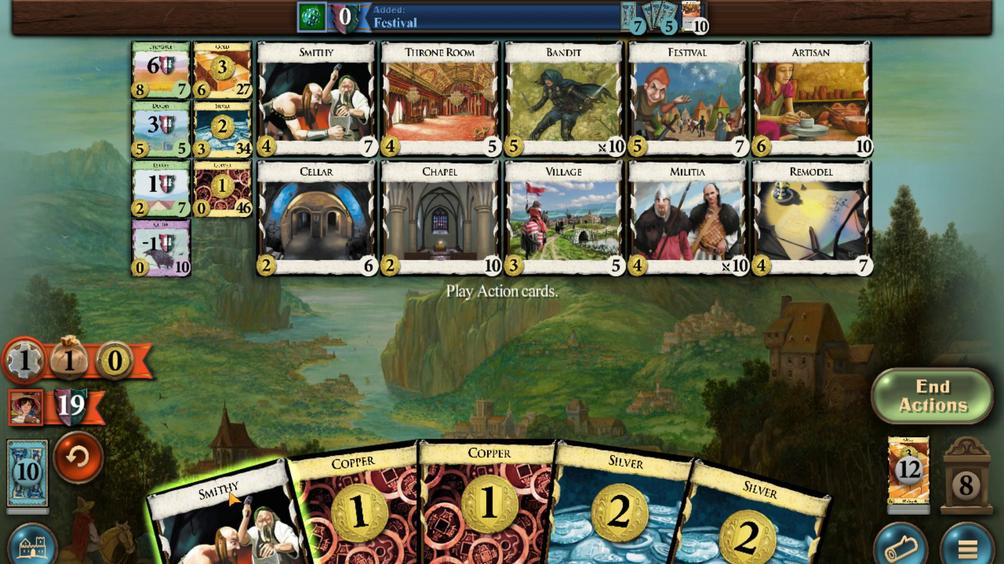 
Action: Mouse moved to (359, 193)
Screenshot: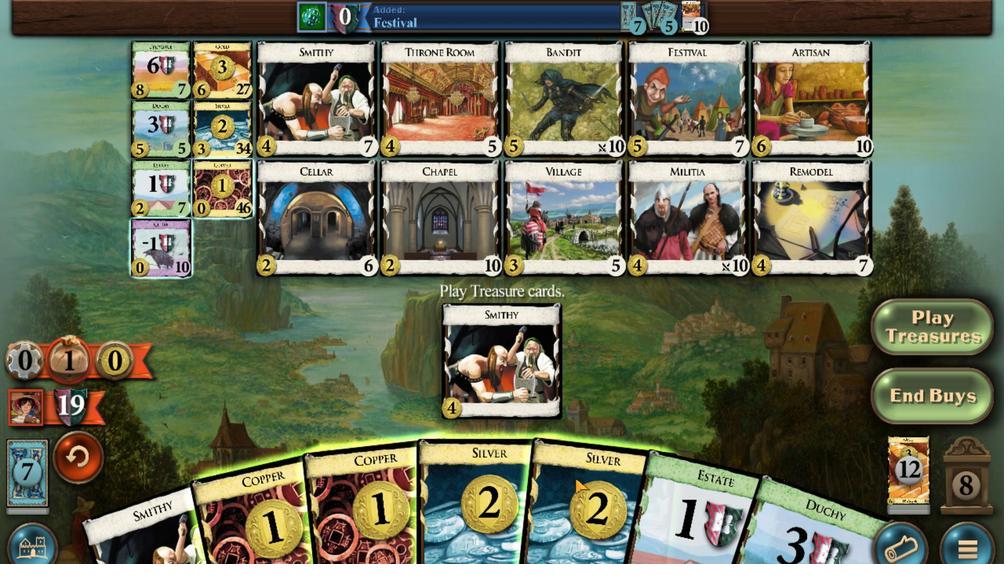 
Action: Mouse scrolled (359, 193) with delta (0, 0)
Screenshot: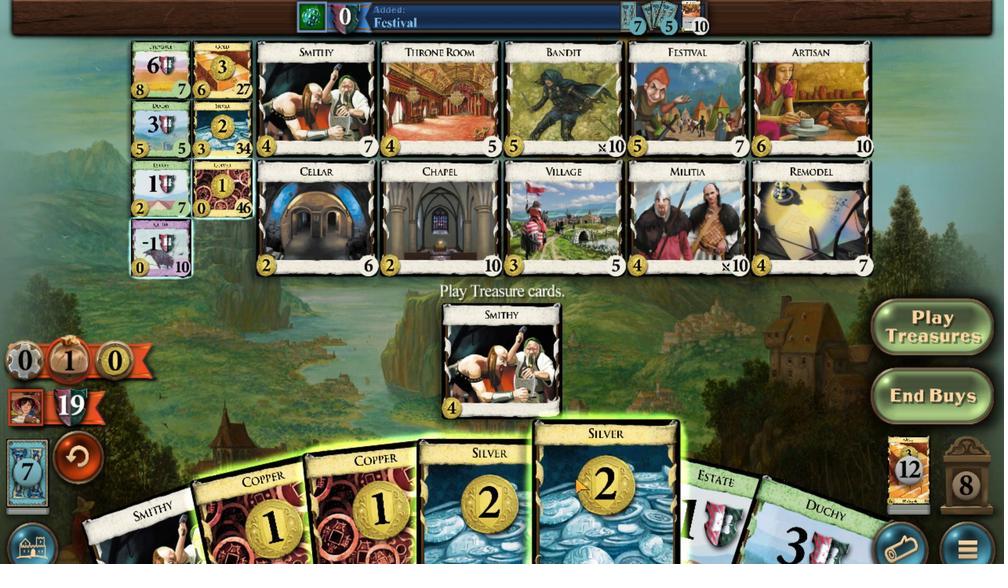 
Action: Mouse moved to (356, 190)
Screenshot: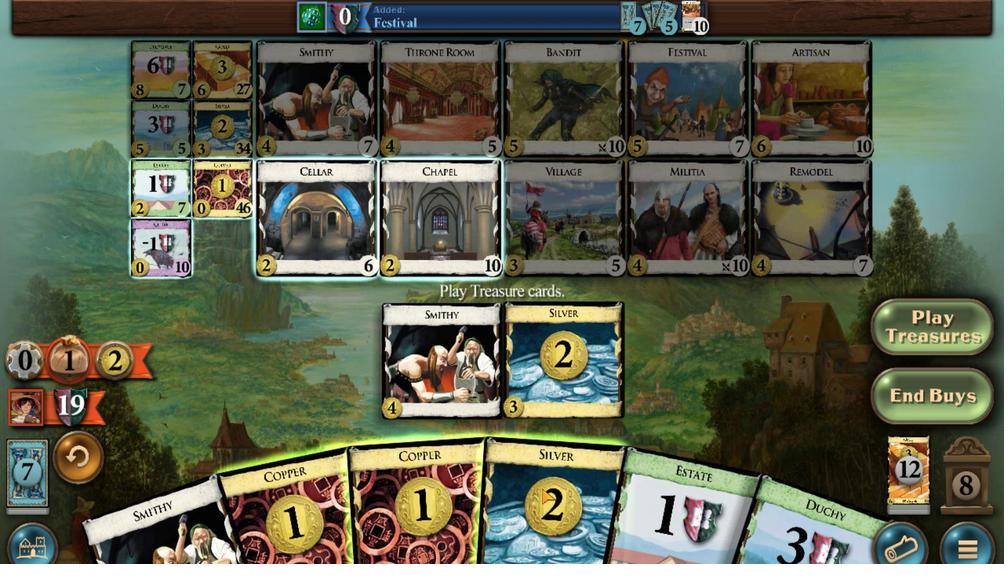 
Action: Mouse scrolled (356, 190) with delta (0, 0)
Screenshot: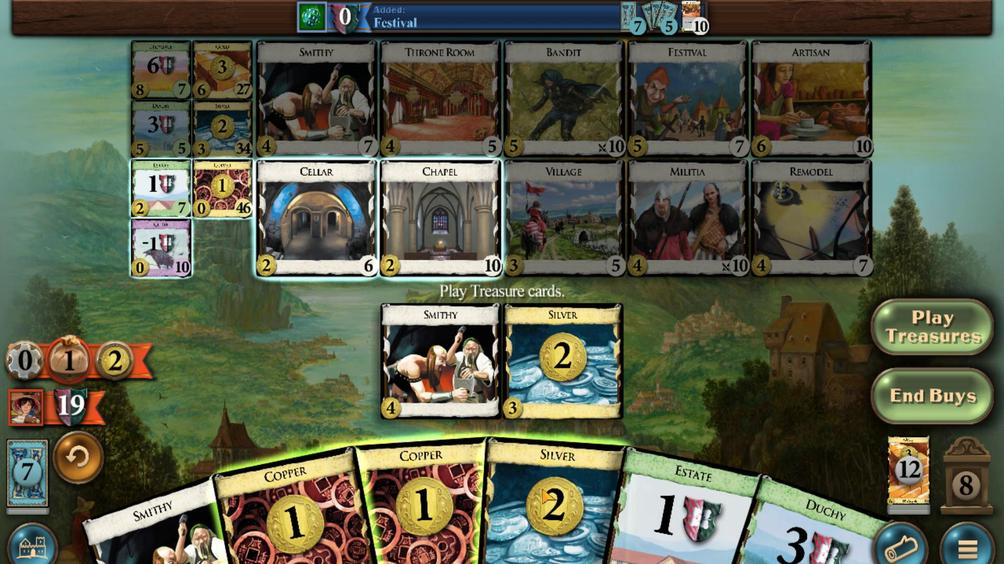 
Action: Mouse moved to (353, 189)
Screenshot: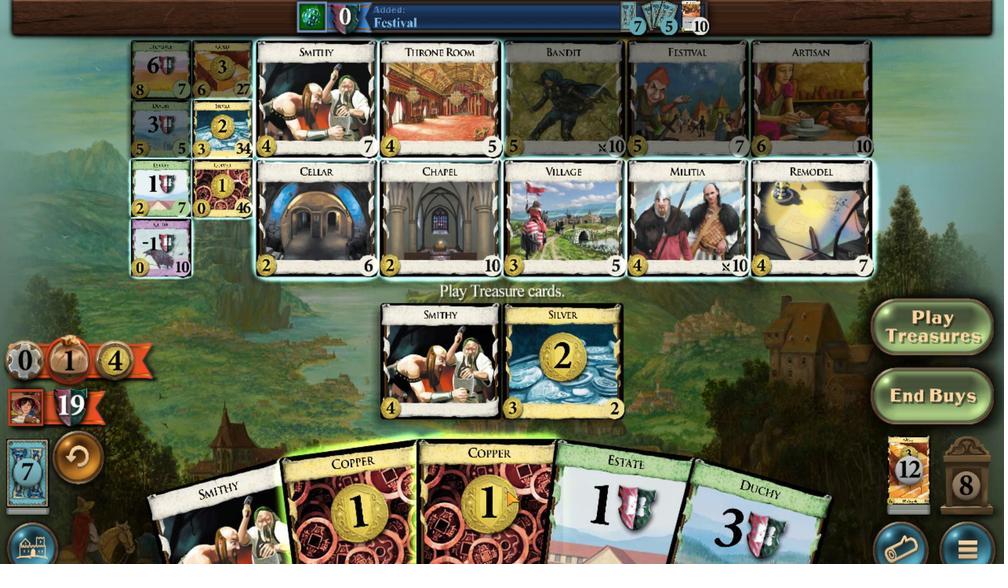 
Action: Mouse scrolled (353, 189) with delta (0, 0)
Screenshot: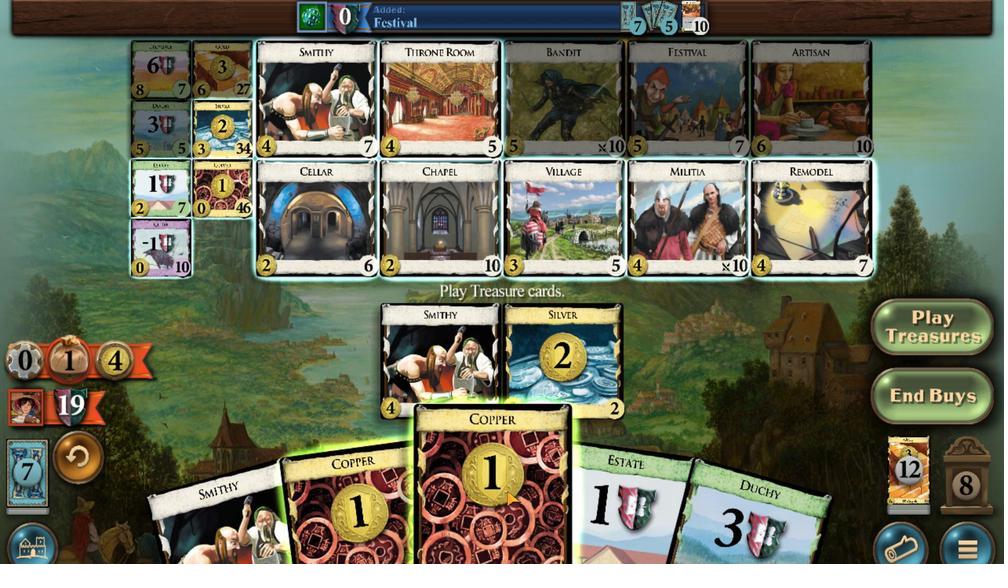 
Action: Mouse moved to (350, 187)
Screenshot: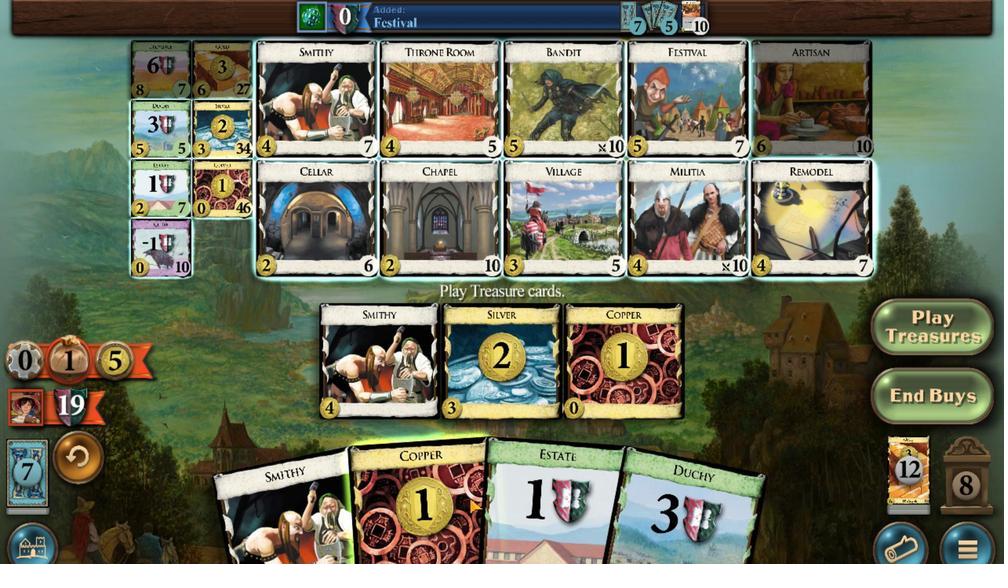 
Action: Mouse scrolled (350, 187) with delta (0, 0)
Screenshot: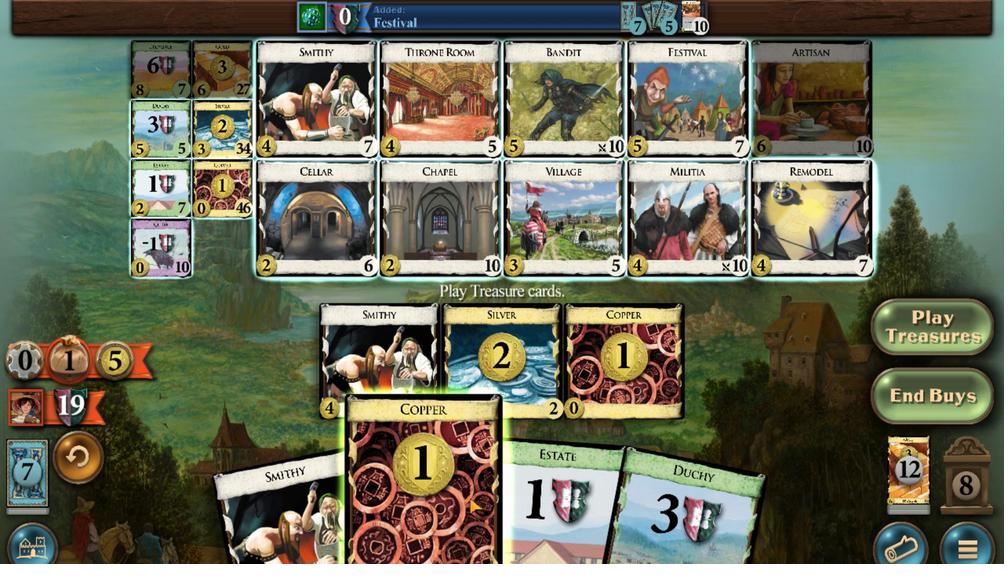 
Action: Mouse moved to (329, 312)
Screenshot: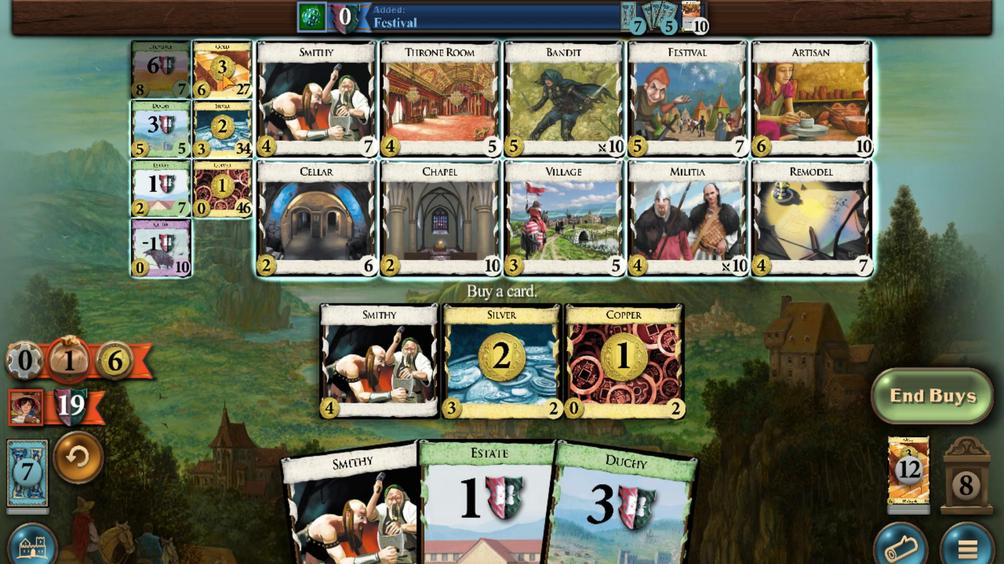 
Action: Mouse scrolled (329, 312) with delta (0, 0)
Screenshot: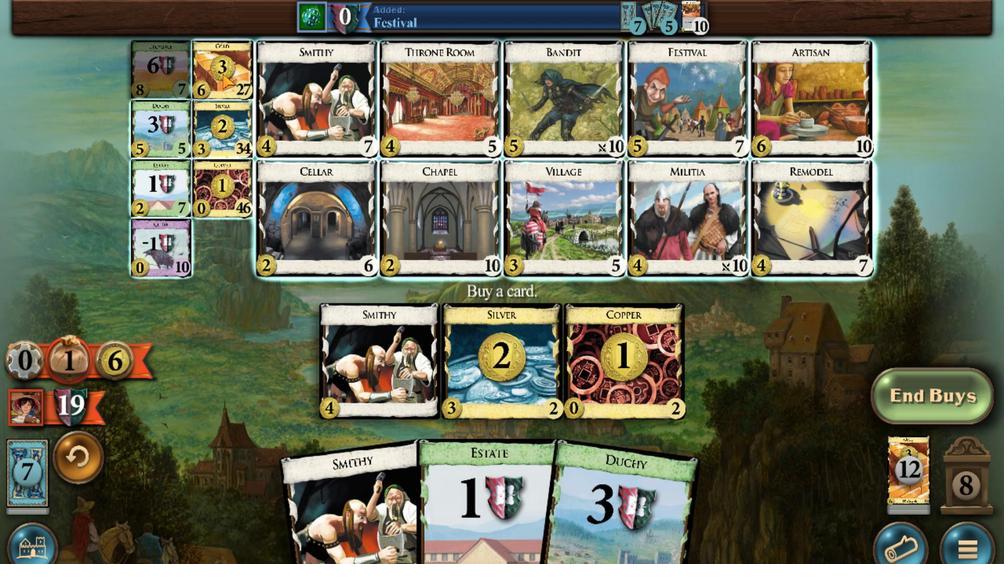 
Action: Mouse scrolled (329, 312) with delta (0, 0)
Screenshot: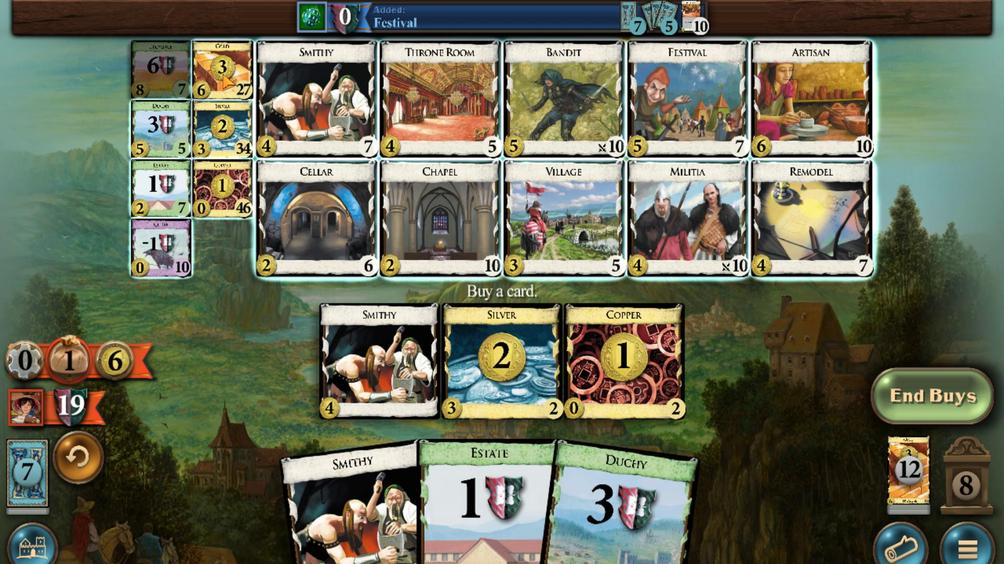 
Action: Mouse scrolled (329, 312) with delta (0, 0)
Screenshot: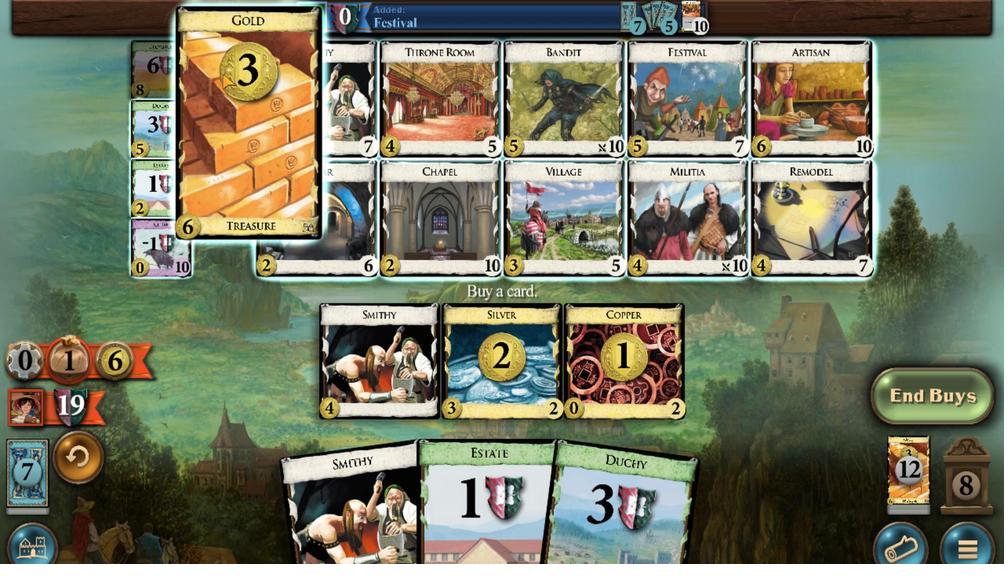 
Action: Mouse scrolled (329, 312) with delta (0, 0)
